 Task: Reply to email with the signature Evan Adams with the subject Request for project feedback from softage.1@softage.net with the message I would like to schedule a call to discuss the progress of the project. Undo the message and rewrite the message as I apologize for any confusion and would like to clarify the situation. Send the email
Action: Mouse moved to (607, 777)
Screenshot: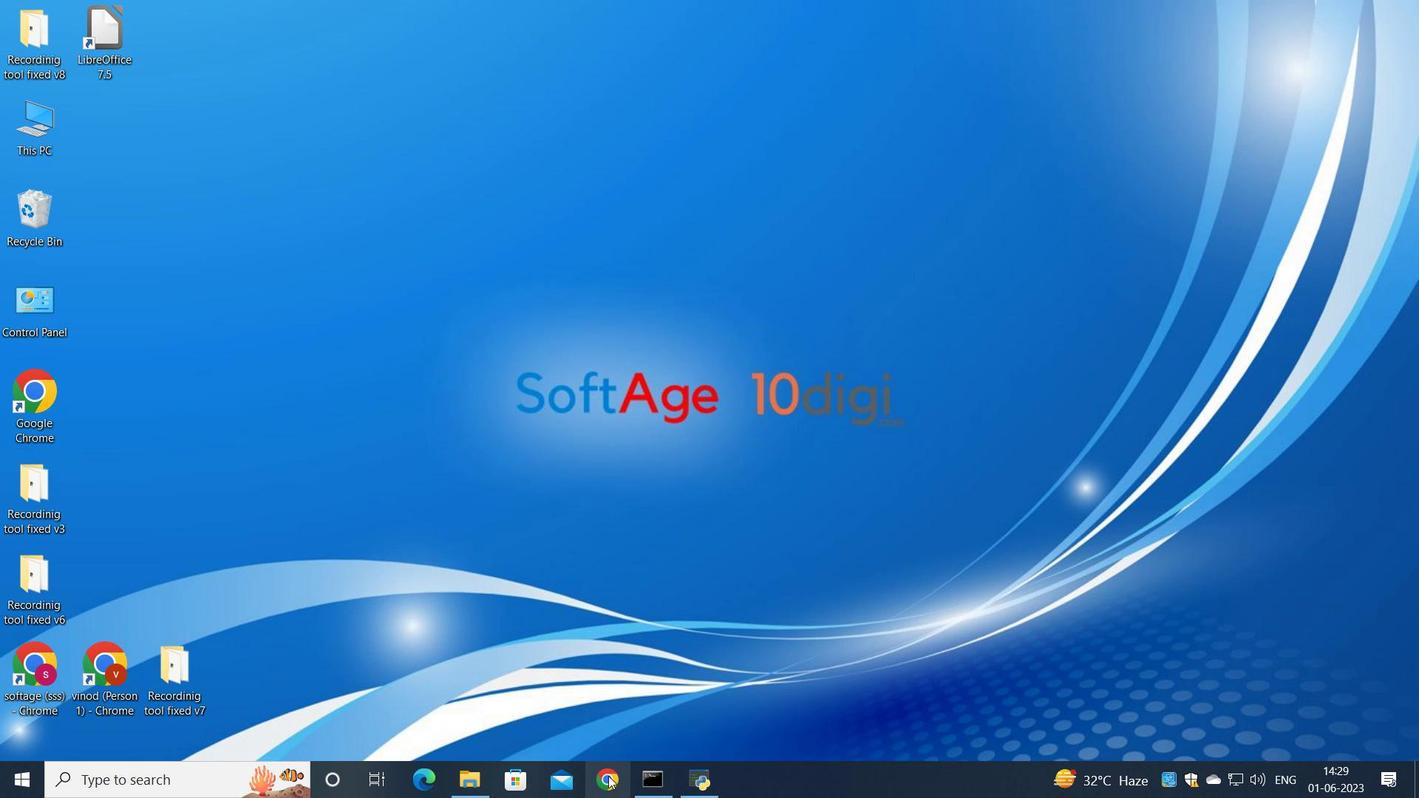 
Action: Mouse pressed left at (607, 777)
Screenshot: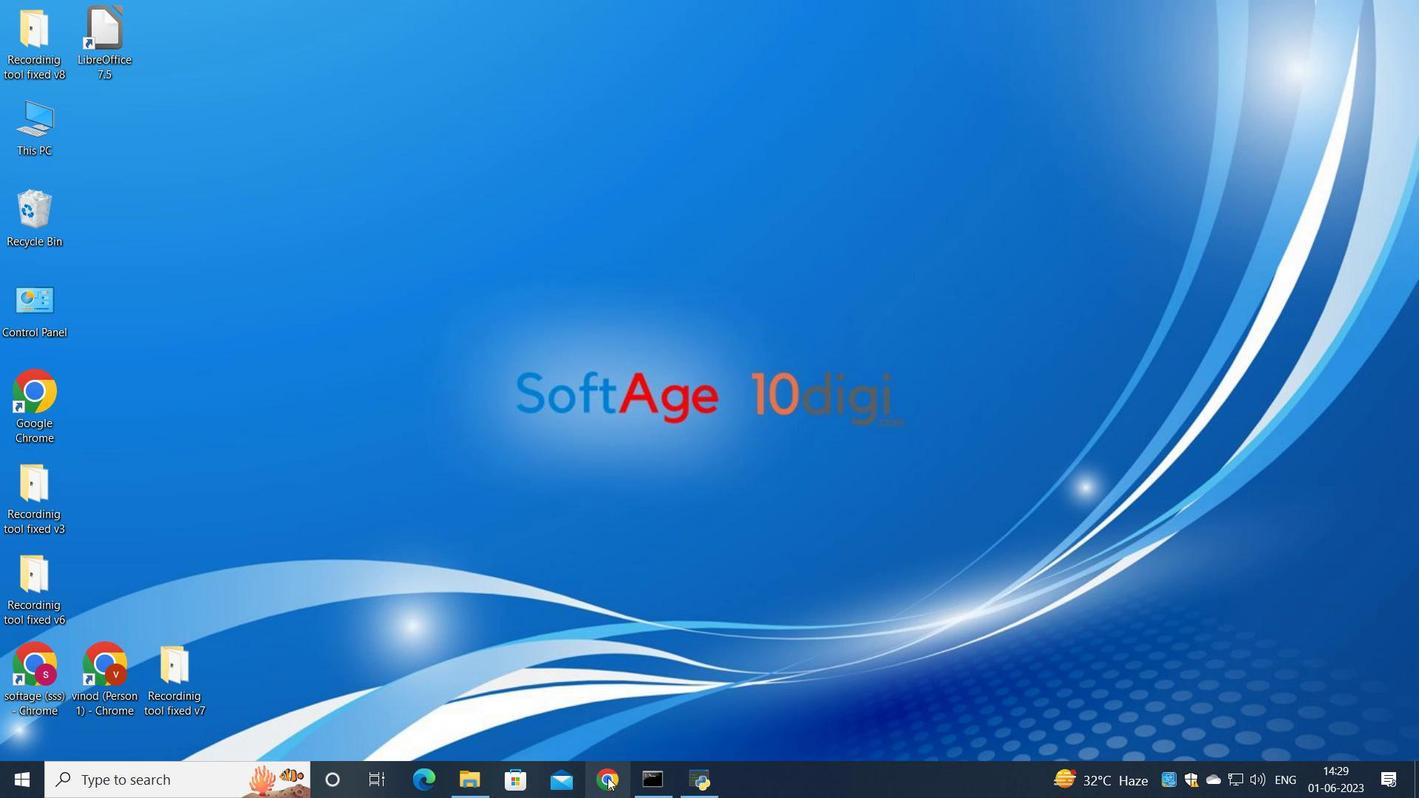 
Action: Mouse moved to (595, 509)
Screenshot: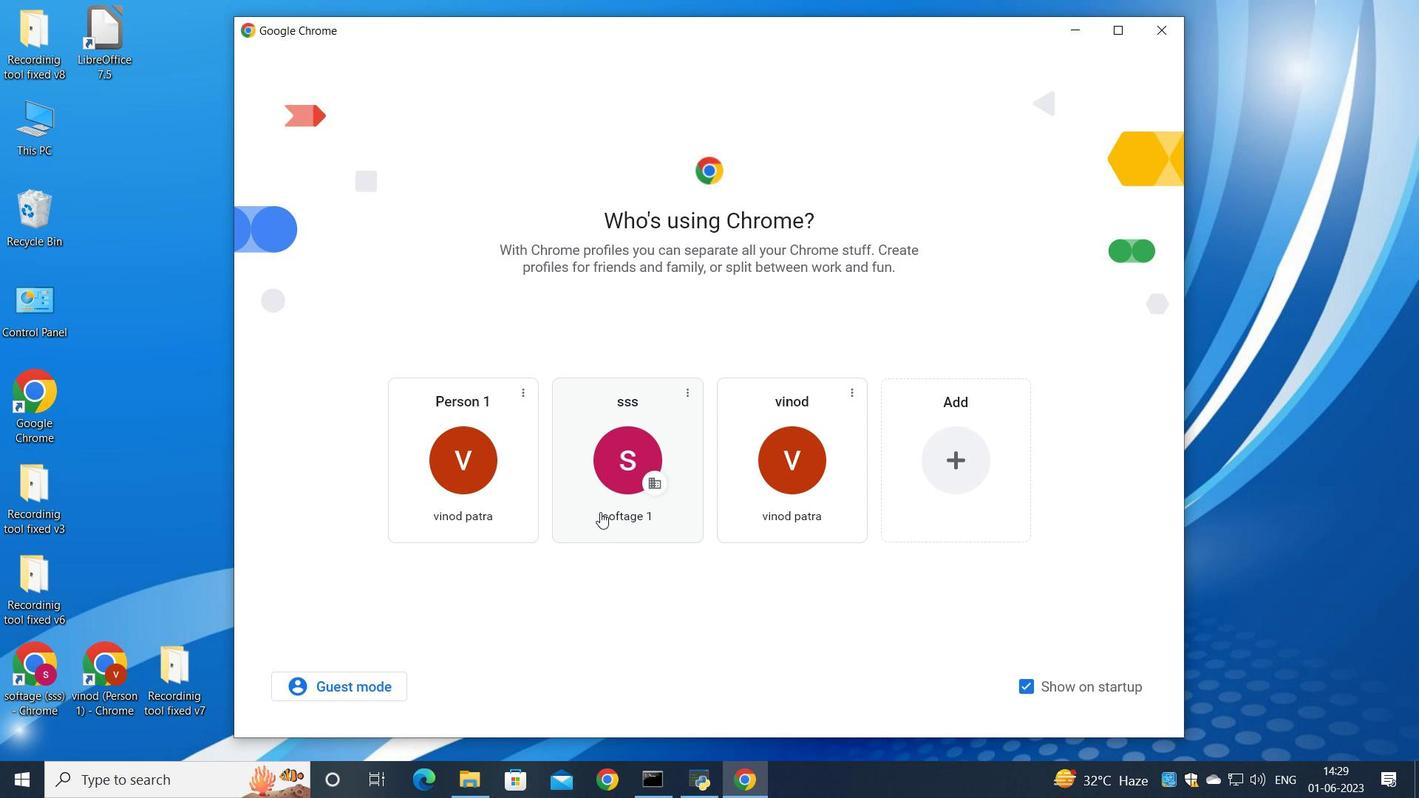 
Action: Mouse pressed left at (595, 509)
Screenshot: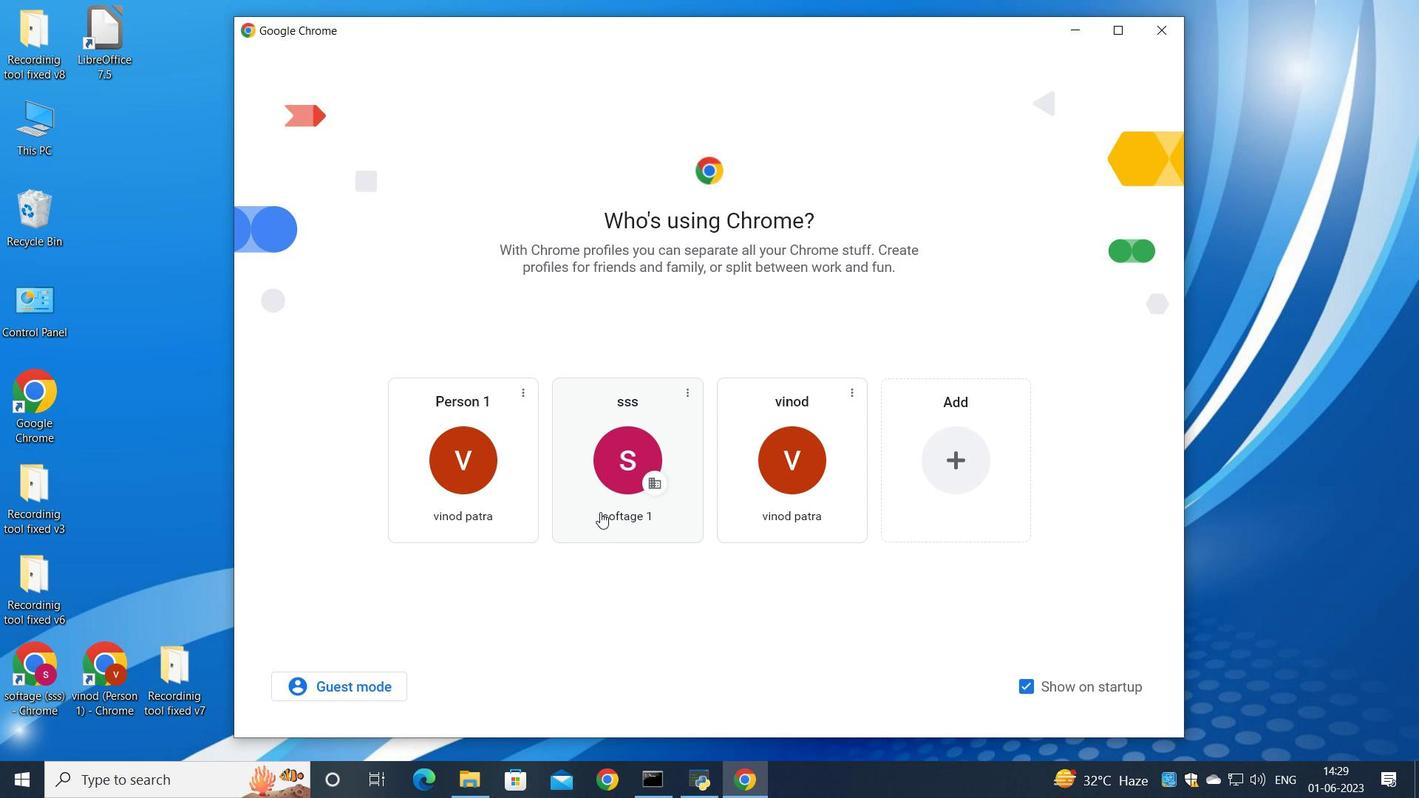
Action: Mouse moved to (1254, 118)
Screenshot: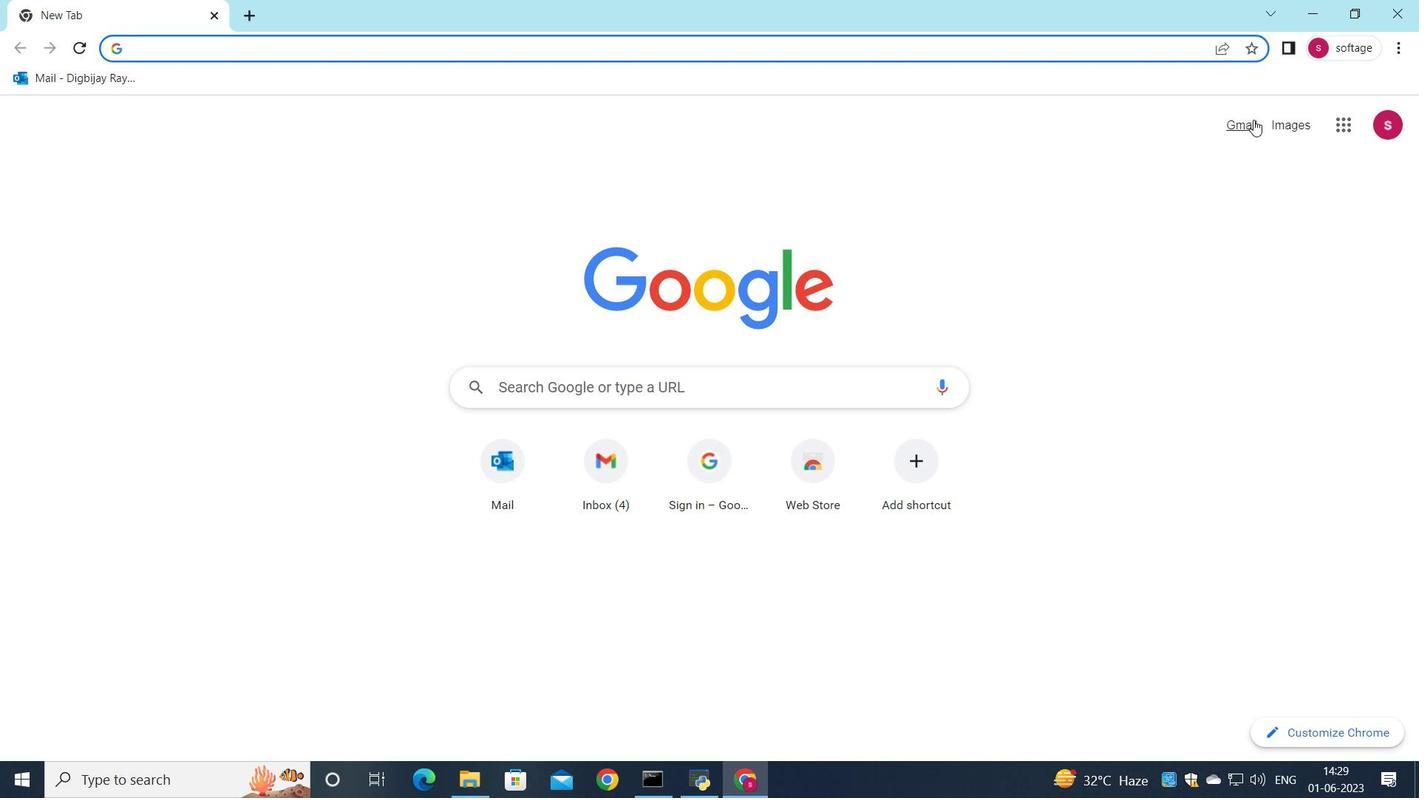 
Action: Mouse pressed left at (1254, 118)
Screenshot: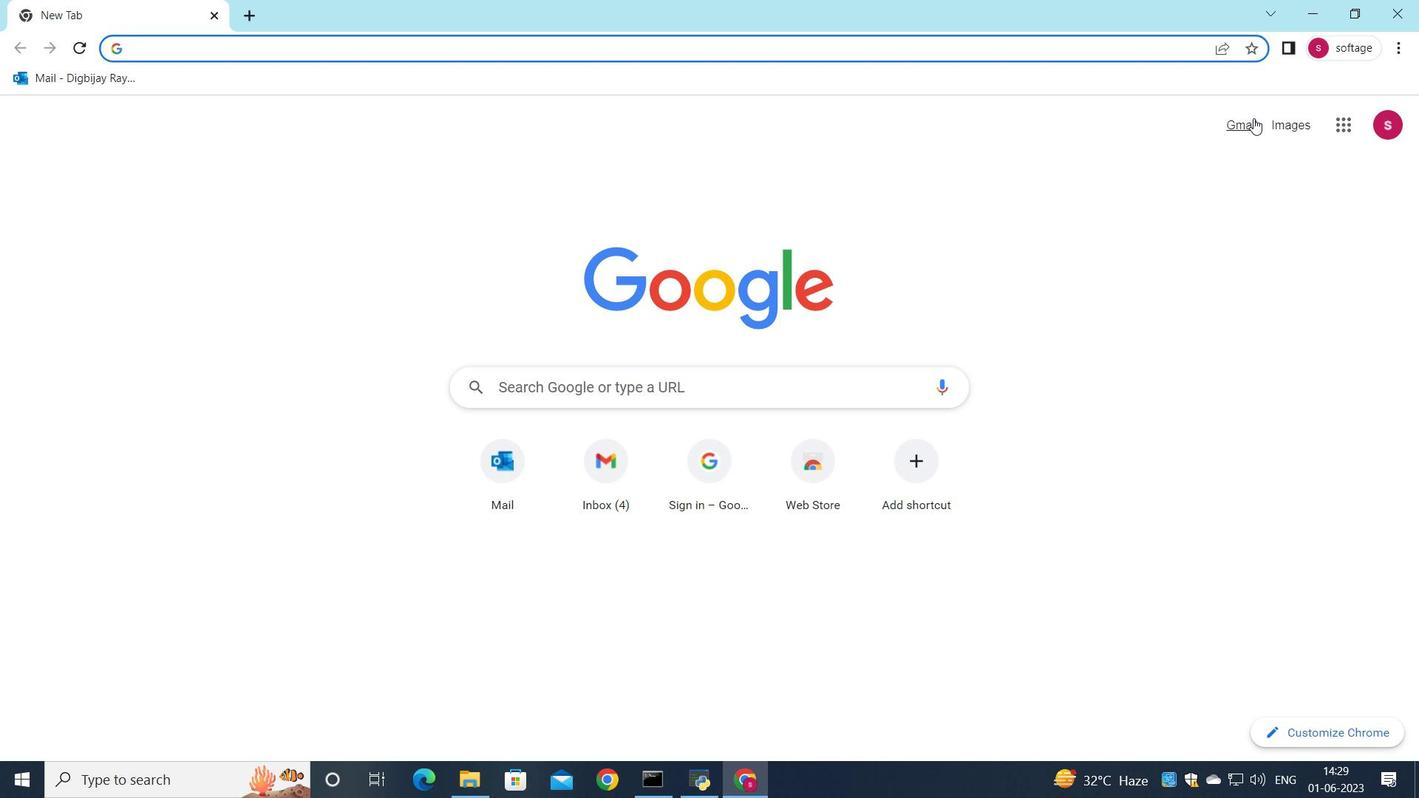 
Action: Mouse moved to (1224, 124)
Screenshot: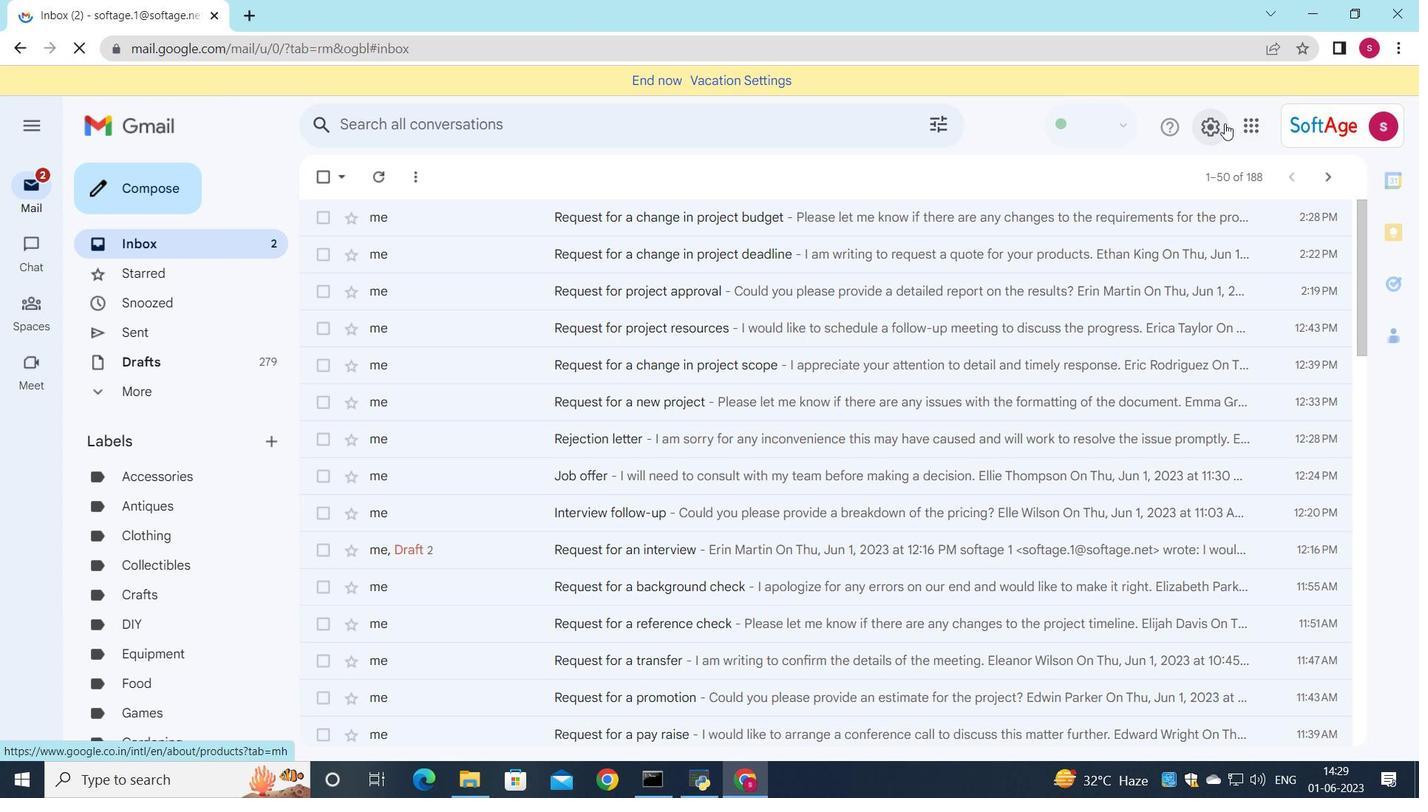
Action: Mouse pressed left at (1224, 124)
Screenshot: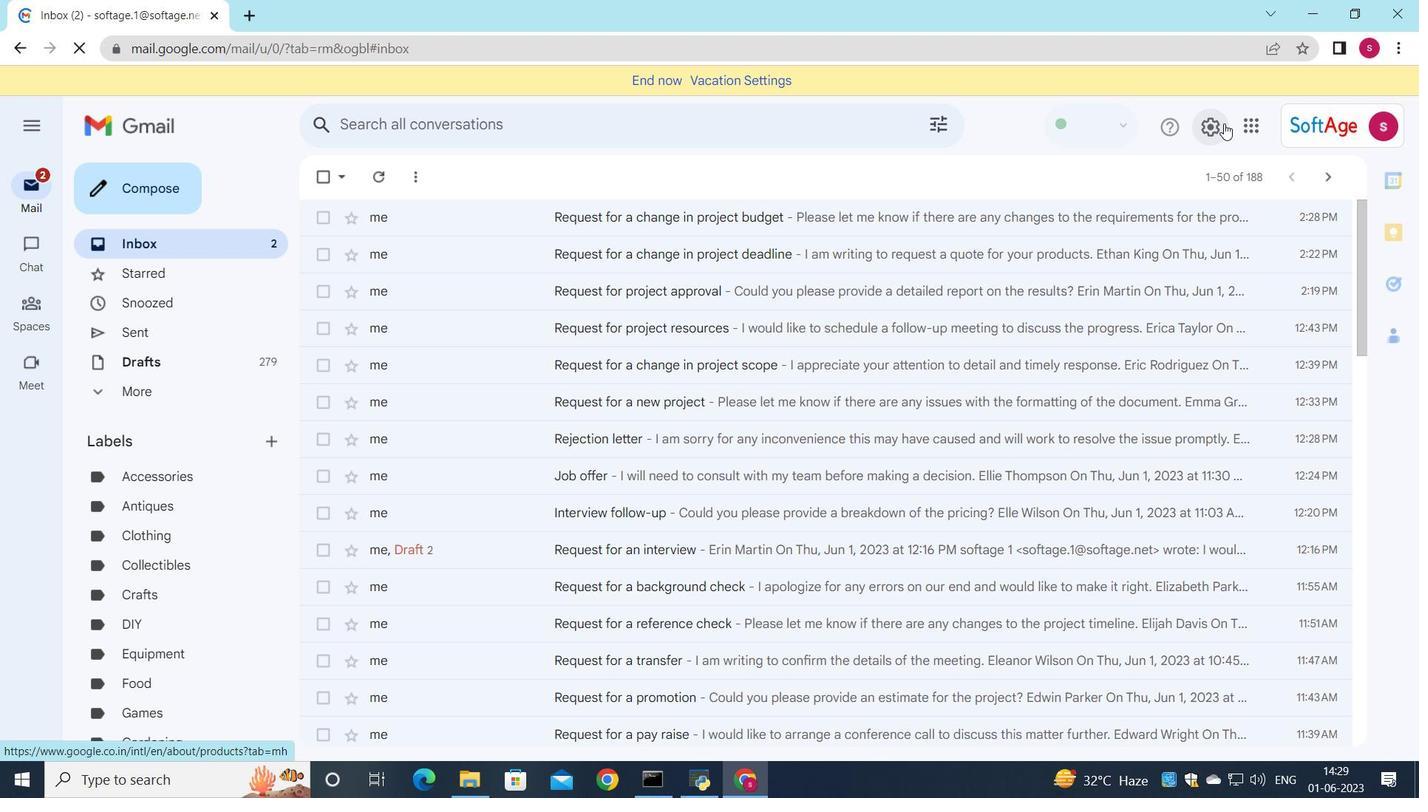 
Action: Mouse moved to (1205, 221)
Screenshot: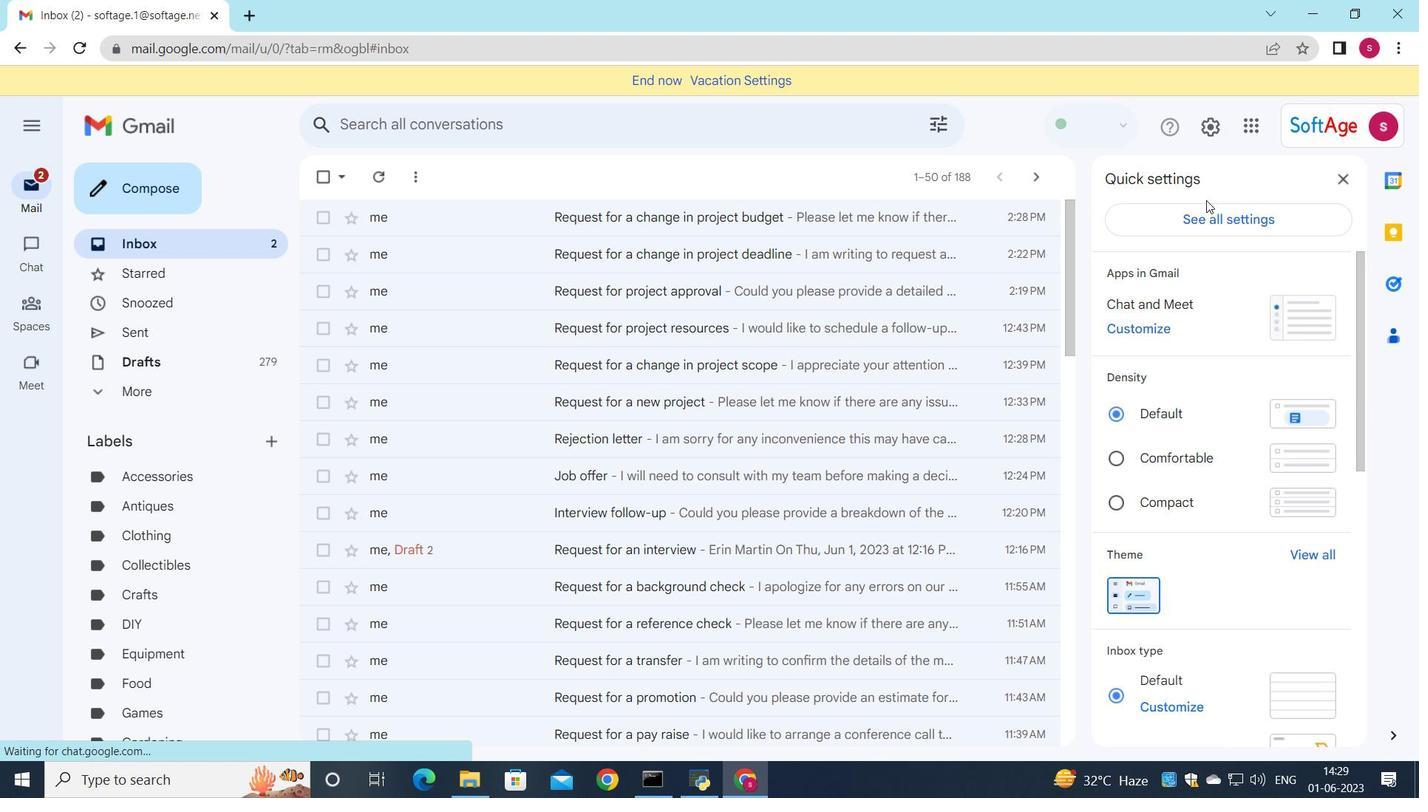 
Action: Mouse pressed left at (1205, 221)
Screenshot: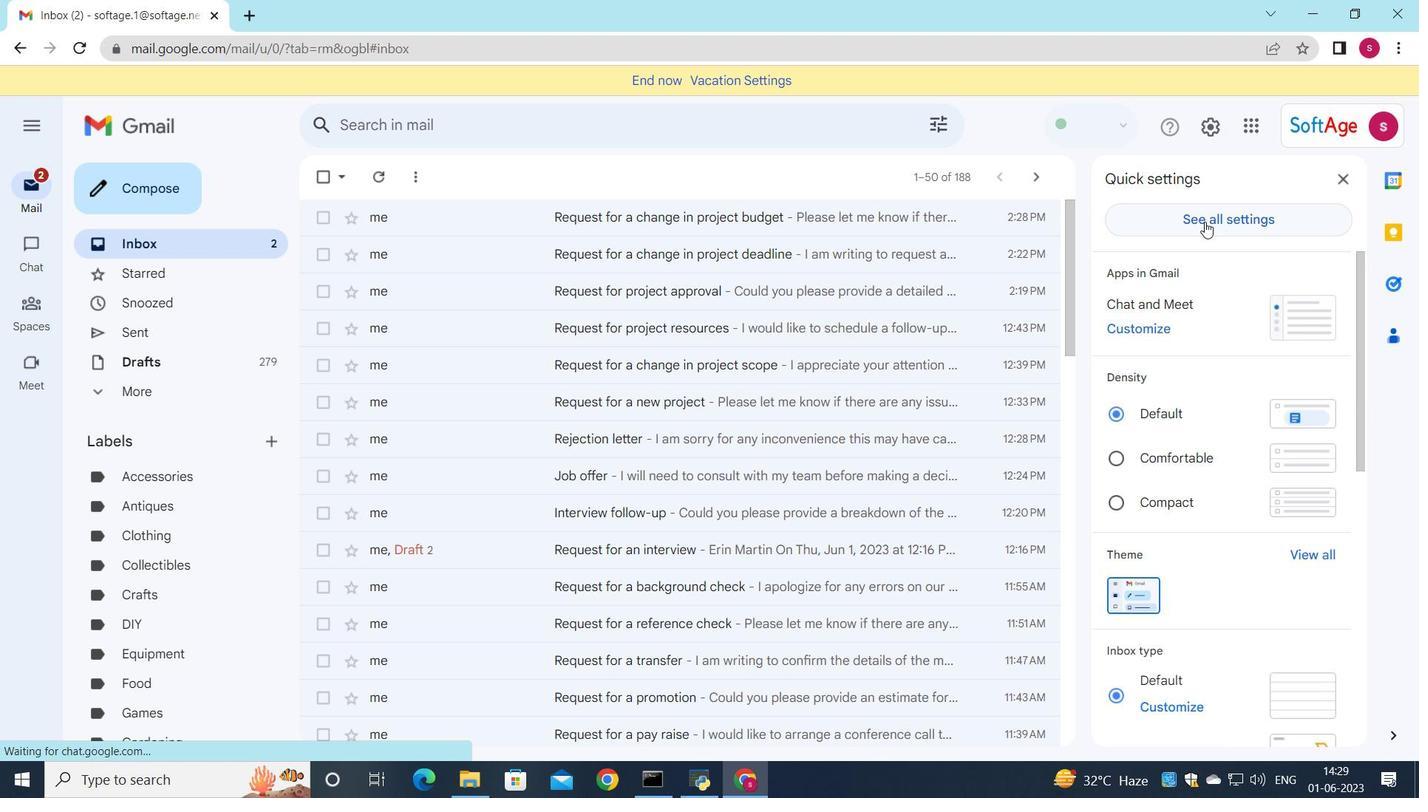 
Action: Mouse moved to (764, 364)
Screenshot: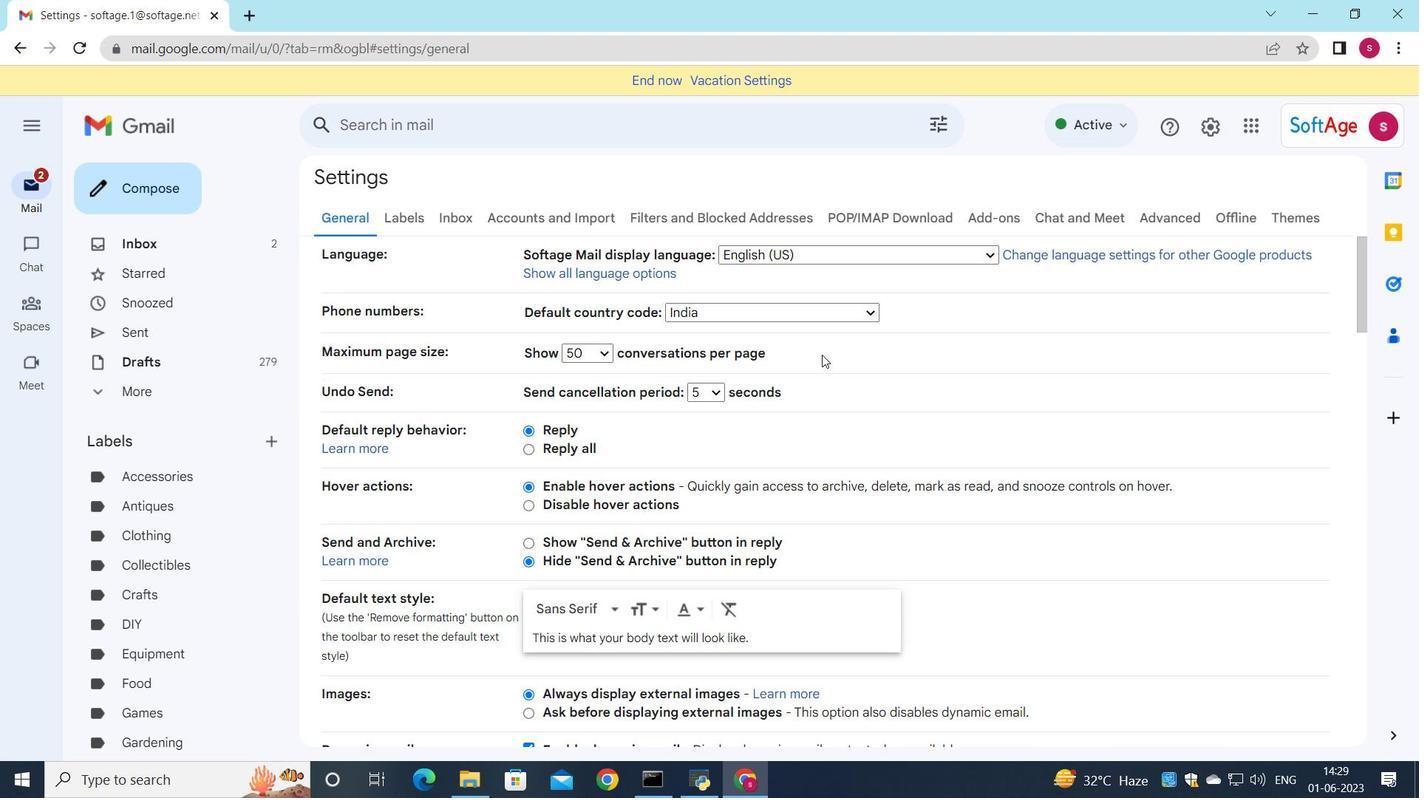 
Action: Mouse scrolled (764, 363) with delta (0, 0)
Screenshot: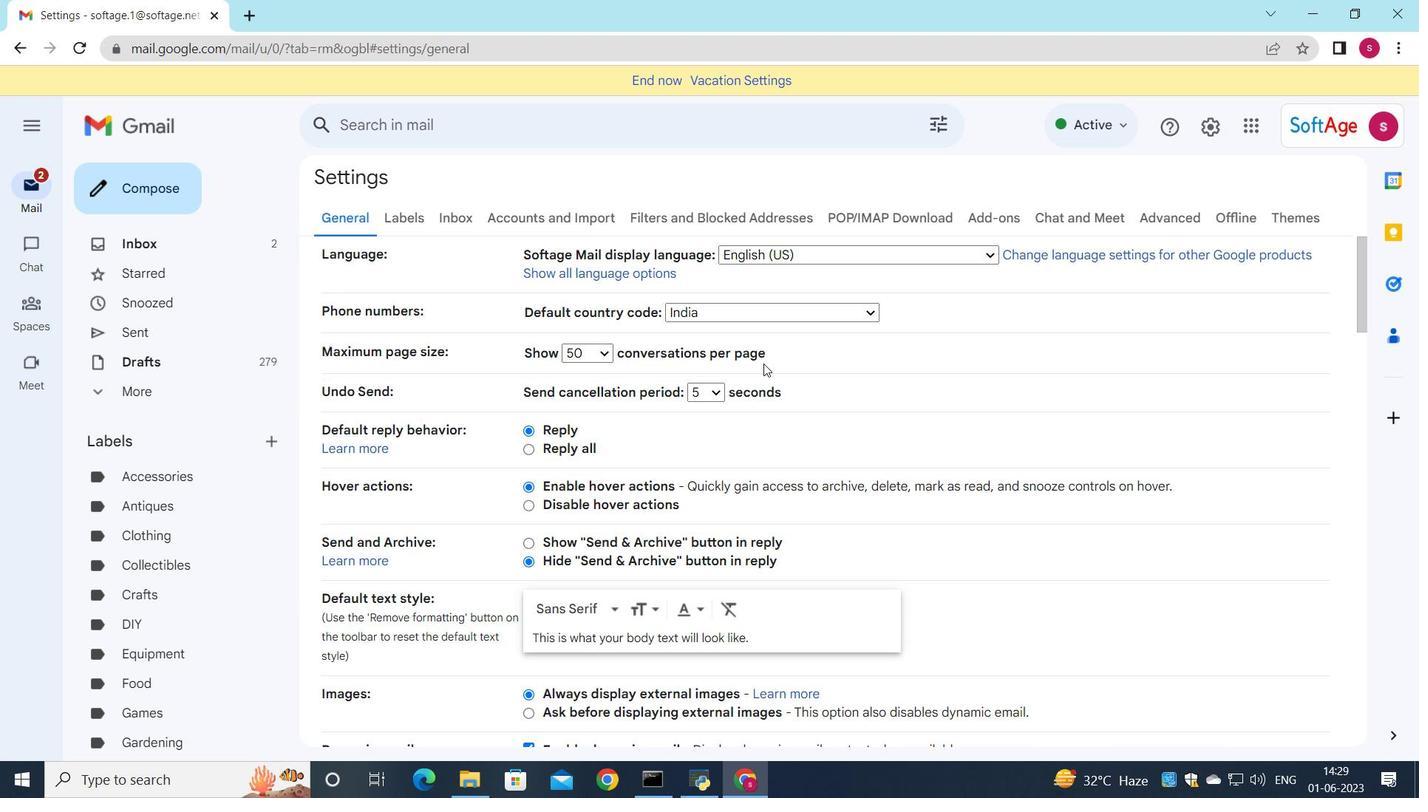 
Action: Mouse scrolled (764, 363) with delta (0, 0)
Screenshot: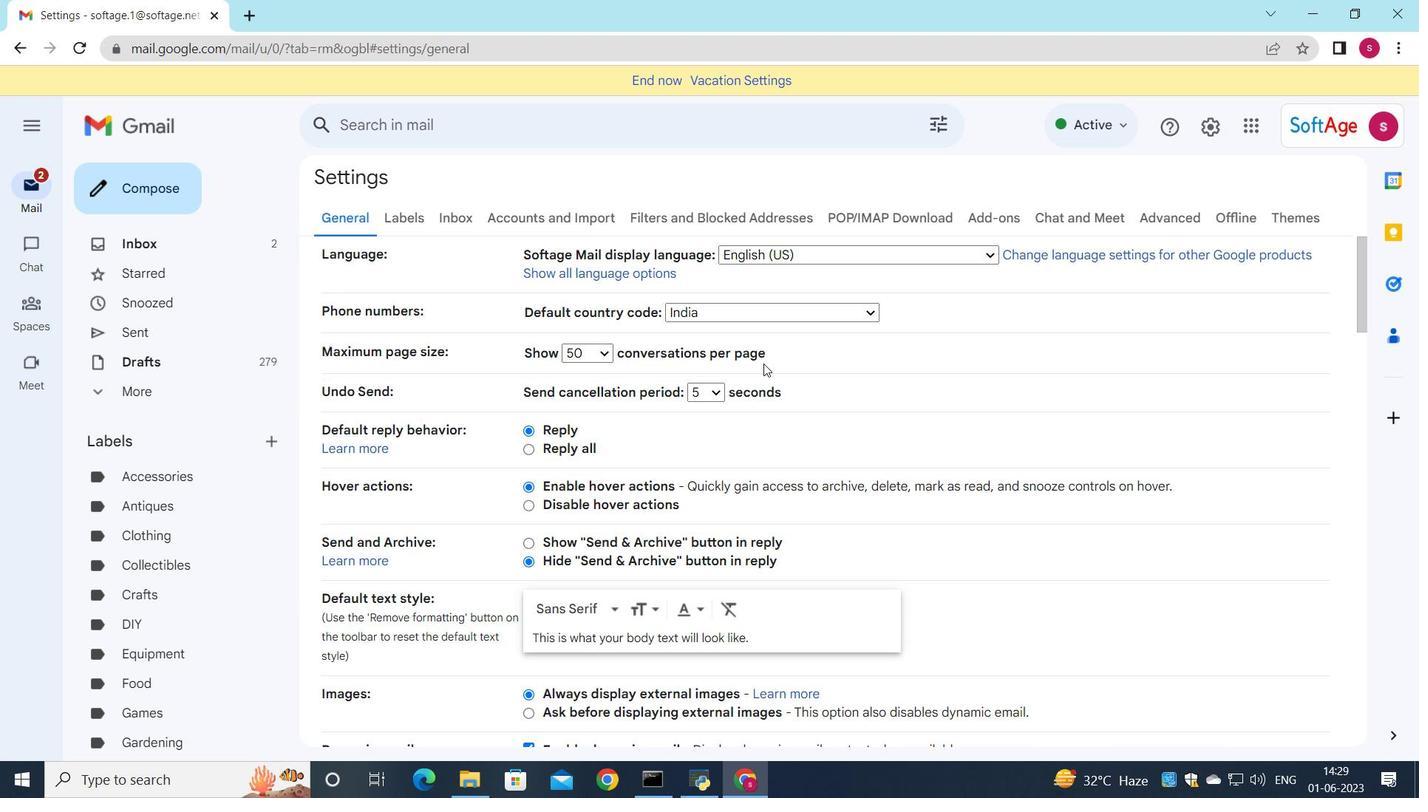 
Action: Mouse scrolled (764, 363) with delta (0, 0)
Screenshot: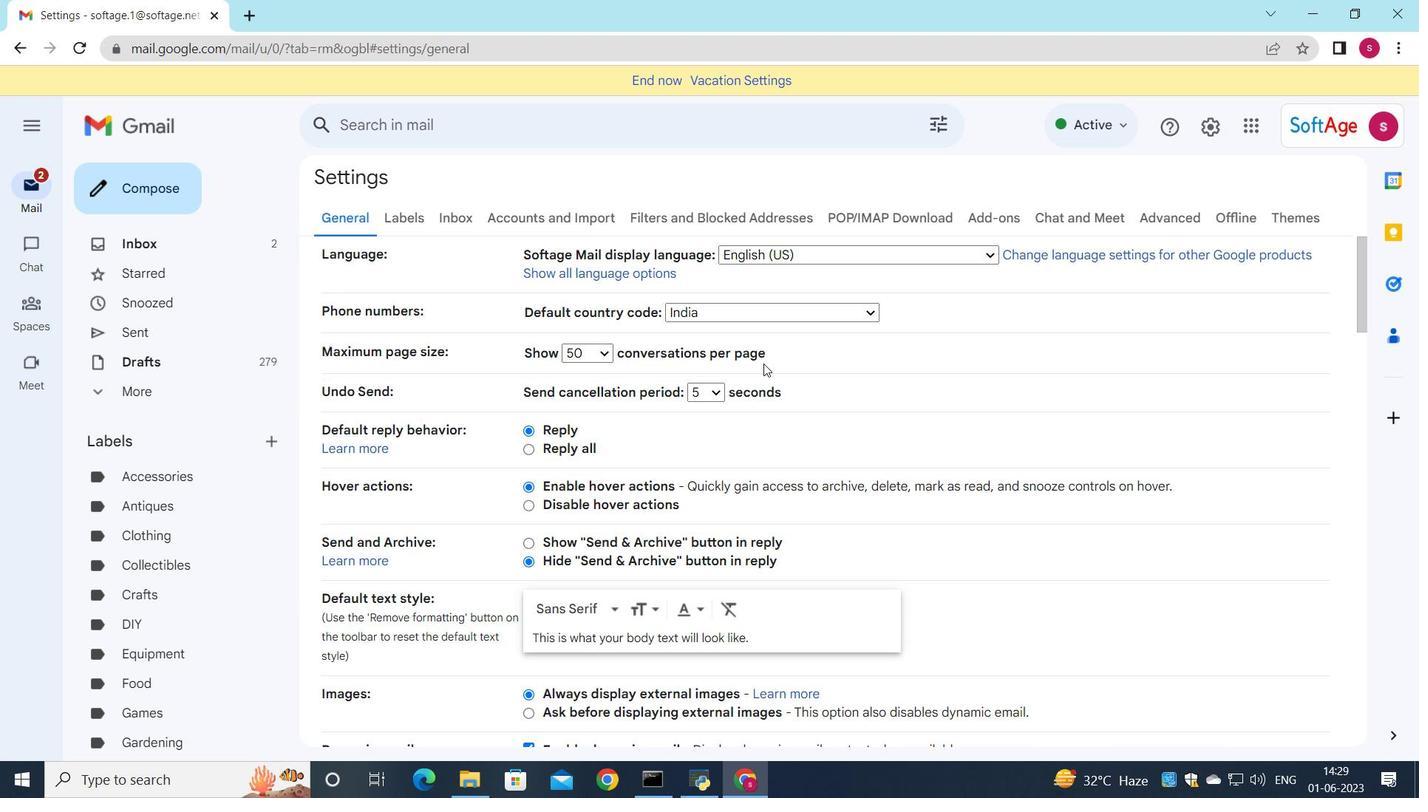 
Action: Mouse scrolled (764, 363) with delta (0, 0)
Screenshot: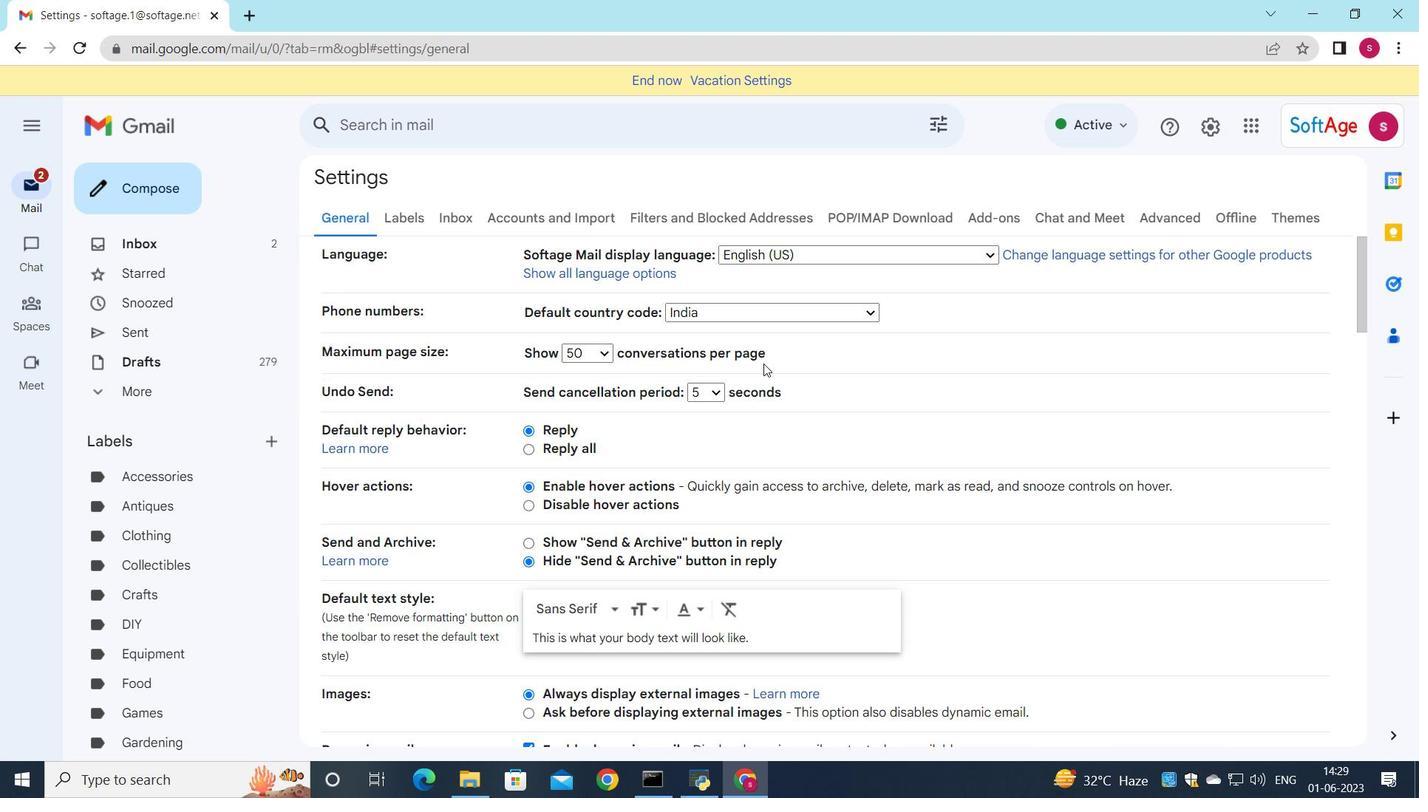 
Action: Mouse scrolled (764, 363) with delta (0, 0)
Screenshot: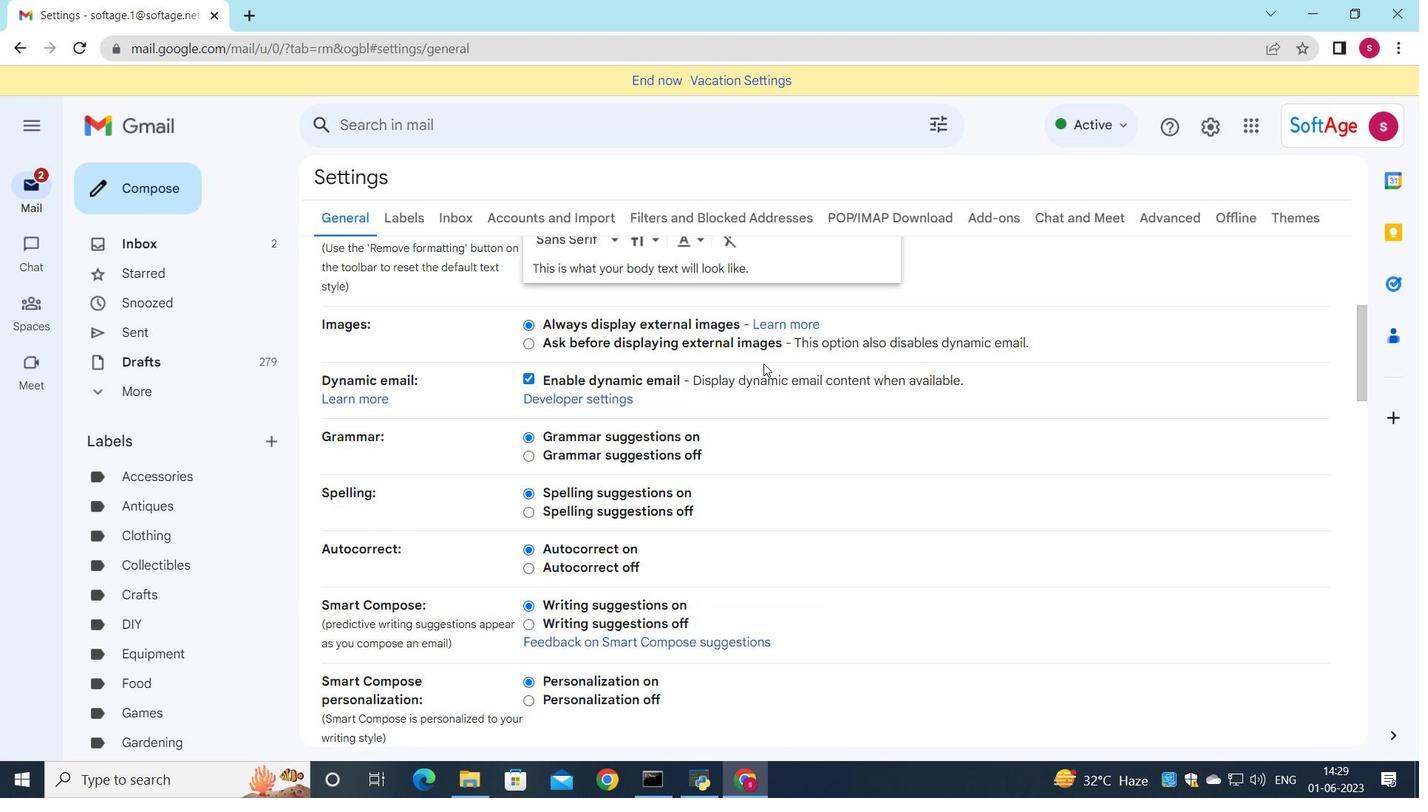 
Action: Mouse scrolled (764, 363) with delta (0, 0)
Screenshot: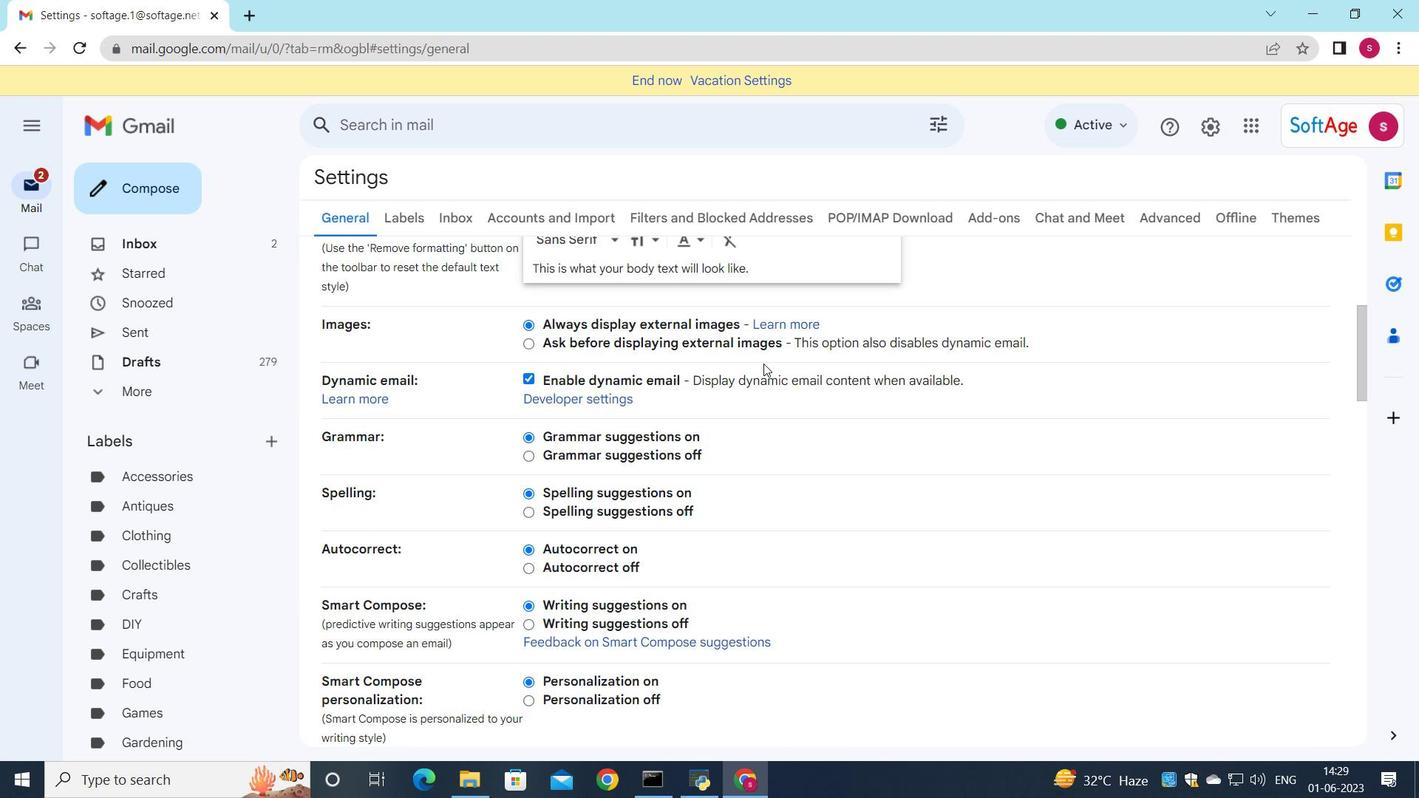 
Action: Mouse scrolled (764, 363) with delta (0, 0)
Screenshot: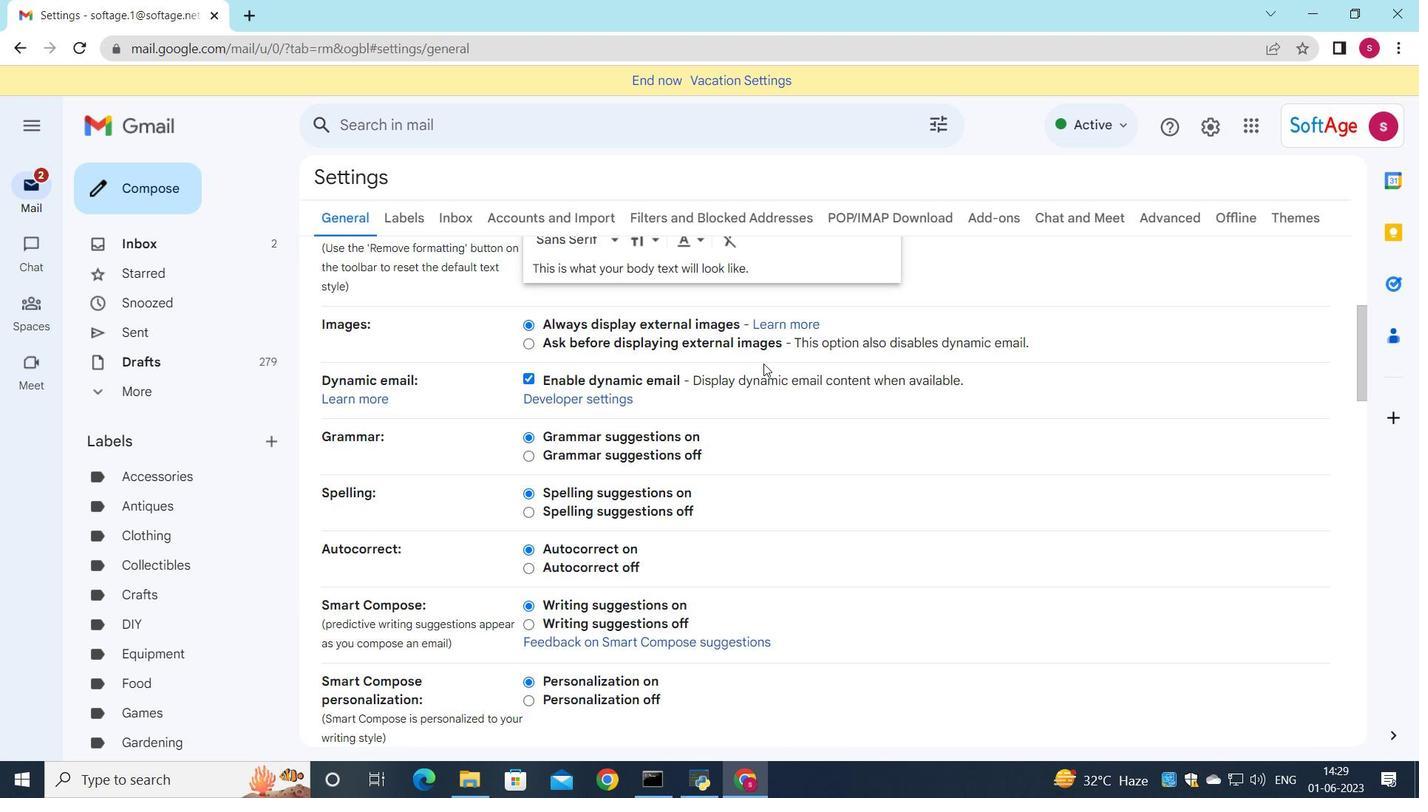 
Action: Mouse moved to (753, 437)
Screenshot: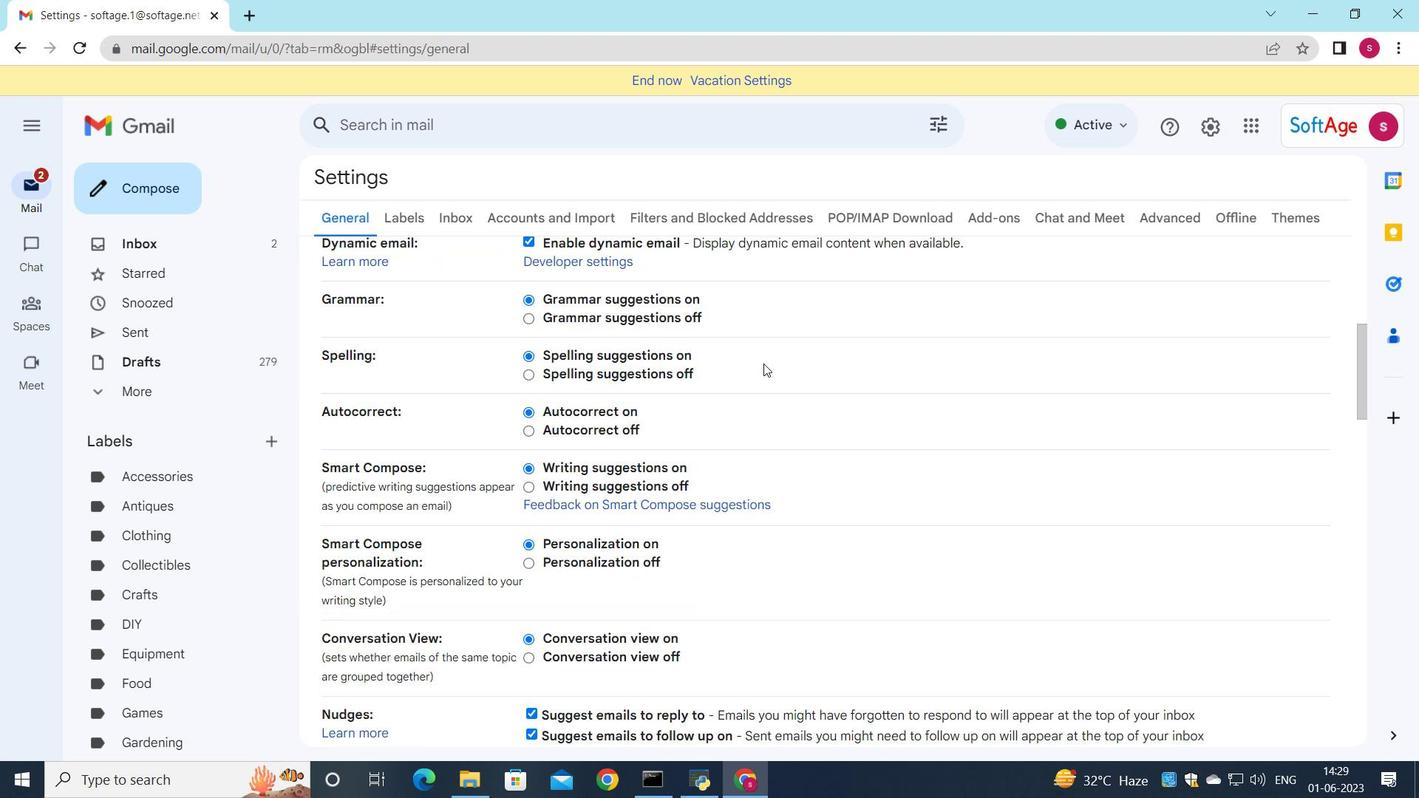
Action: Mouse scrolled (753, 436) with delta (0, 0)
Screenshot: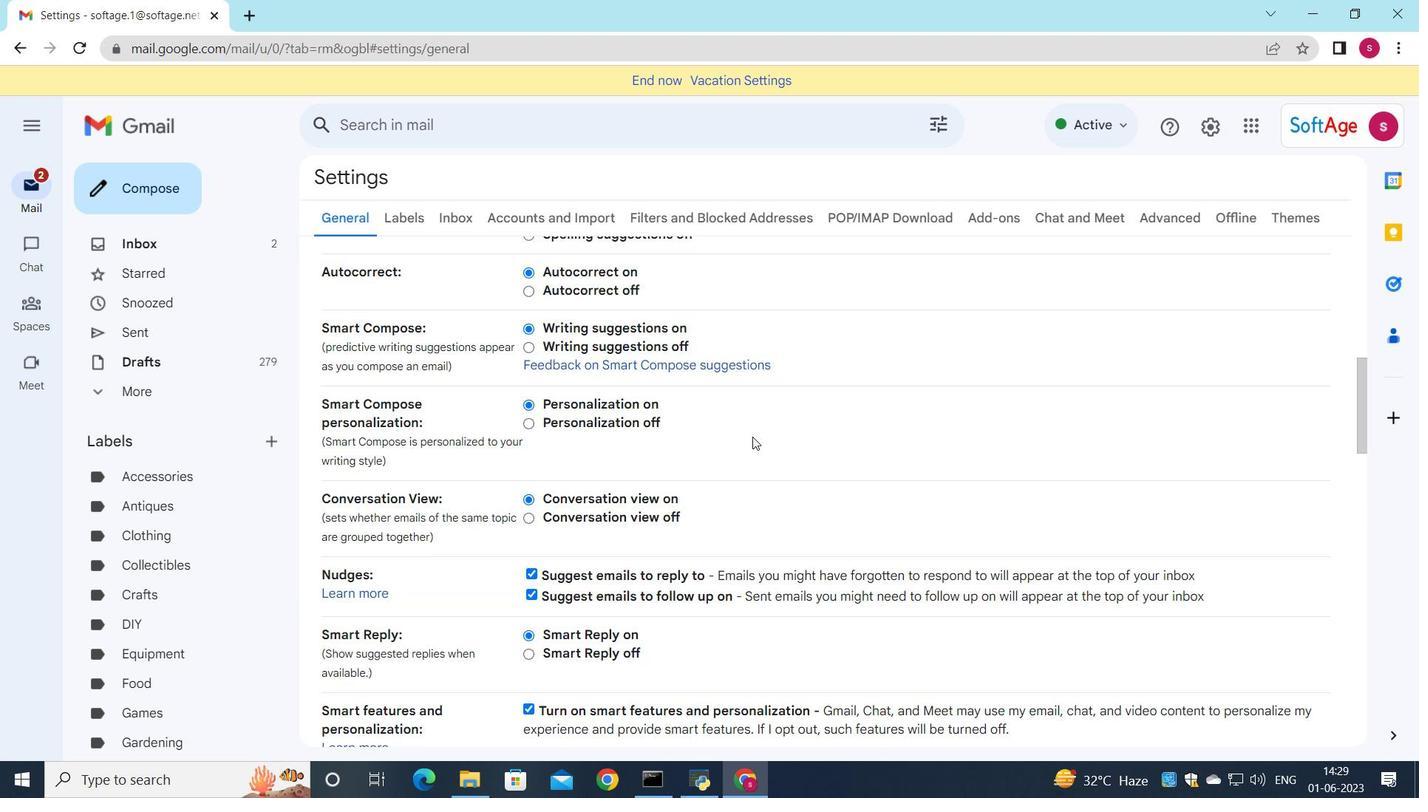 
Action: Mouse scrolled (753, 436) with delta (0, 0)
Screenshot: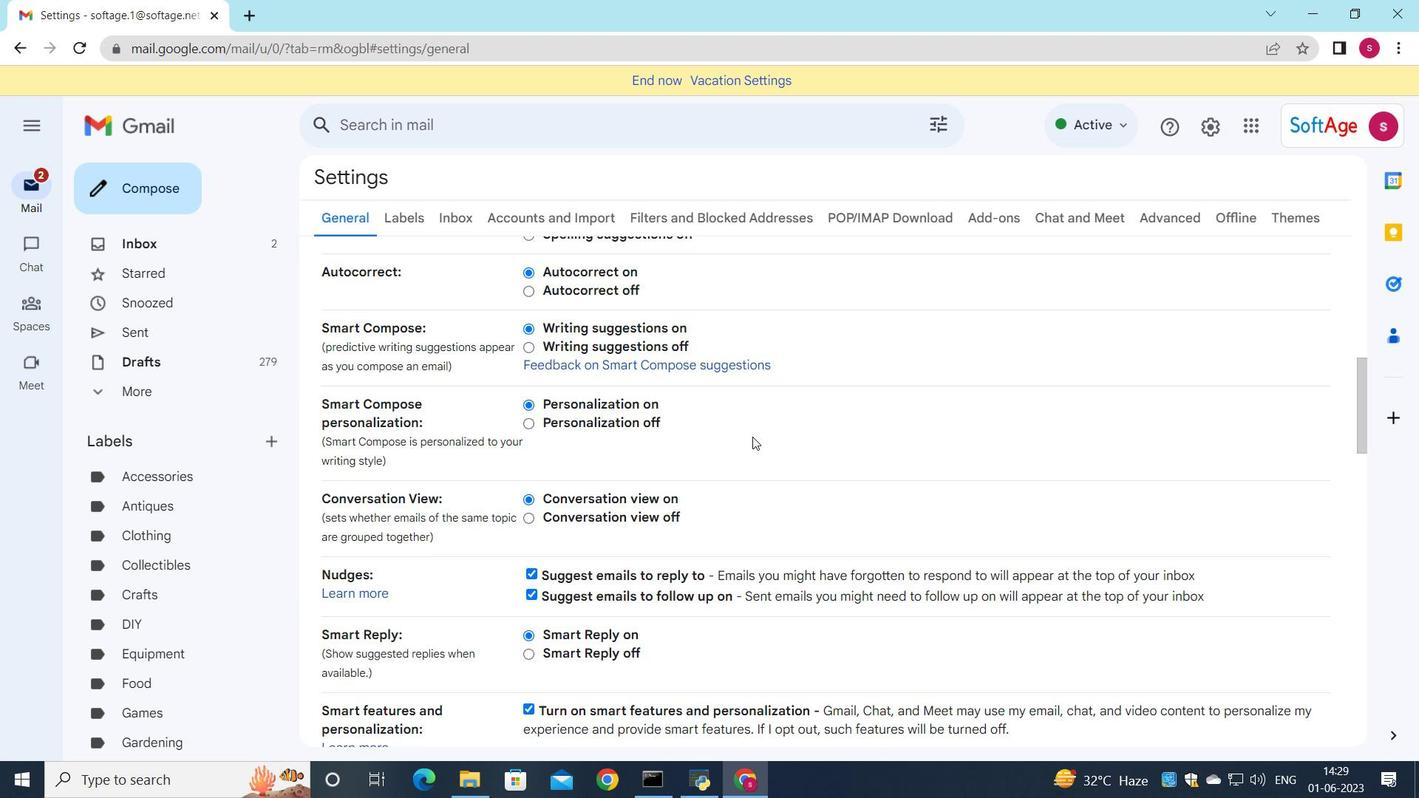 
Action: Mouse moved to (752, 437)
Screenshot: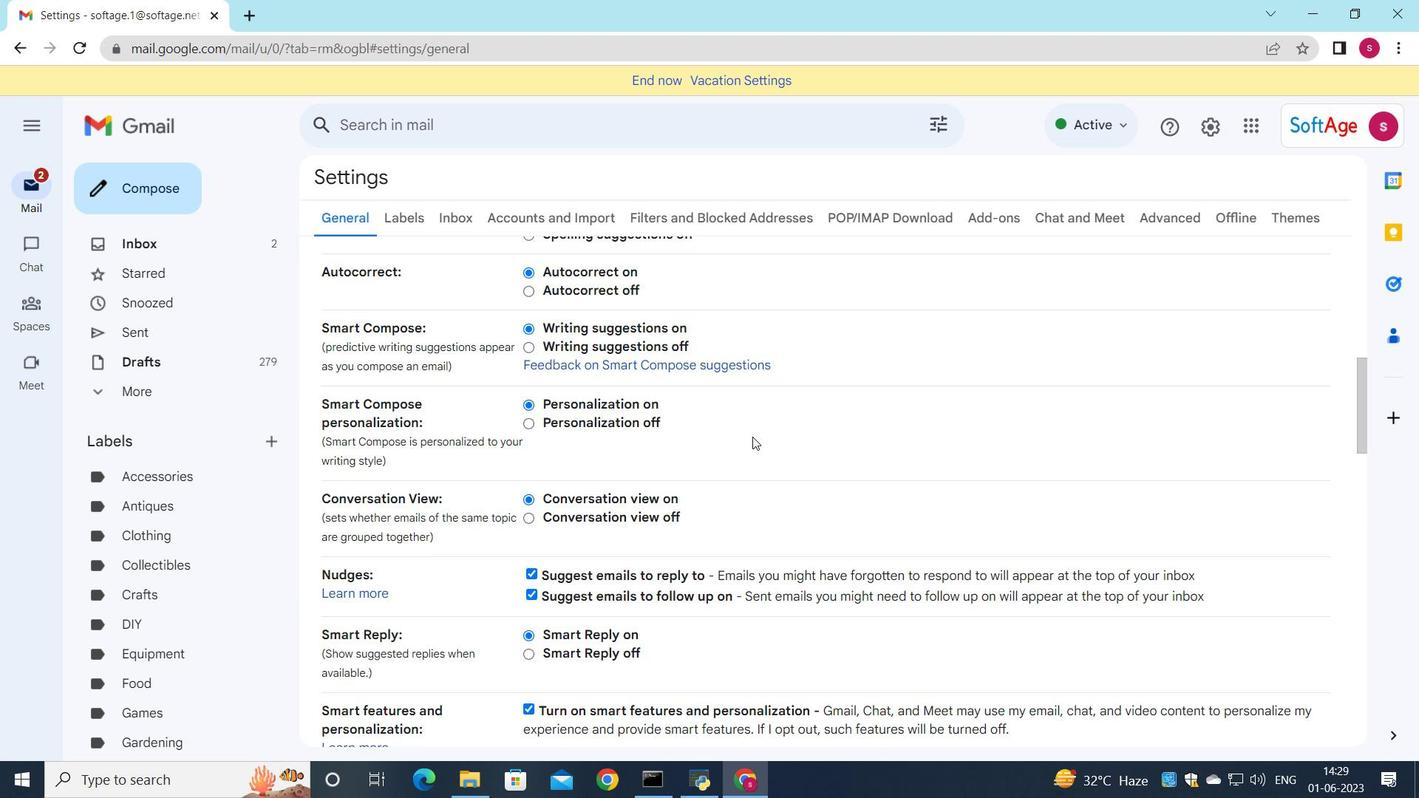 
Action: Mouse scrolled (752, 436) with delta (0, 0)
Screenshot: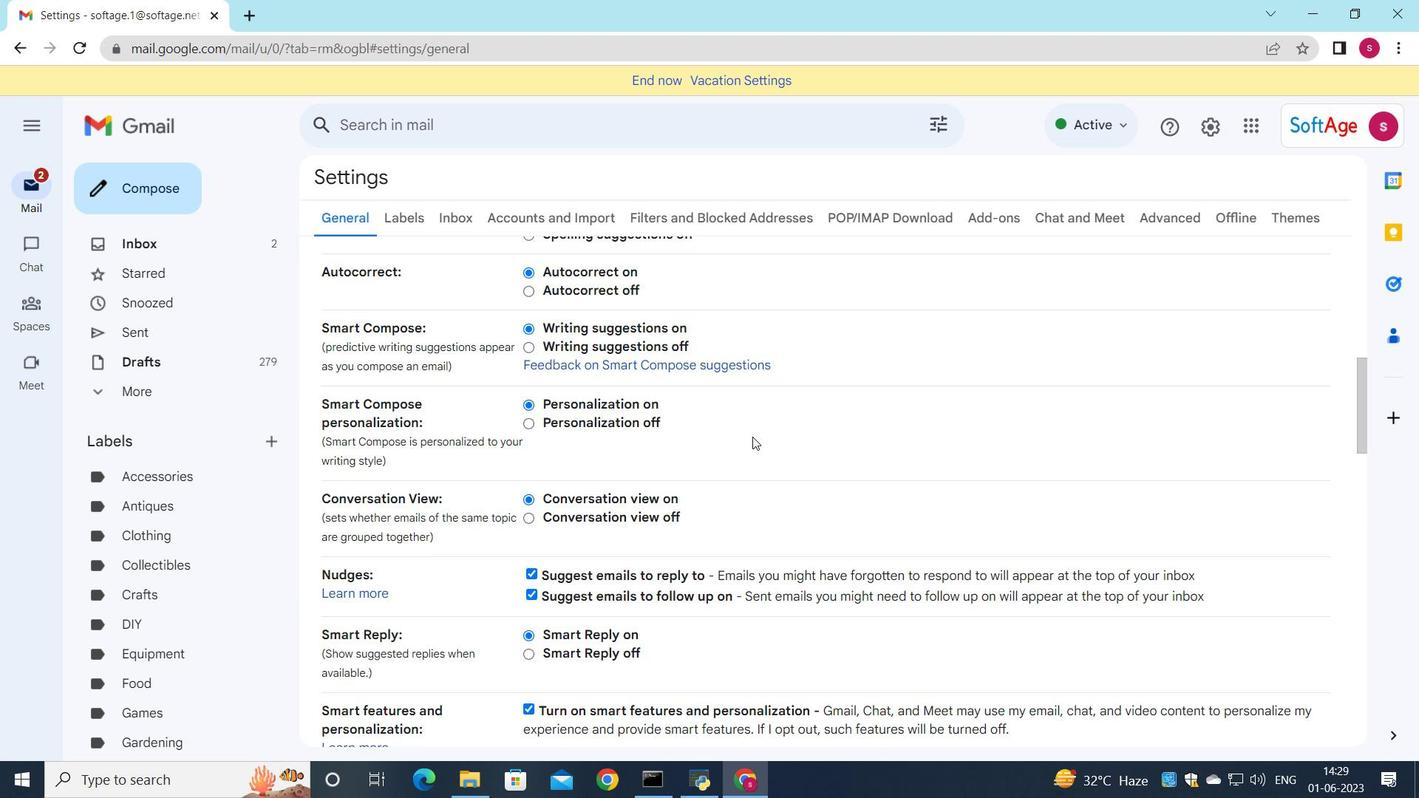 
Action: Mouse moved to (750, 438)
Screenshot: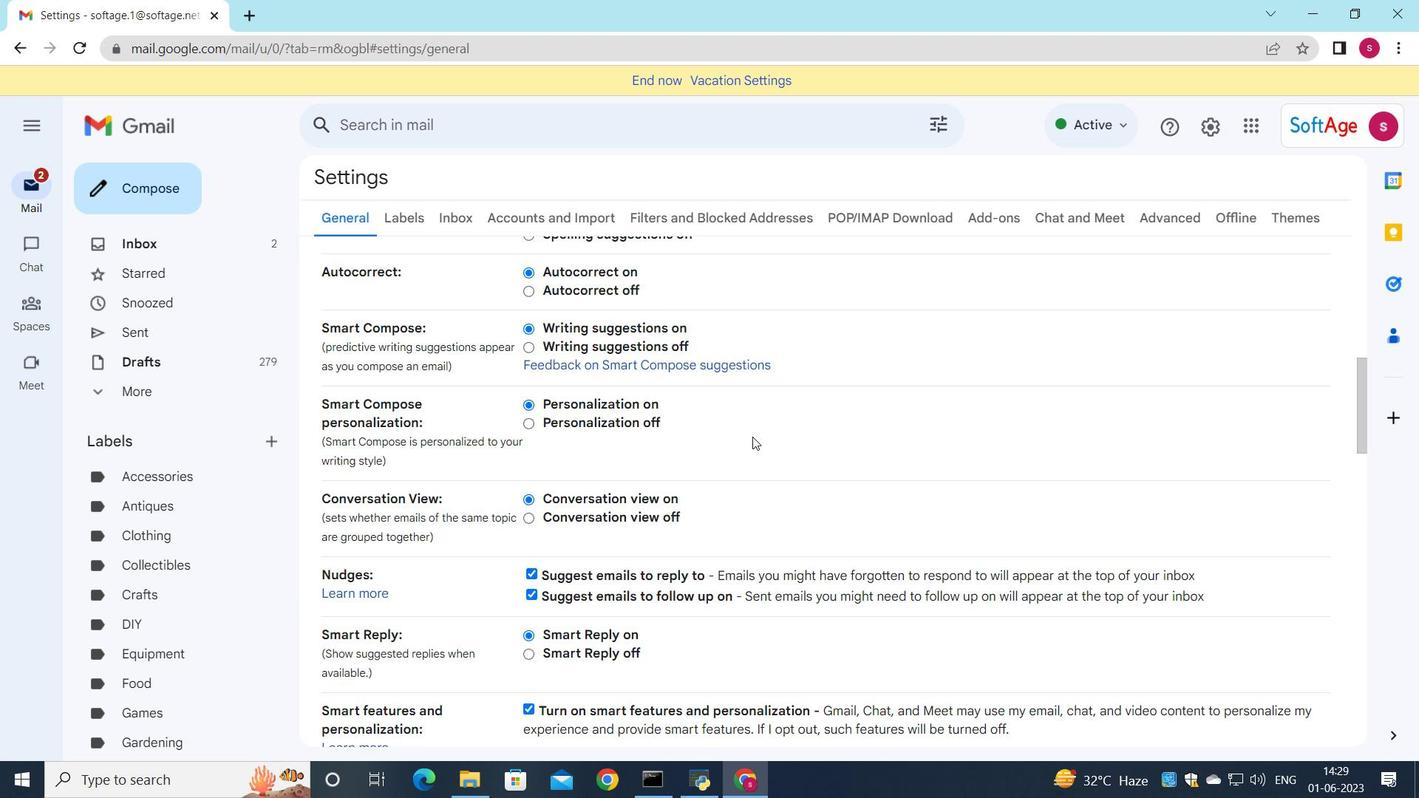 
Action: Mouse scrolled (750, 437) with delta (0, 0)
Screenshot: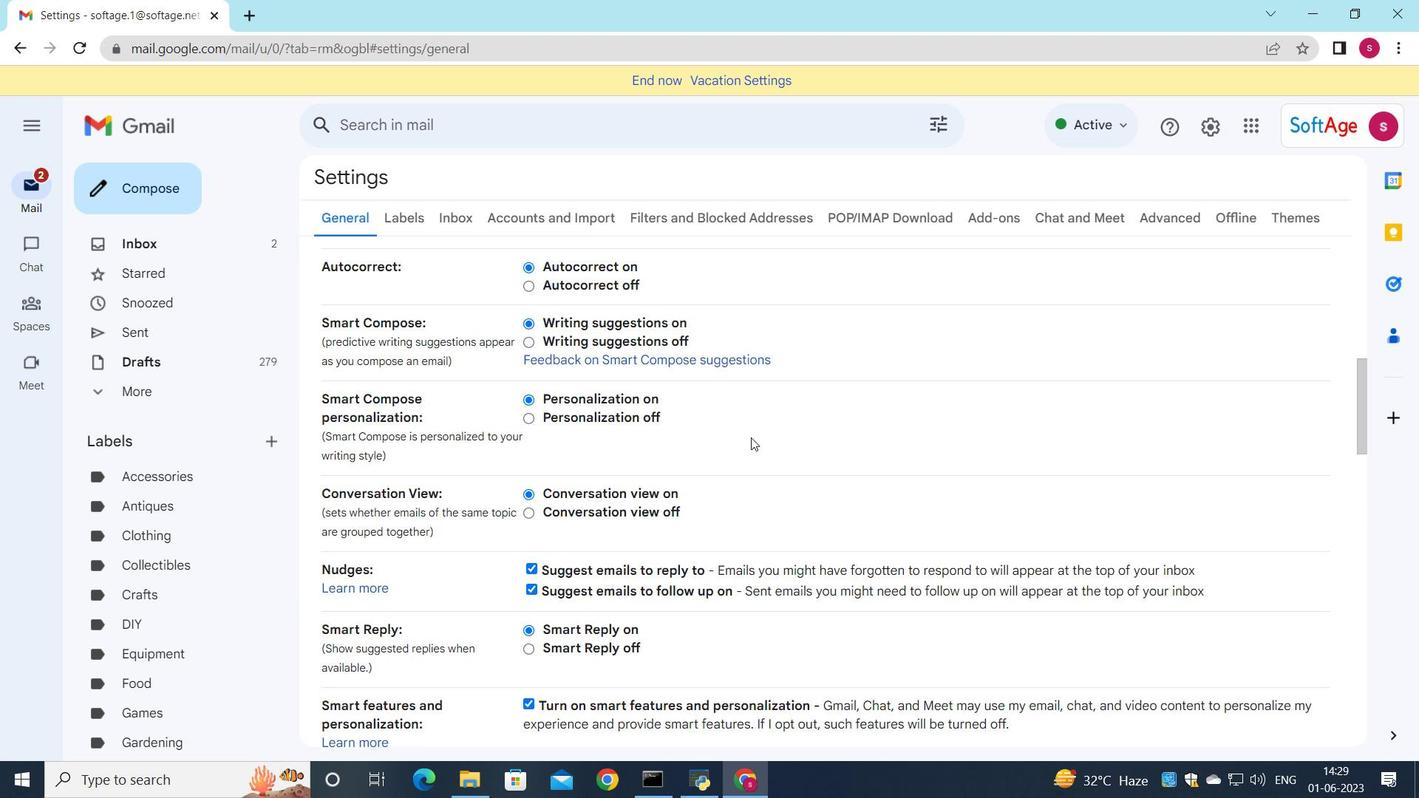 
Action: Mouse moved to (749, 442)
Screenshot: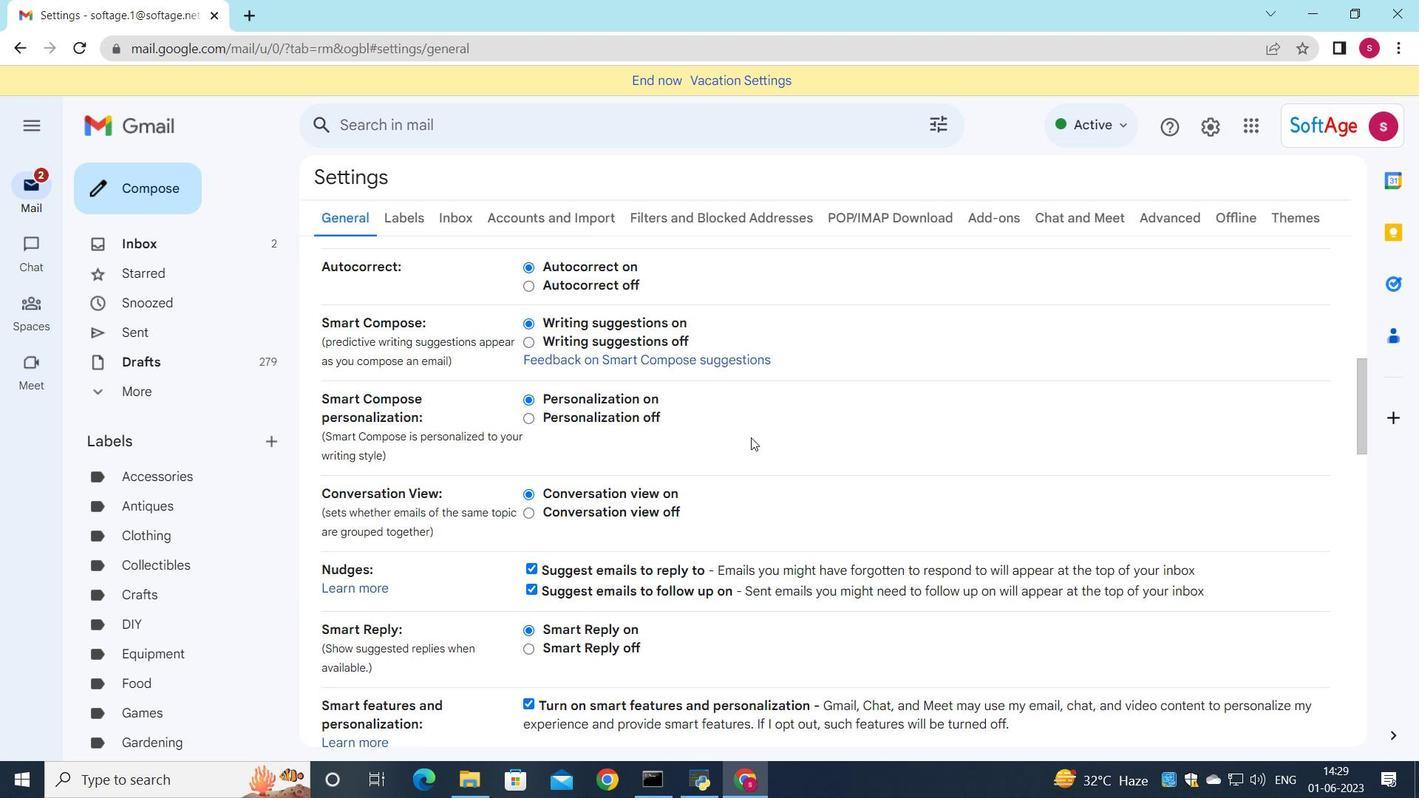 
Action: Mouse scrolled (749, 441) with delta (0, 0)
Screenshot: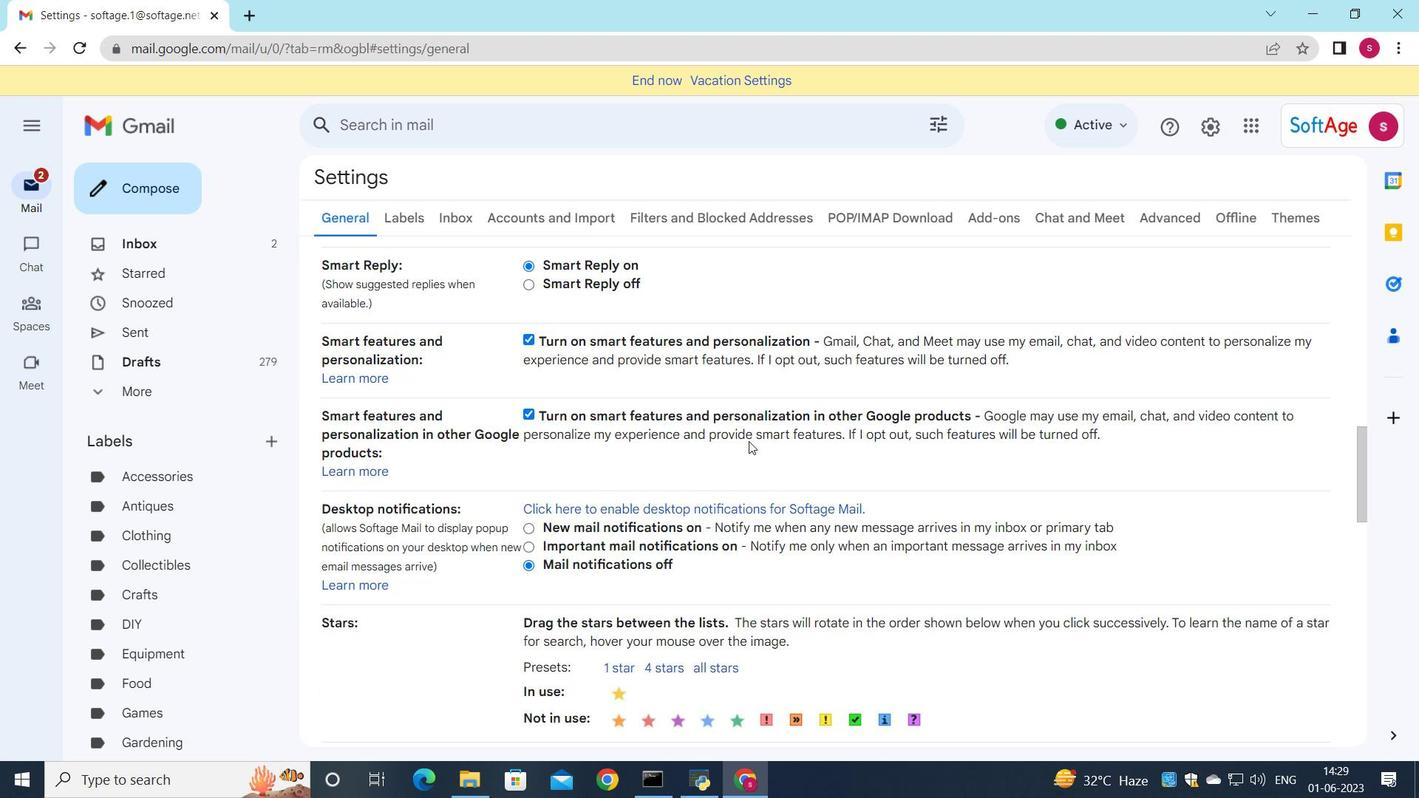 
Action: Mouse scrolled (749, 441) with delta (0, 0)
Screenshot: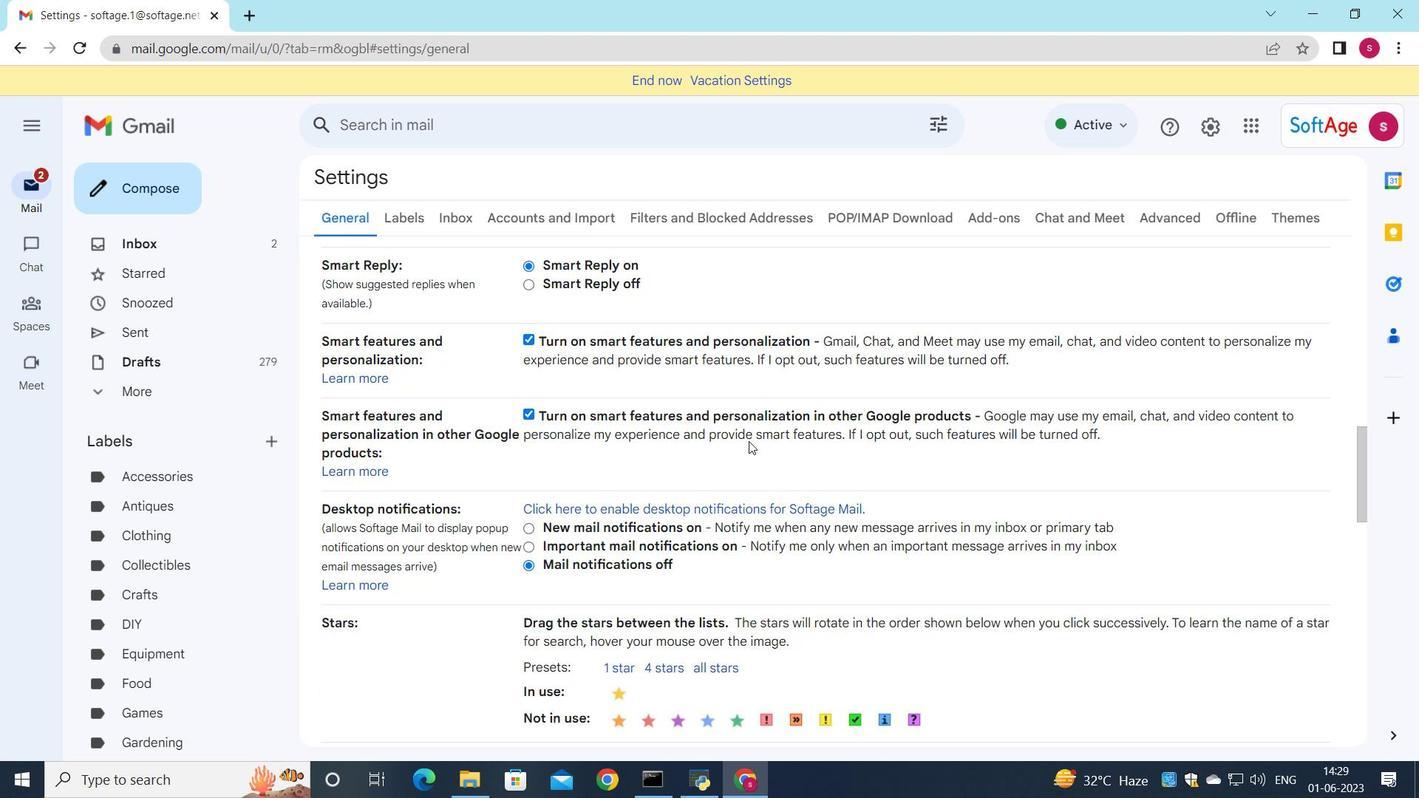 
Action: Mouse scrolled (749, 441) with delta (0, 0)
Screenshot: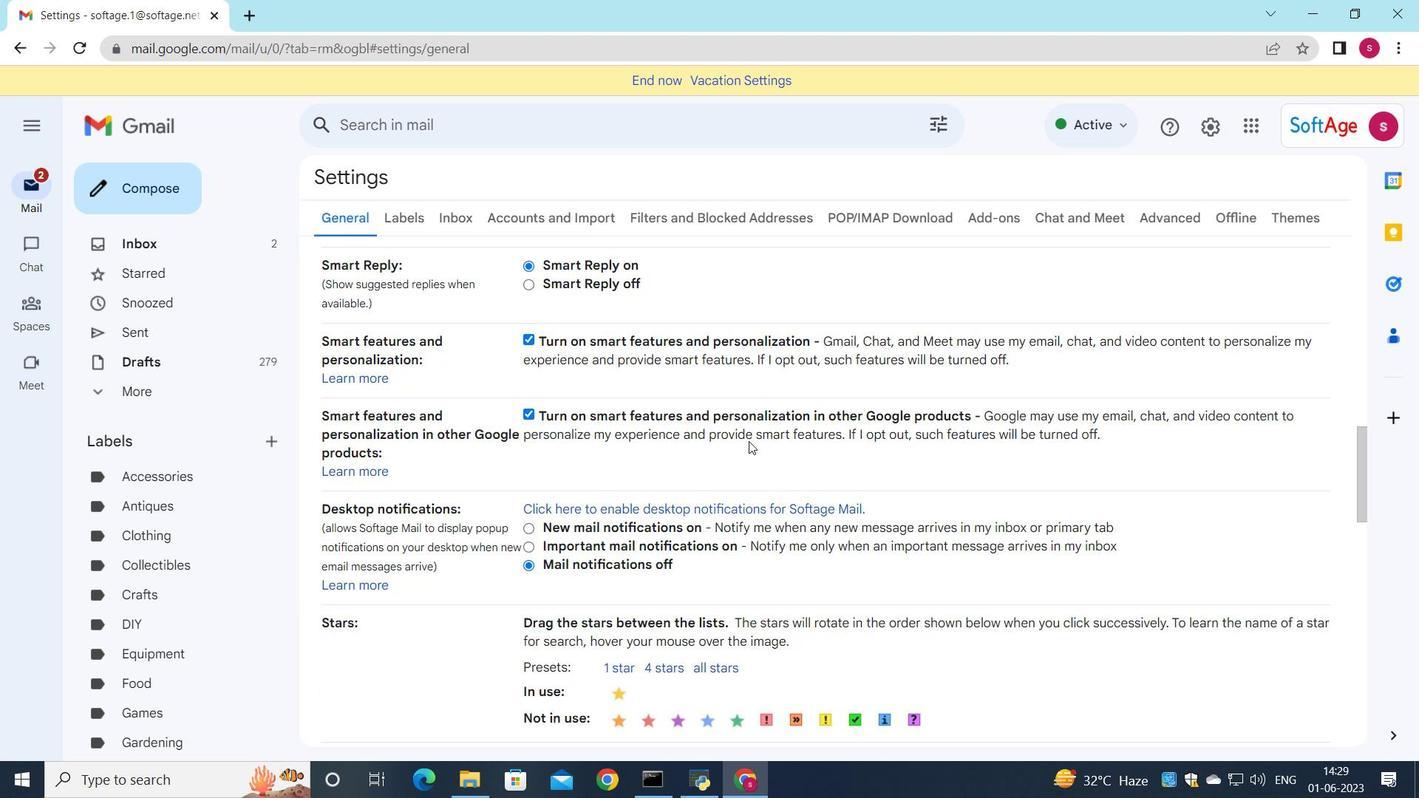 
Action: Mouse moved to (730, 467)
Screenshot: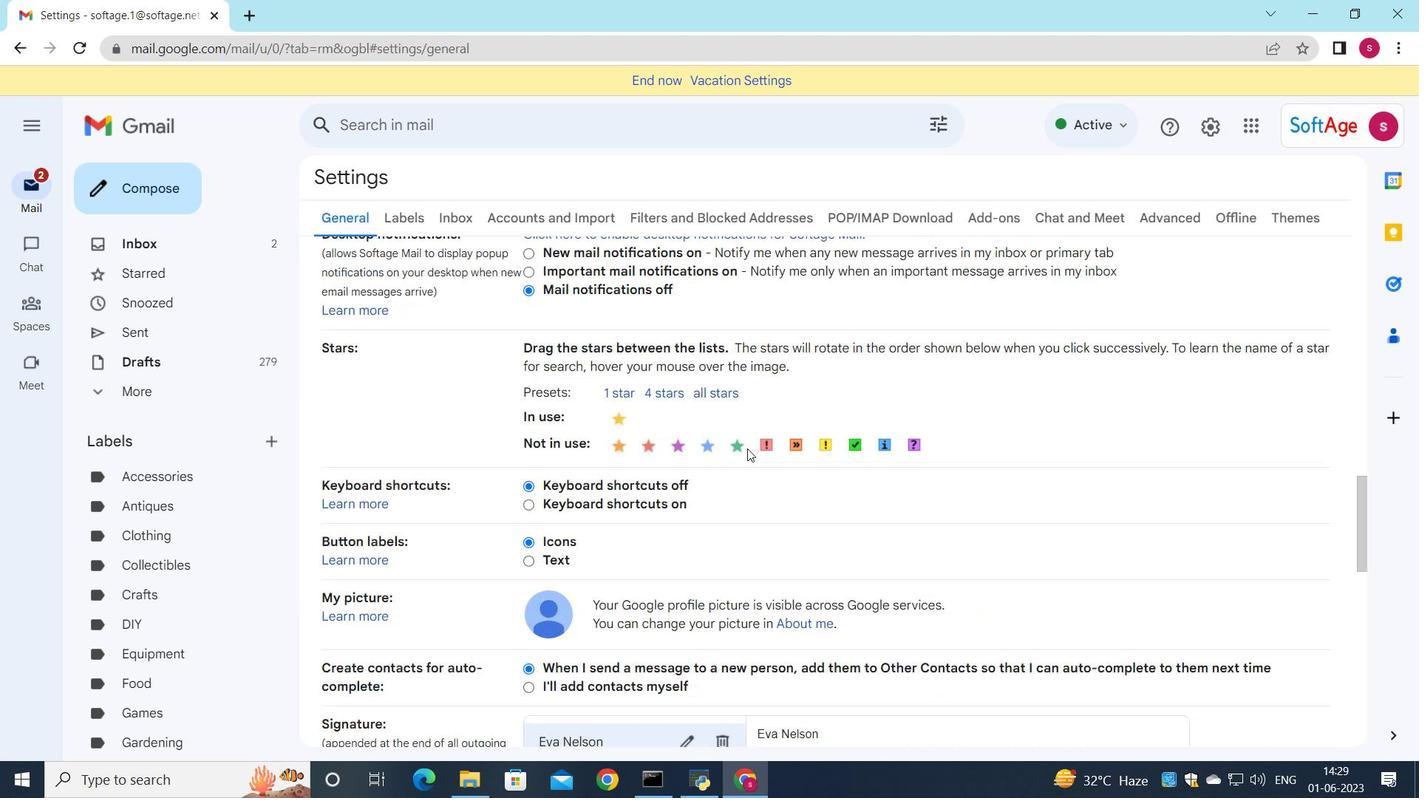 
Action: Mouse scrolled (730, 466) with delta (0, 0)
Screenshot: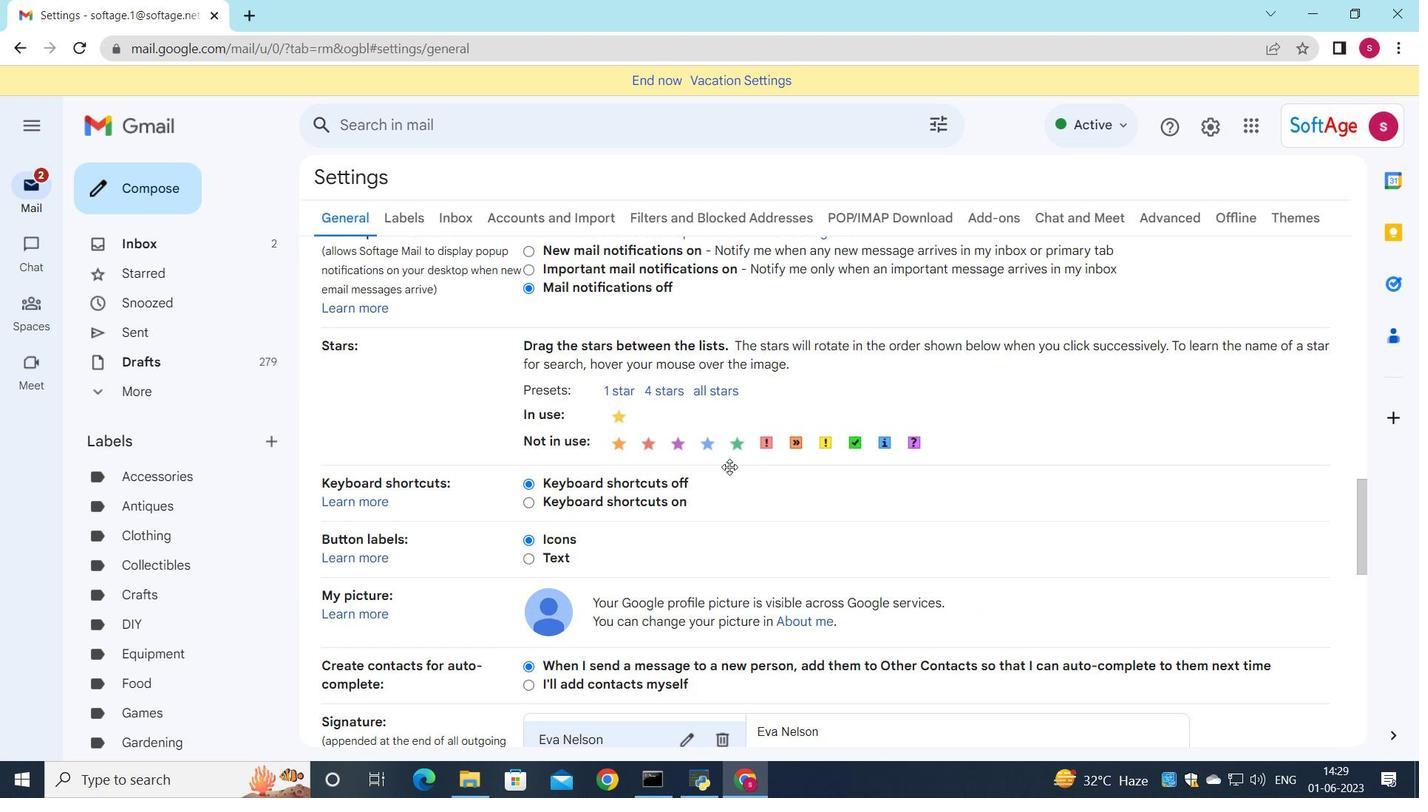 
Action: Mouse scrolled (730, 466) with delta (0, 0)
Screenshot: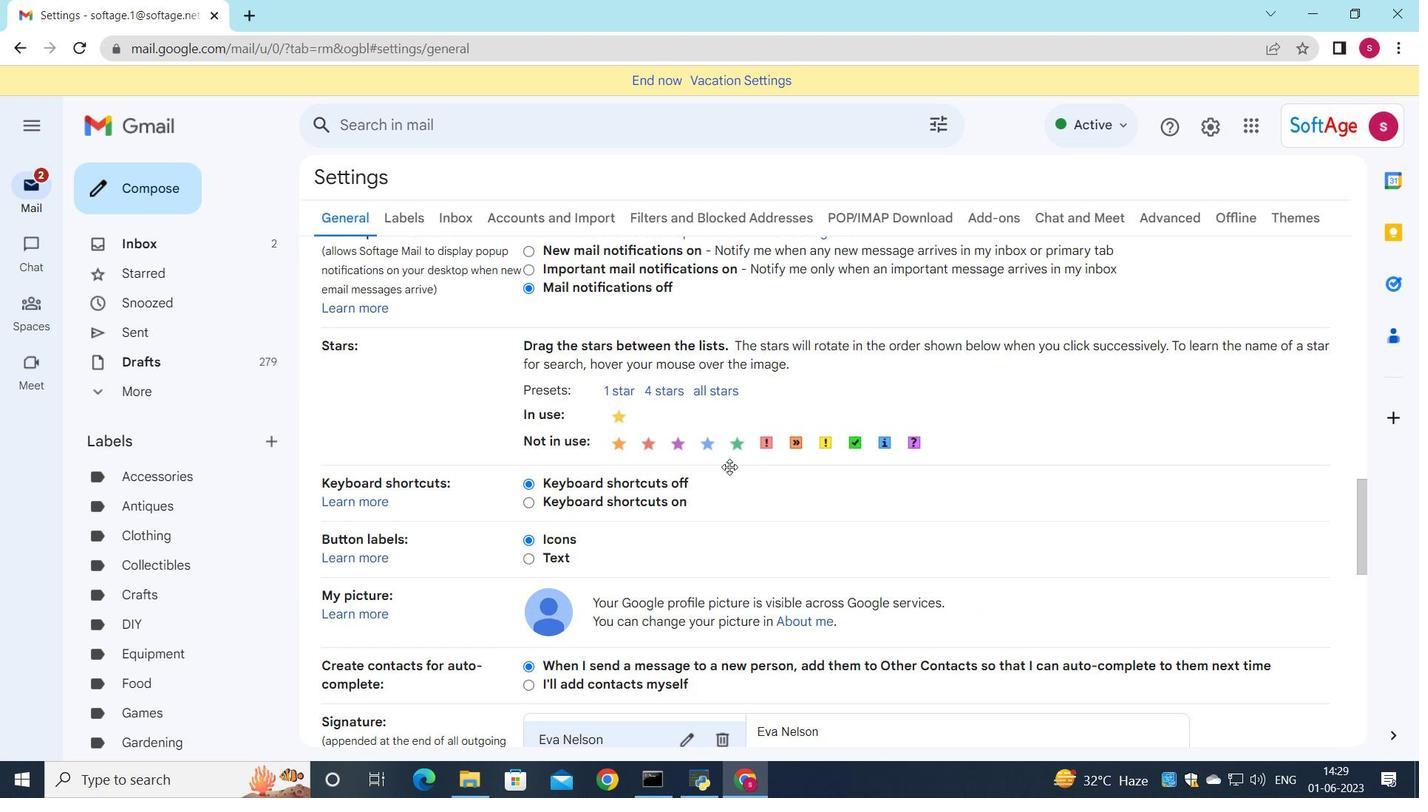 
Action: Mouse scrolled (730, 466) with delta (0, 0)
Screenshot: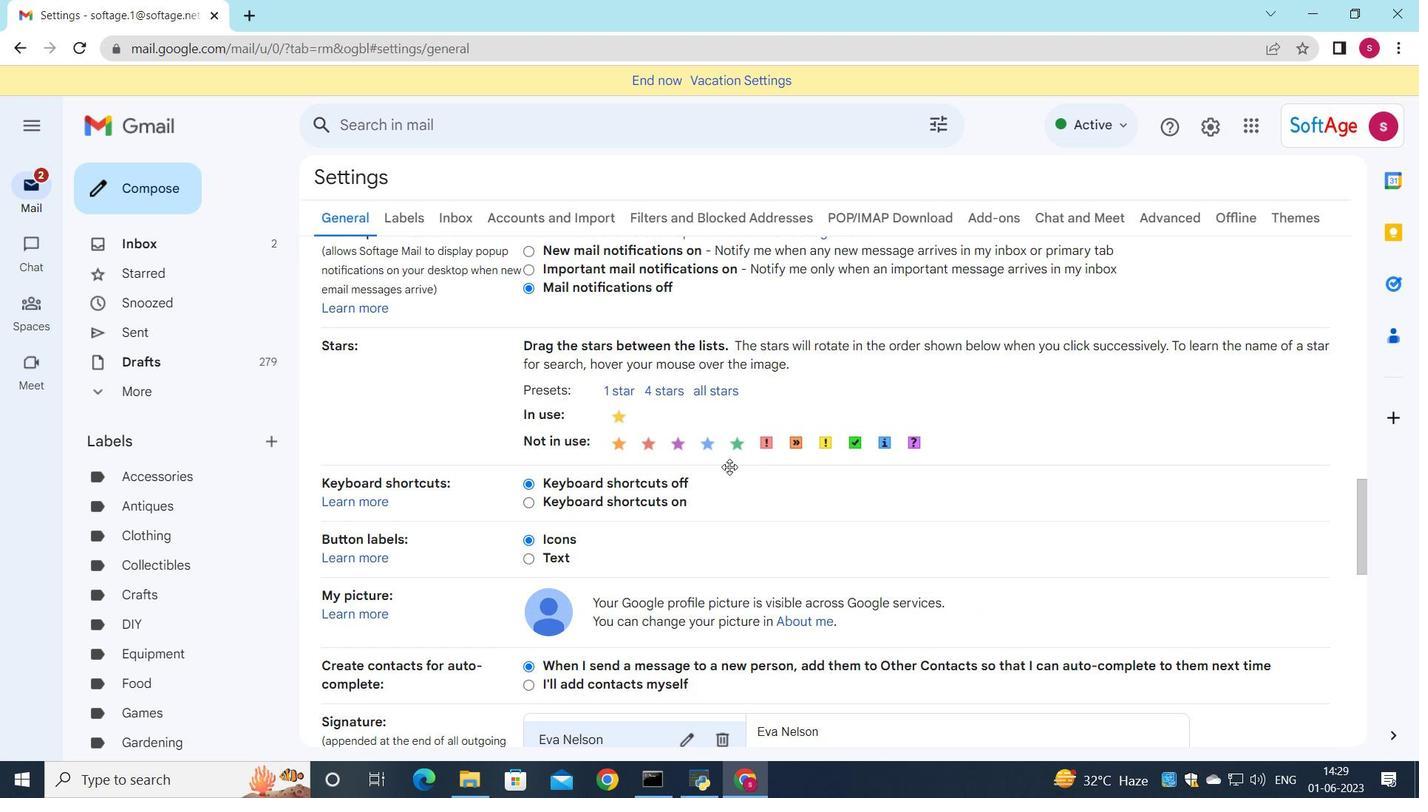 
Action: Mouse moved to (724, 459)
Screenshot: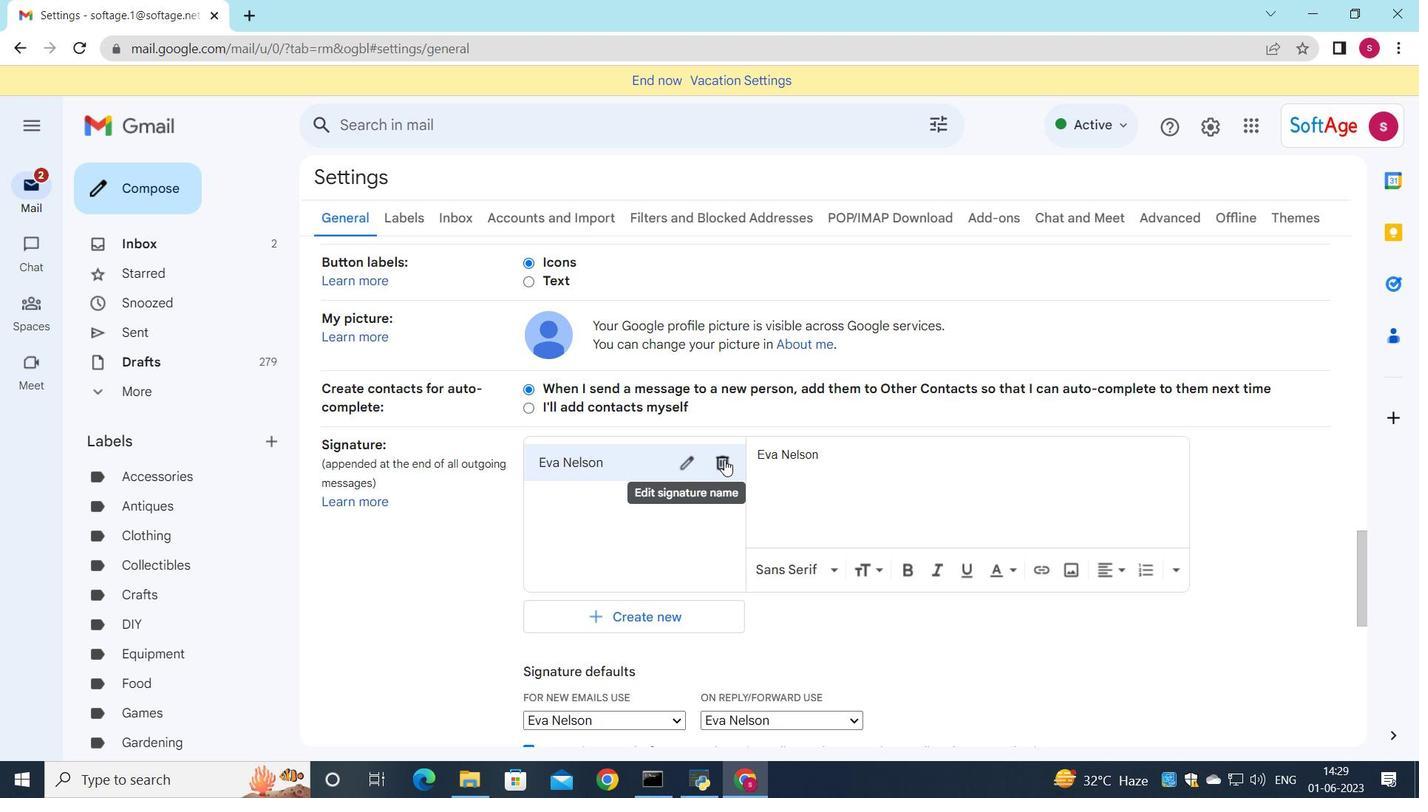 
Action: Mouse pressed left at (724, 459)
Screenshot: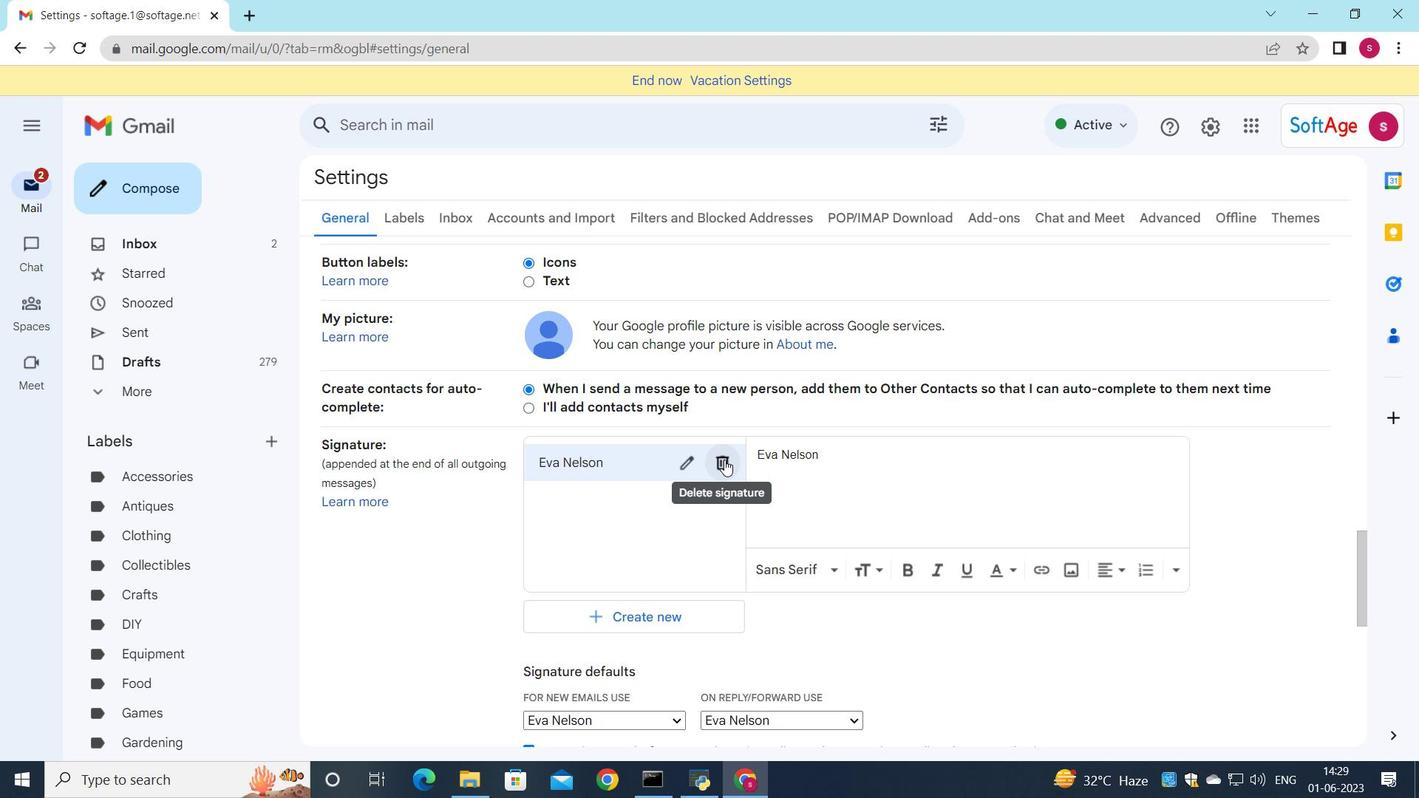 
Action: Mouse moved to (864, 442)
Screenshot: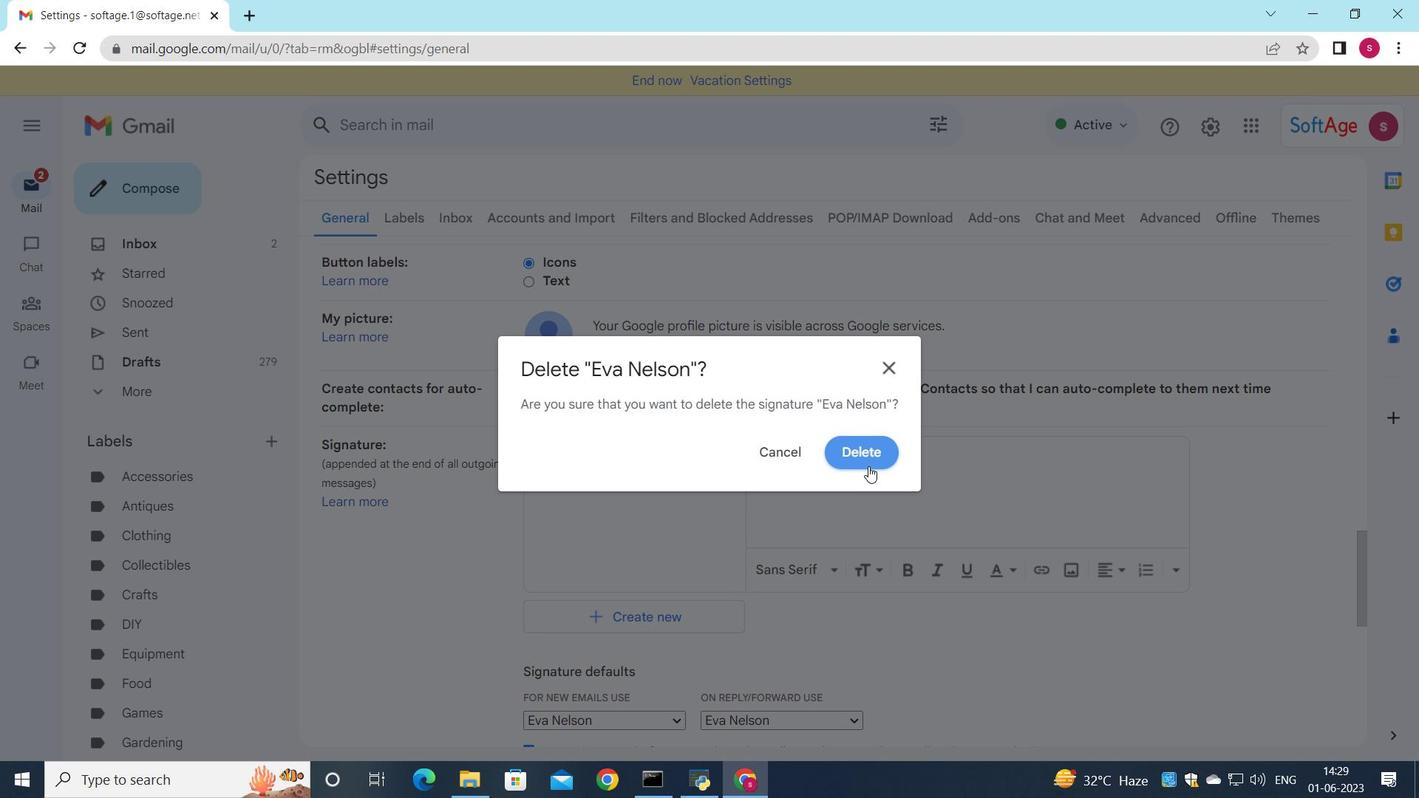 
Action: Mouse pressed left at (864, 442)
Screenshot: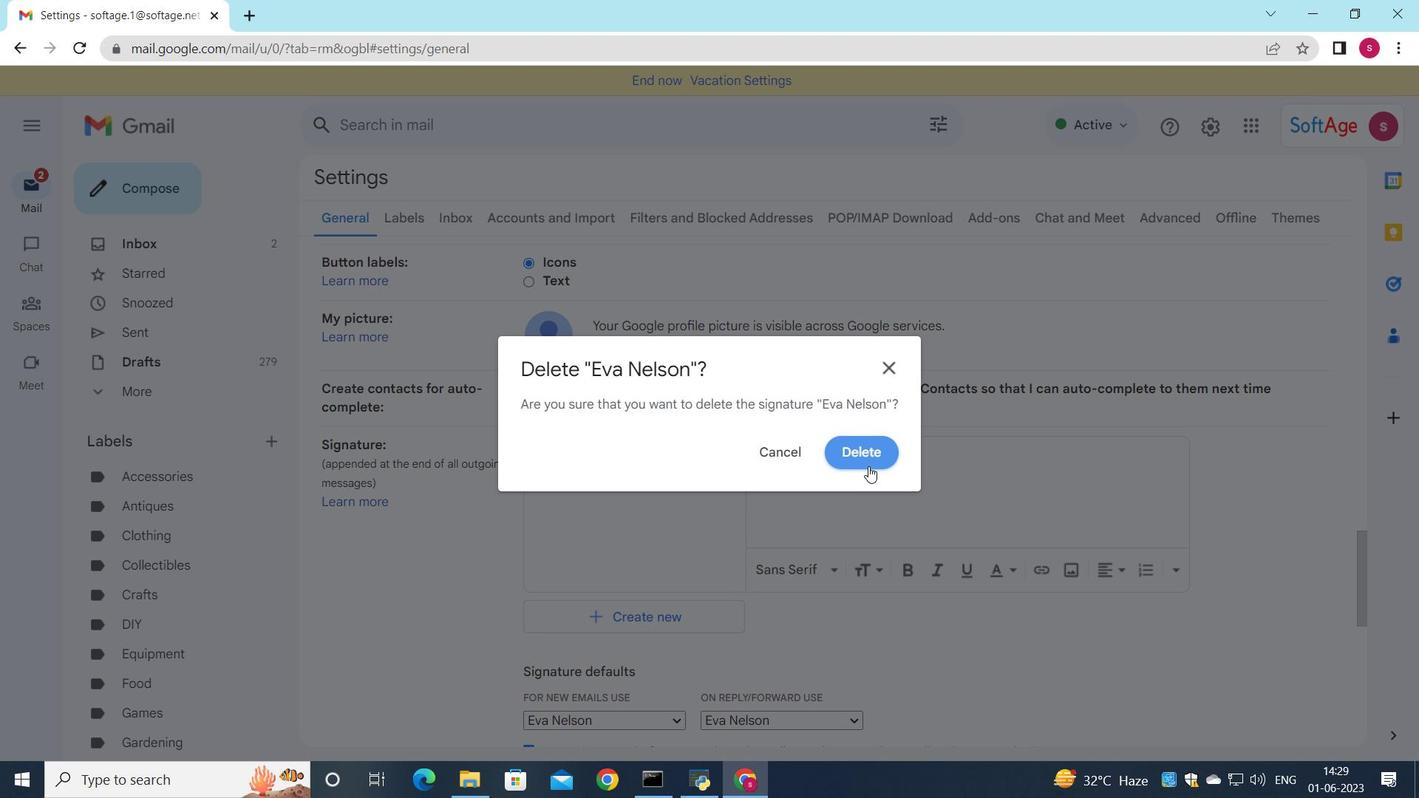 
Action: Mouse moved to (623, 493)
Screenshot: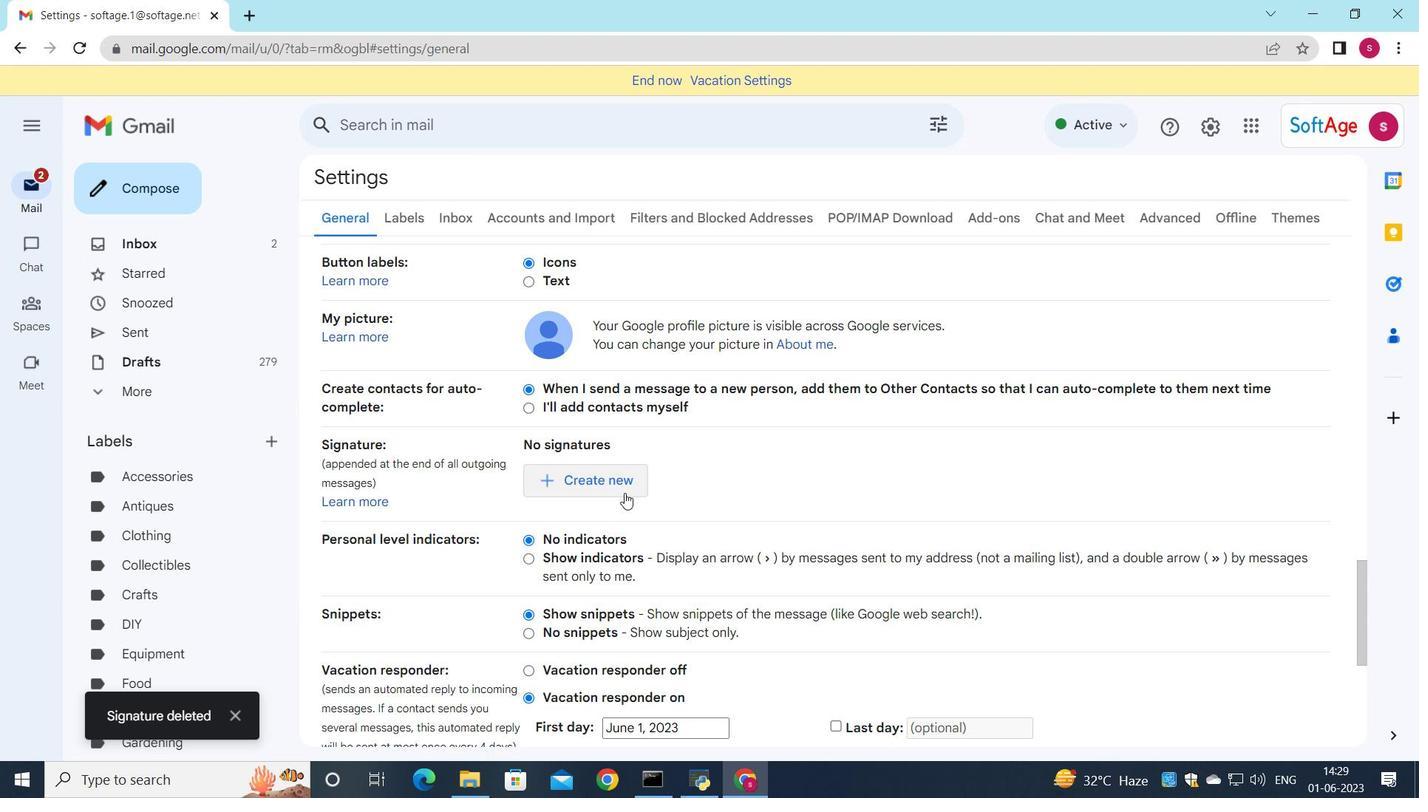 
Action: Mouse pressed left at (623, 493)
Screenshot: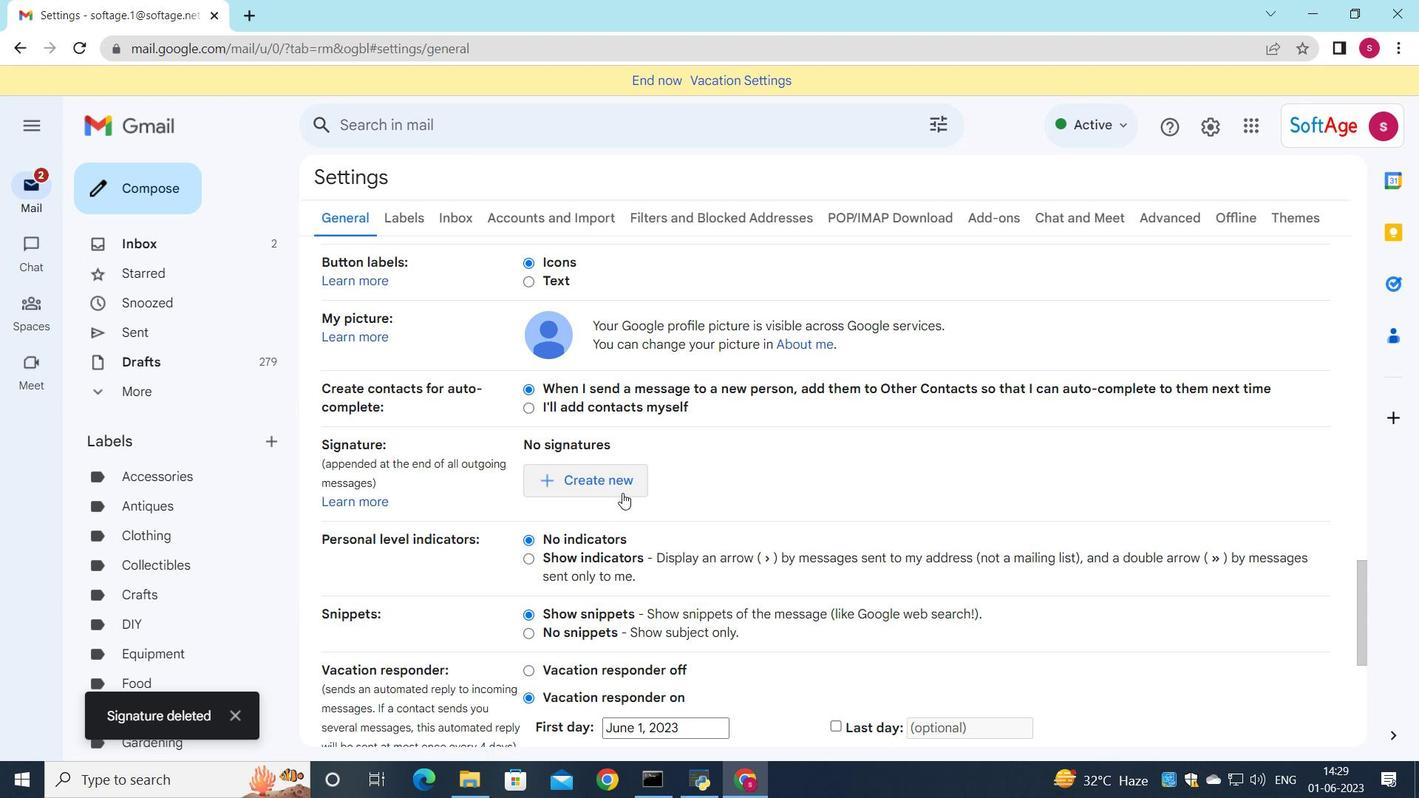 
Action: Mouse moved to (1195, 431)
Screenshot: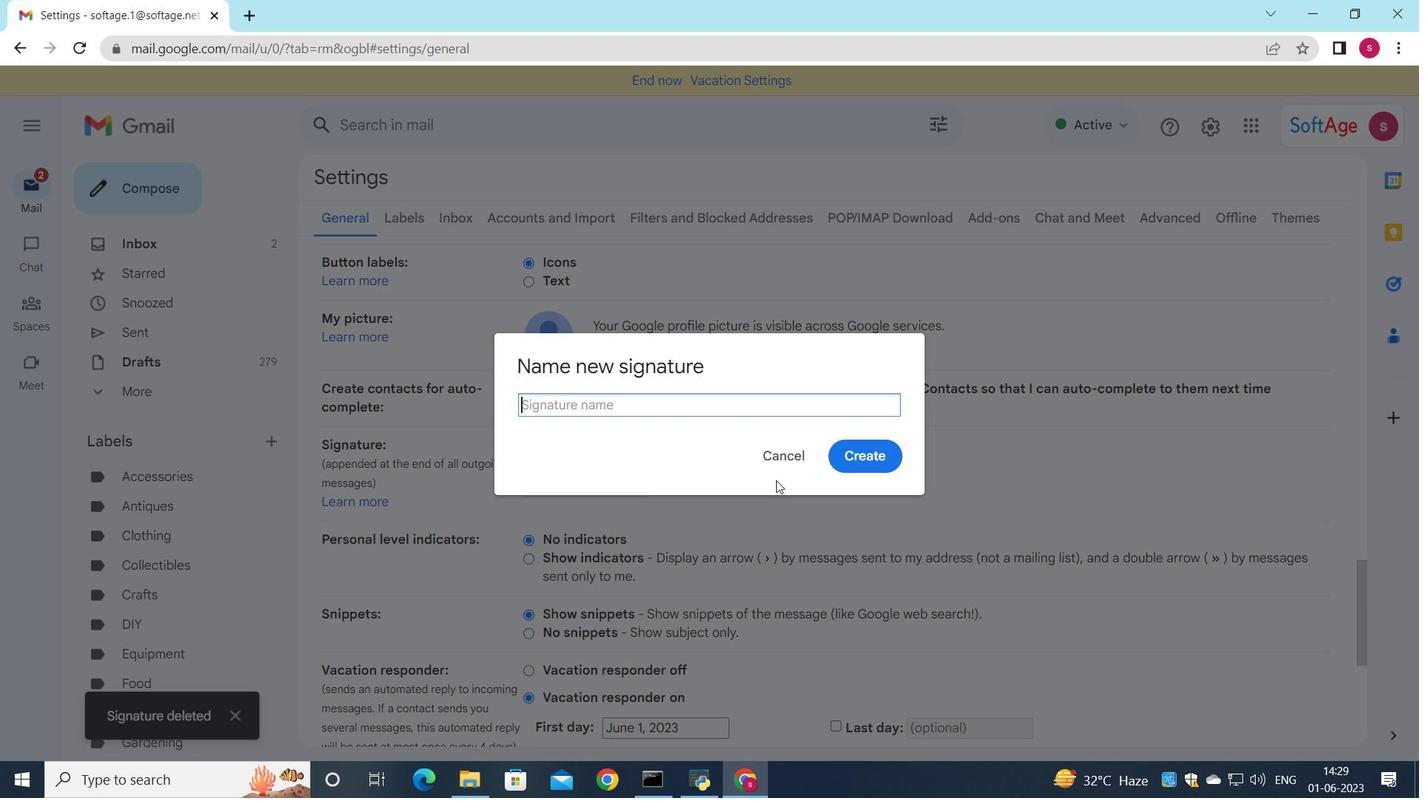 
Action: Key pressed <Key.shift>Evan<Key.space><Key.shift><Key.shift><Key.shift><Key.shift><Key.shift><Key.shift><Key.shift><Key.shift>Adams
Screenshot: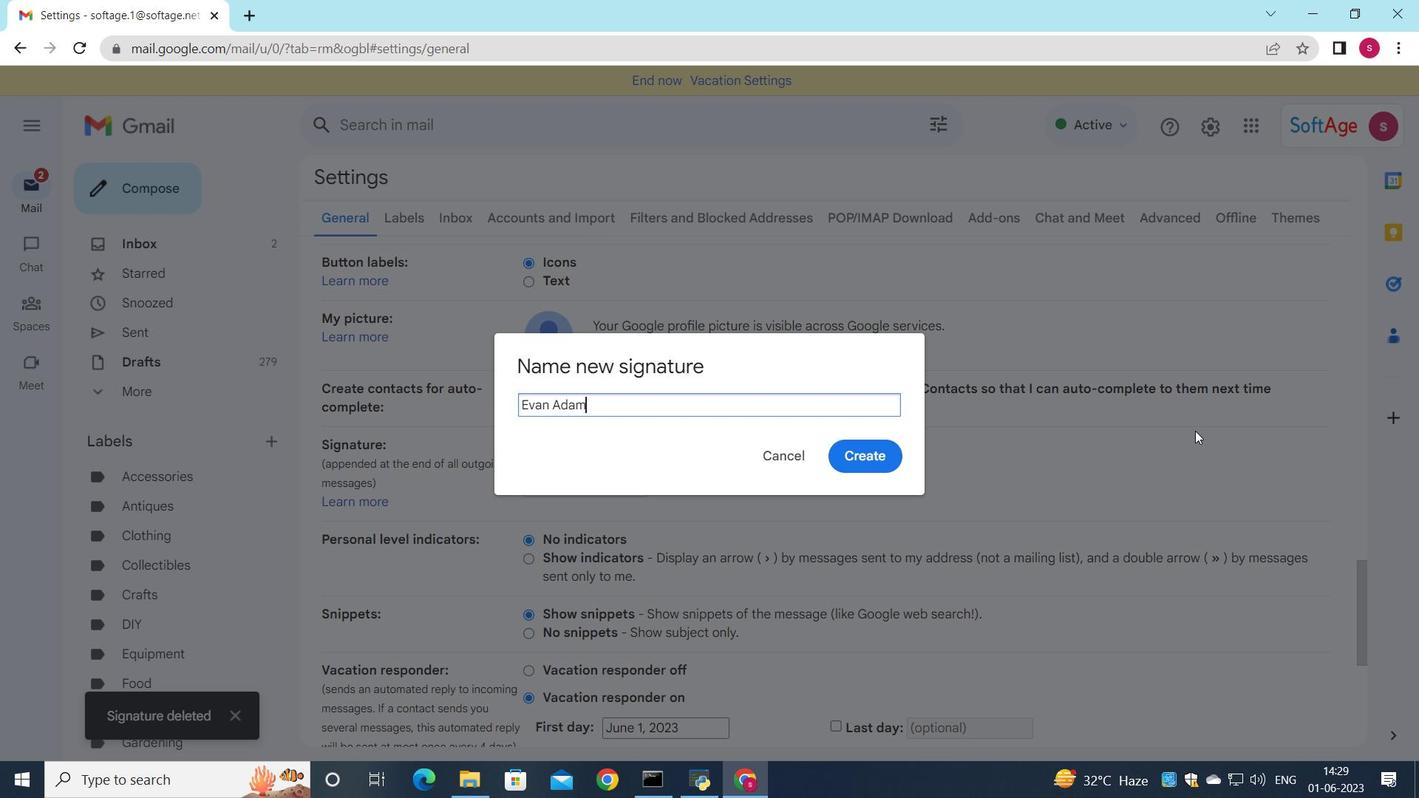 
Action: Mouse moved to (860, 456)
Screenshot: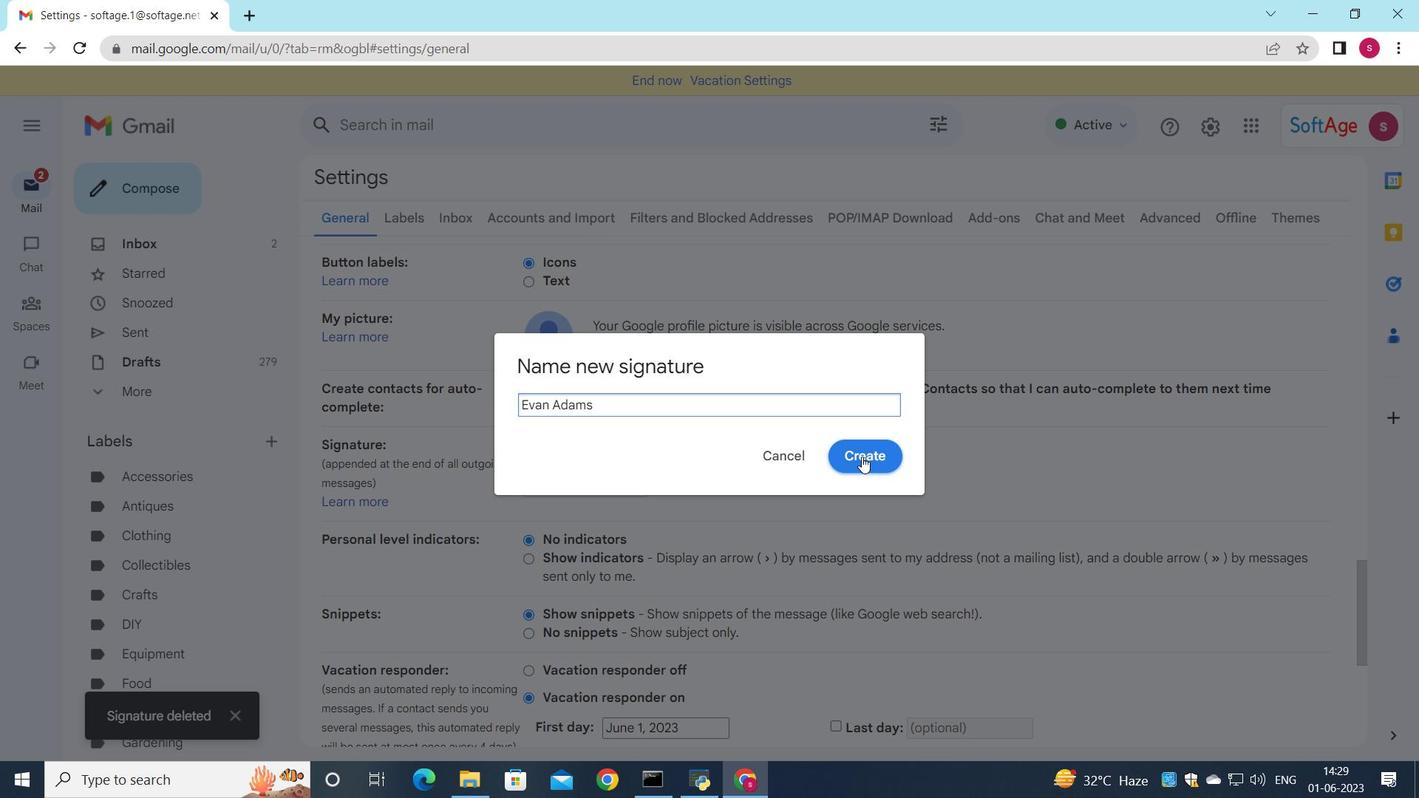 
Action: Mouse pressed left at (860, 456)
Screenshot: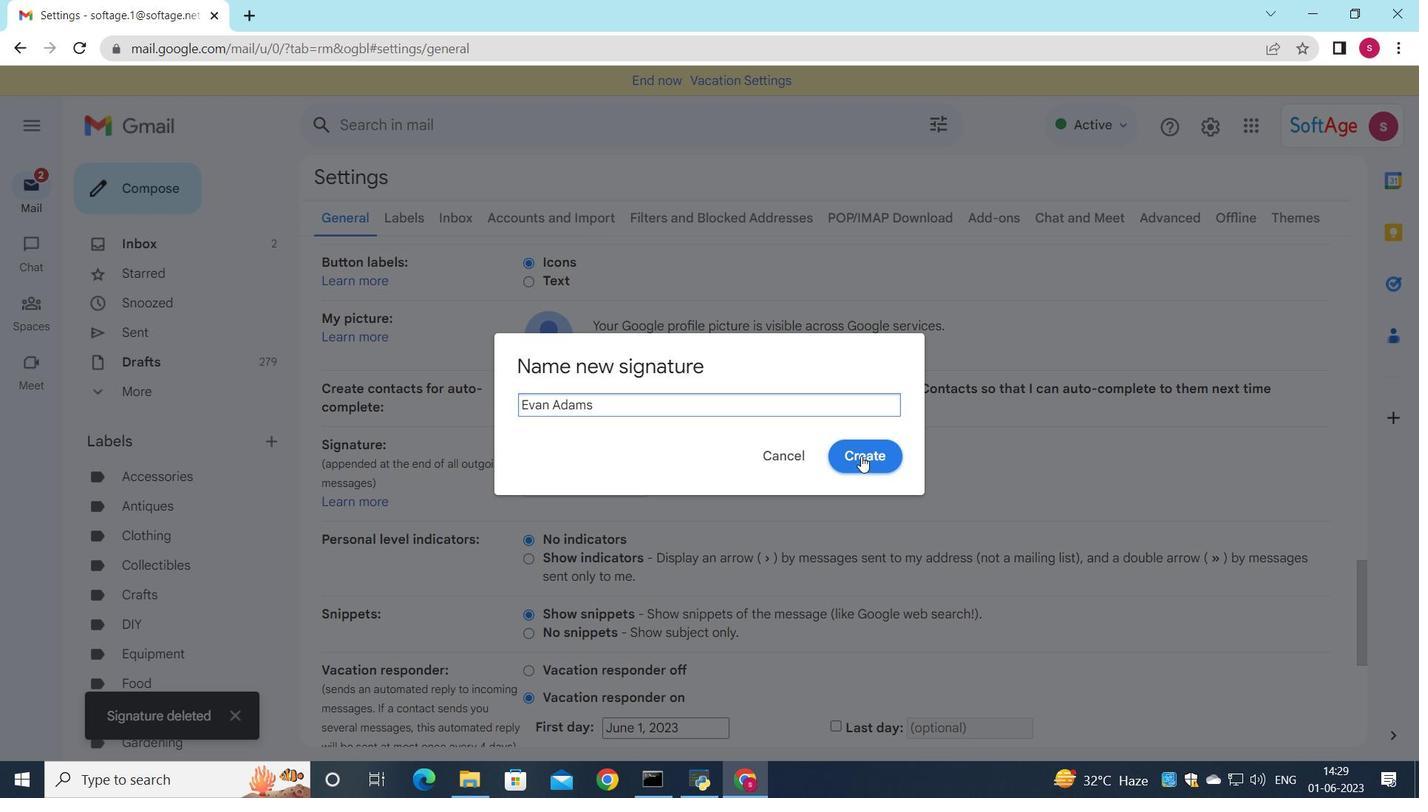 
Action: Mouse moved to (833, 495)
Screenshot: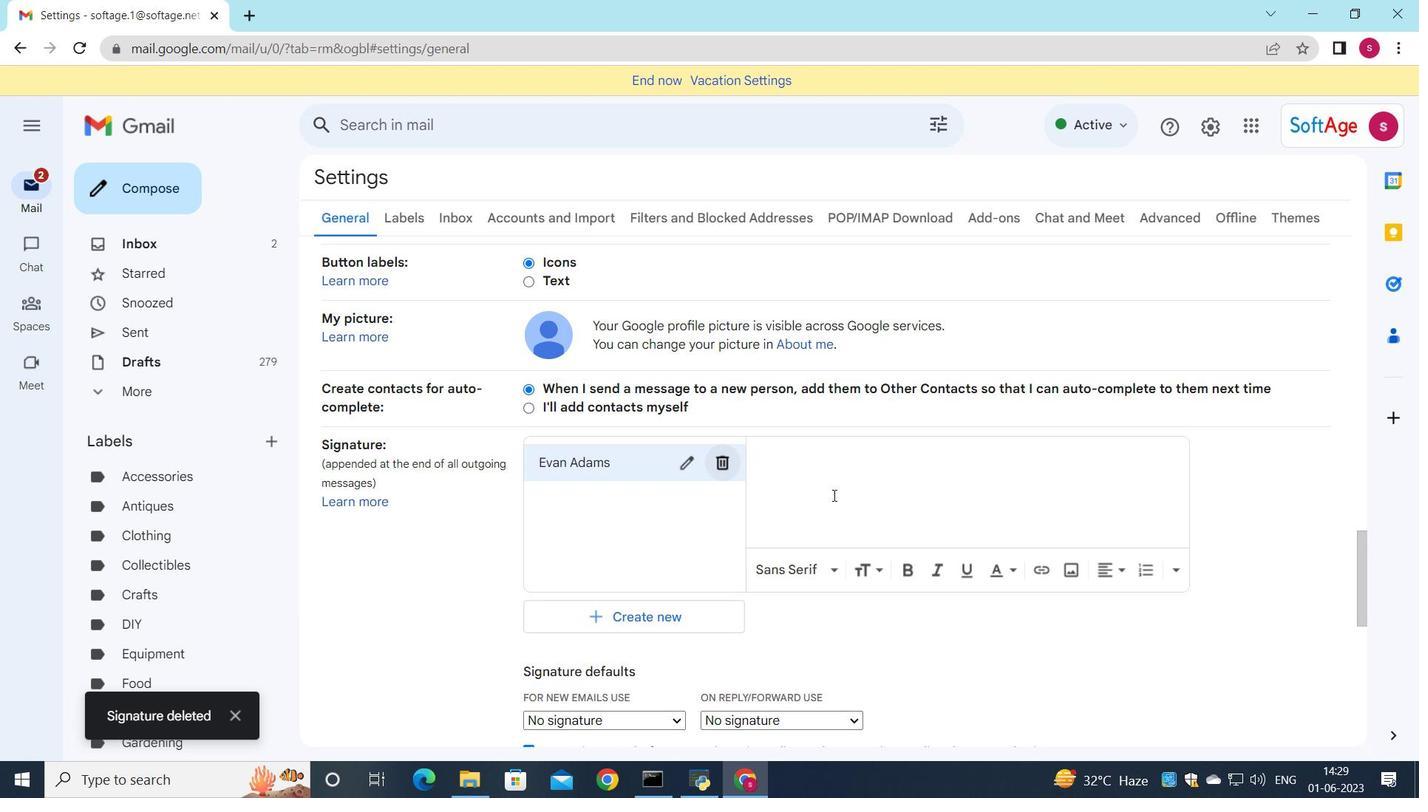 
Action: Mouse pressed left at (833, 495)
Screenshot: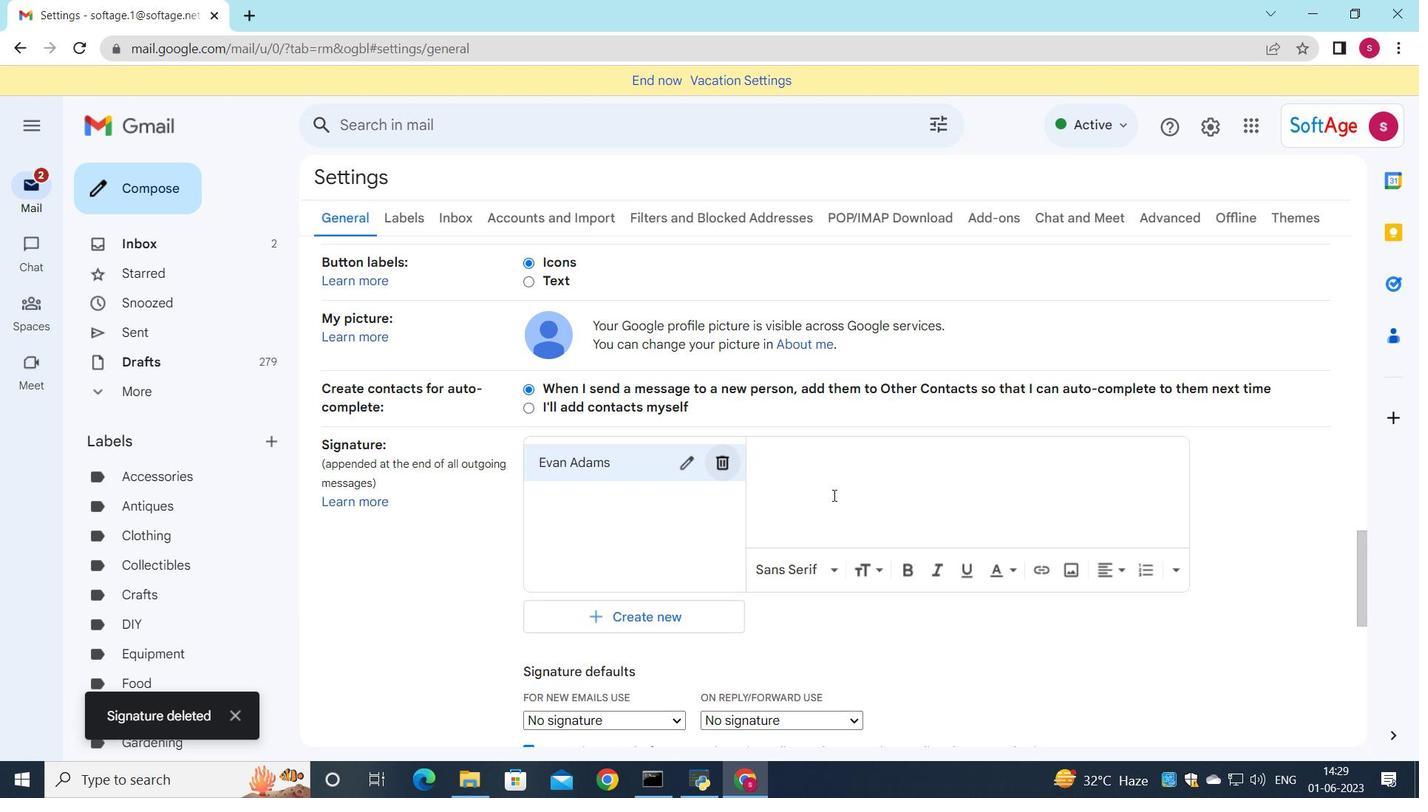 
Action: Mouse moved to (830, 496)
Screenshot: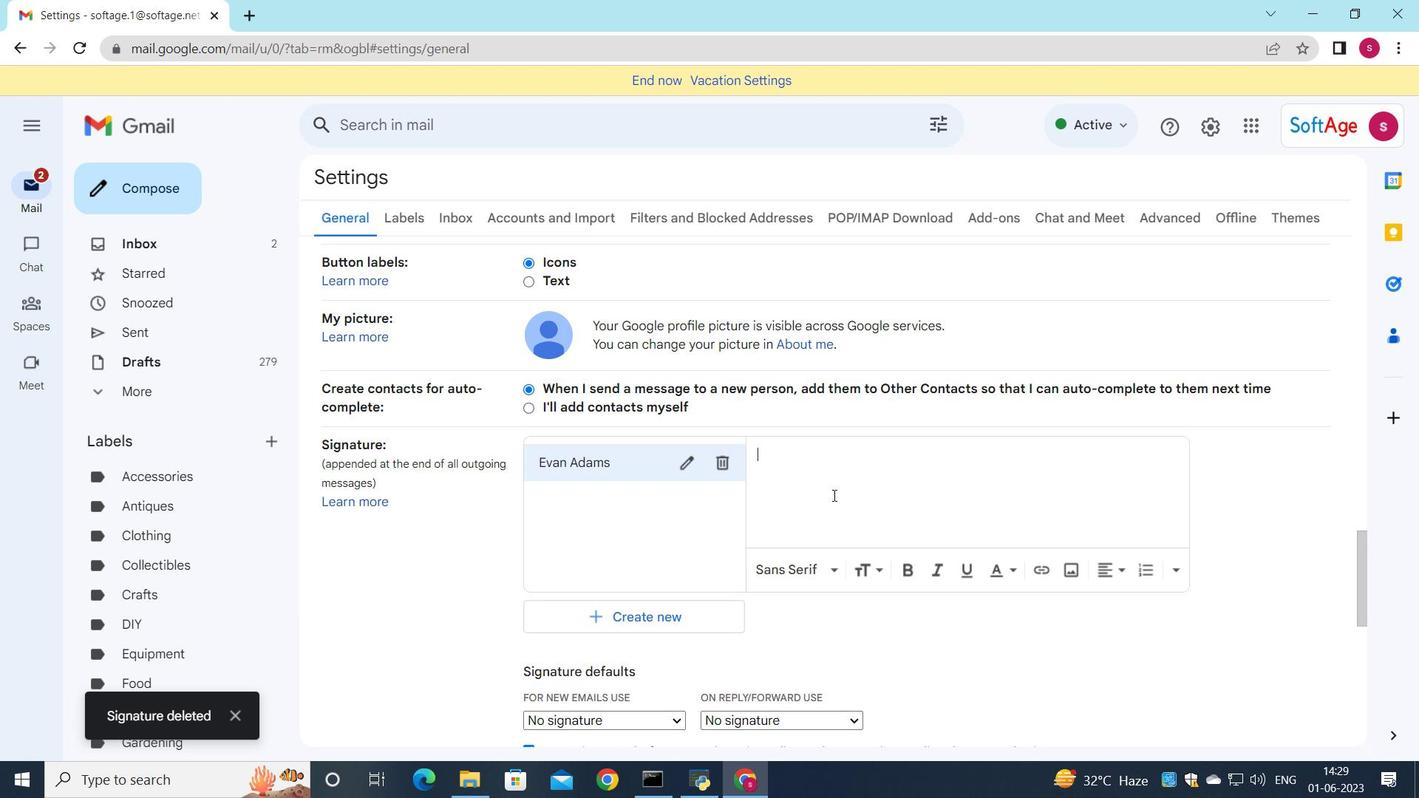 
Action: Key pressed <Key.shift><Key.shift><Key.shift>Evan<Key.shift><Key.space>Adams
Screenshot: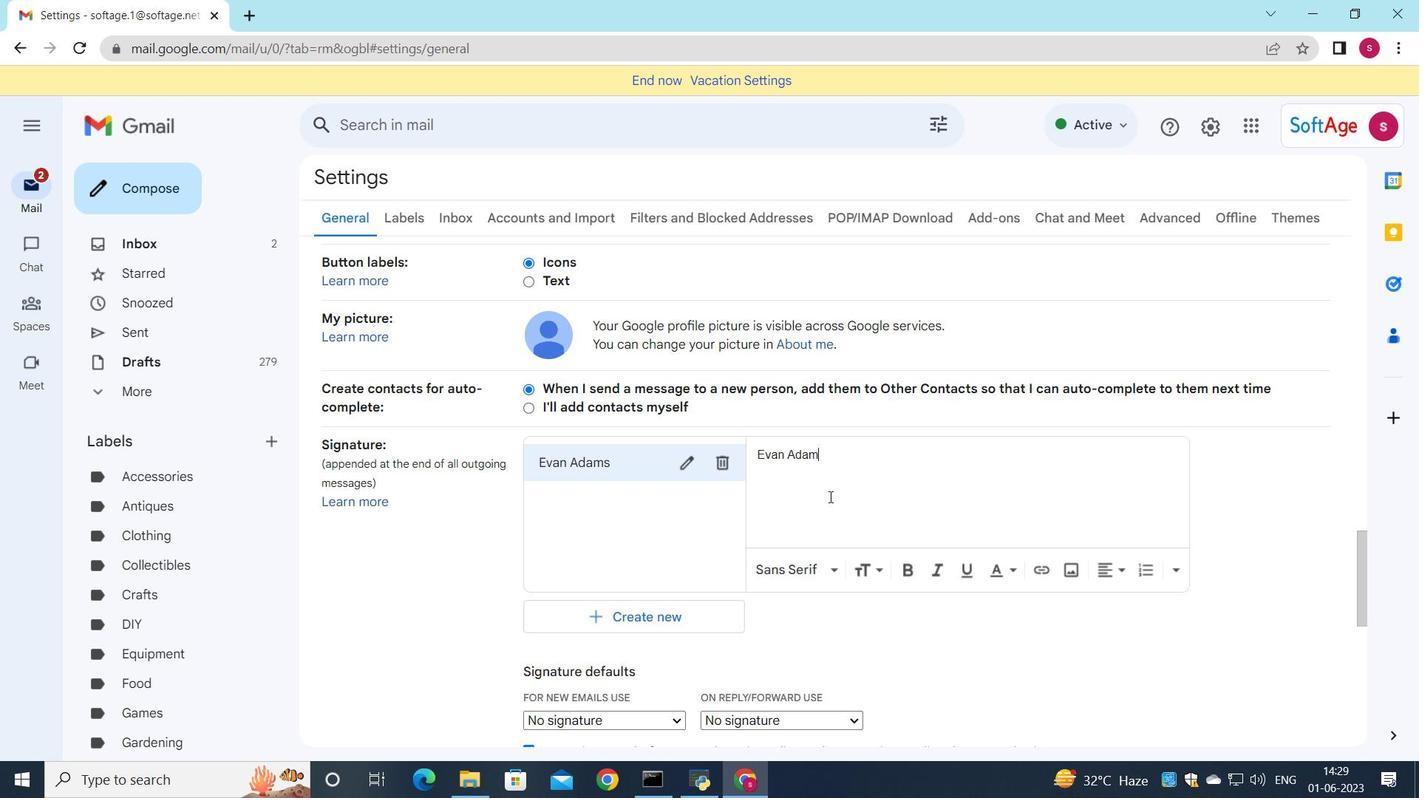 
Action: Mouse moved to (766, 515)
Screenshot: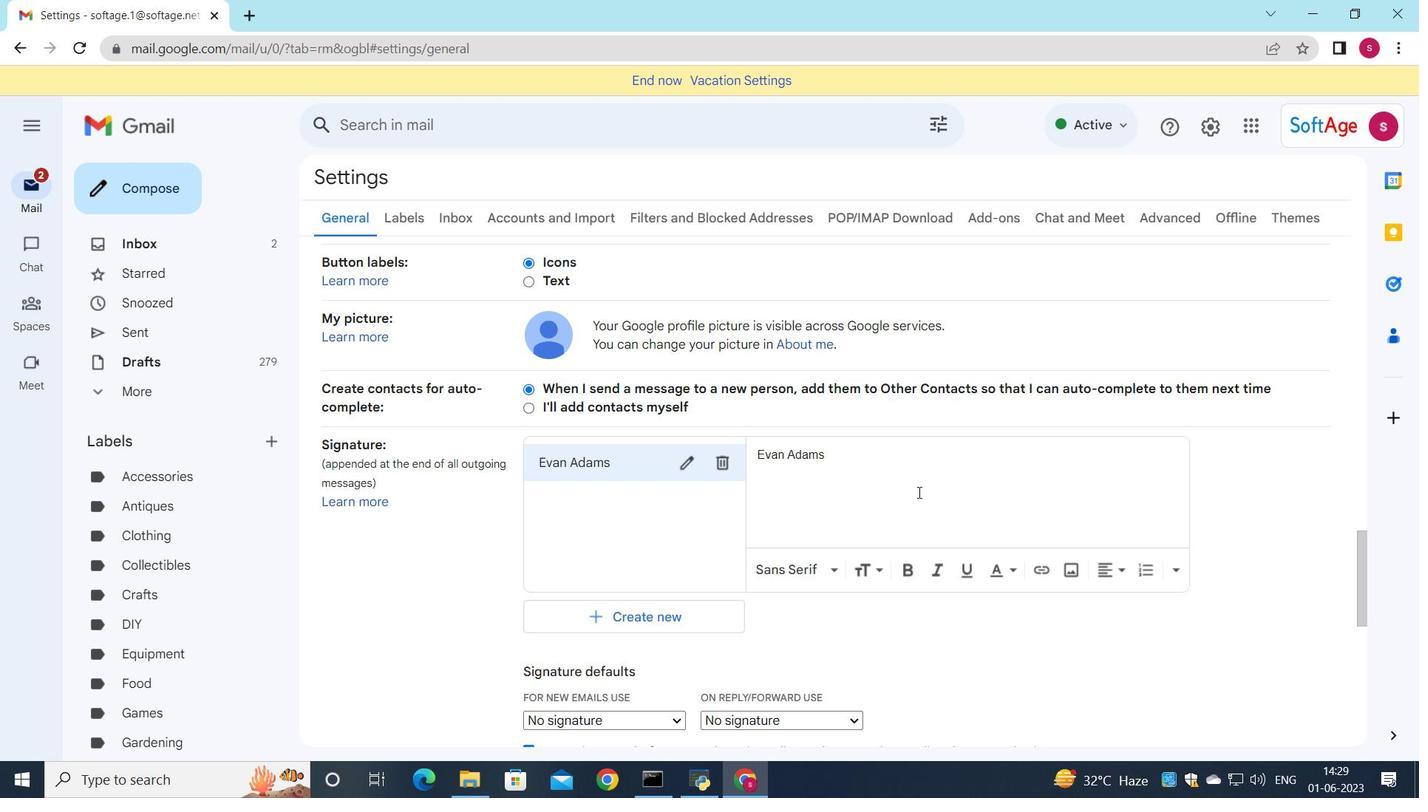 
Action: Mouse scrolled (766, 514) with delta (0, 0)
Screenshot: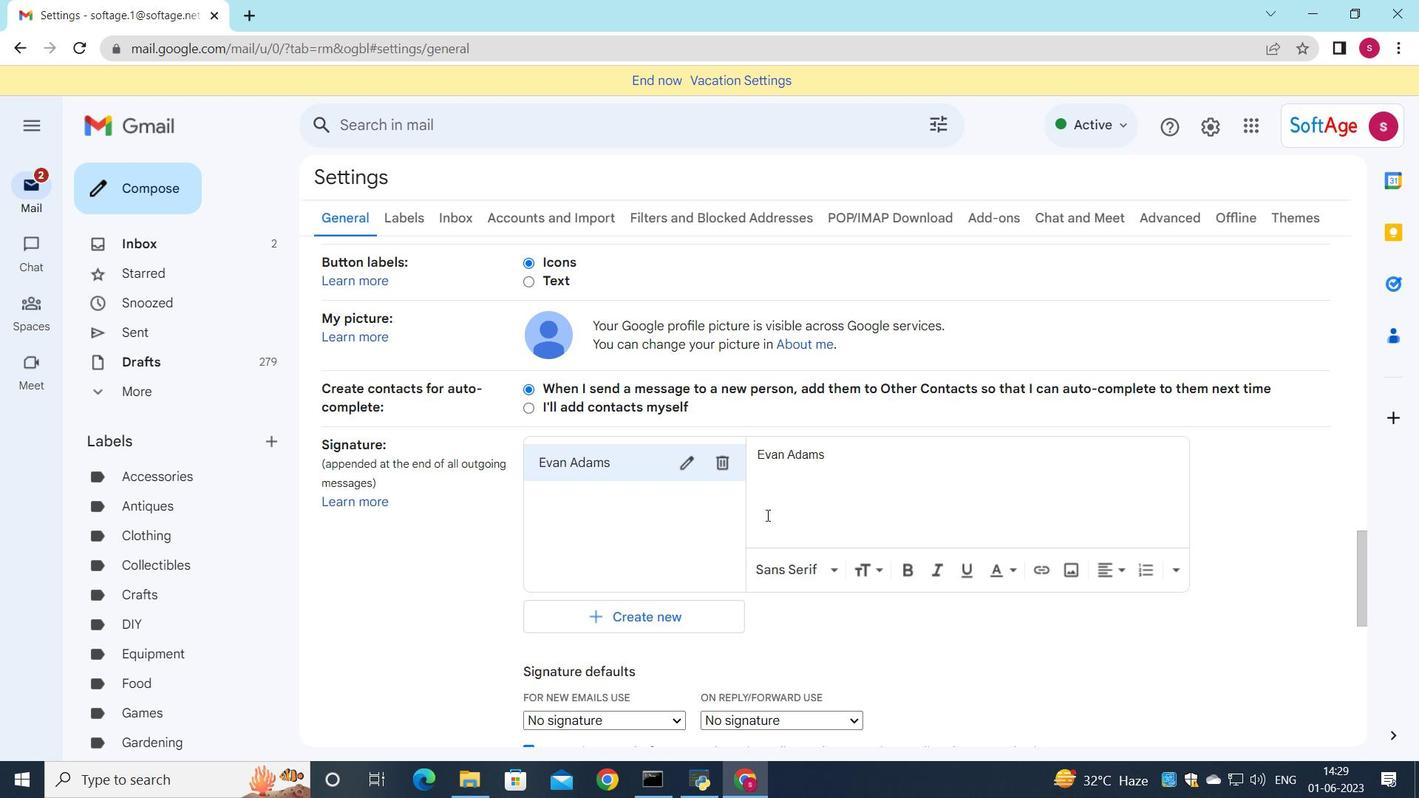 
Action: Mouse moved to (763, 522)
Screenshot: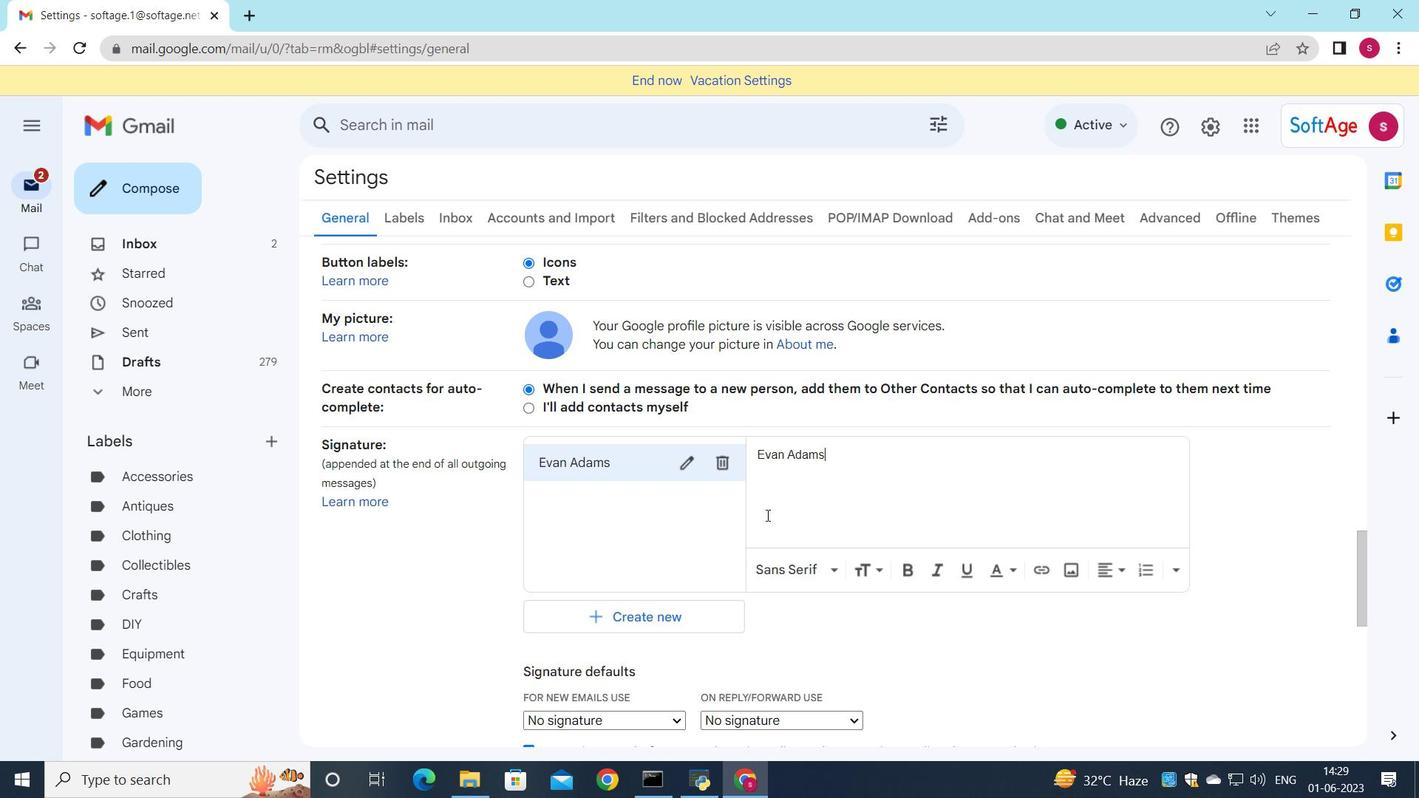 
Action: Mouse scrolled (763, 519) with delta (0, 0)
Screenshot: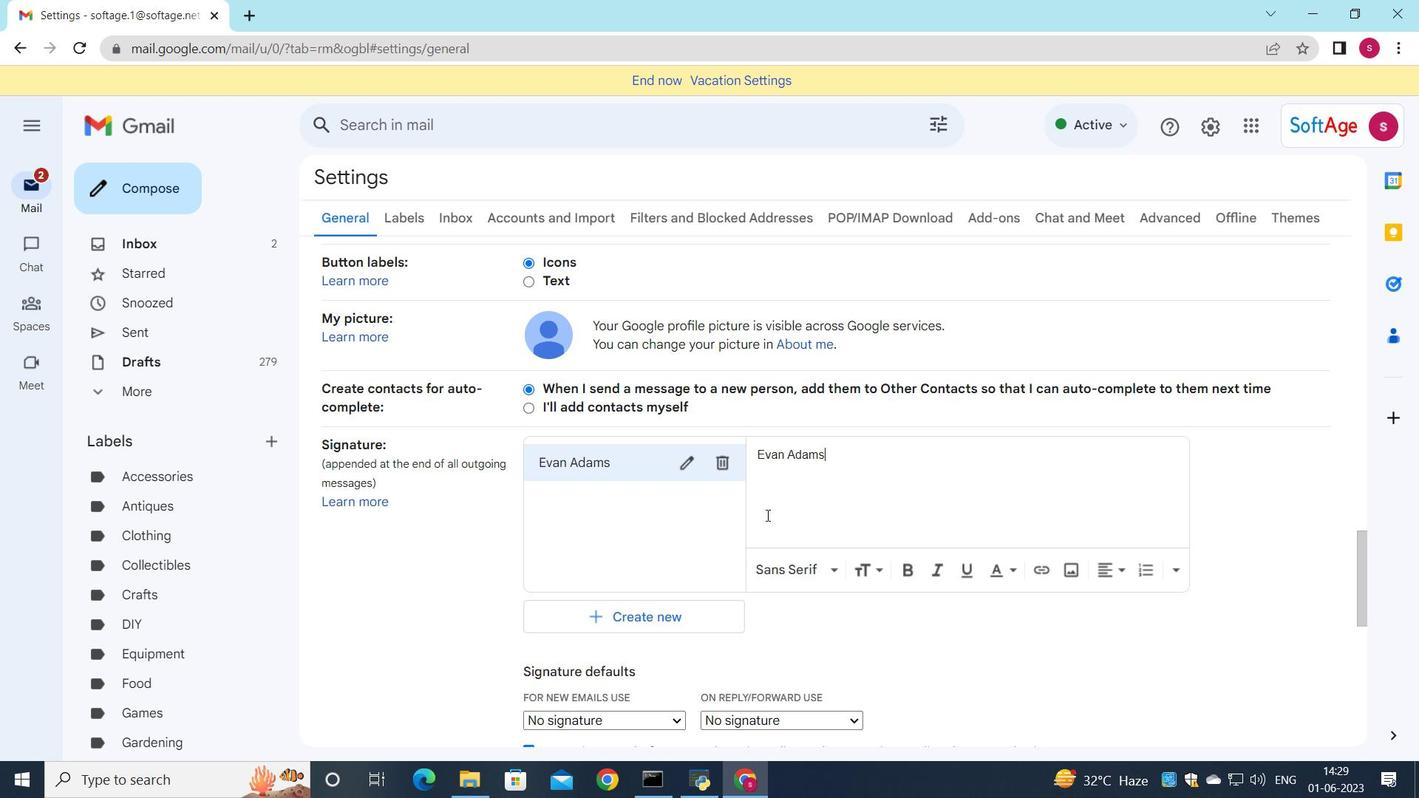 
Action: Mouse moved to (664, 540)
Screenshot: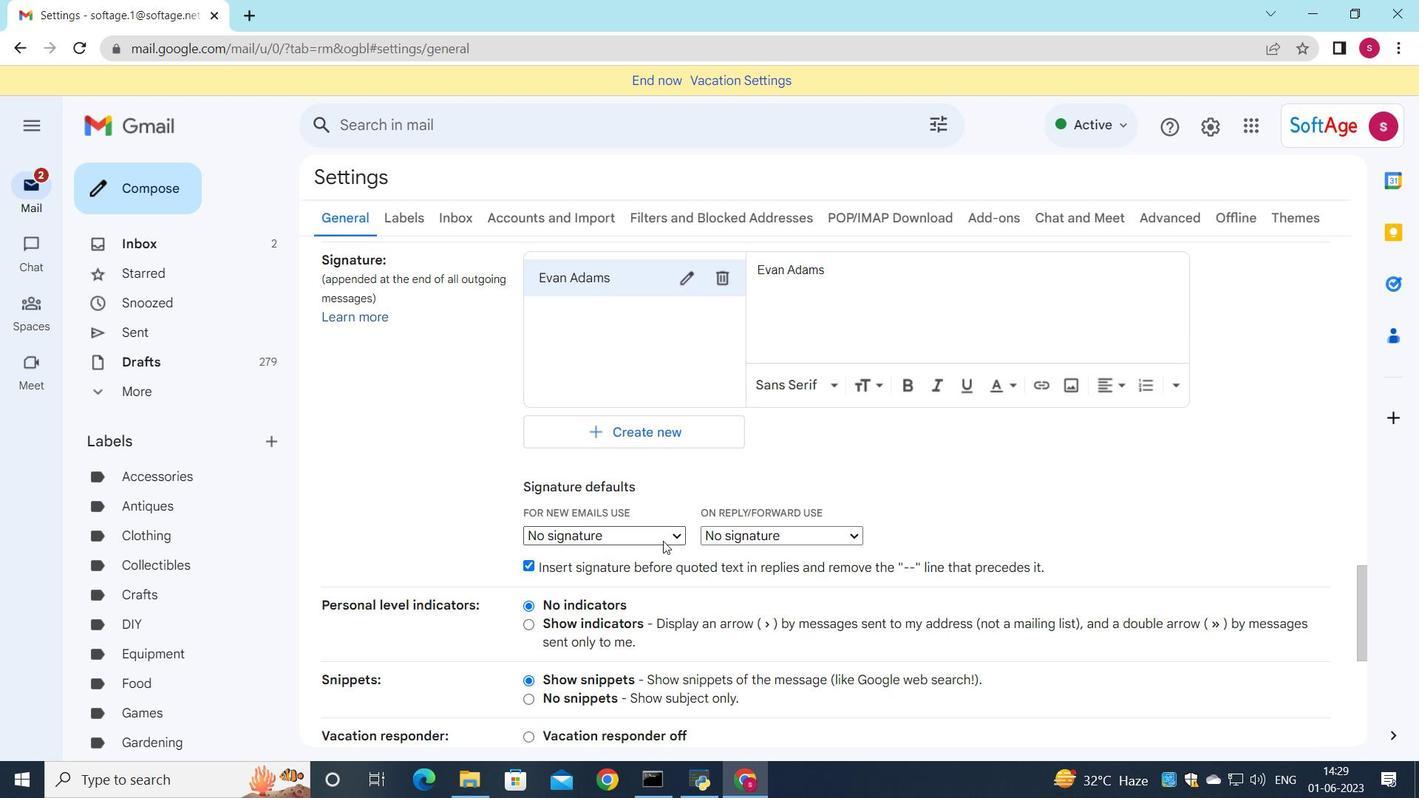 
Action: Mouse pressed left at (664, 540)
Screenshot: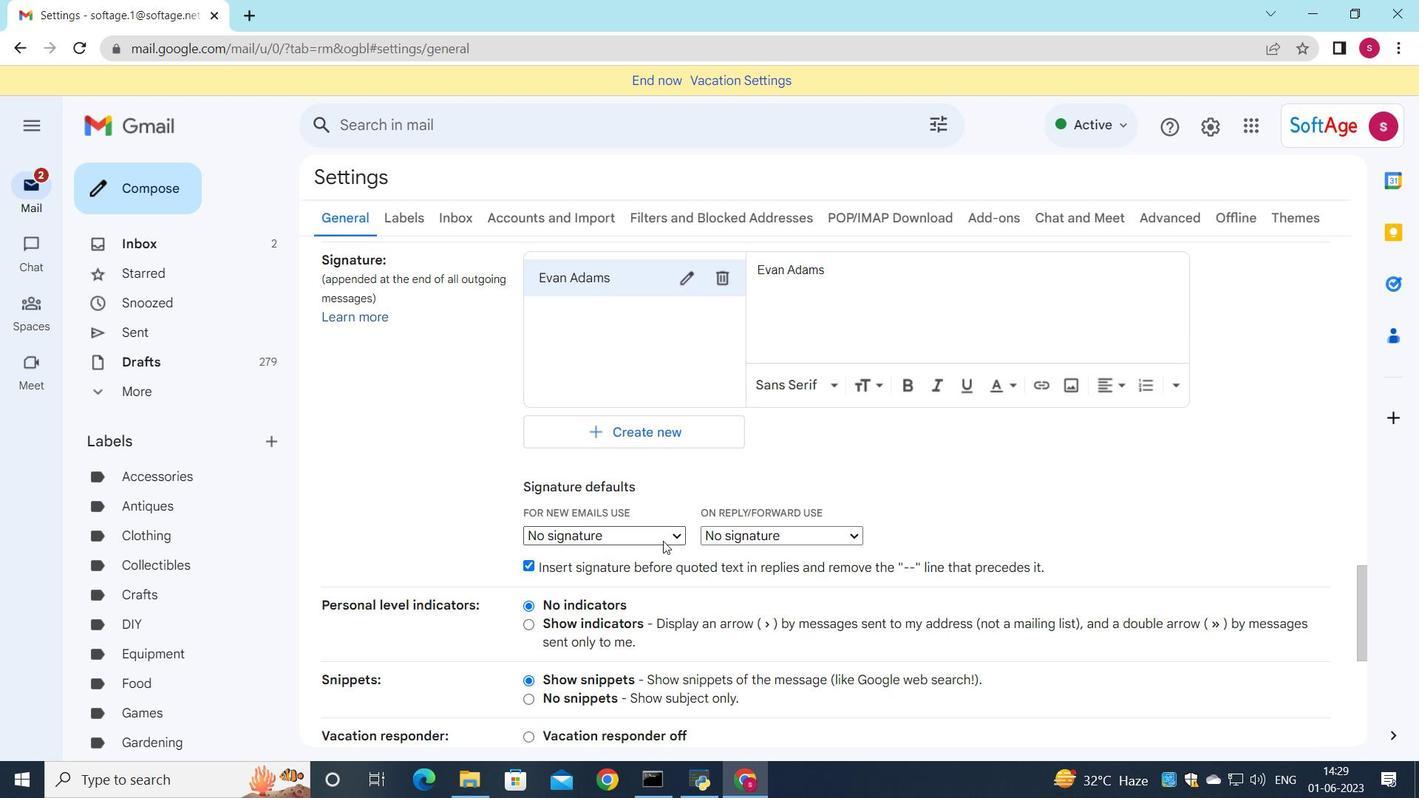 
Action: Mouse moved to (659, 563)
Screenshot: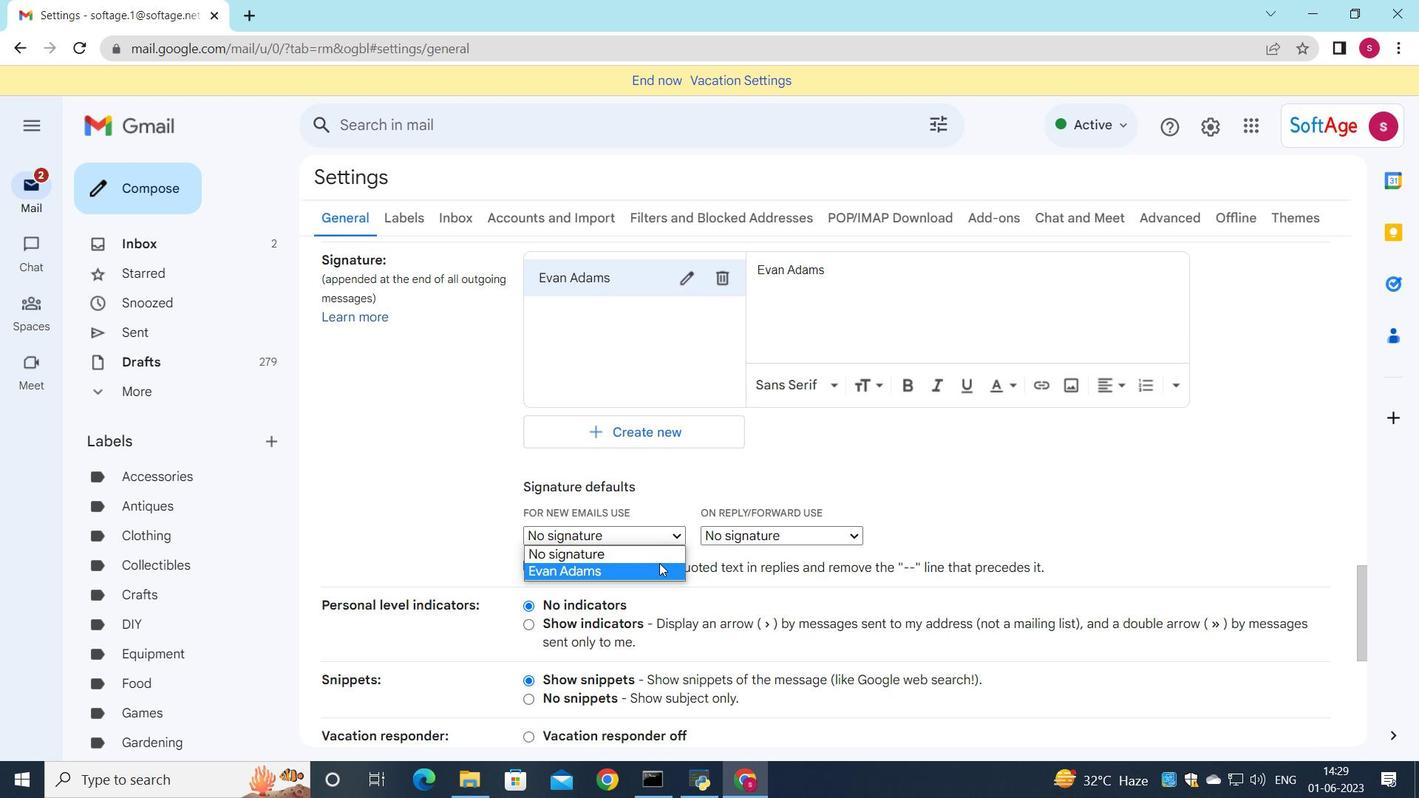 
Action: Mouse pressed left at (659, 563)
Screenshot: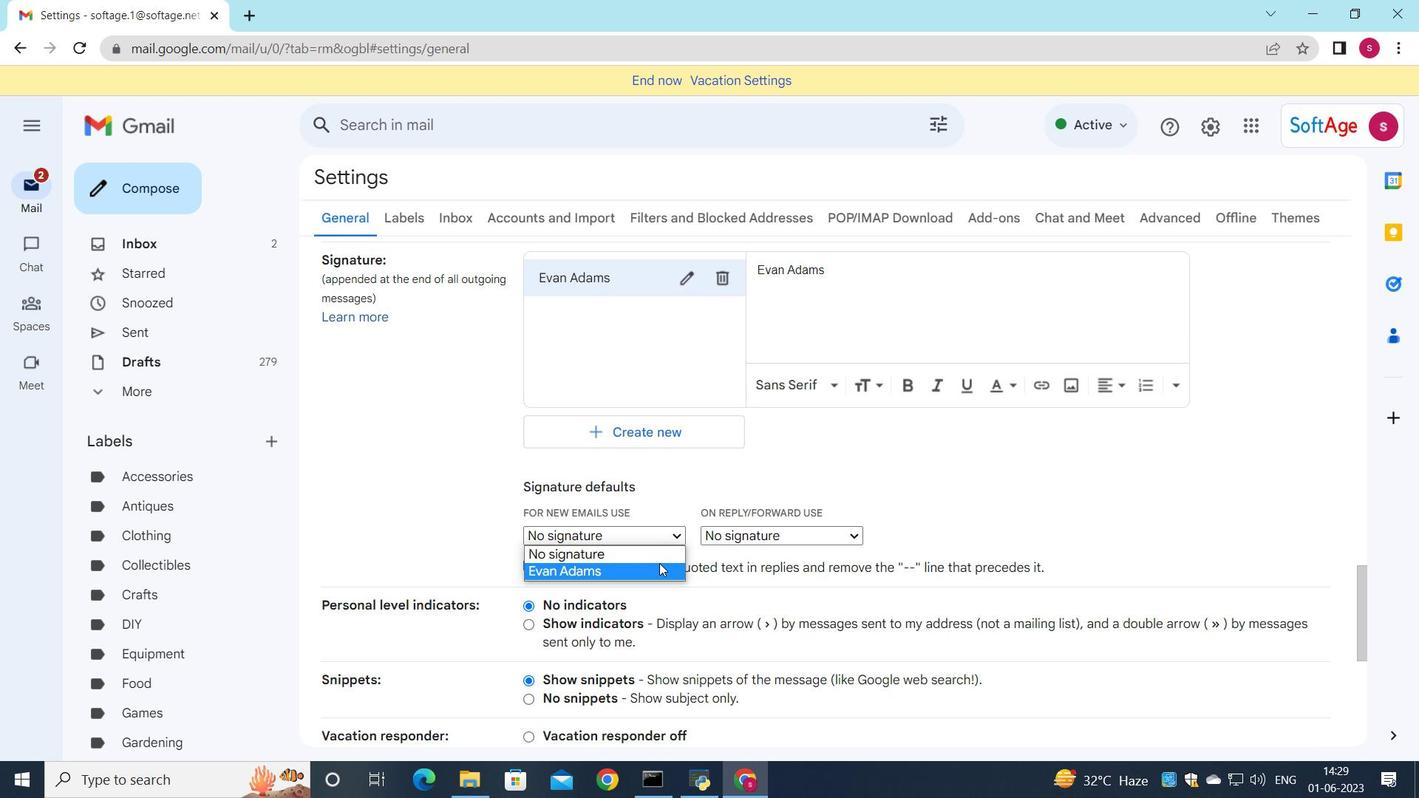 
Action: Mouse moved to (748, 524)
Screenshot: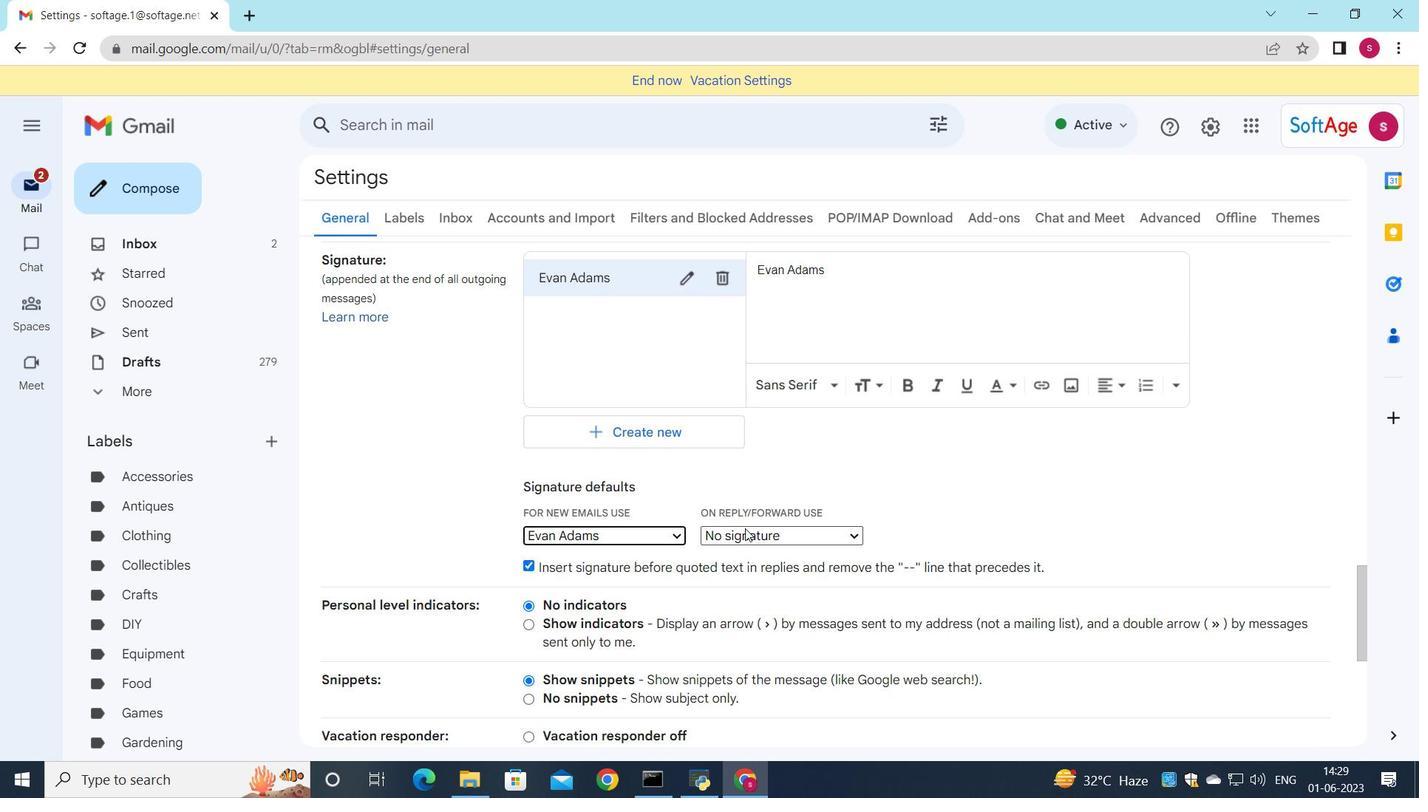 
Action: Mouse pressed left at (748, 524)
Screenshot: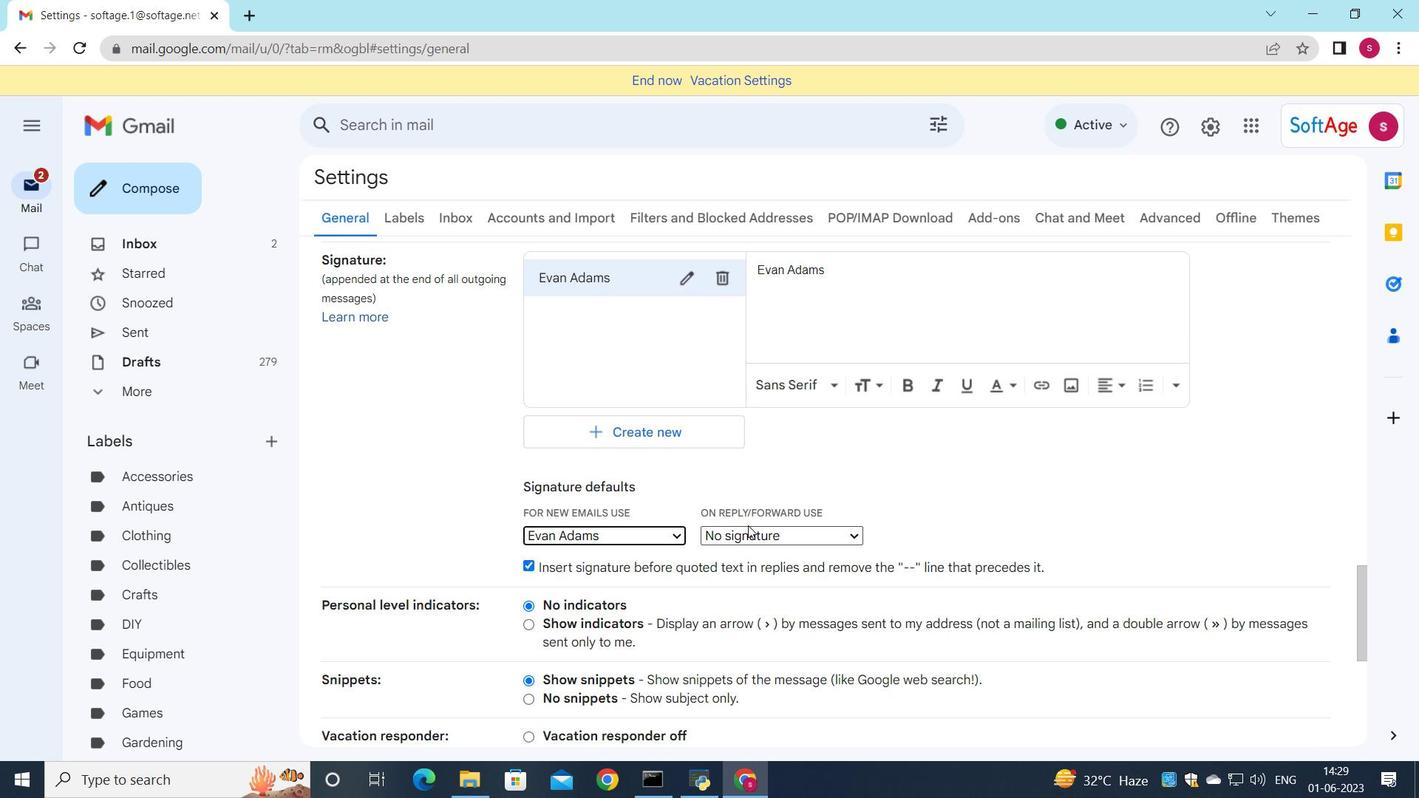 
Action: Mouse moved to (754, 535)
Screenshot: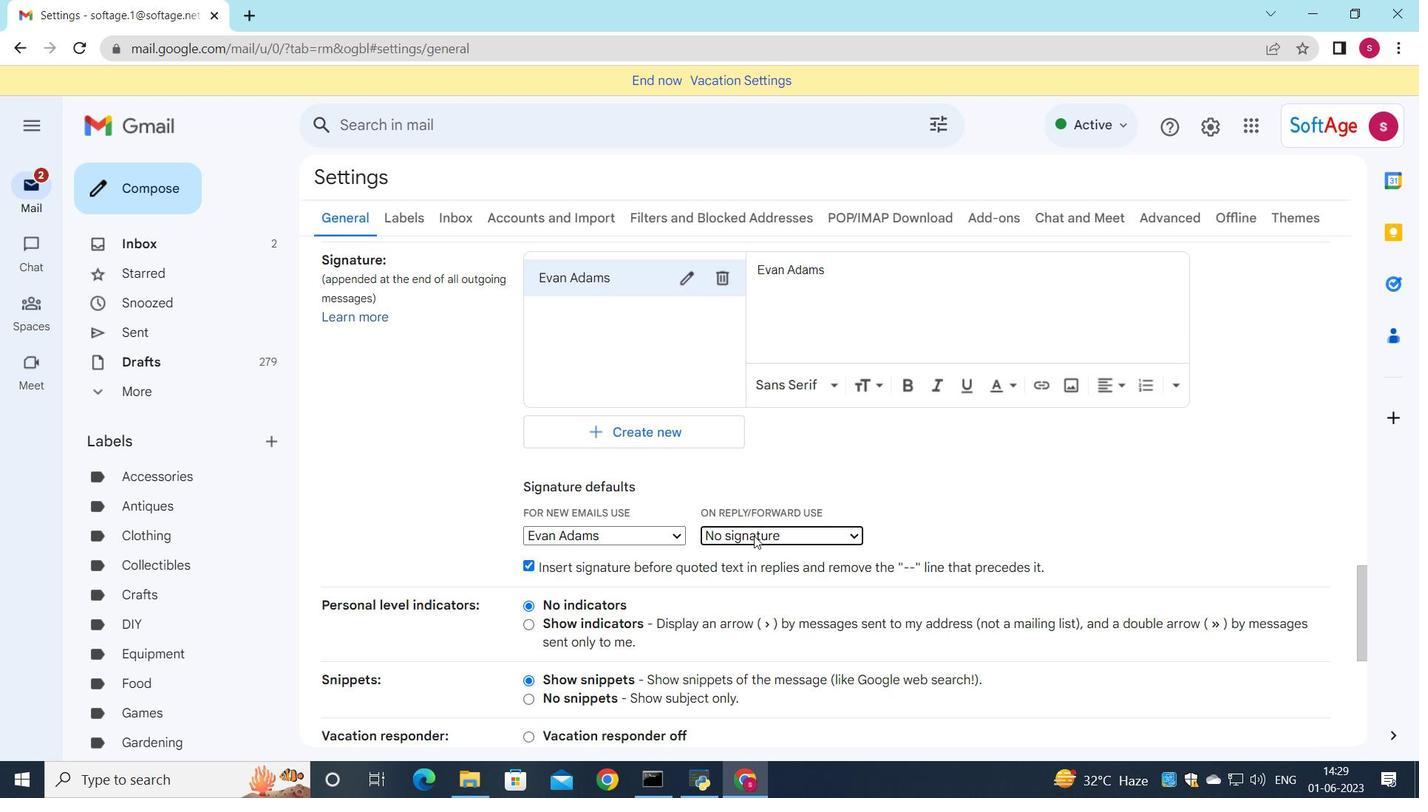 
Action: Mouse pressed left at (754, 535)
Screenshot: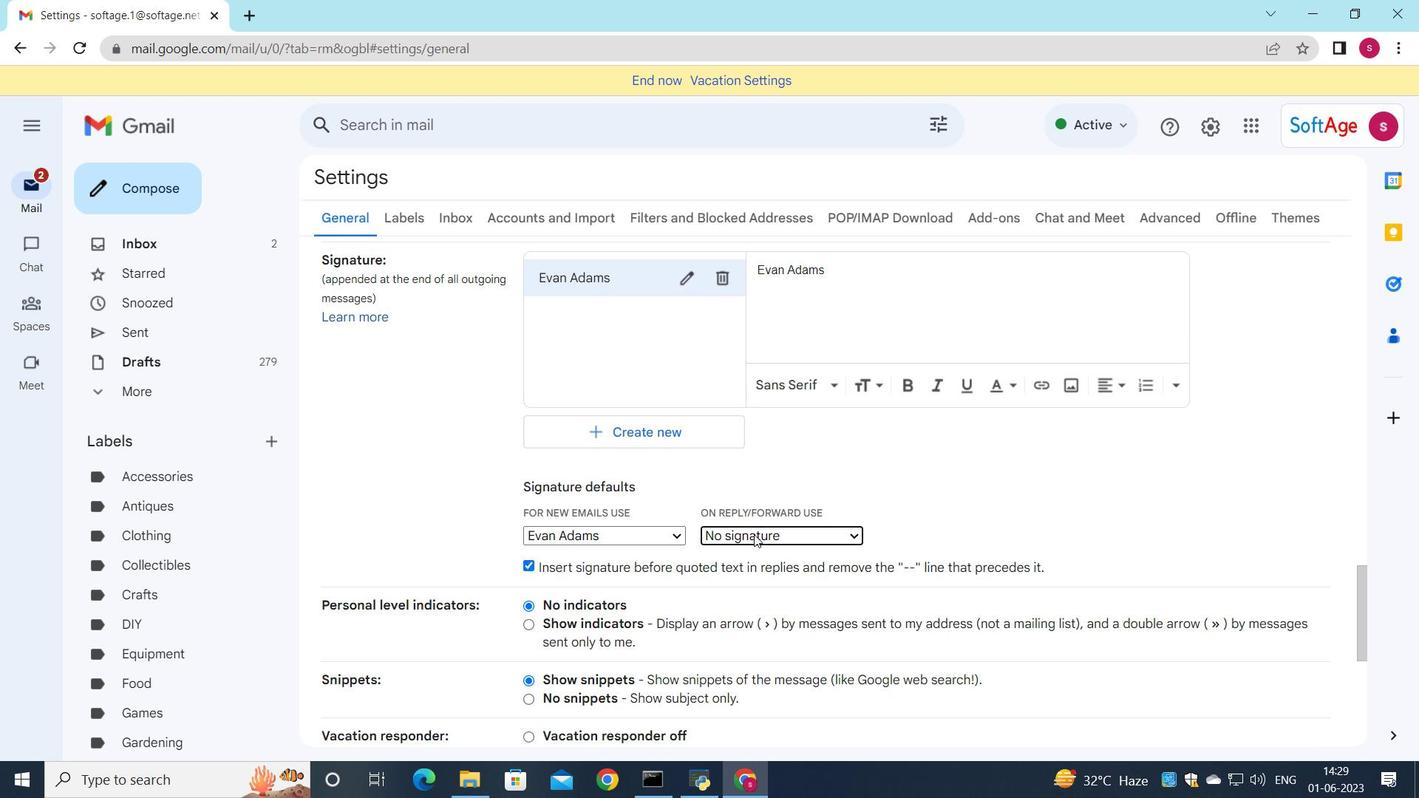 
Action: Mouse moved to (751, 566)
Screenshot: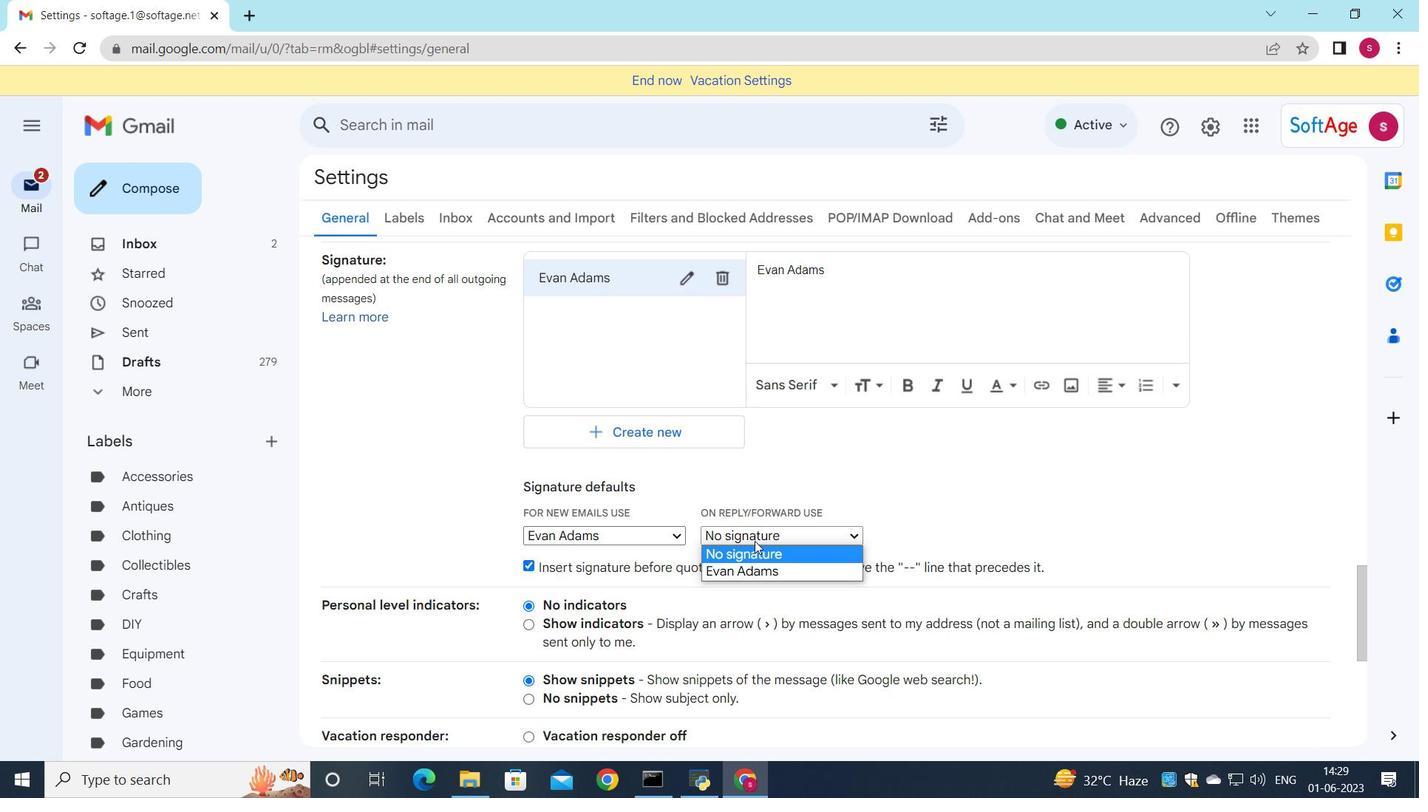 
Action: Mouse pressed left at (751, 566)
Screenshot: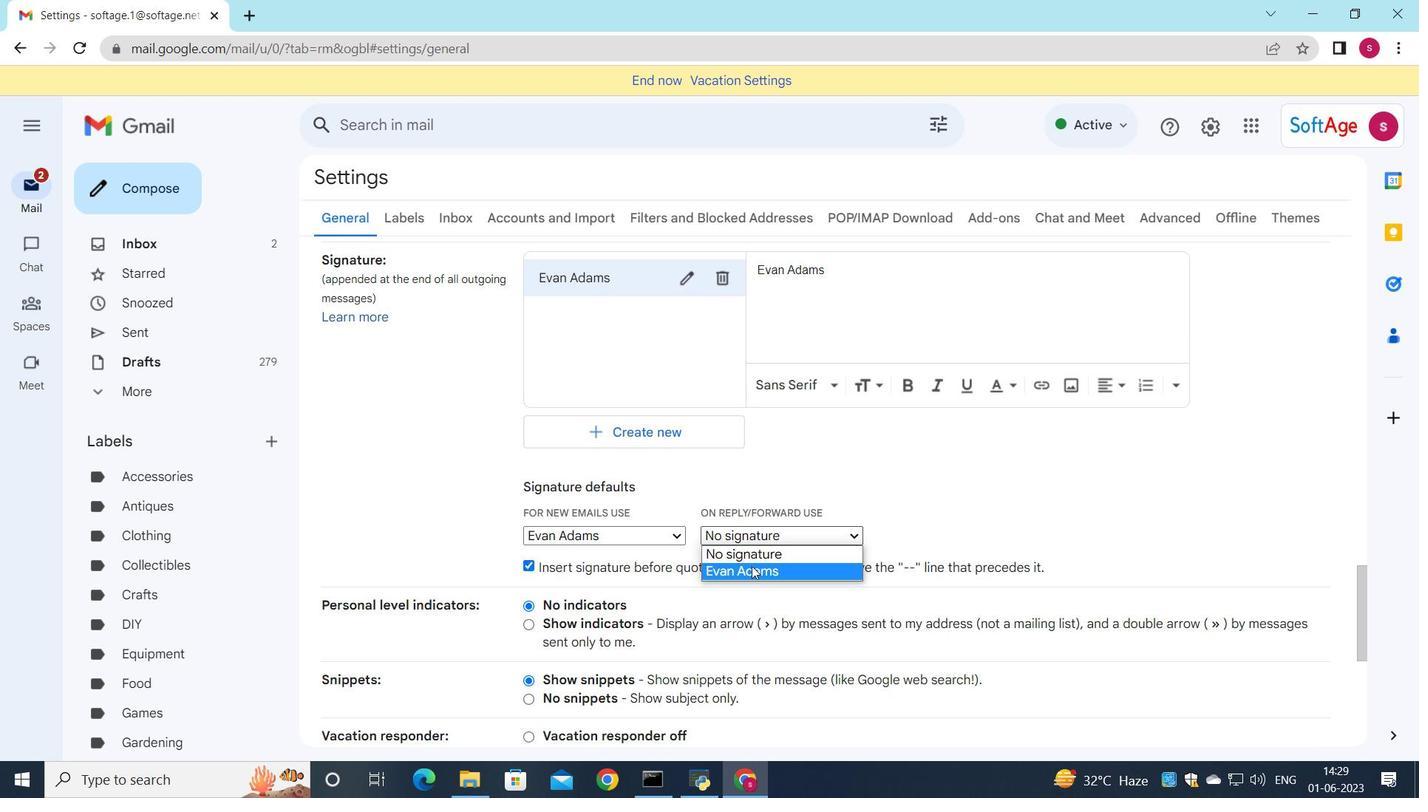 
Action: Mouse scrolled (751, 565) with delta (0, 0)
Screenshot: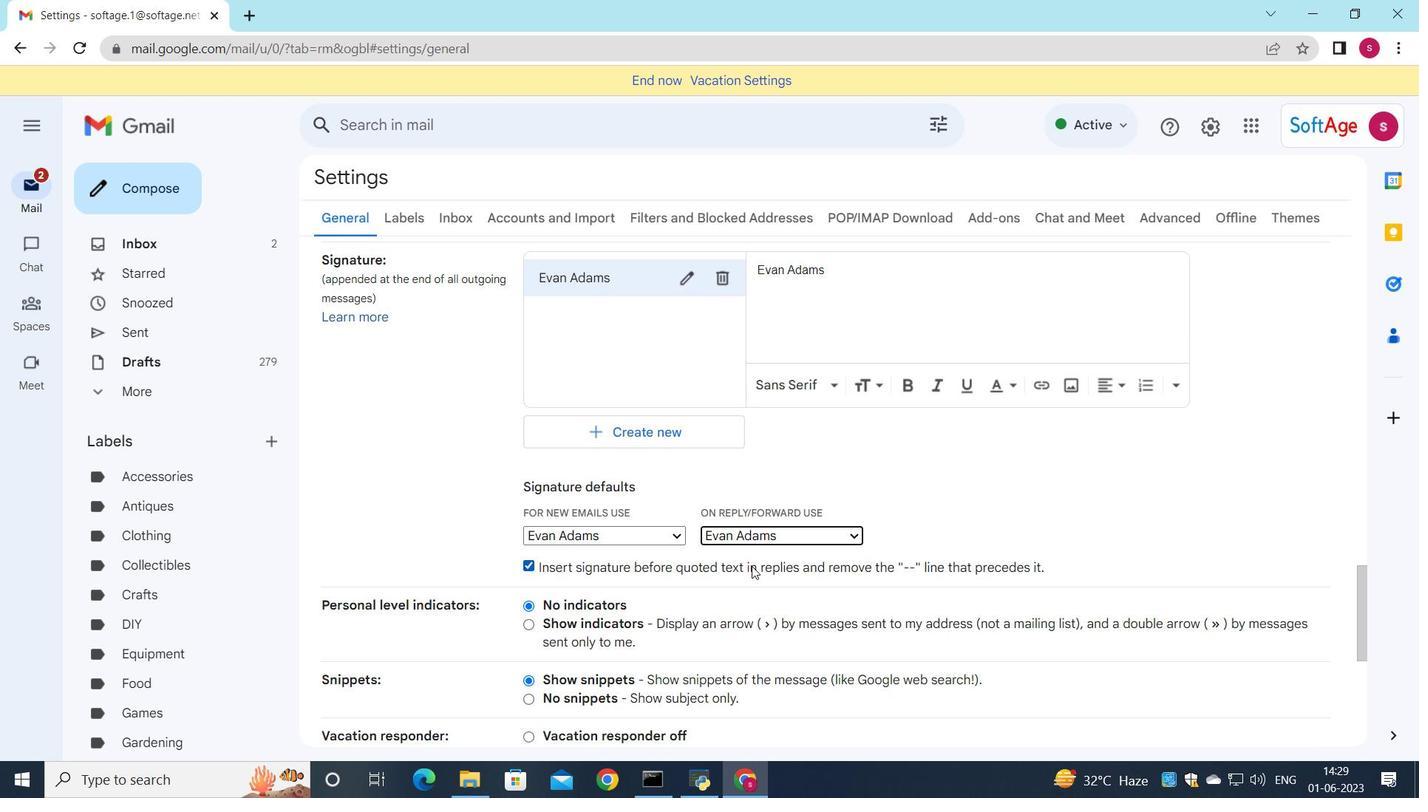 
Action: Mouse scrolled (751, 565) with delta (0, 0)
Screenshot: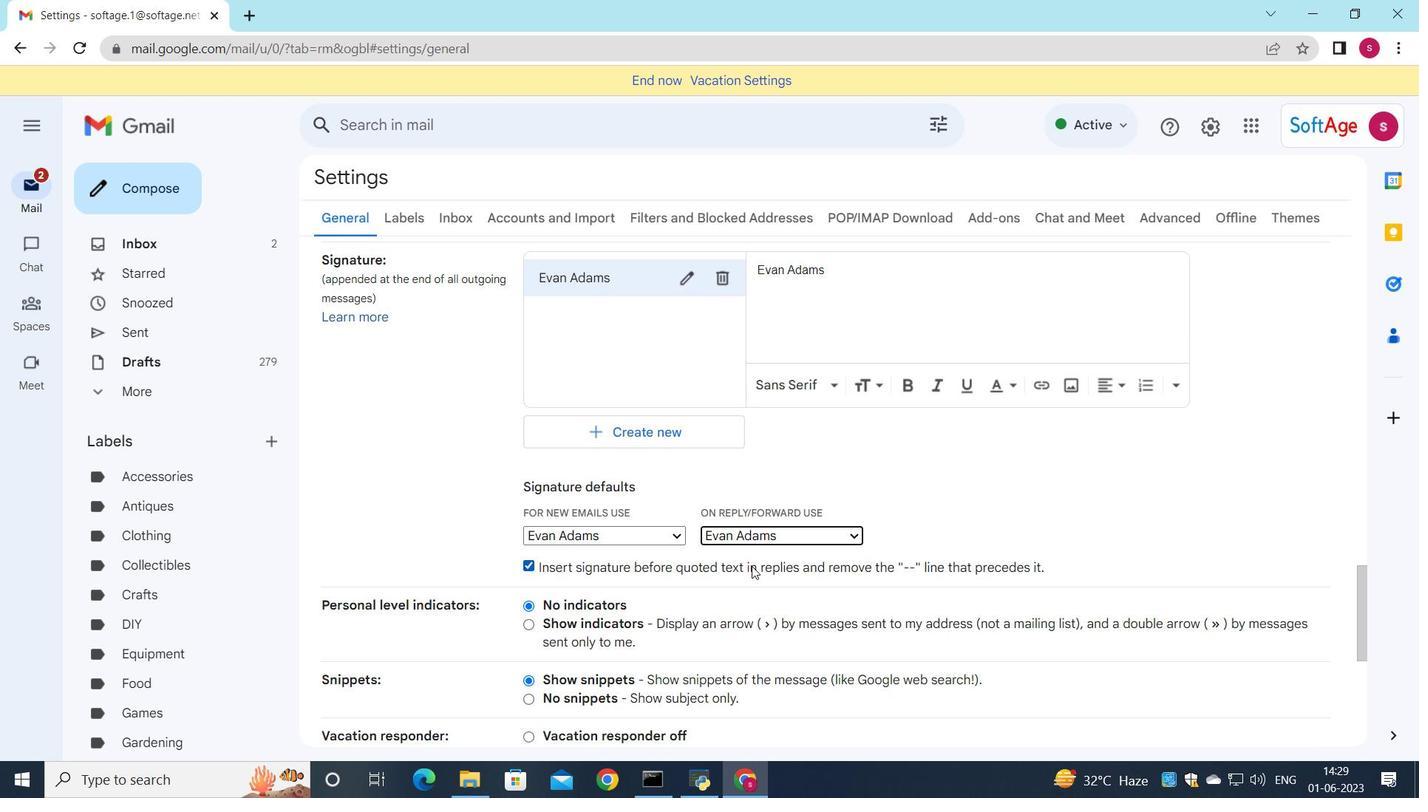
Action: Mouse scrolled (751, 565) with delta (0, 0)
Screenshot: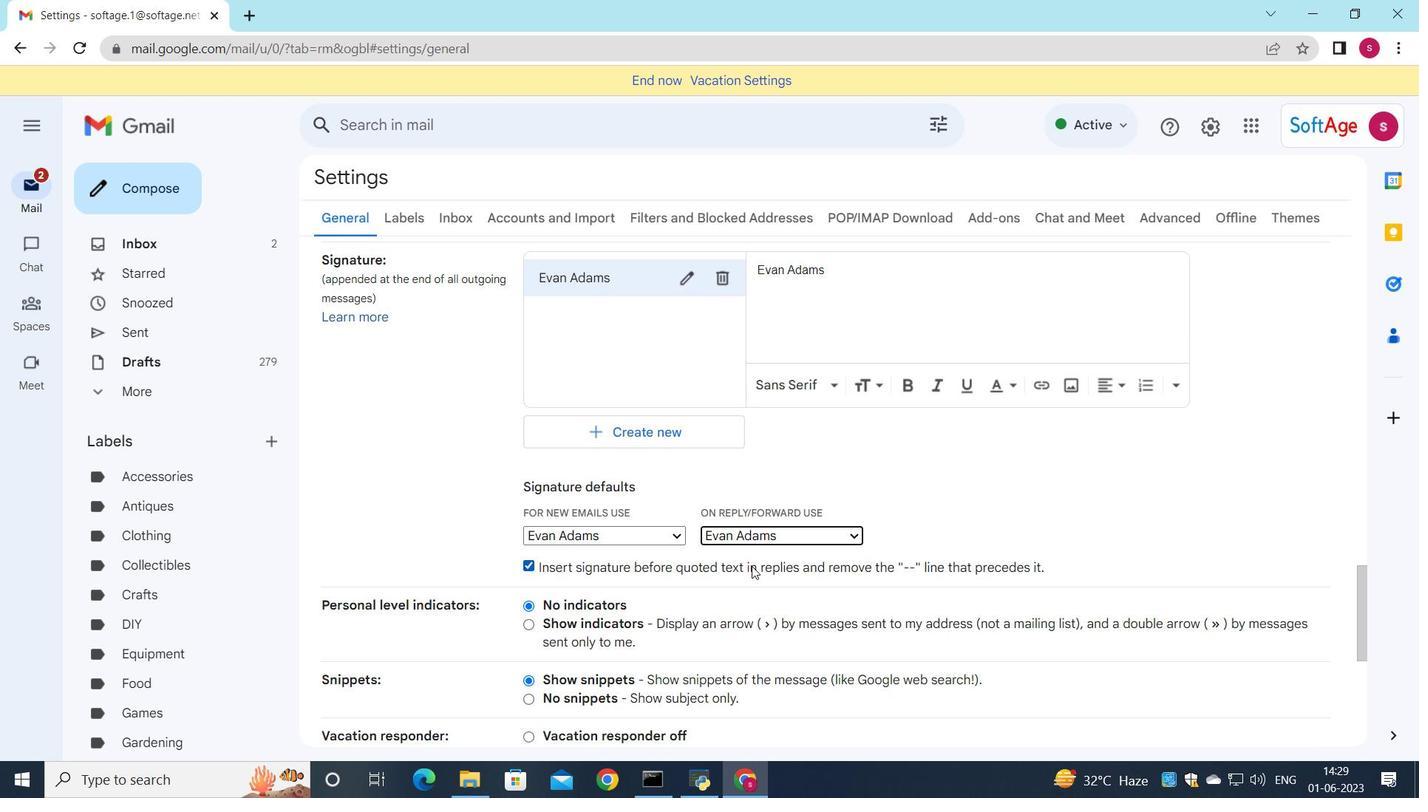 
Action: Mouse scrolled (751, 565) with delta (0, 0)
Screenshot: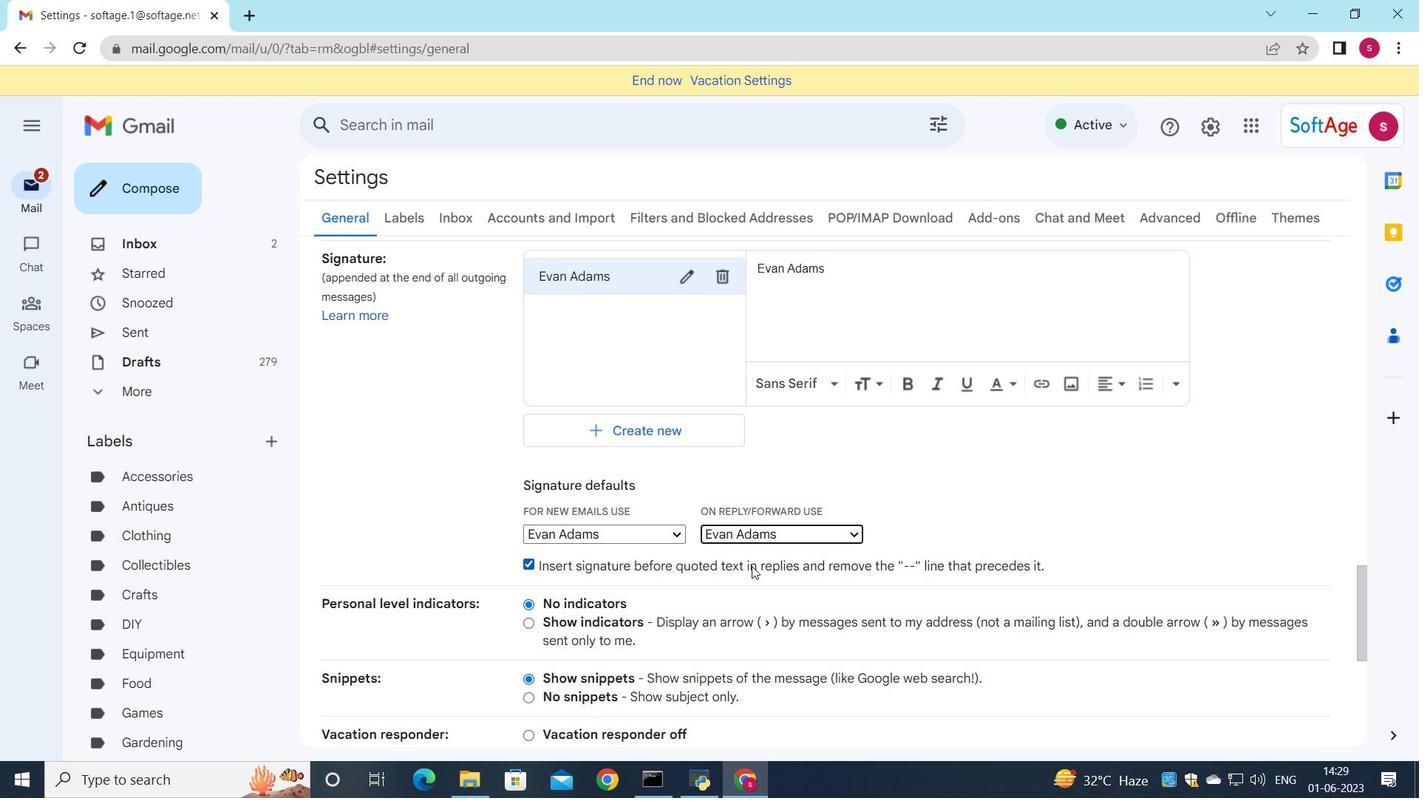 
Action: Mouse moved to (759, 723)
Screenshot: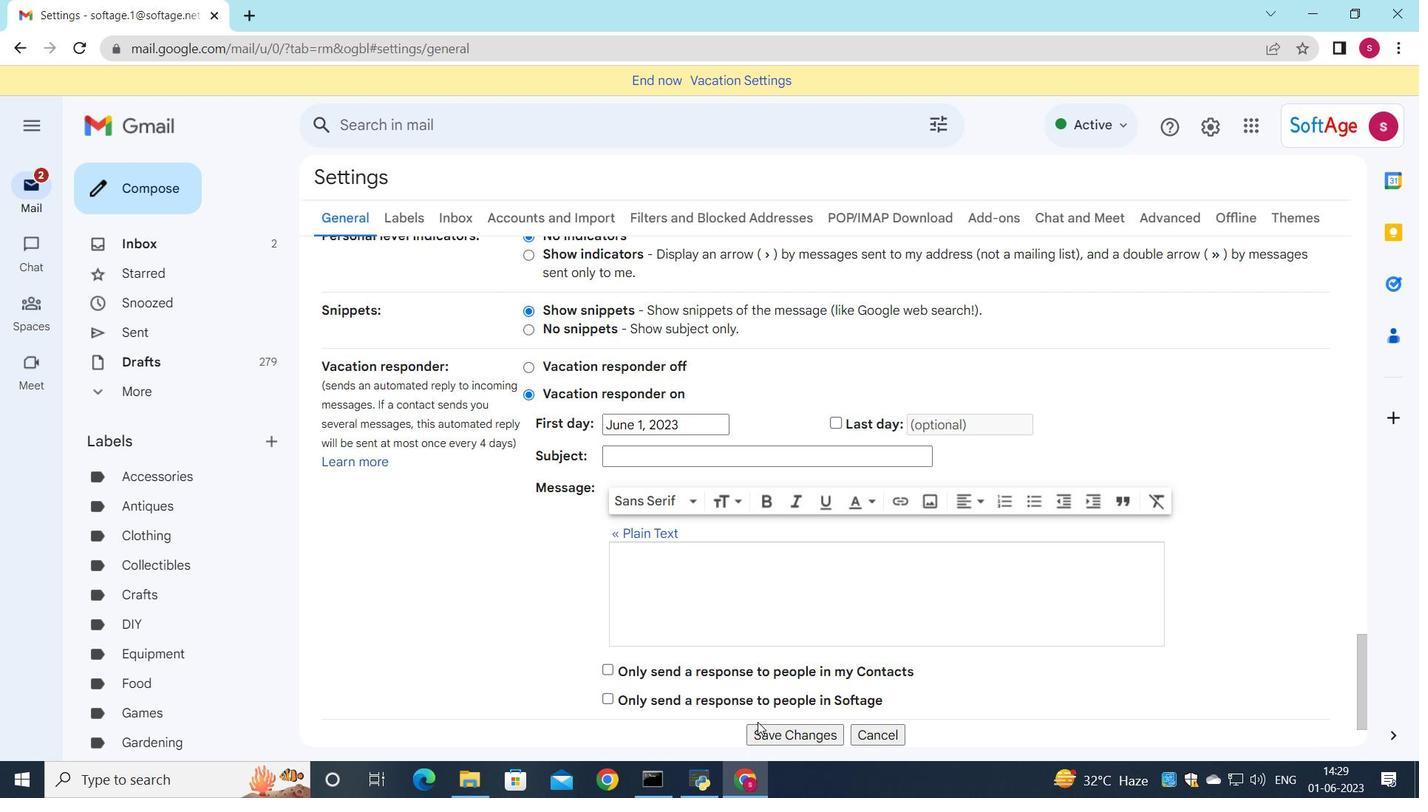 
Action: Mouse pressed left at (759, 723)
Screenshot: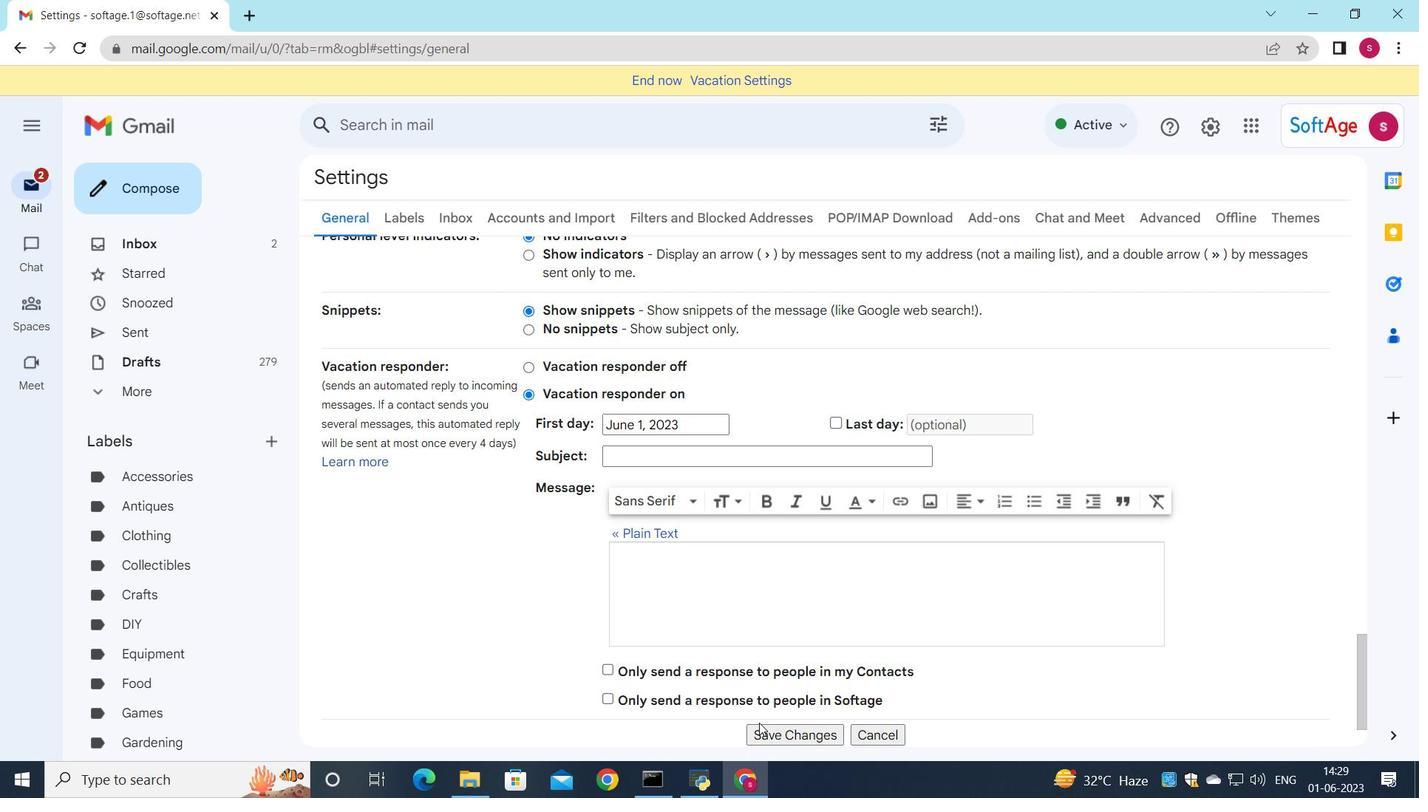 
Action: Mouse moved to (759, 731)
Screenshot: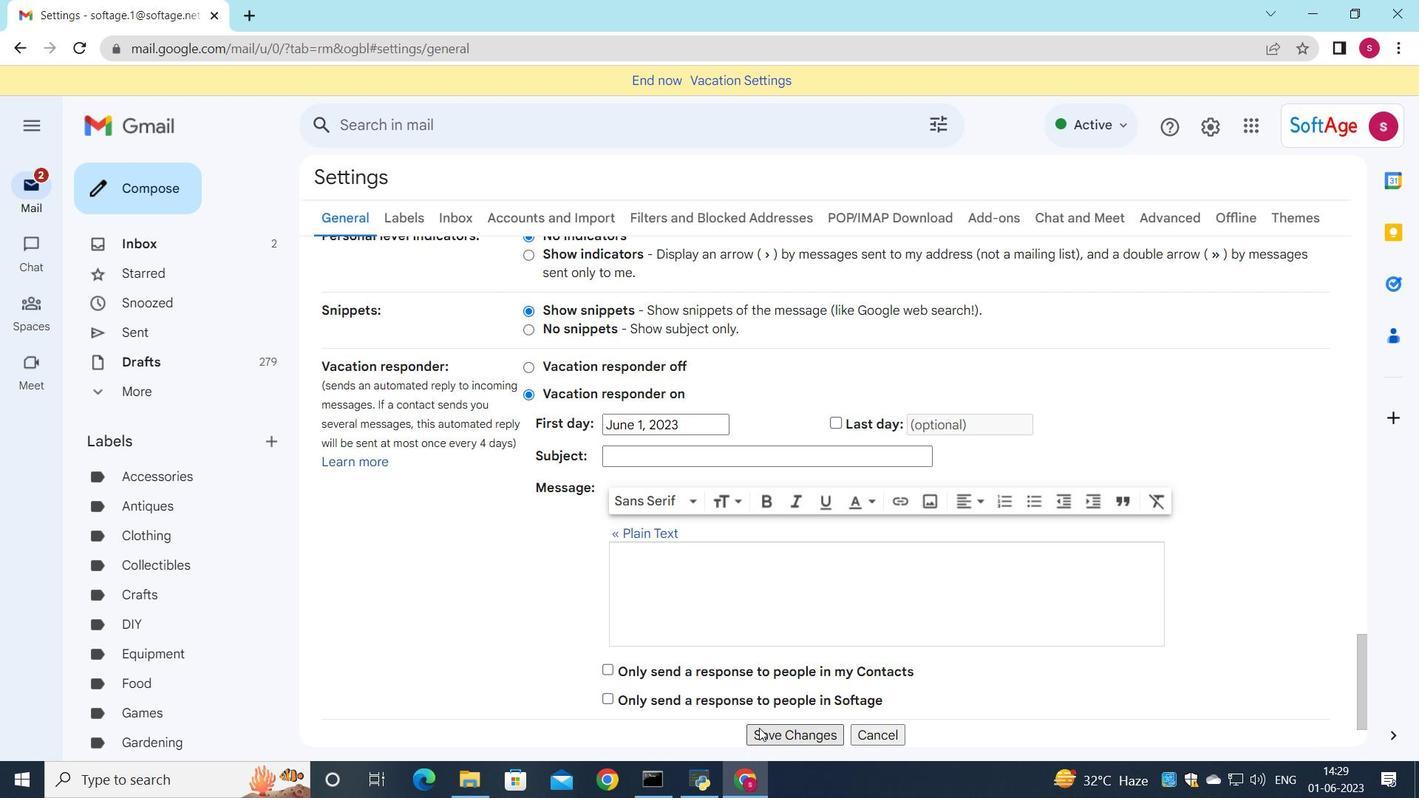 
Action: Mouse pressed left at (759, 731)
Screenshot: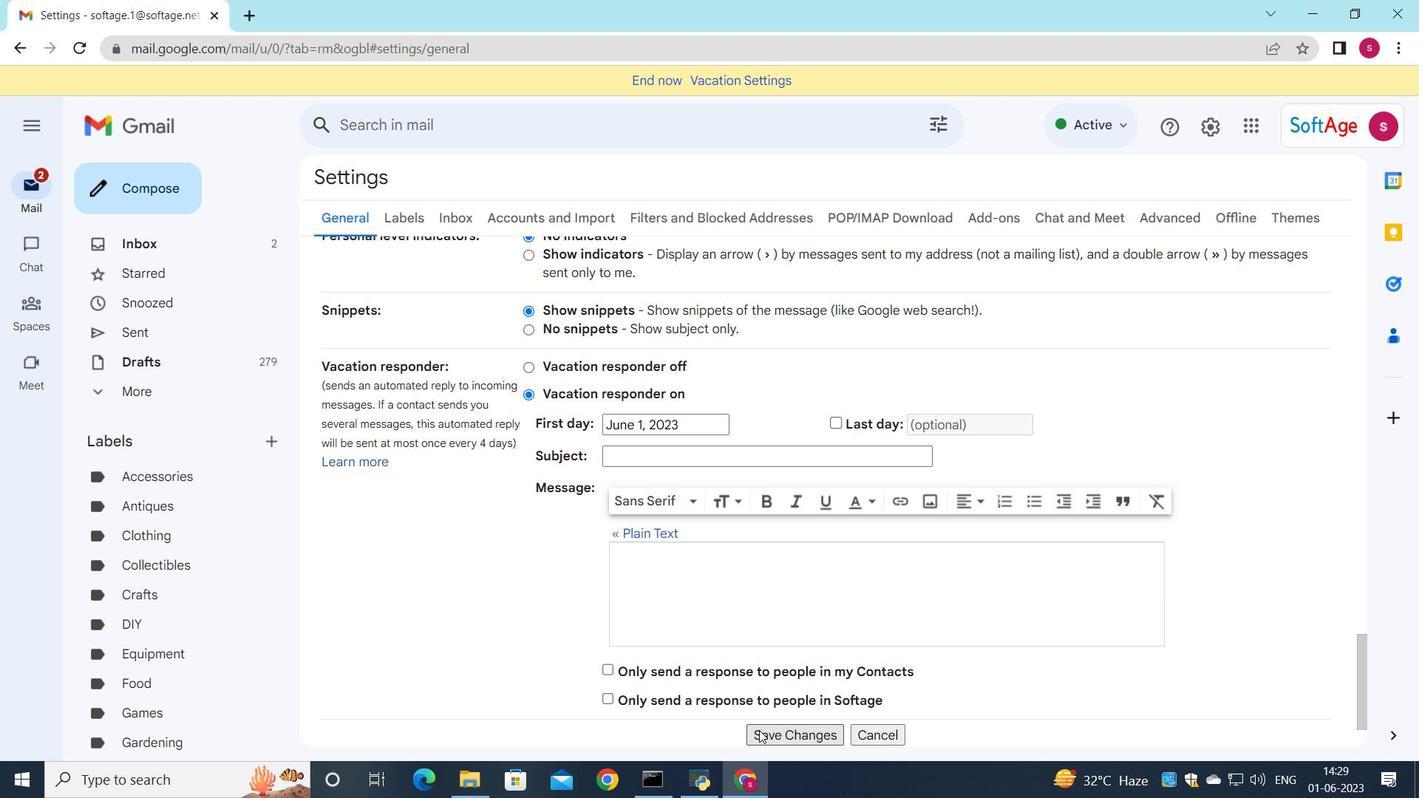 
Action: Mouse moved to (552, 375)
Screenshot: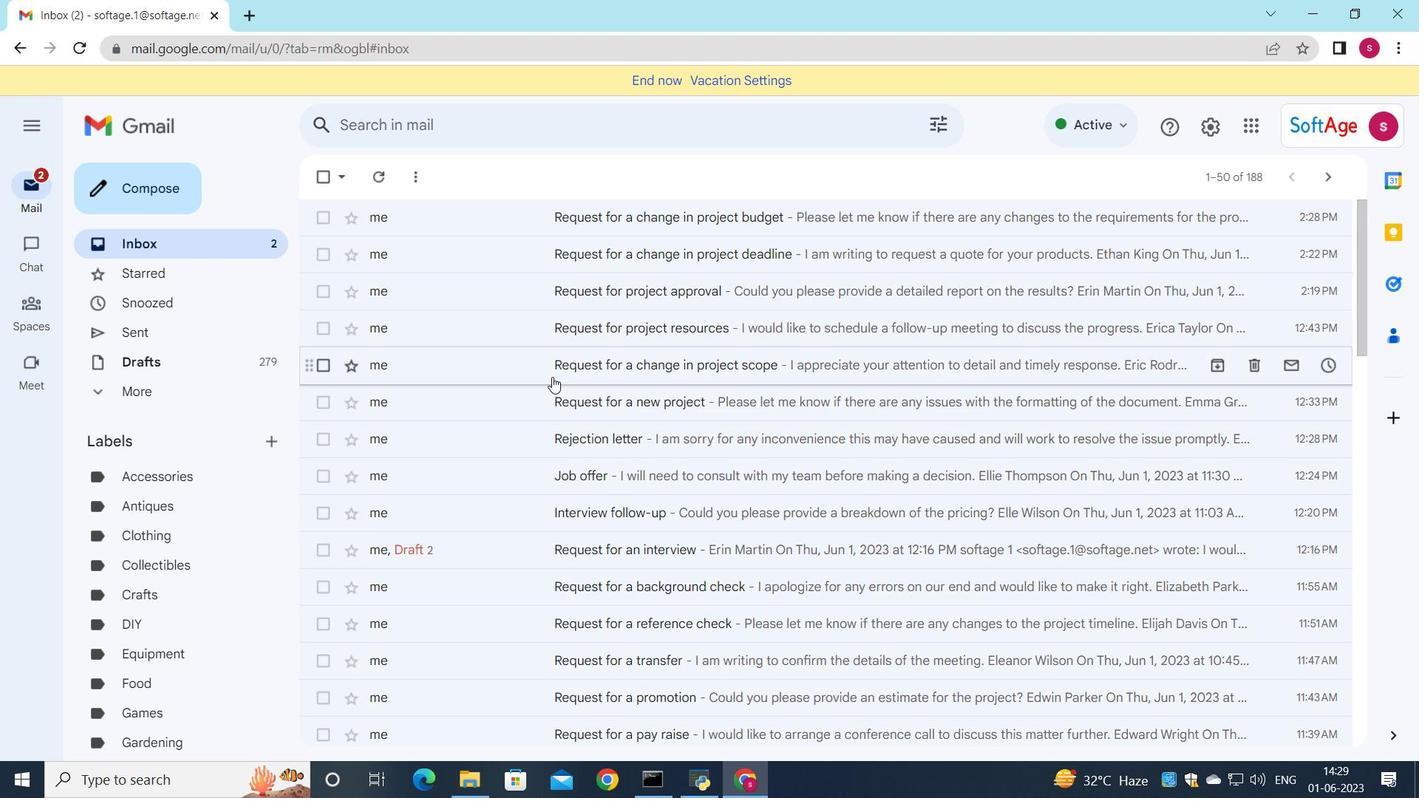 
Action: Mouse pressed left at (552, 375)
Screenshot: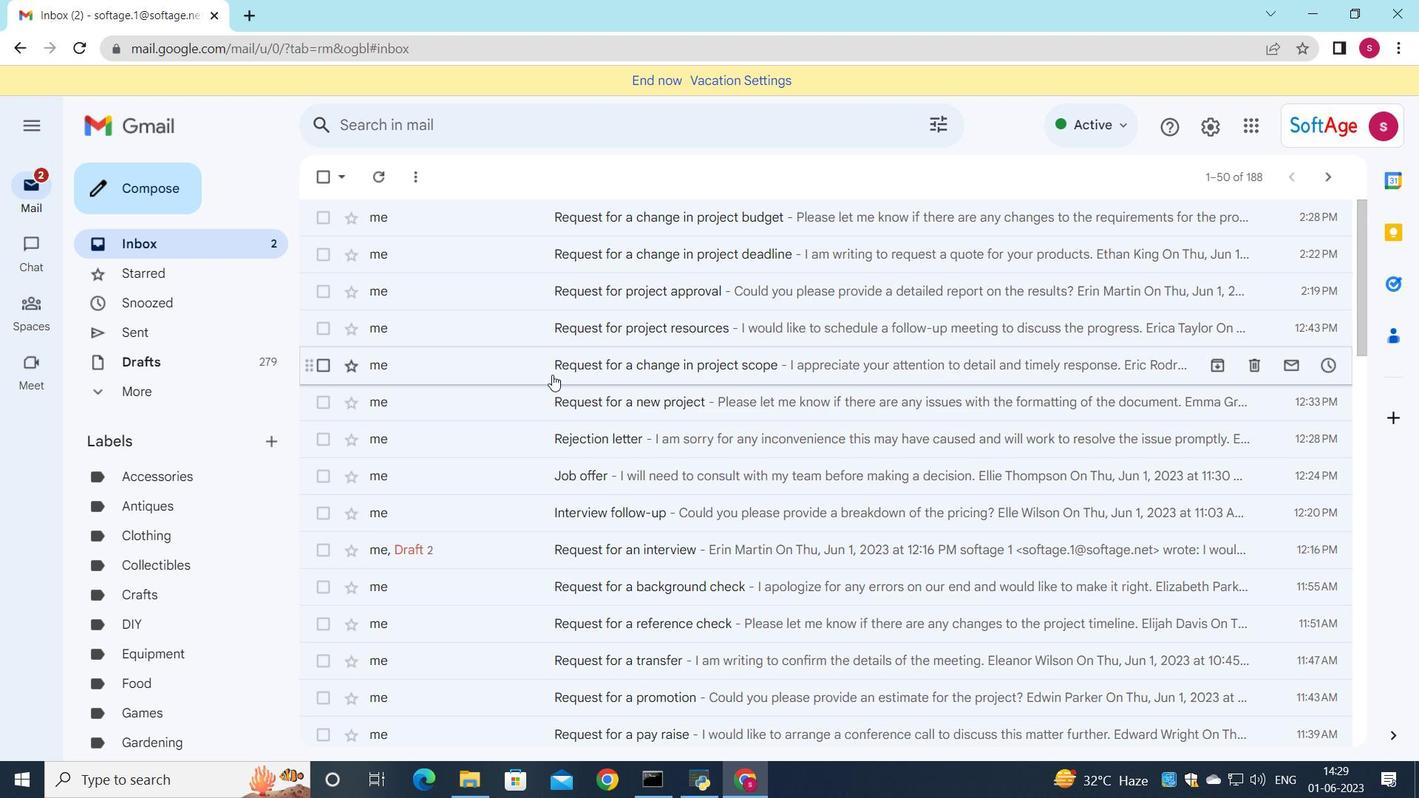
Action: Mouse moved to (488, 522)
Screenshot: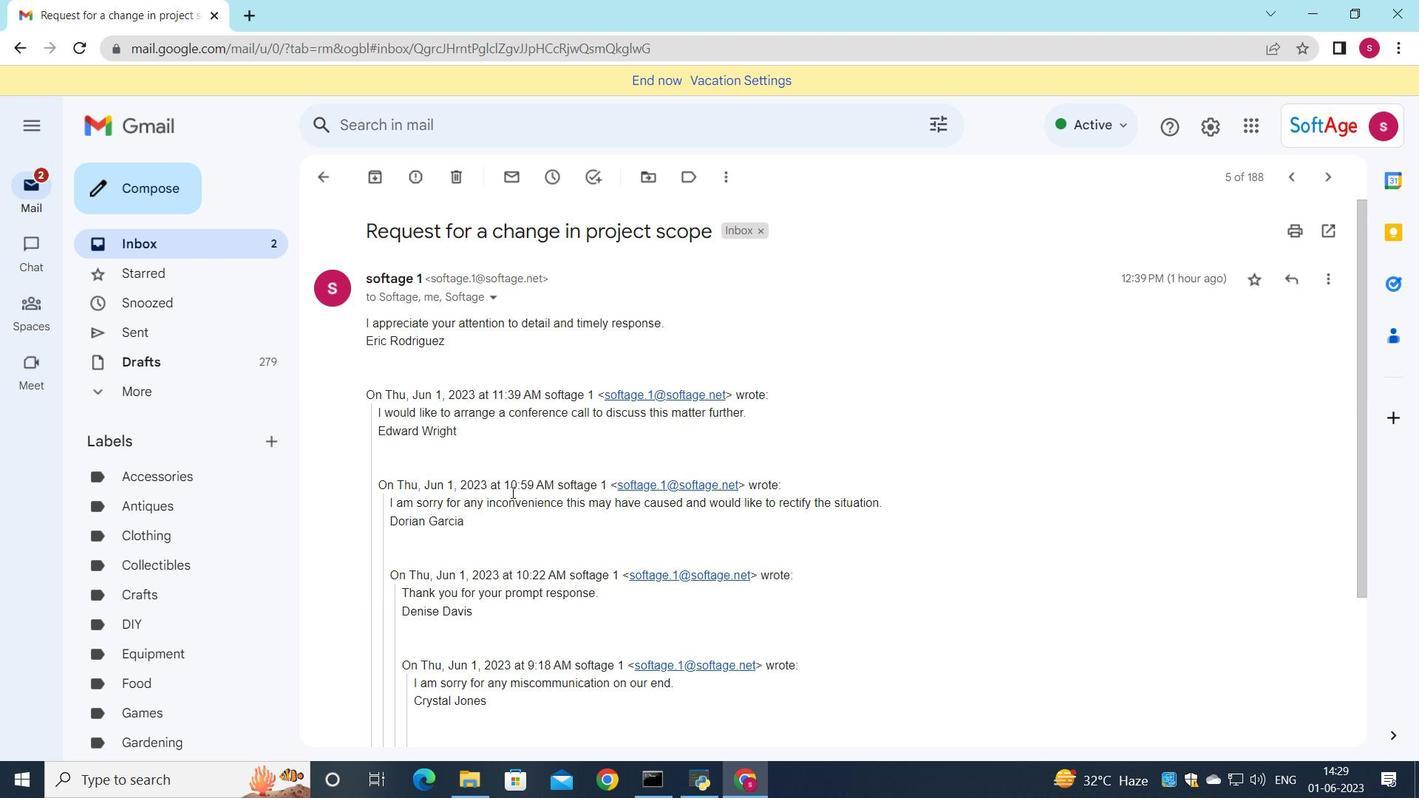 
Action: Mouse scrolled (488, 522) with delta (0, 0)
Screenshot: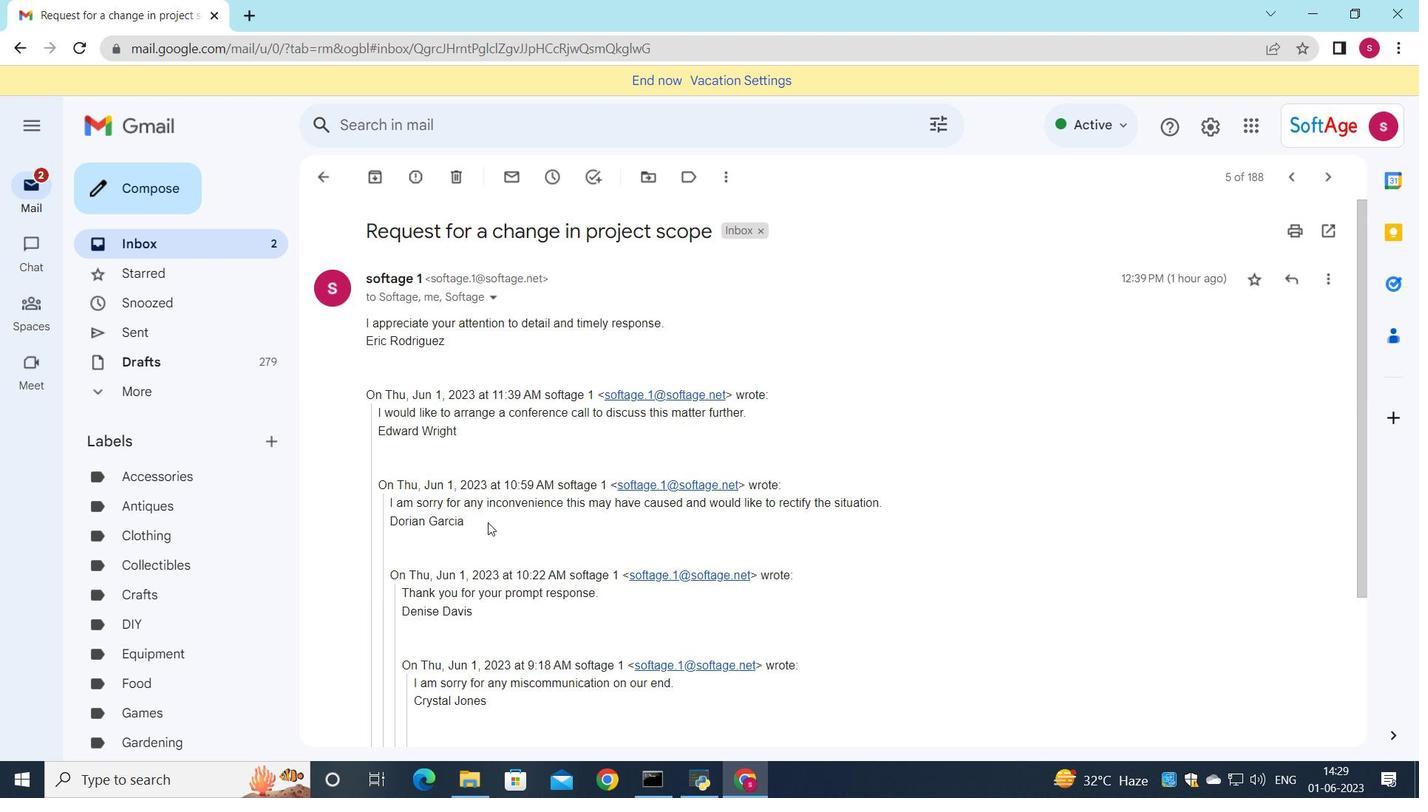 
Action: Mouse scrolled (488, 522) with delta (0, 0)
Screenshot: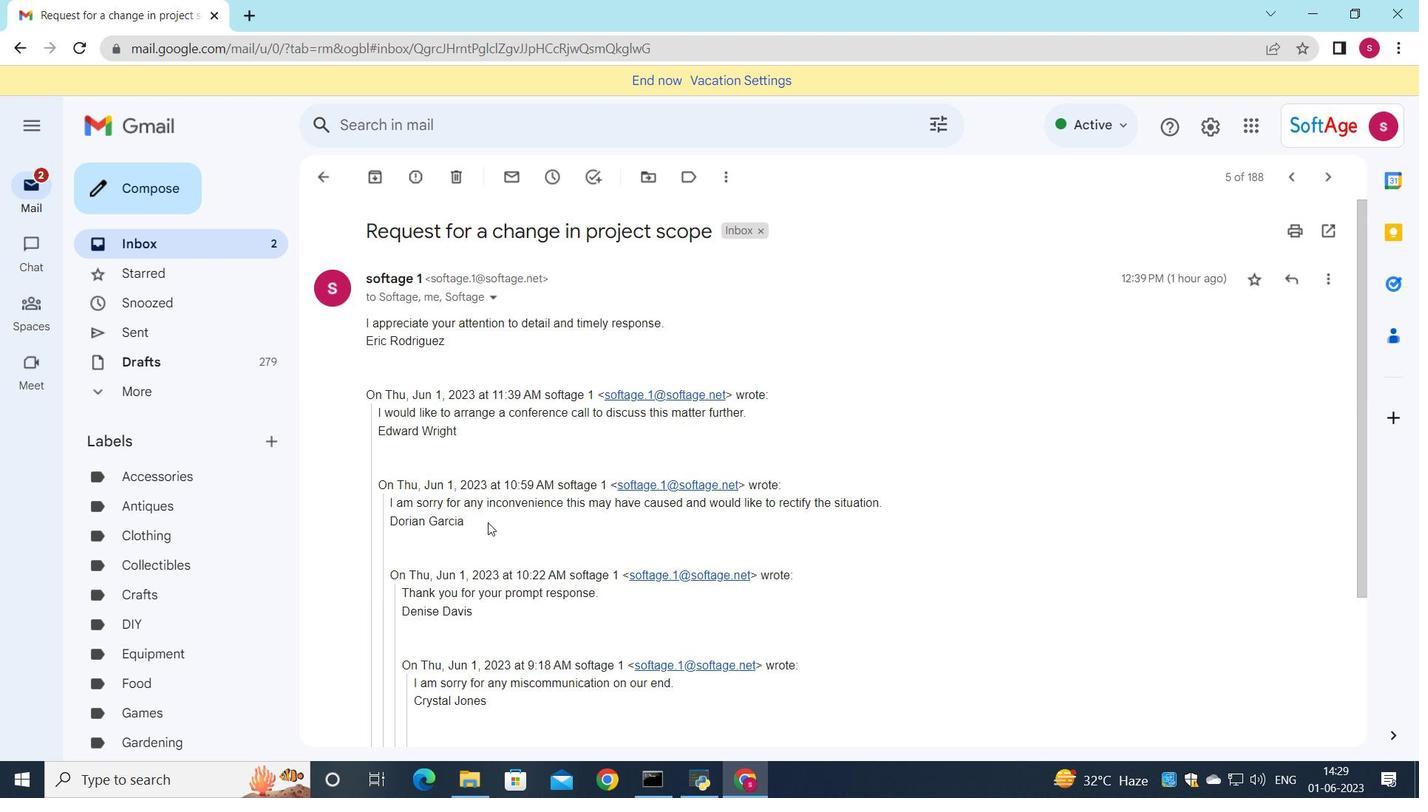 
Action: Mouse scrolled (488, 522) with delta (0, 0)
Screenshot: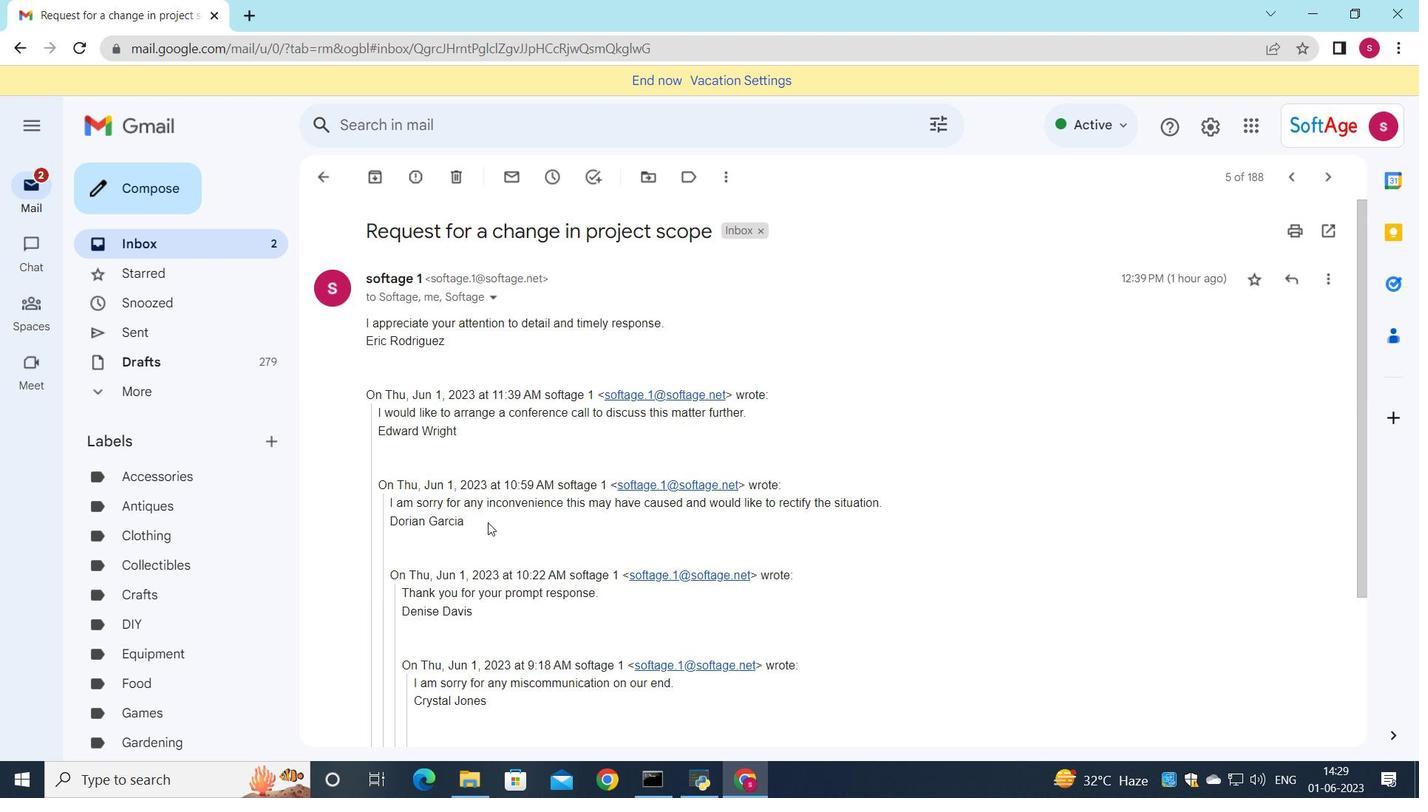 
Action: Mouse scrolled (488, 522) with delta (0, 0)
Screenshot: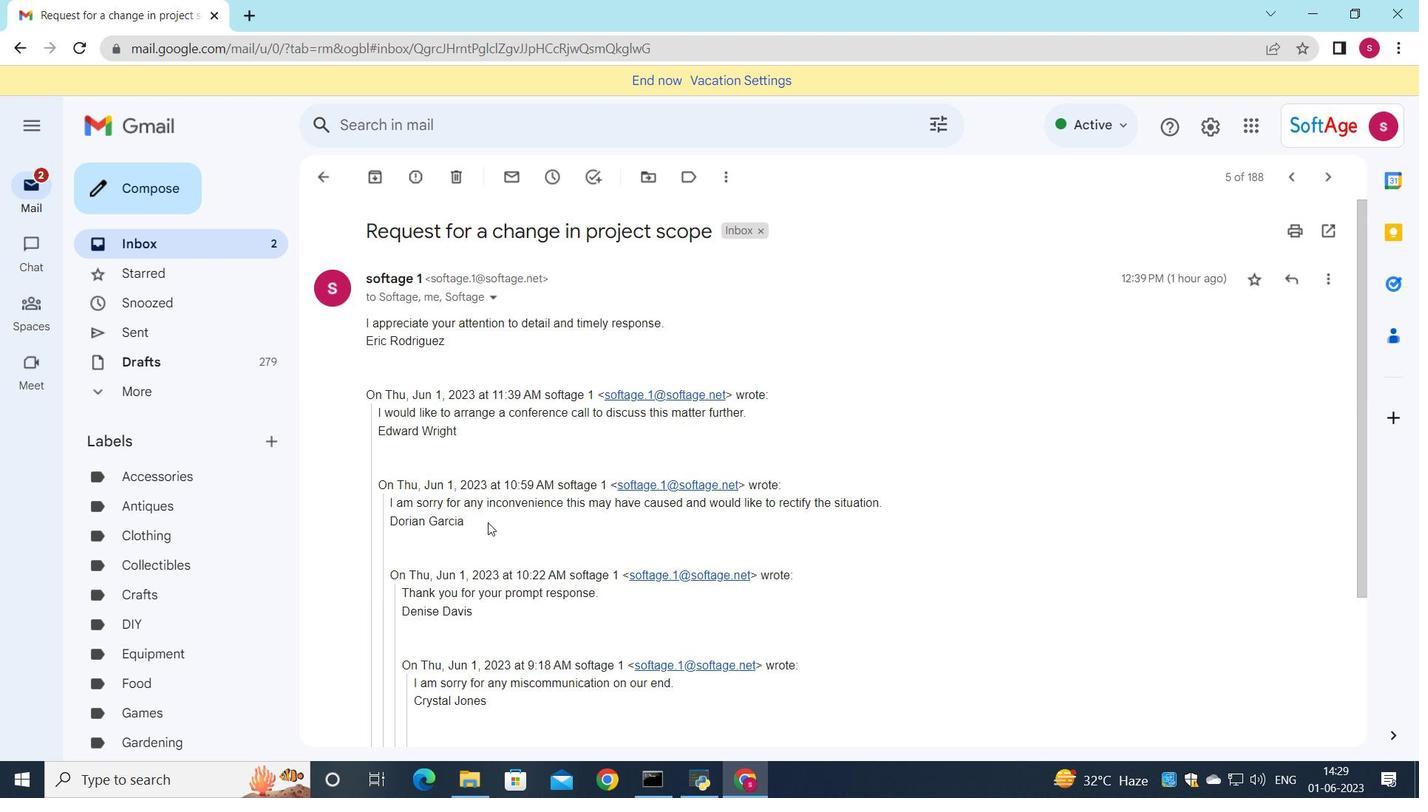 
Action: Mouse moved to (408, 656)
Screenshot: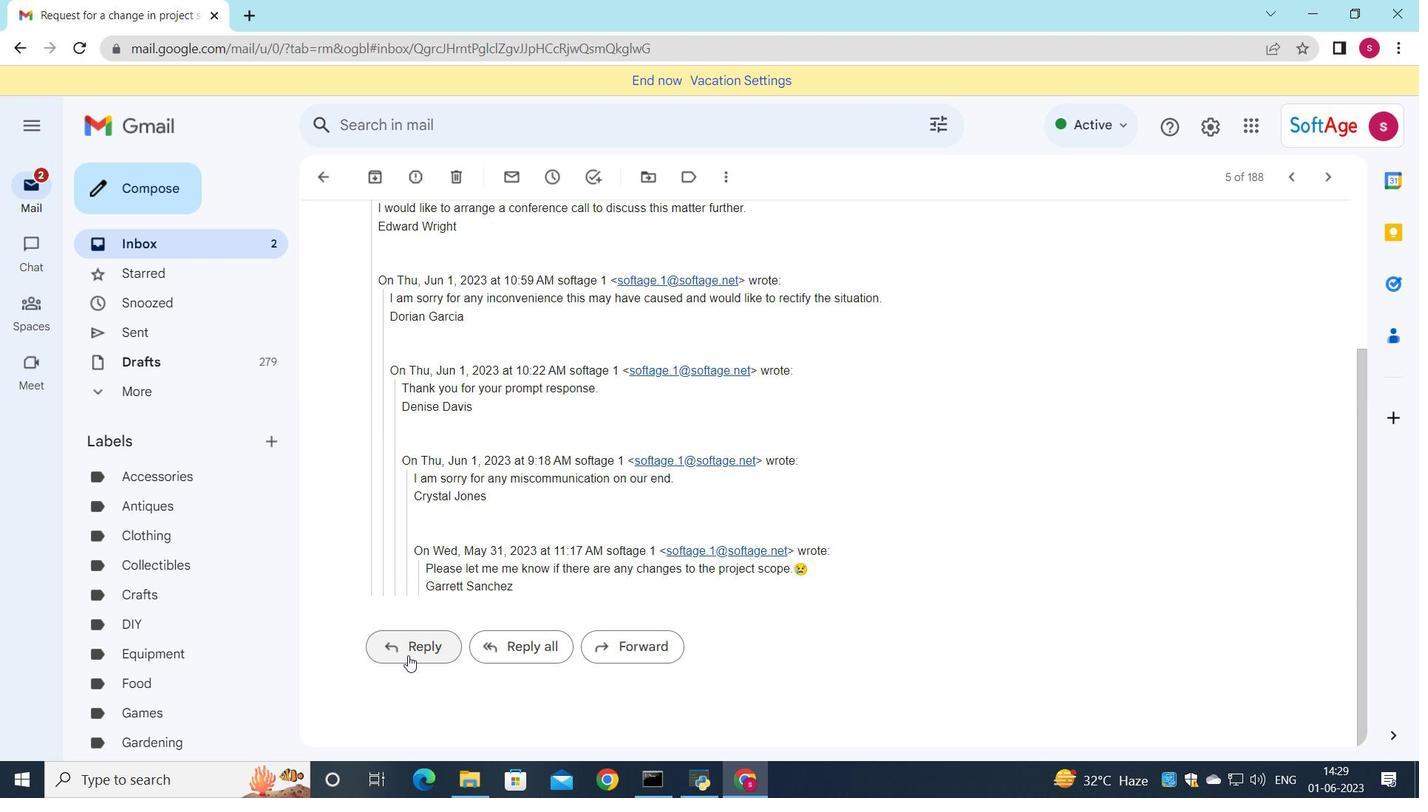 
Action: Mouse pressed left at (408, 656)
Screenshot: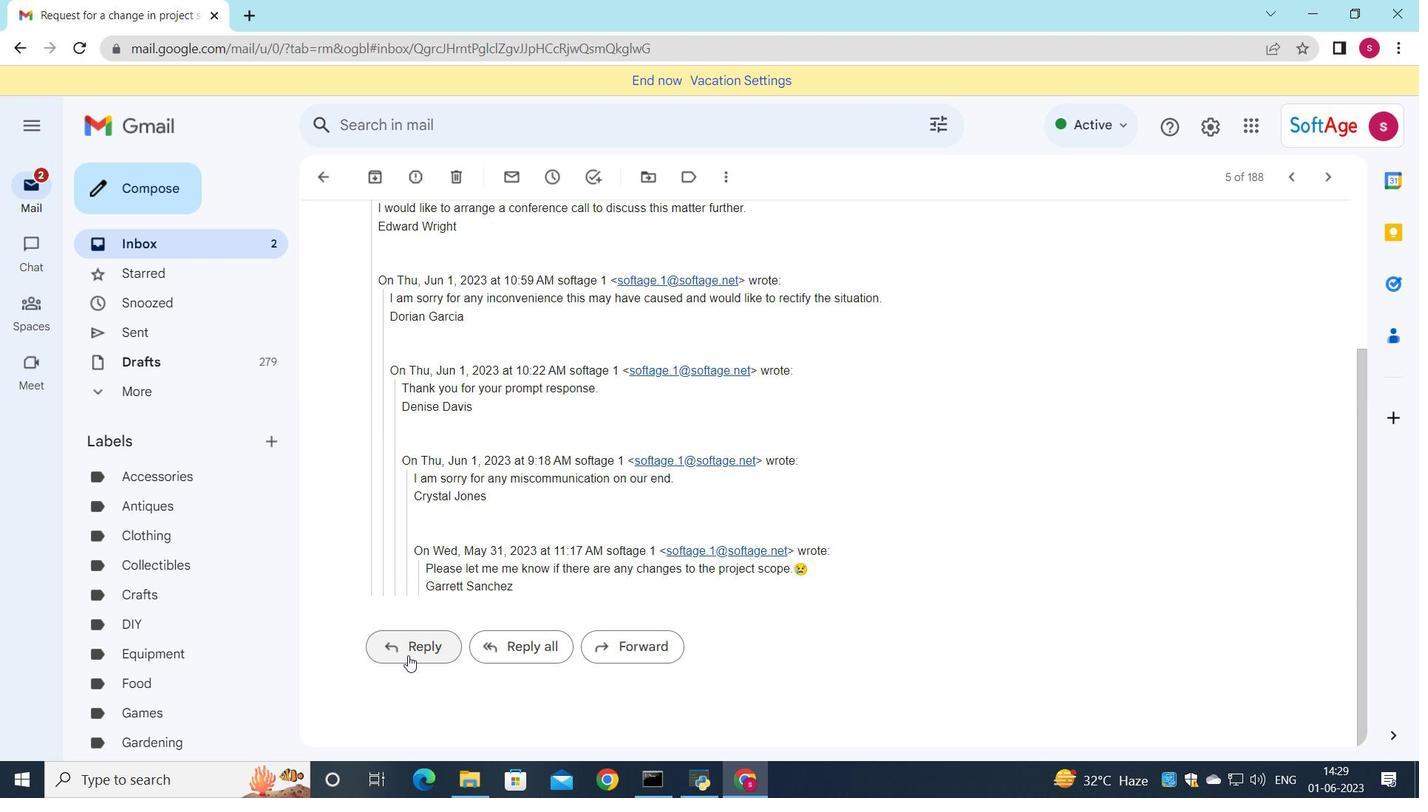 
Action: Mouse moved to (404, 499)
Screenshot: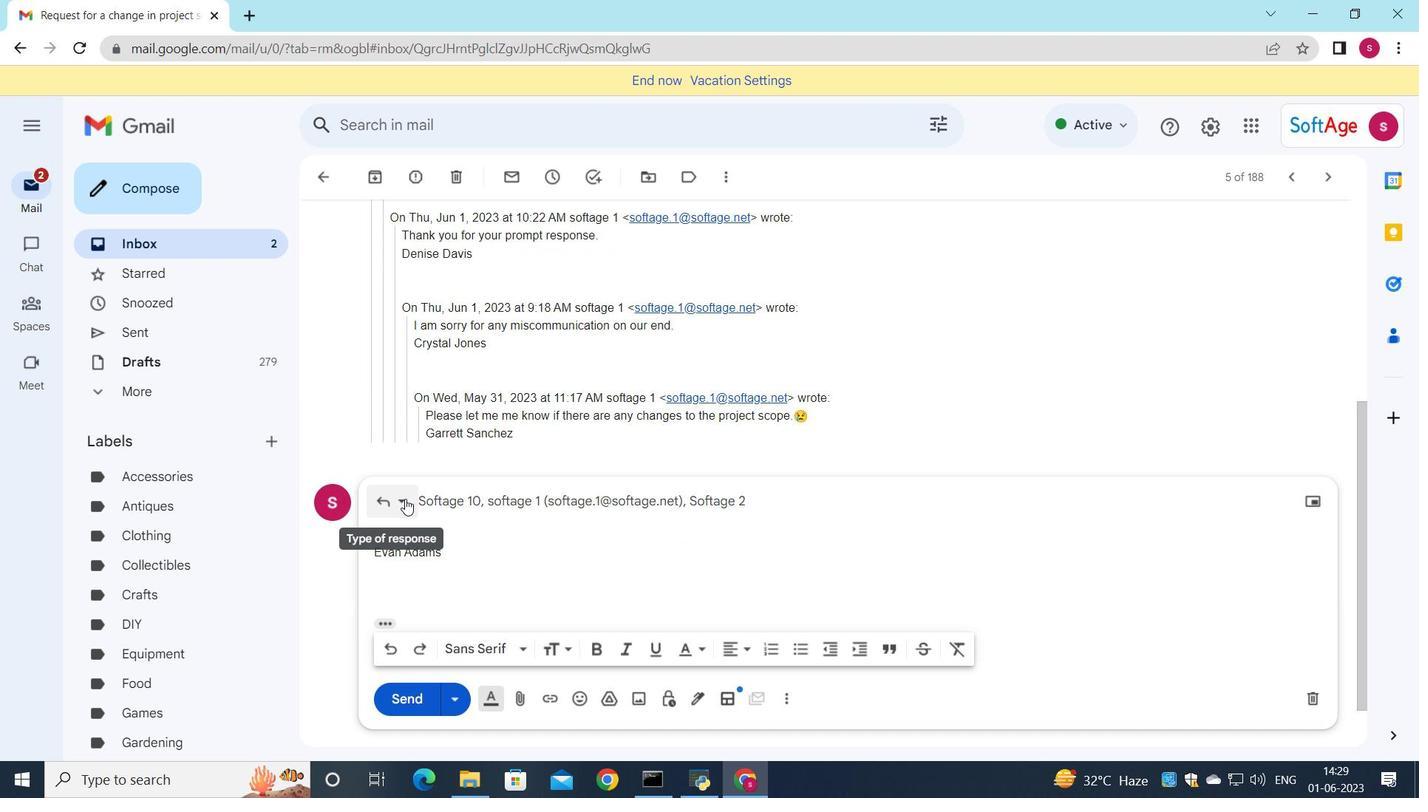 
Action: Mouse pressed left at (404, 499)
Screenshot: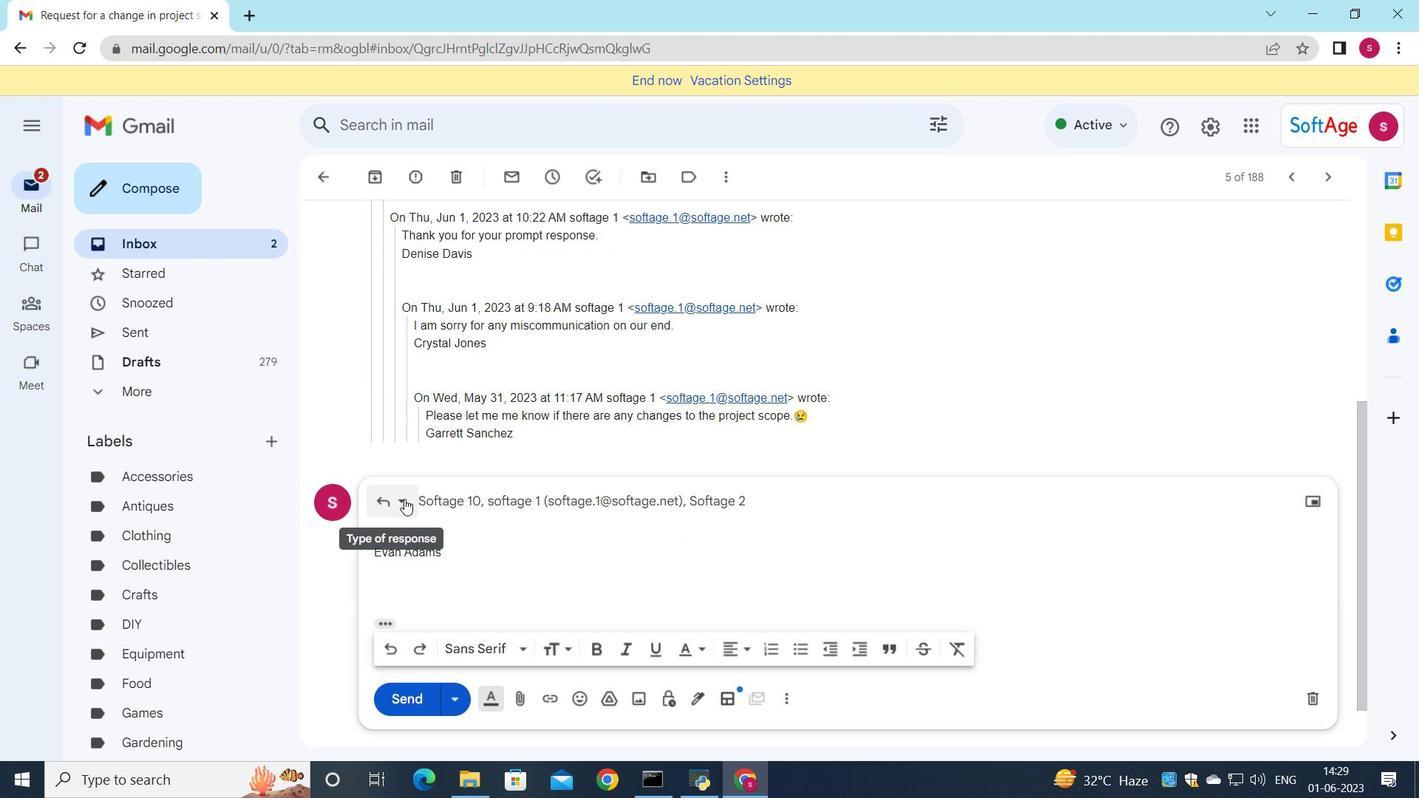 
Action: Mouse moved to (443, 627)
Screenshot: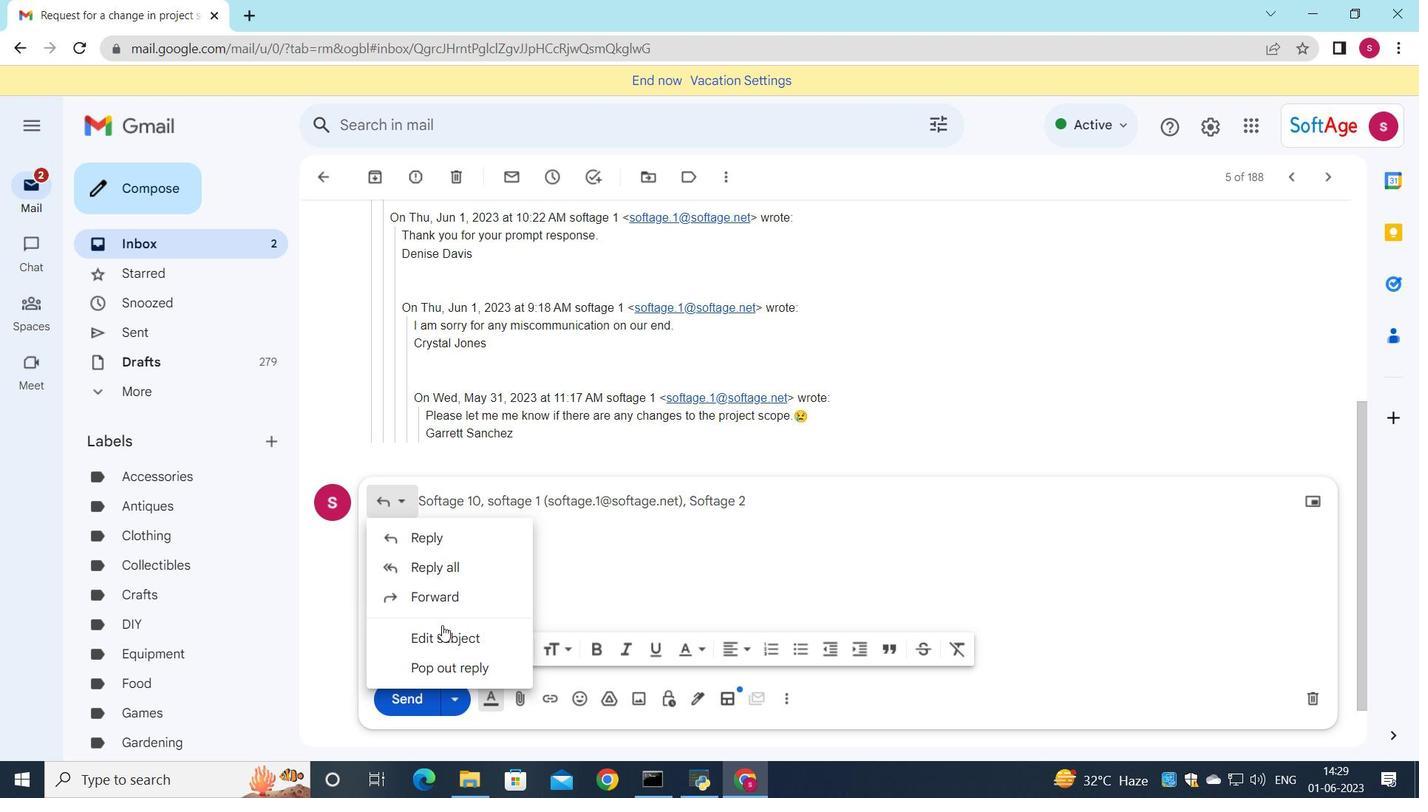 
Action: Mouse pressed left at (443, 627)
Screenshot: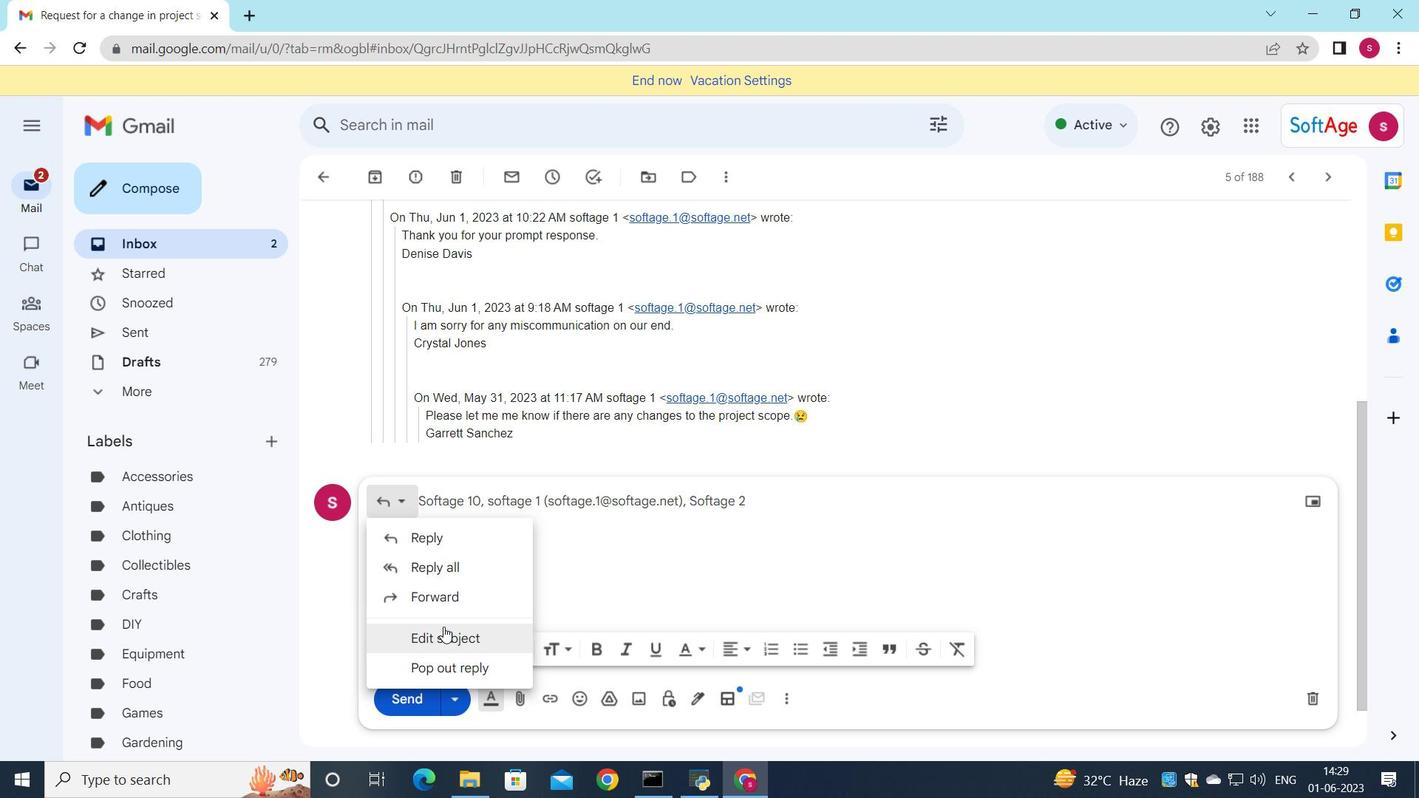 
Action: Mouse moved to (757, 557)
Screenshot: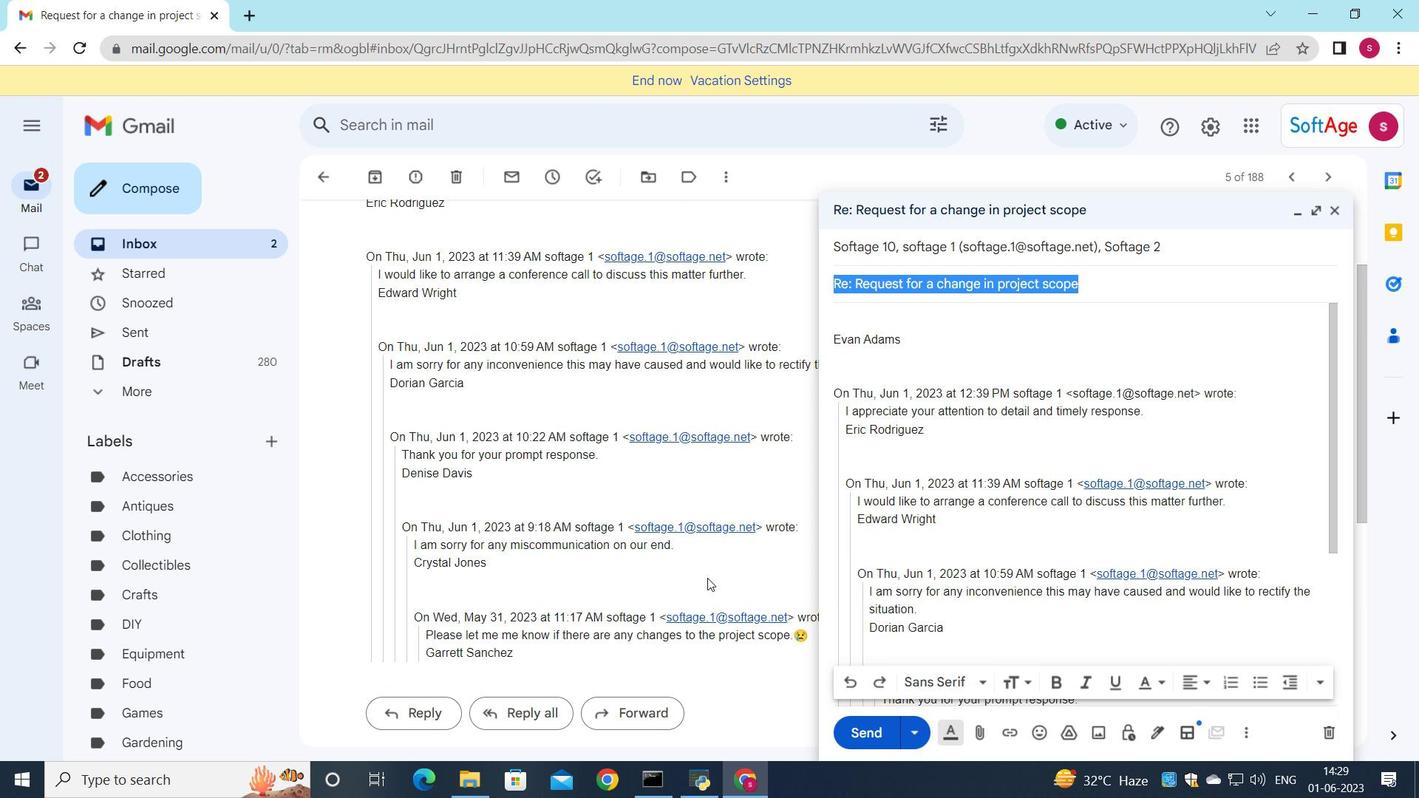 
Action: Key pressed <Key.shift>Request<Key.space>for<Key.space>project<Key.space>feedback
Screenshot: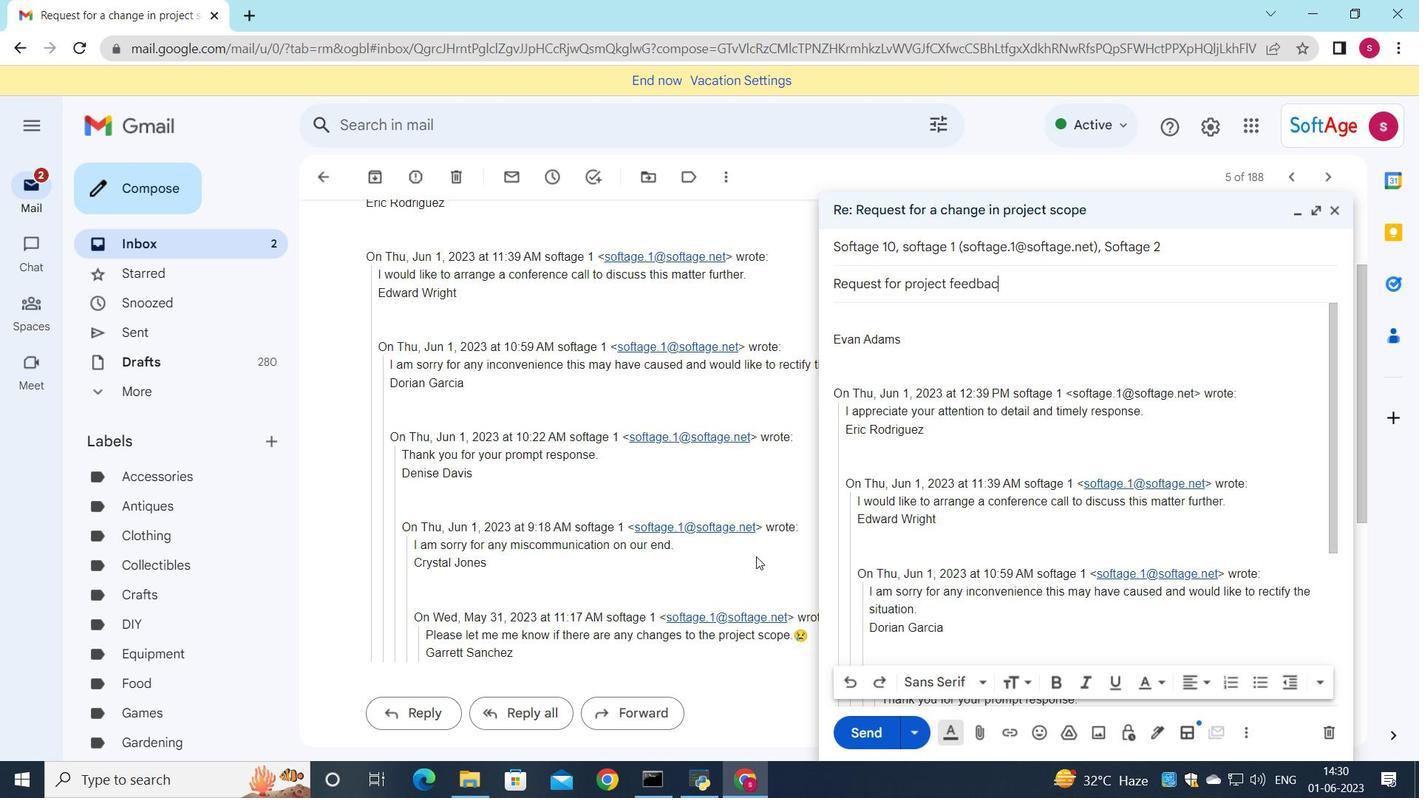 
Action: Mouse moved to (840, 317)
Screenshot: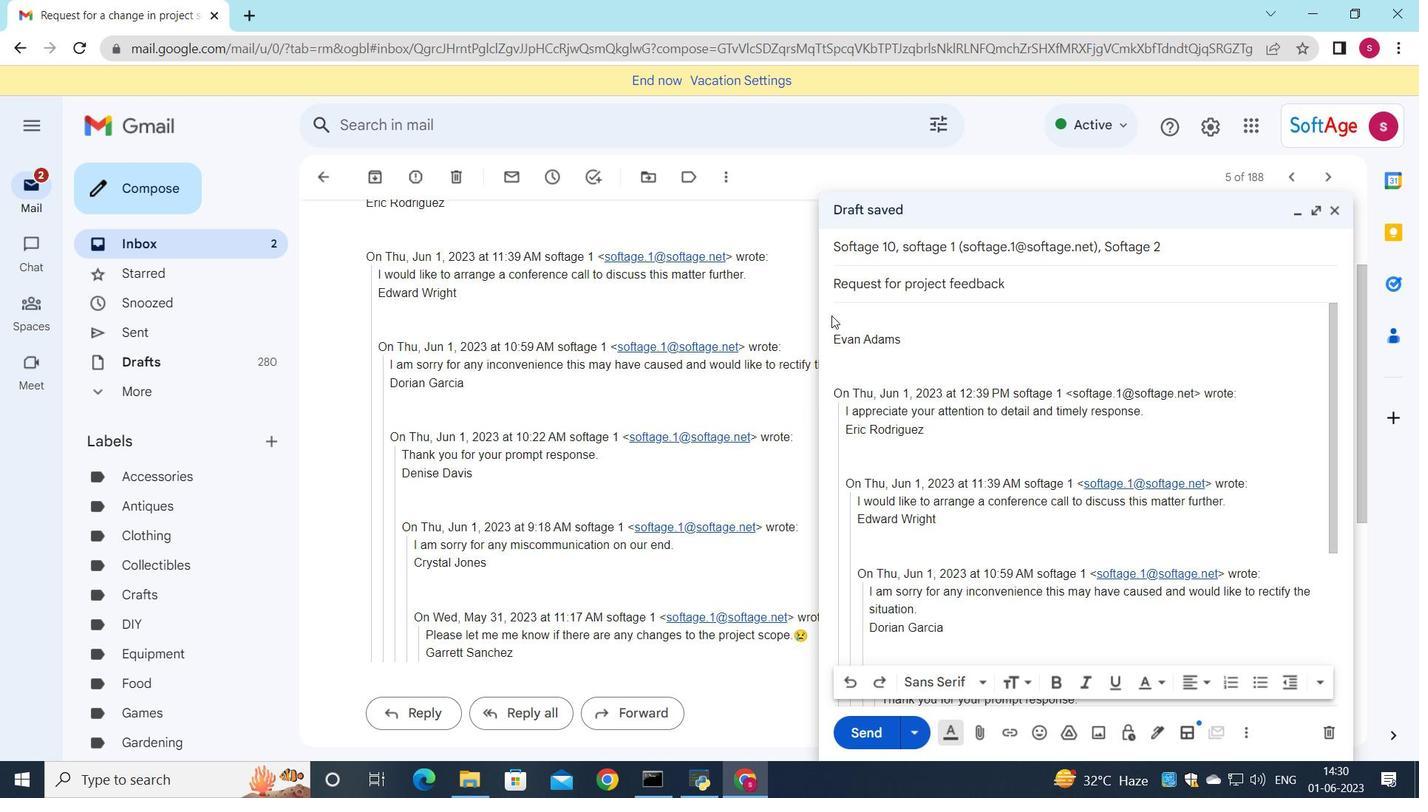 
Action: Mouse pressed left at (840, 317)
Screenshot: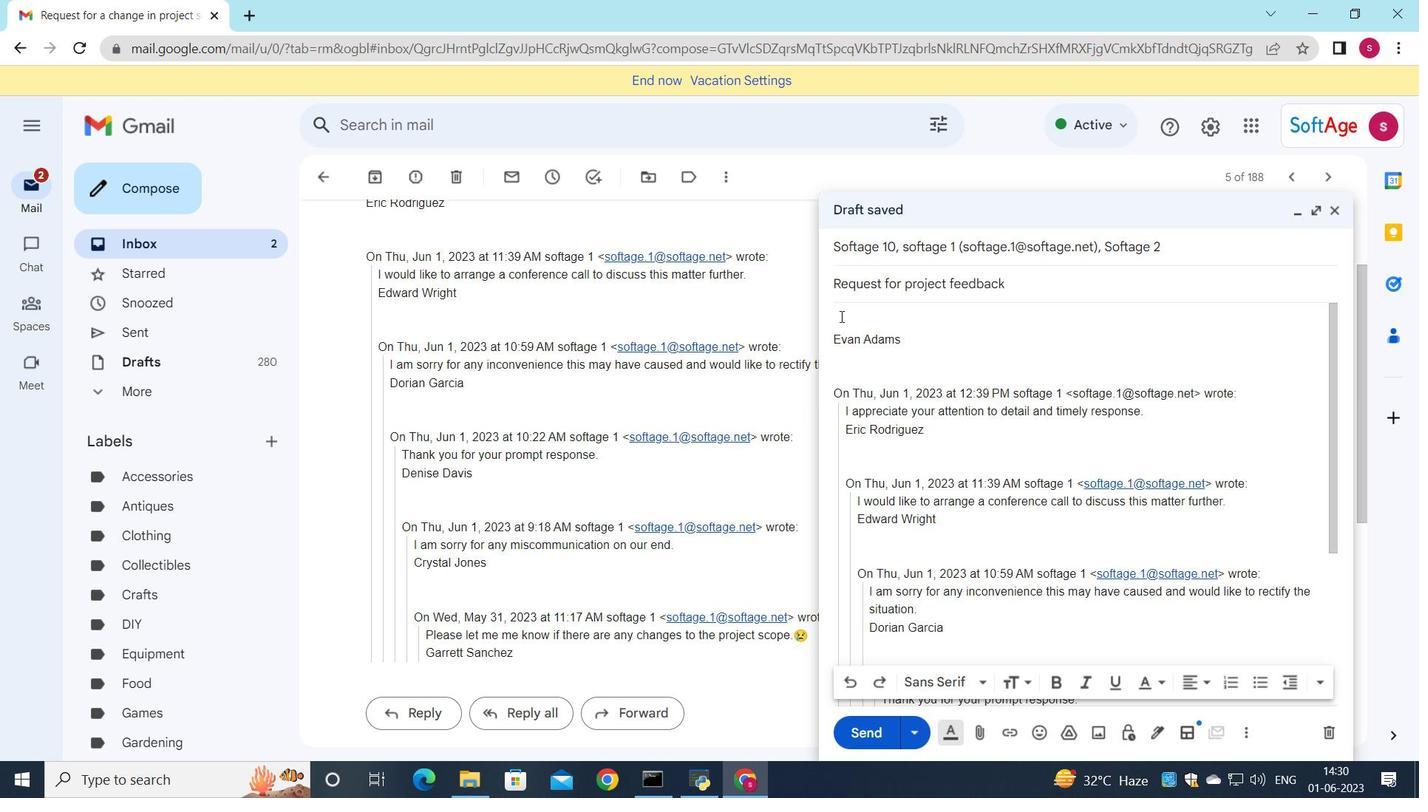 
Action: Key pressed <Key.shift>I<Key.space>would<Key.space>like<Key.space>to<Key.space>schedule<Key.space>a<Key.space>call<Key.space>to<Key.space>discuss<Key.space>the<Key.space>progress<Key.space>of<Key.space>the<Key.space>project.
Screenshot: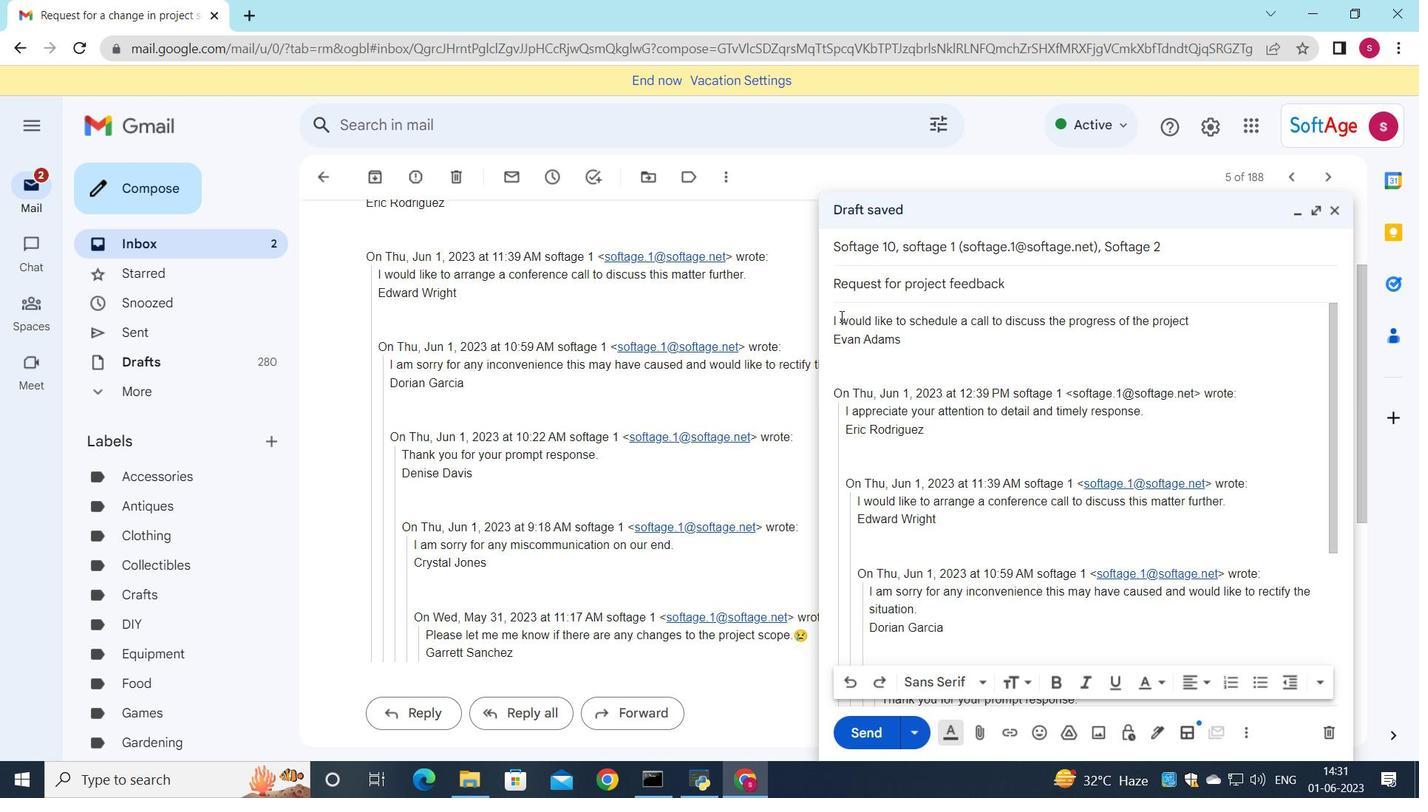 
Action: Mouse moved to (846, 686)
Screenshot: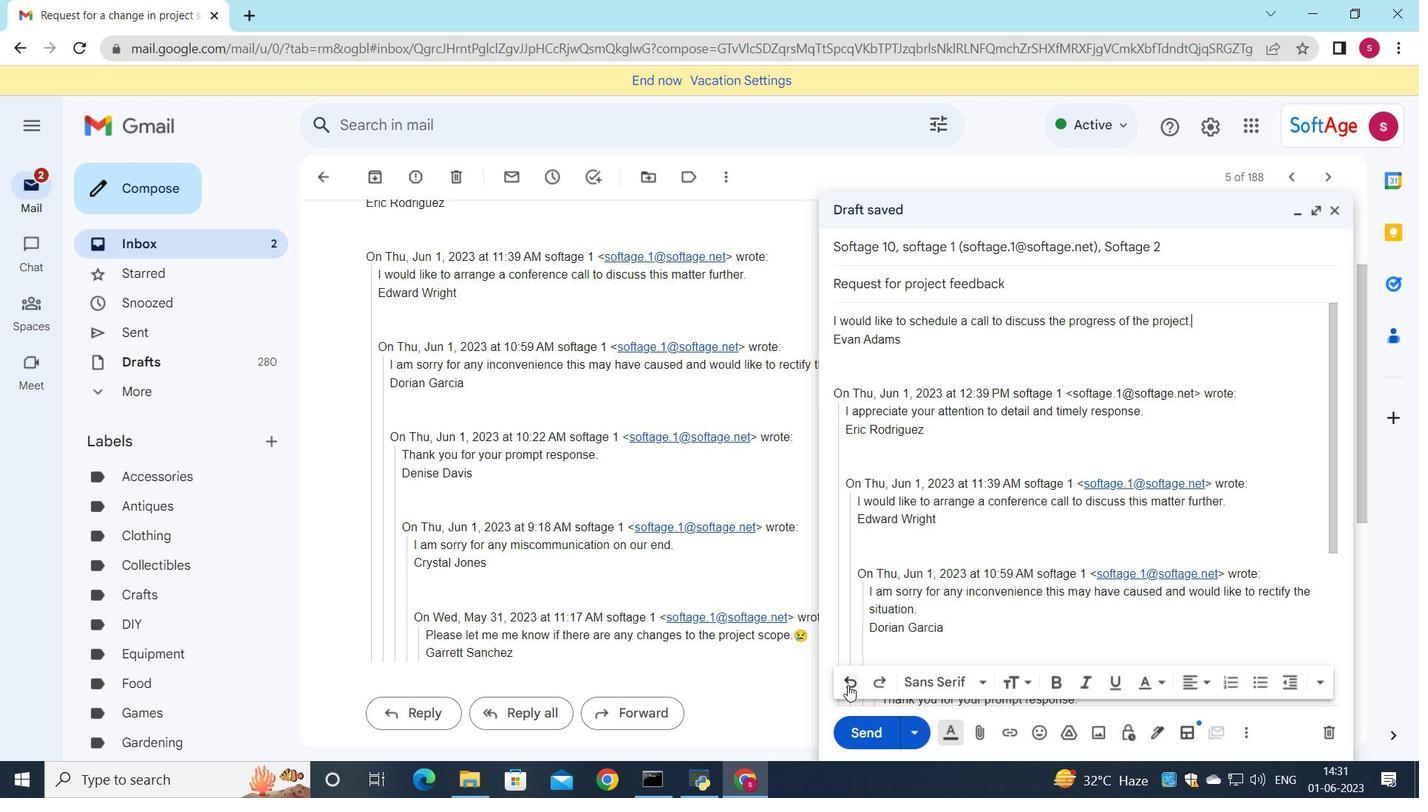 
Action: Mouse pressed left at (846, 686)
Screenshot: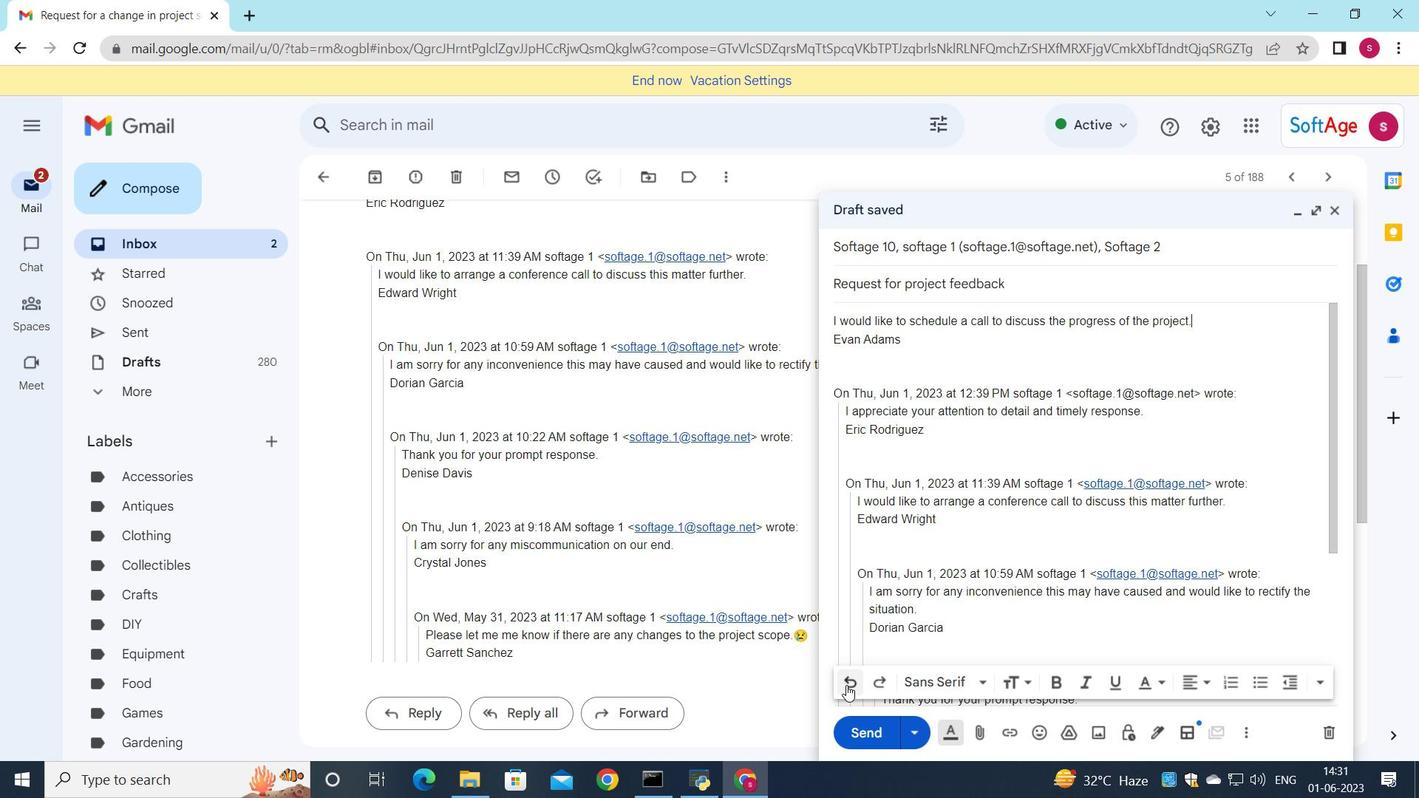 
Action: Mouse pressed left at (846, 686)
Screenshot: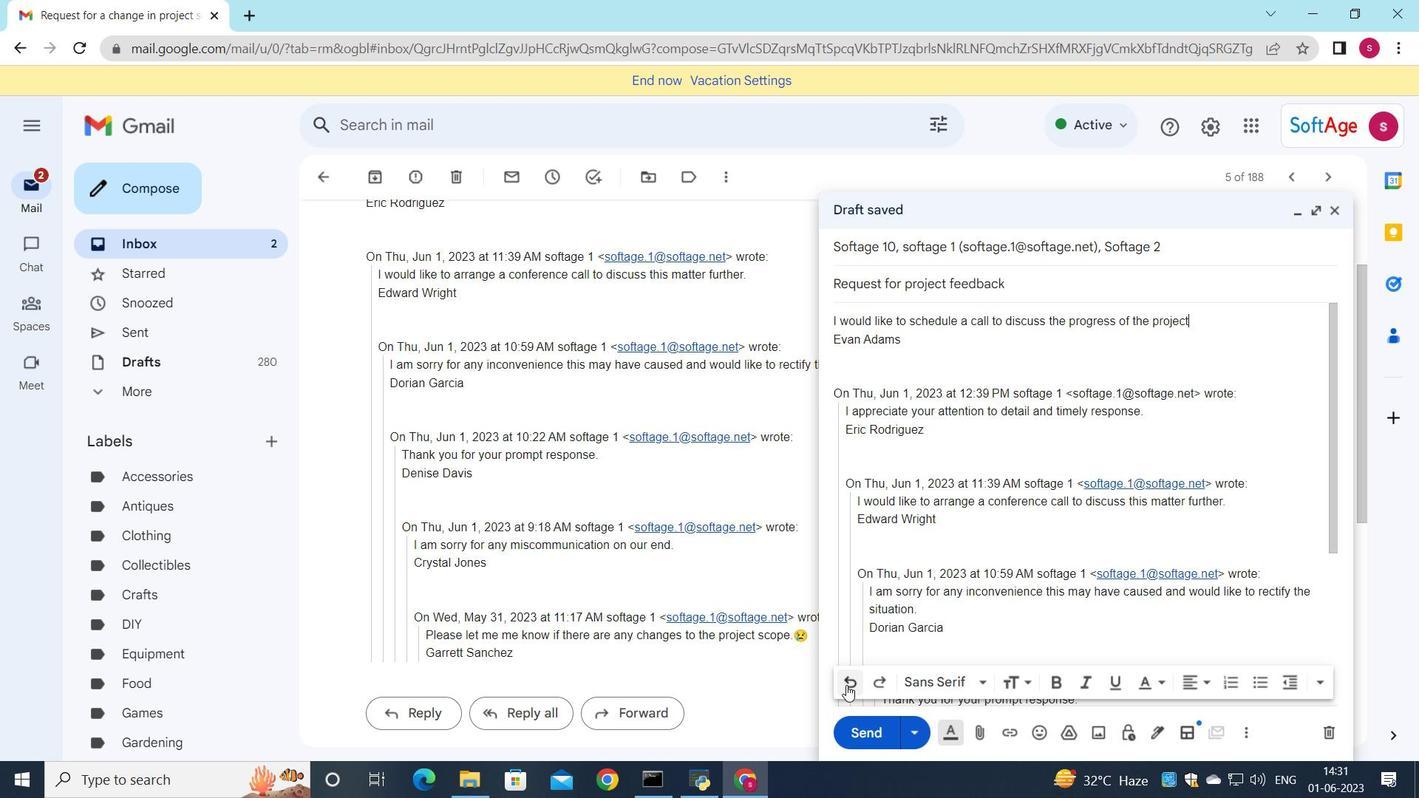 
Action: Mouse pressed left at (846, 686)
Screenshot: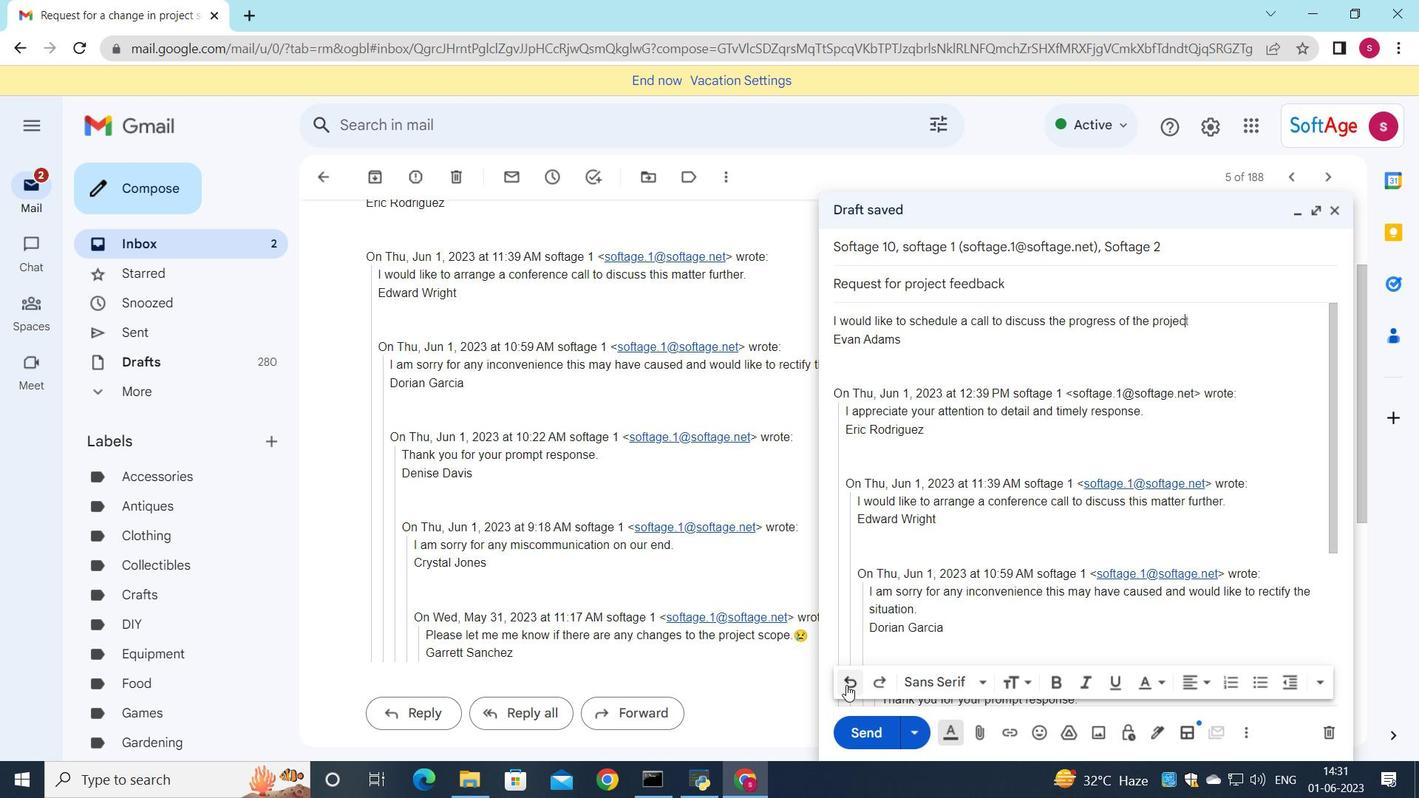 
Action: Mouse pressed left at (846, 686)
Screenshot: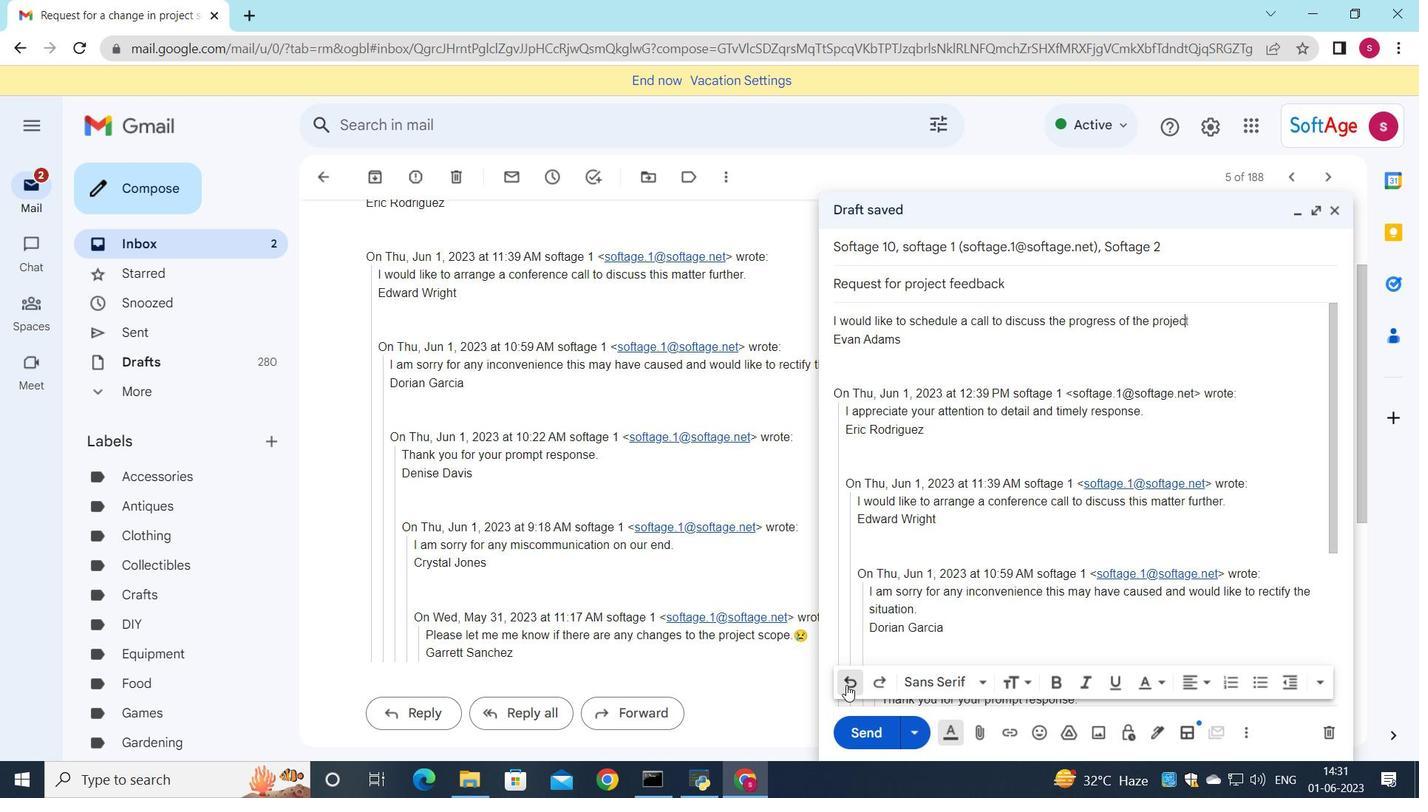 
Action: Mouse pressed left at (846, 686)
Screenshot: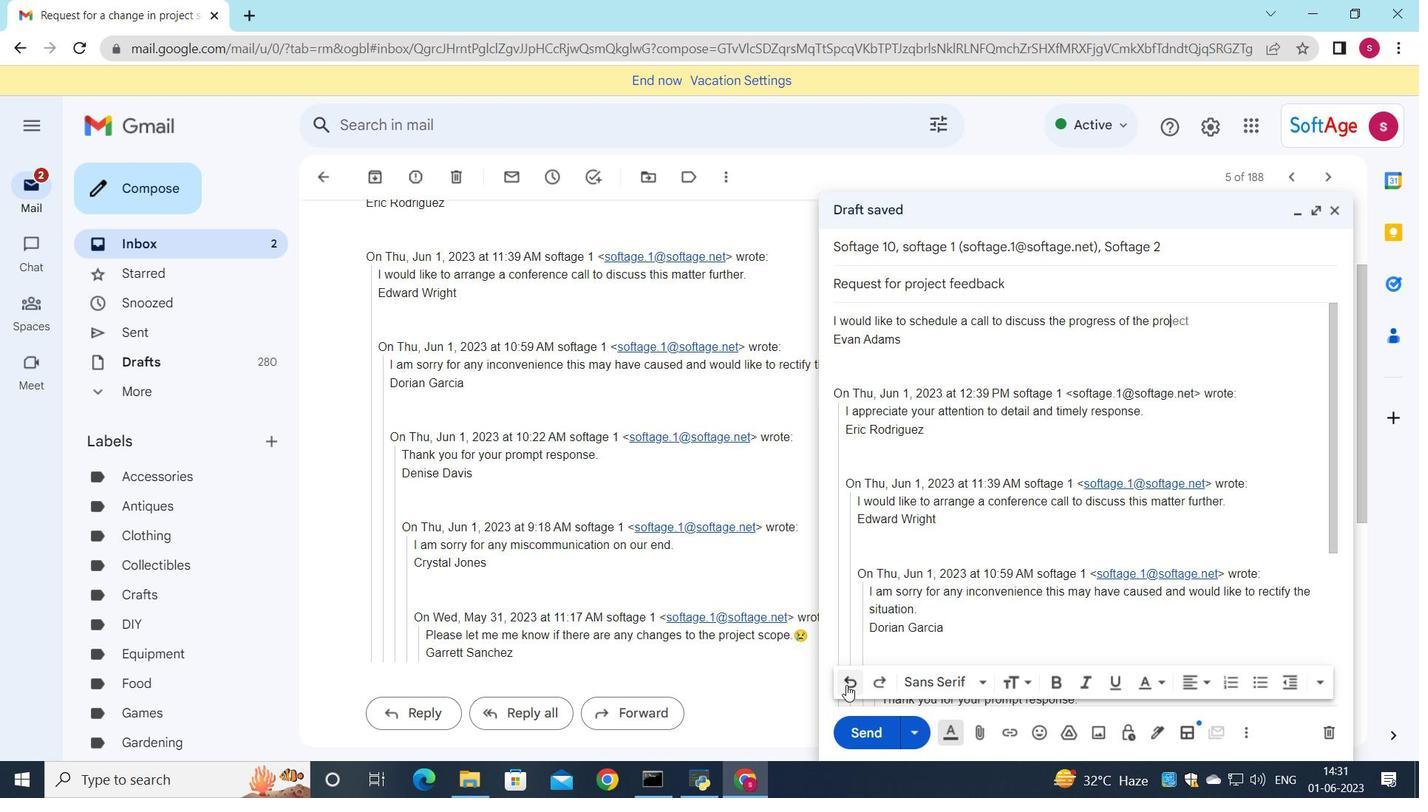 
Action: Mouse pressed left at (846, 686)
Screenshot: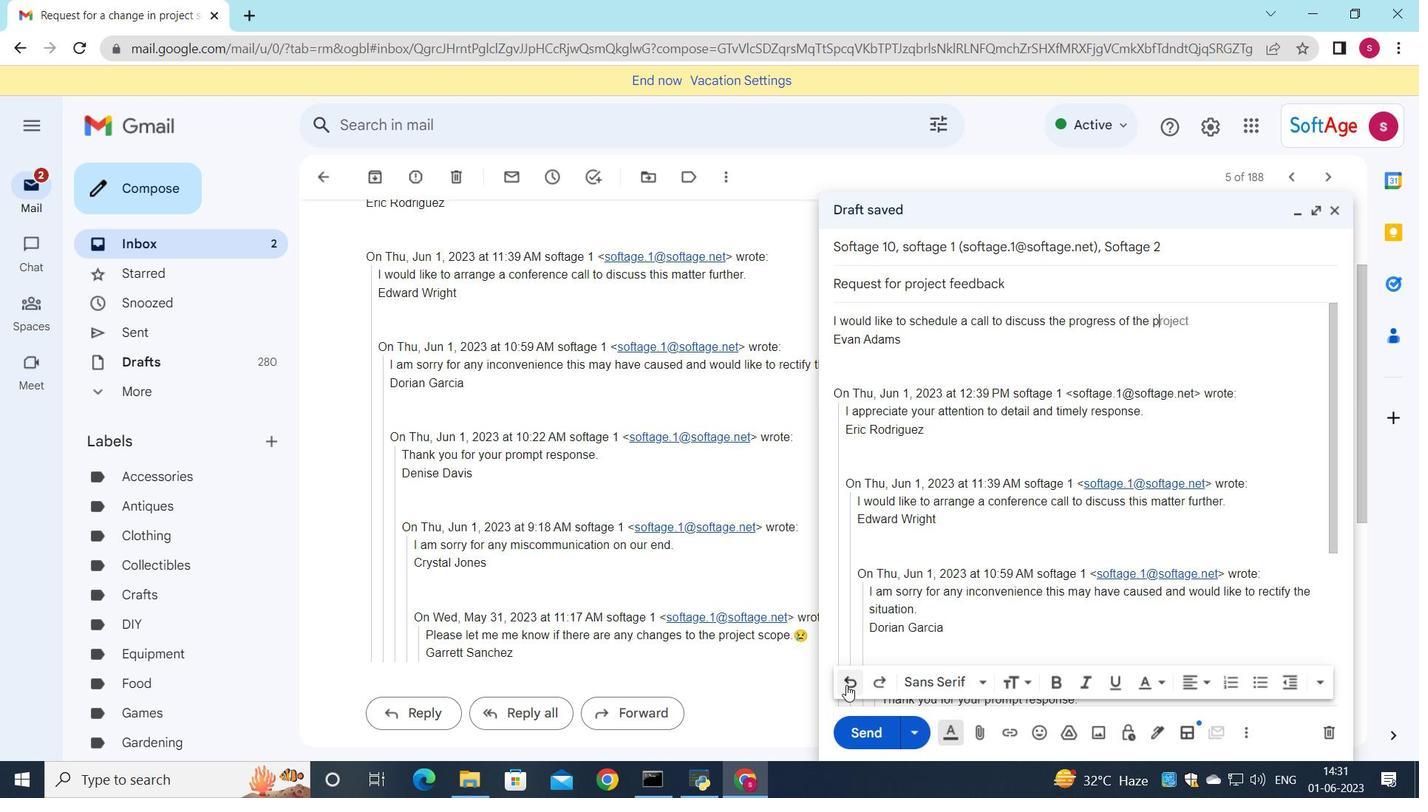 
Action: Mouse pressed left at (846, 686)
Screenshot: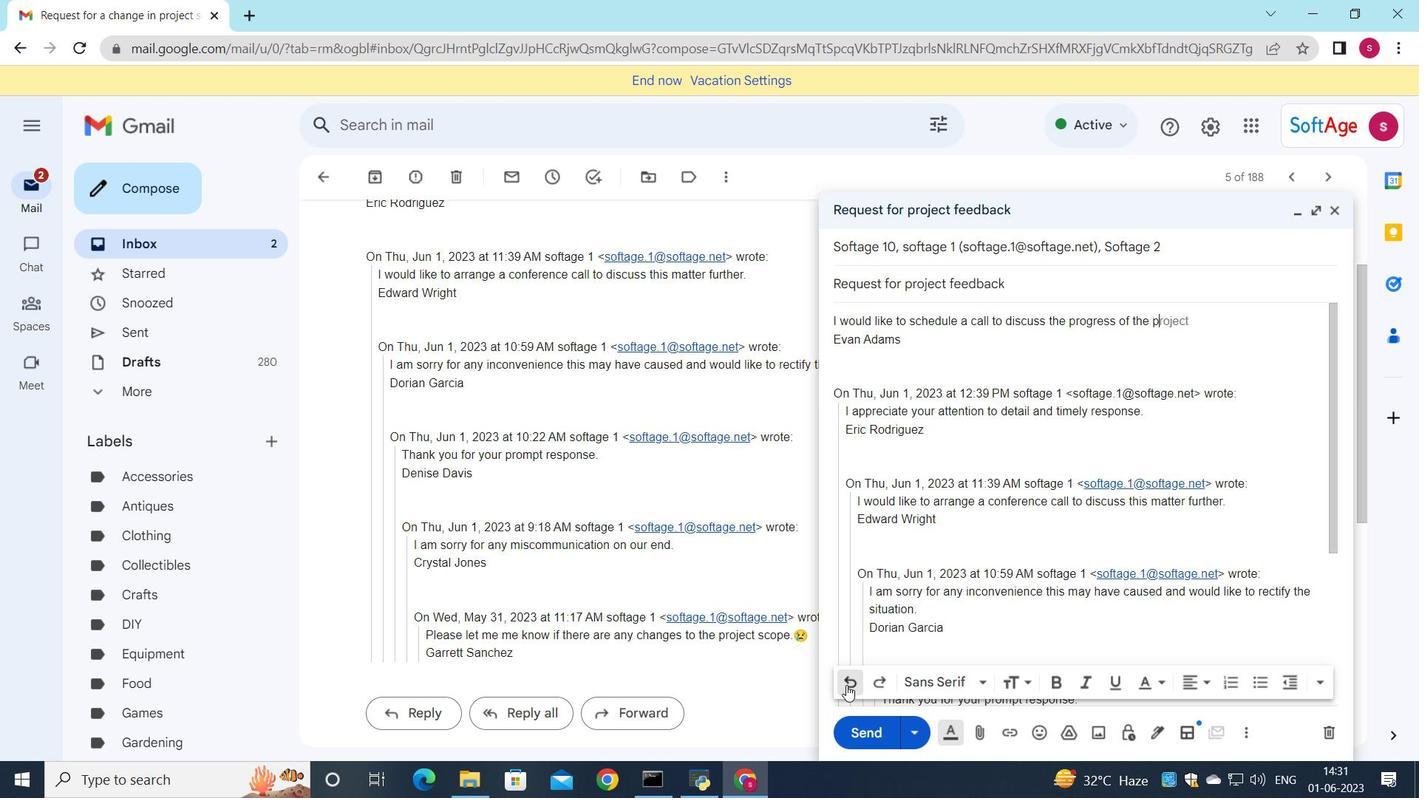 
Action: Mouse pressed left at (846, 686)
Screenshot: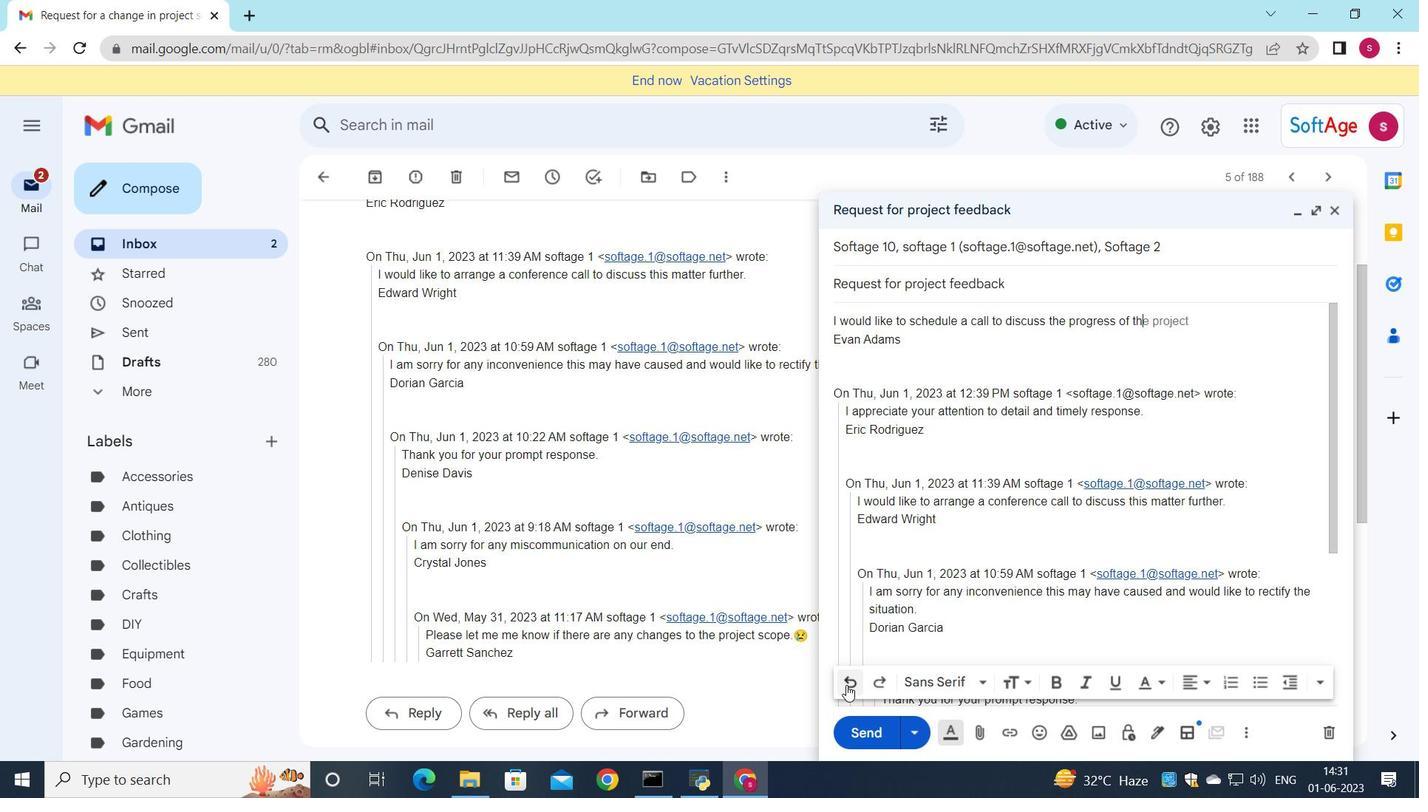 
Action: Mouse pressed left at (846, 686)
Screenshot: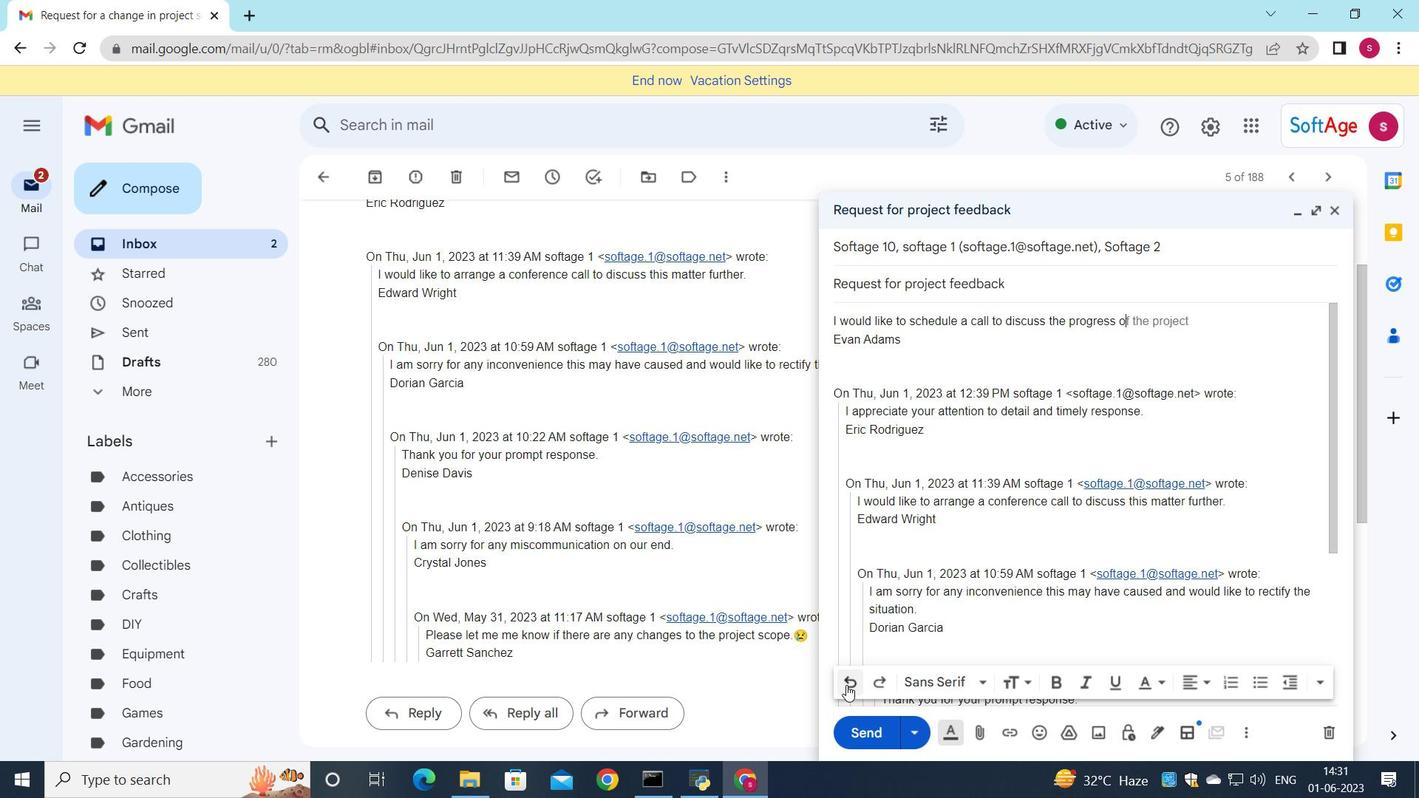
Action: Mouse pressed left at (846, 686)
Screenshot: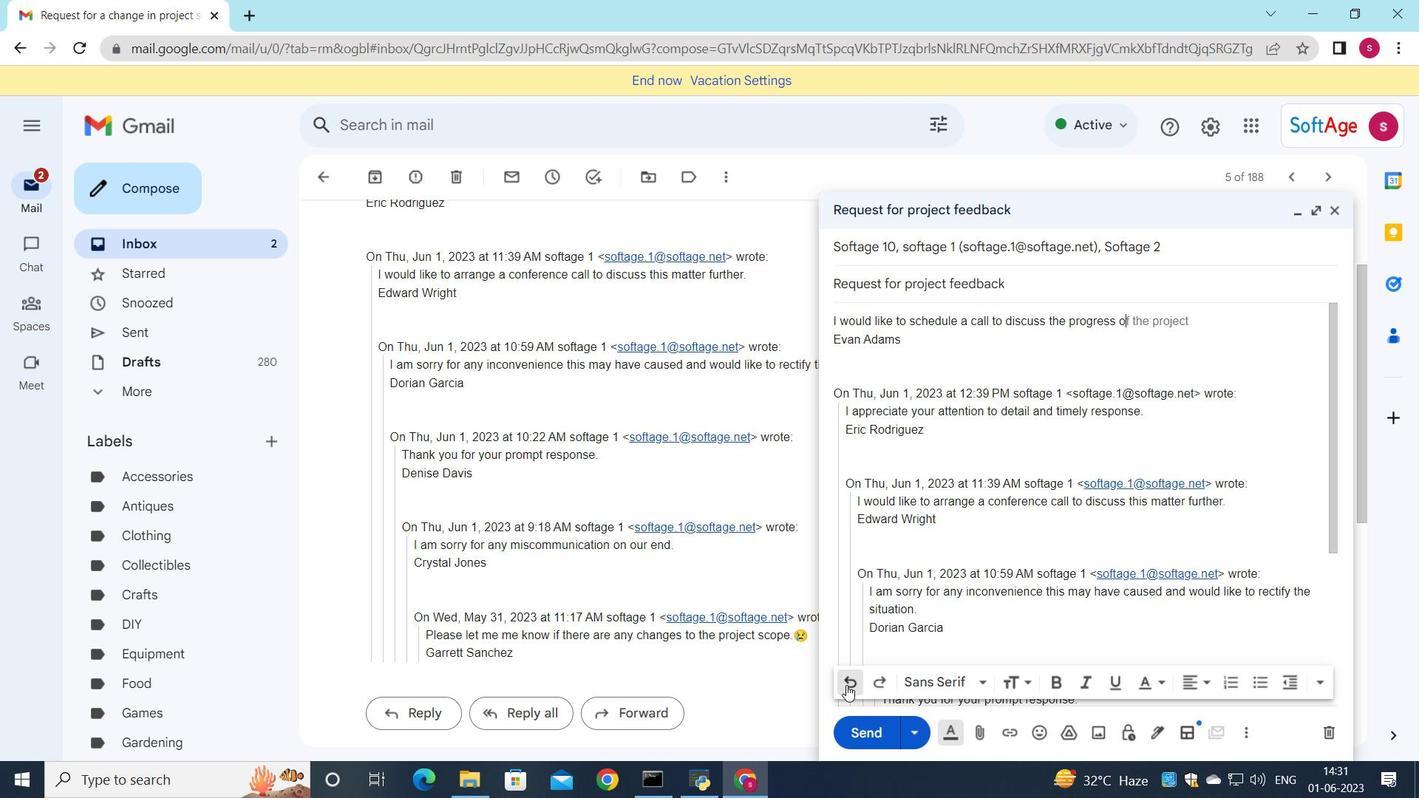 
Action: Mouse pressed left at (846, 686)
Screenshot: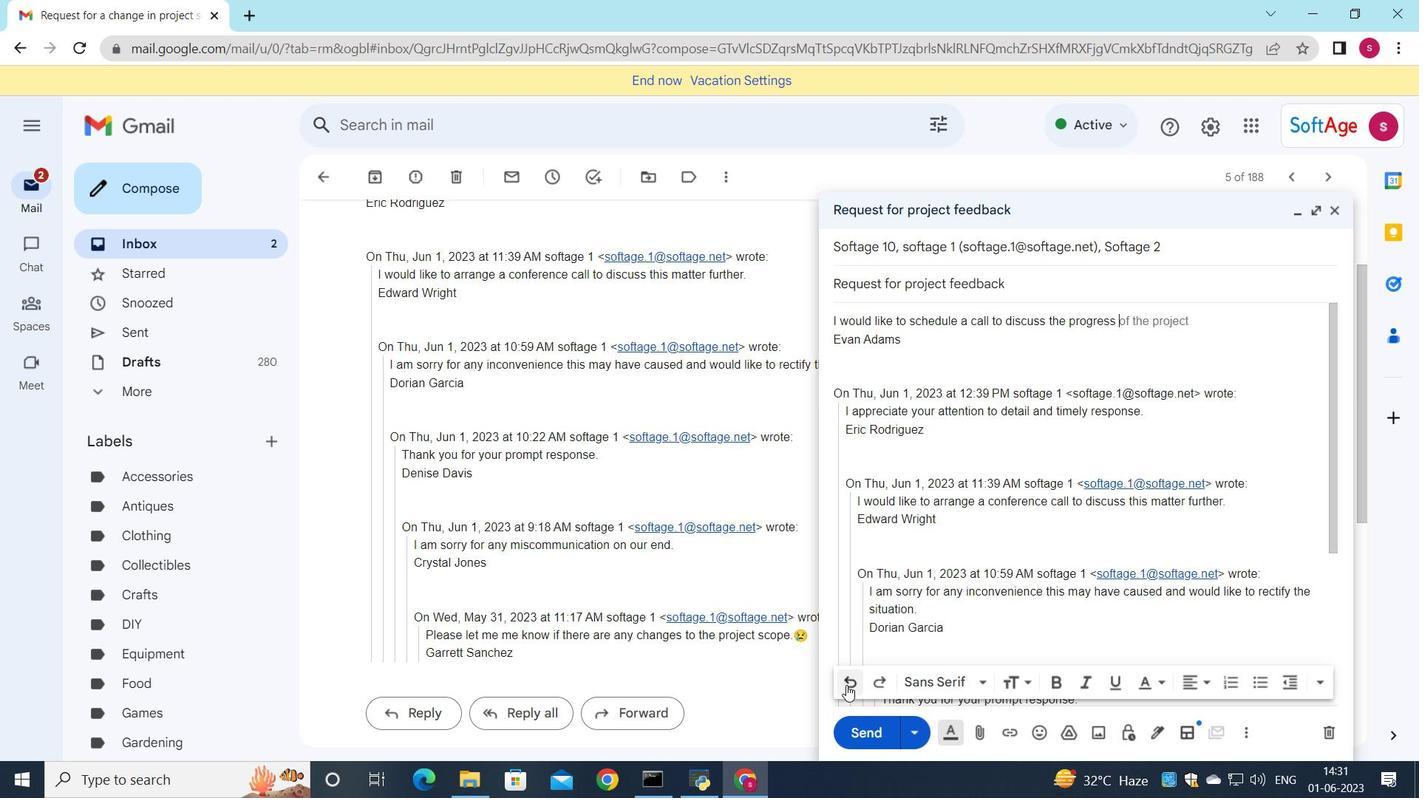 
Action: Mouse pressed left at (846, 686)
Screenshot: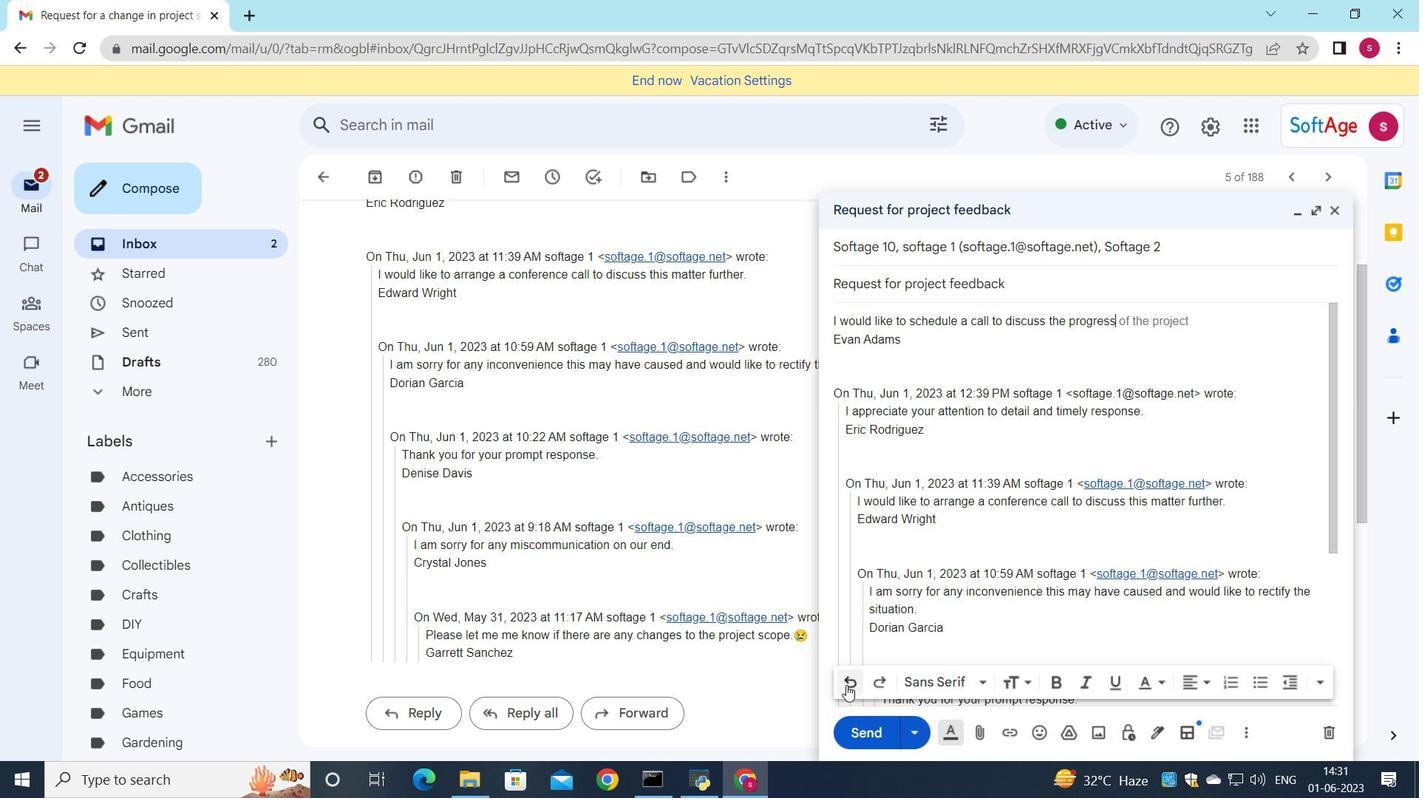 
Action: Mouse pressed left at (846, 686)
Screenshot: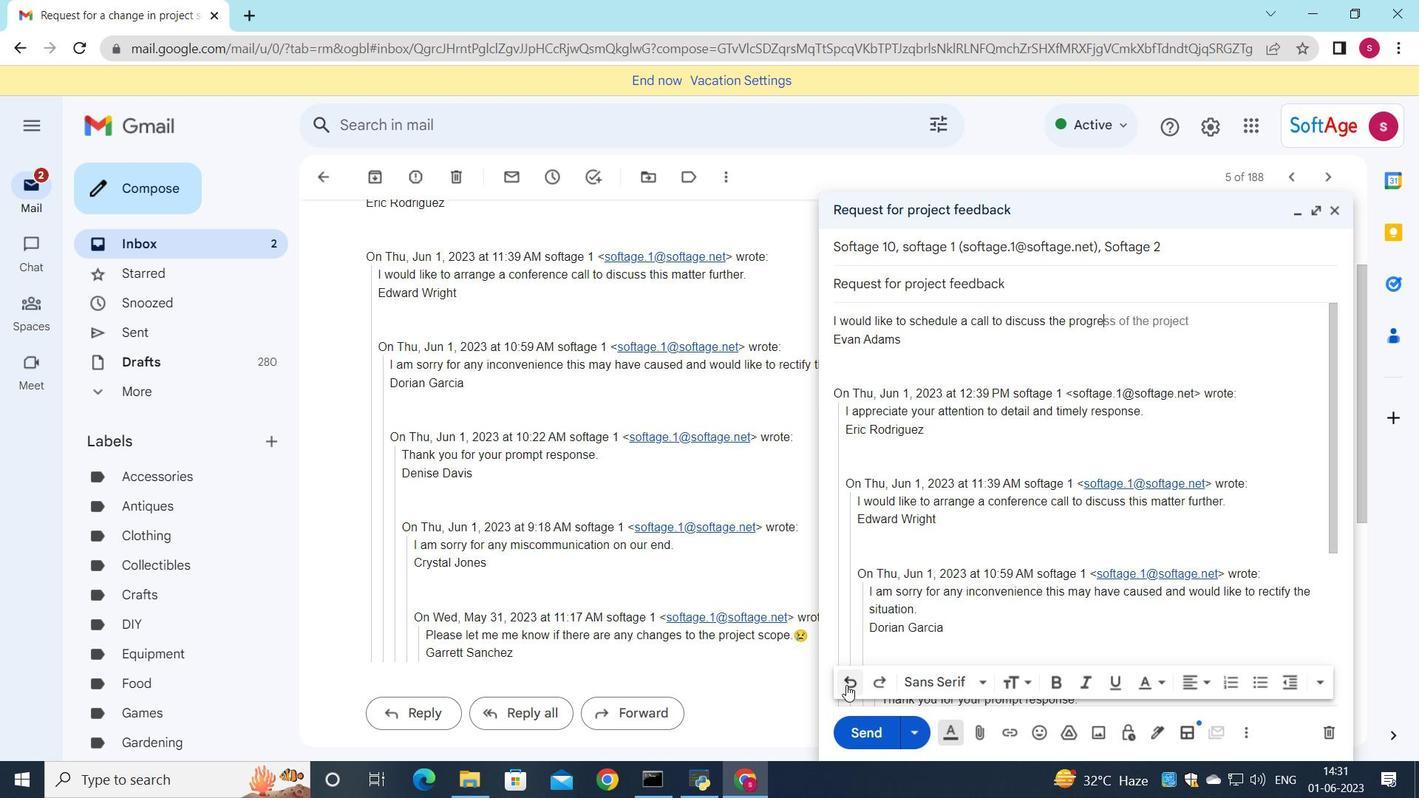 
Action: Mouse pressed left at (846, 686)
Screenshot: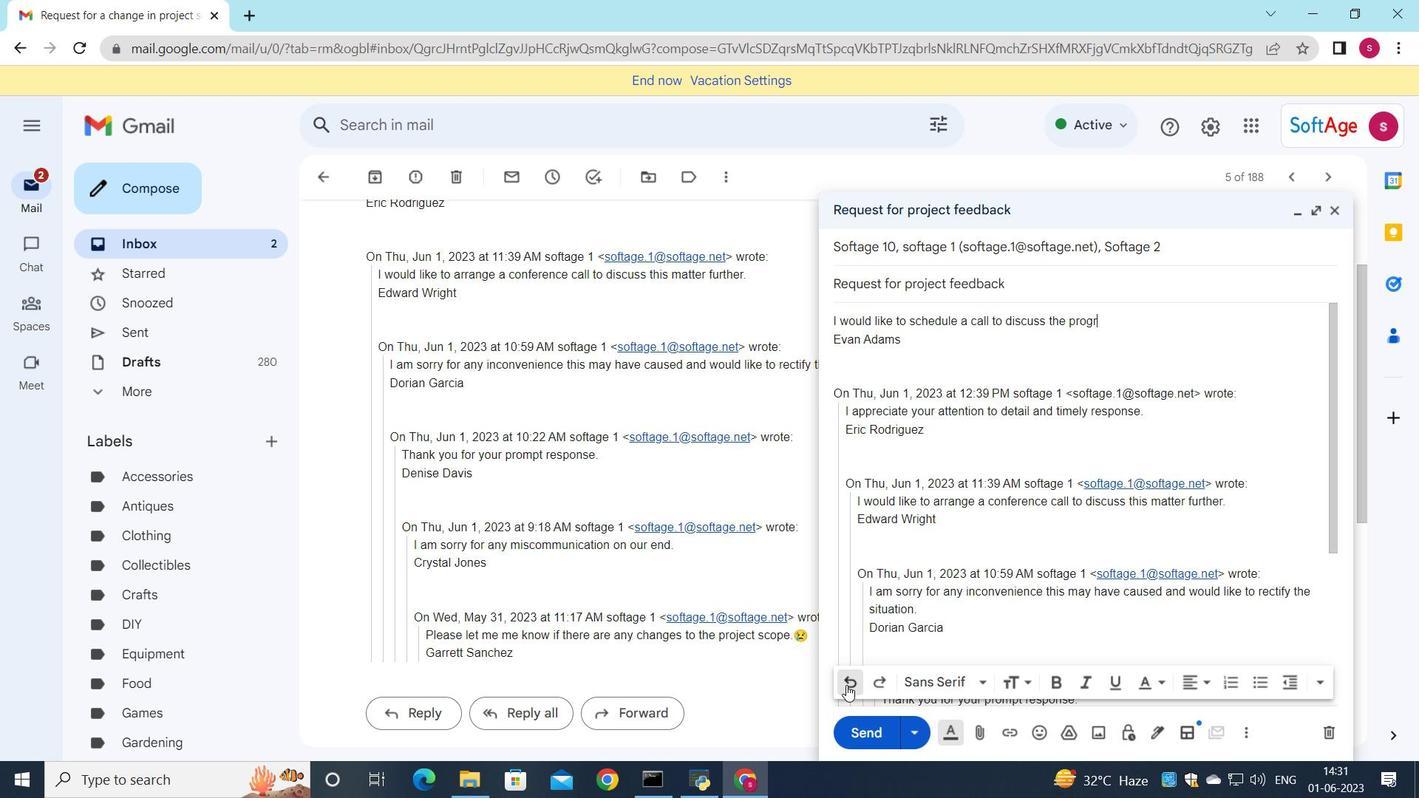 
Action: Mouse pressed left at (846, 686)
Screenshot: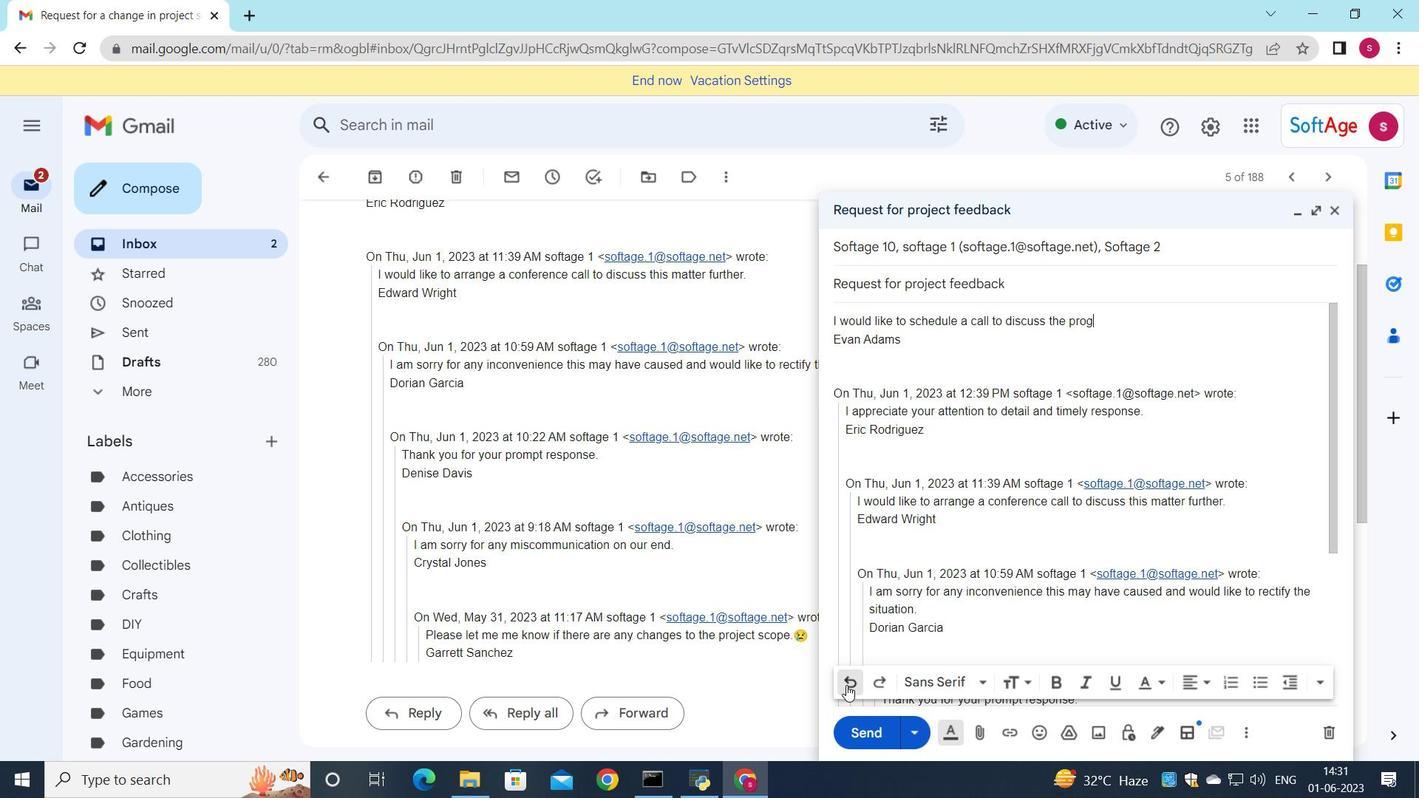 
Action: Mouse pressed left at (846, 686)
Screenshot: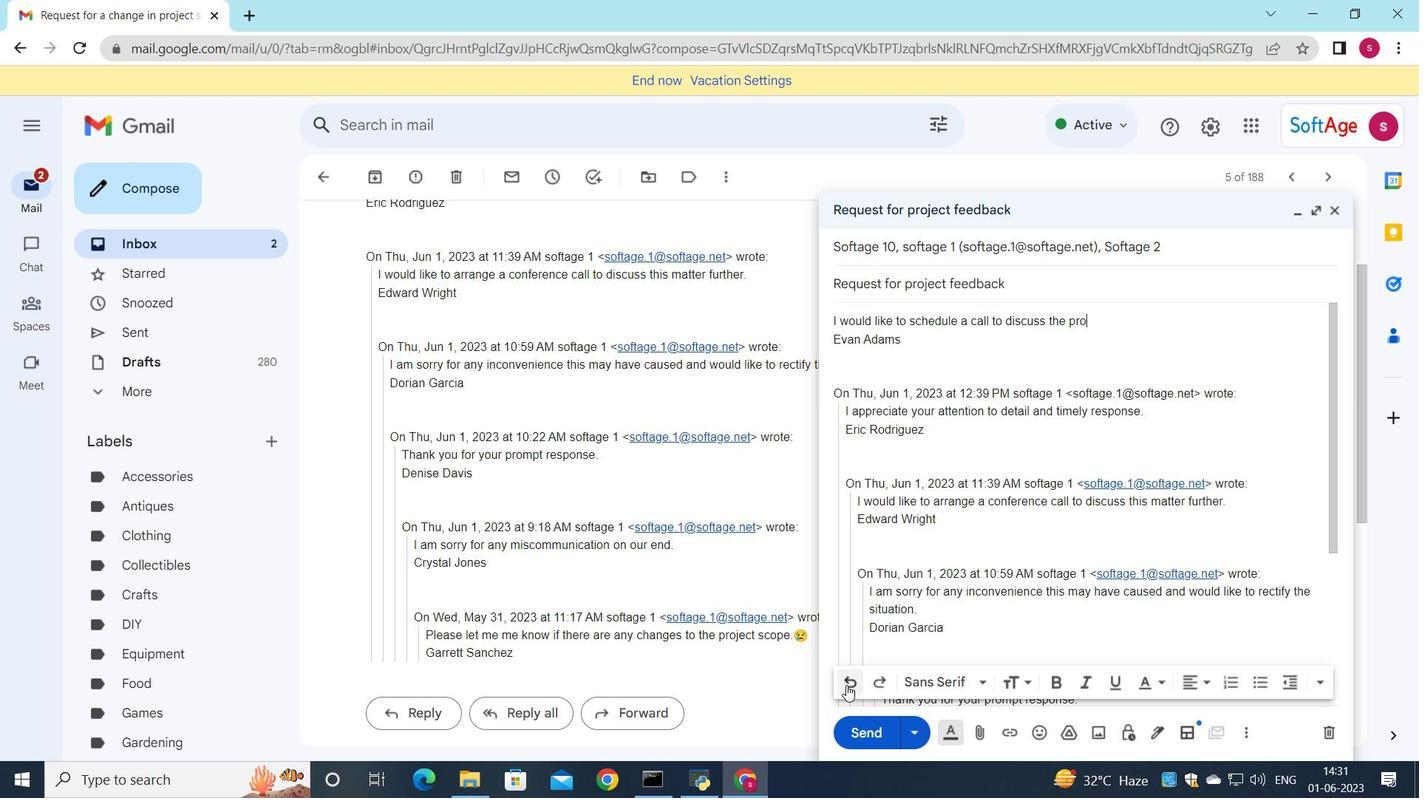 
Action: Mouse pressed left at (846, 686)
Screenshot: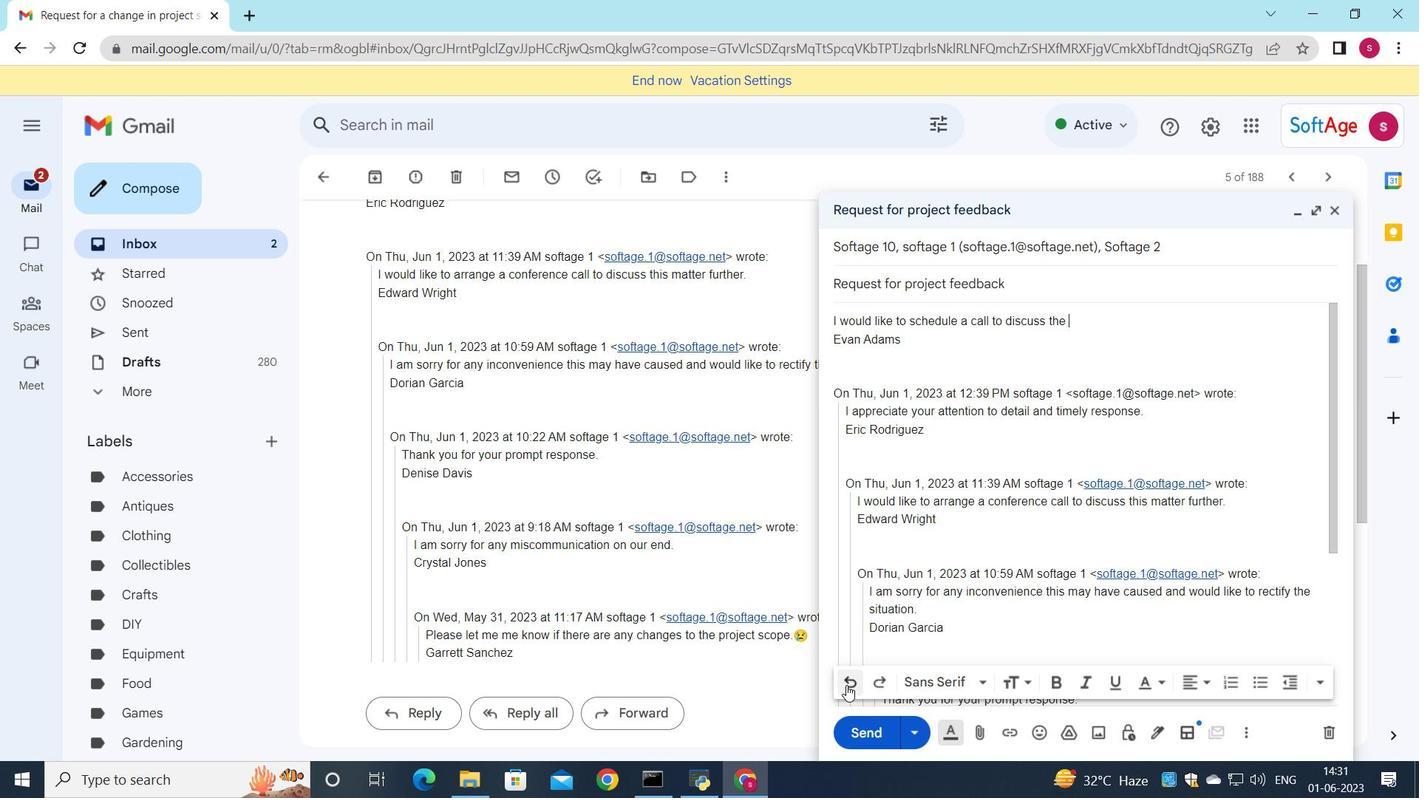 
Action: Mouse pressed left at (846, 686)
Screenshot: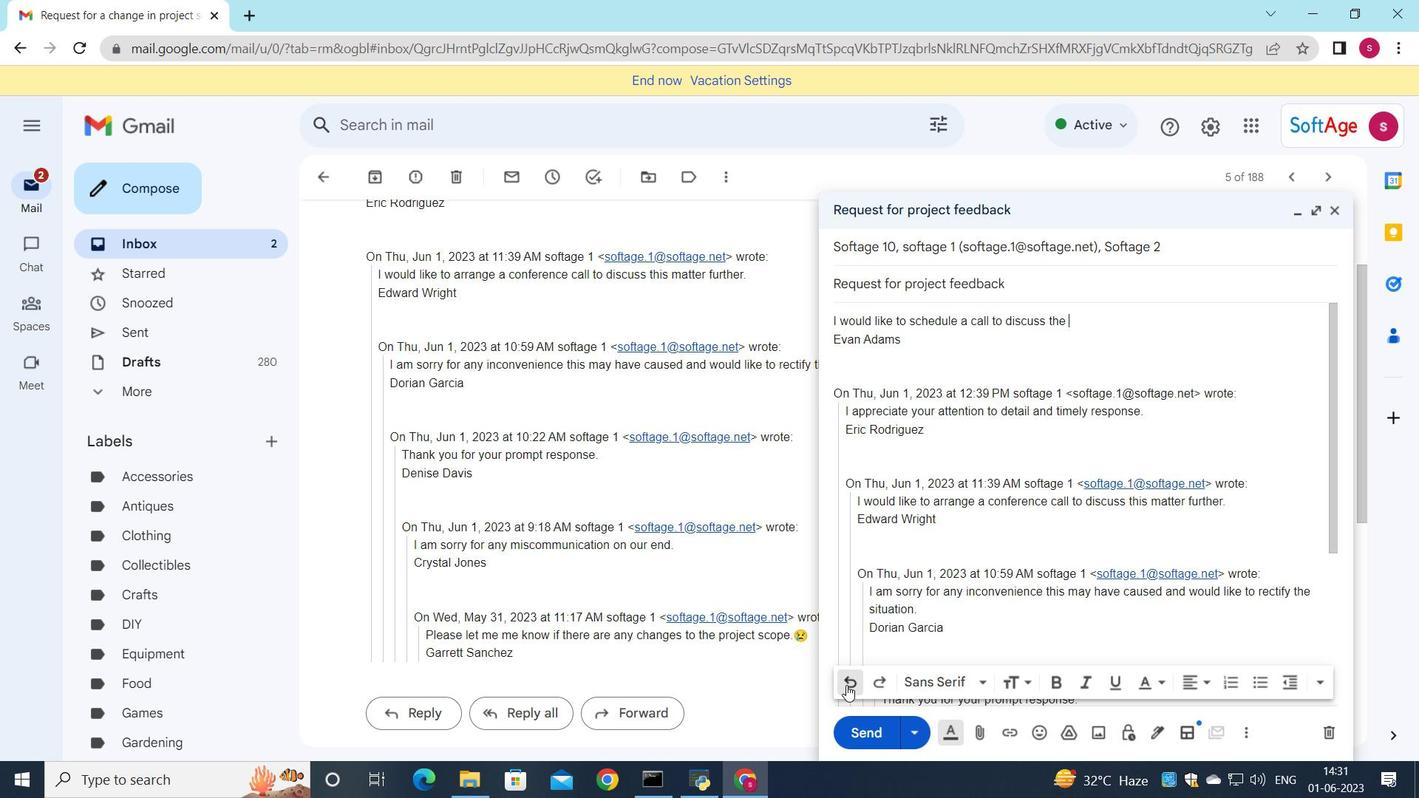 
Action: Mouse pressed left at (846, 686)
Screenshot: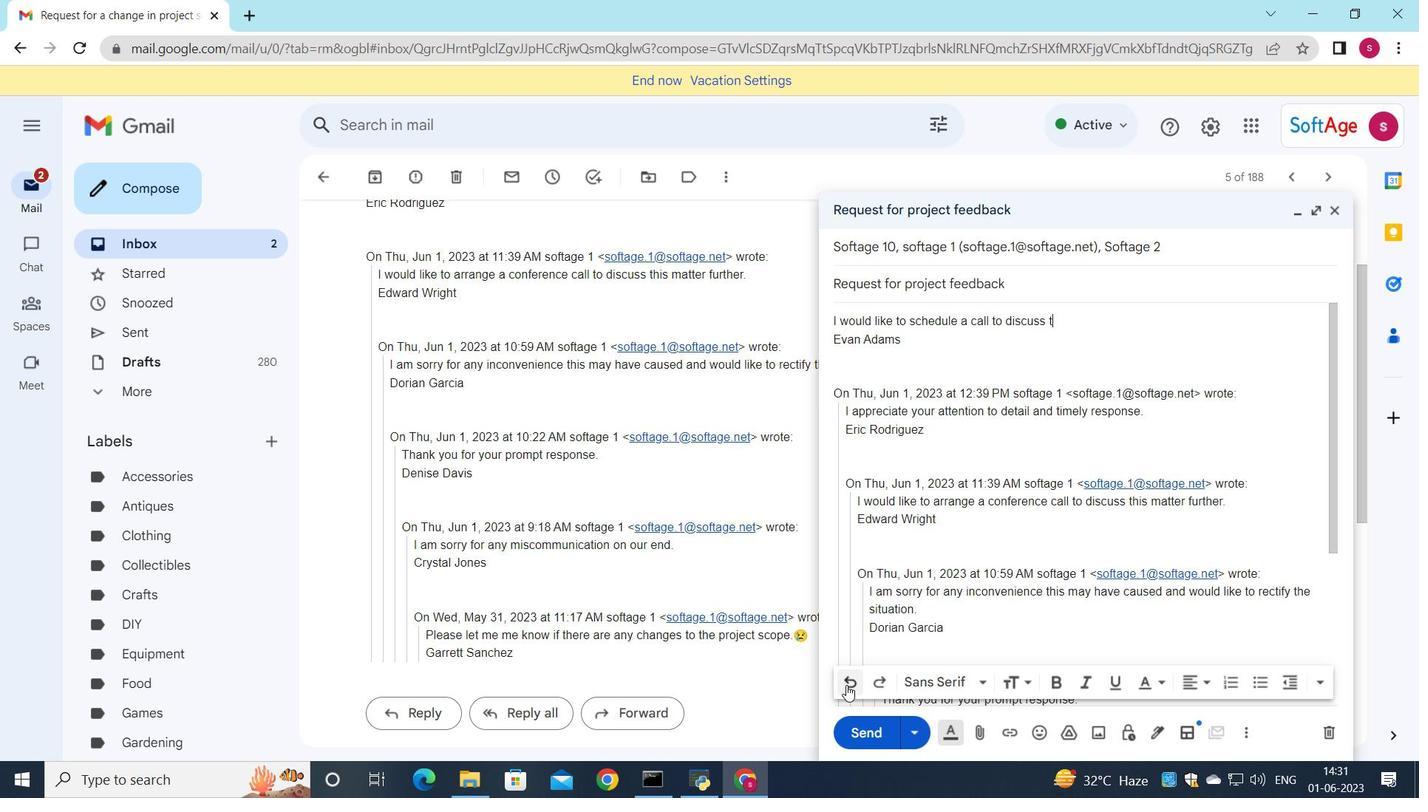 
Action: Mouse pressed left at (846, 686)
Screenshot: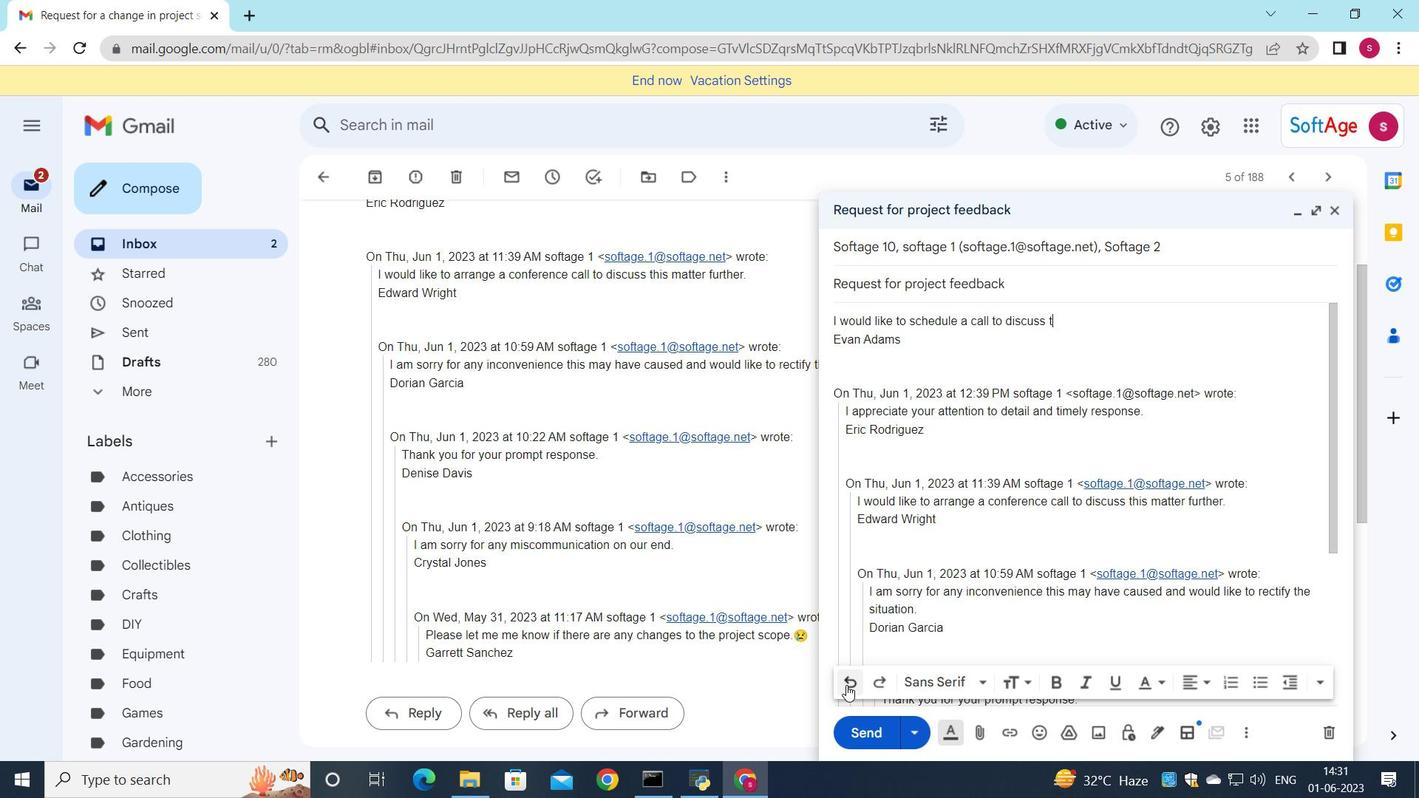 
Action: Mouse pressed left at (846, 686)
Screenshot: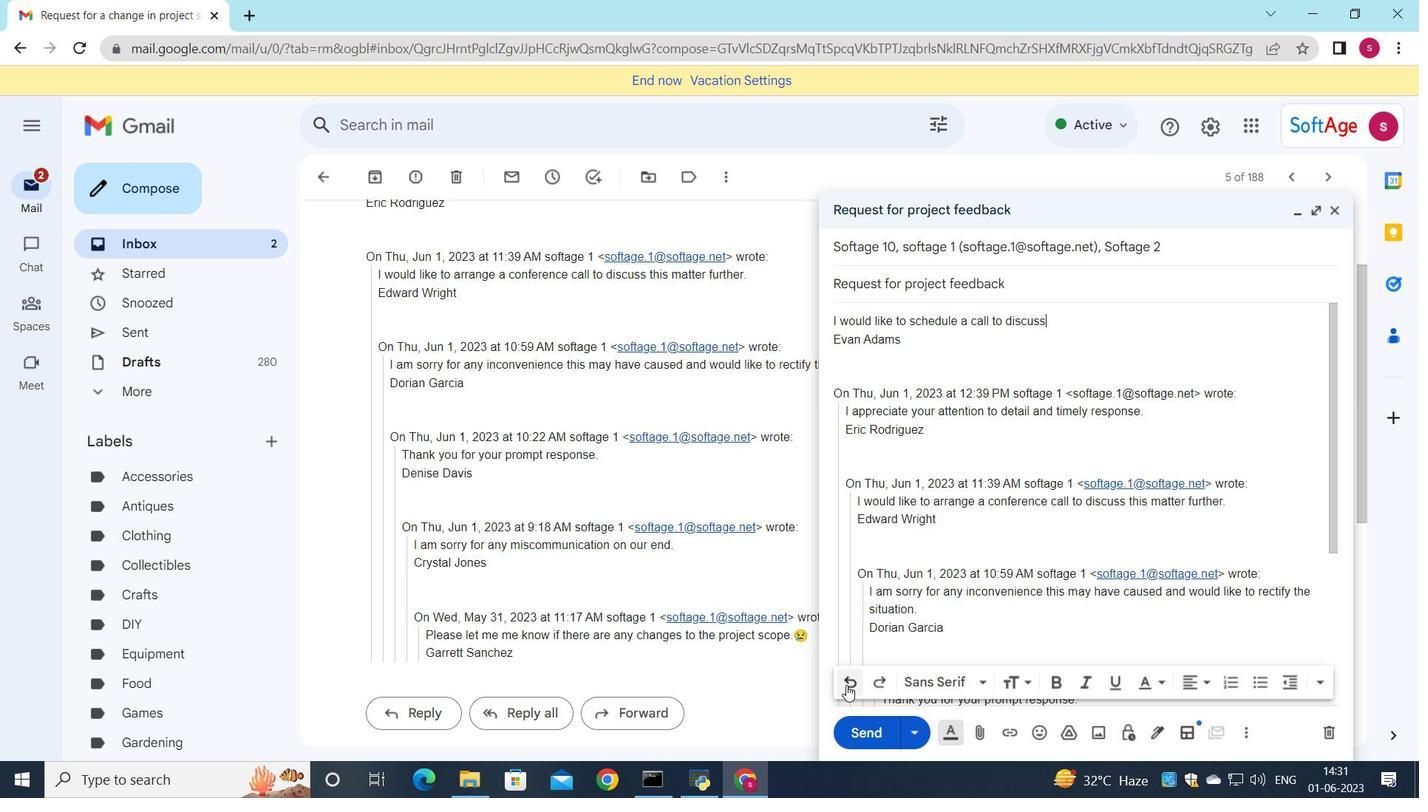 
Action: Mouse pressed left at (846, 686)
Screenshot: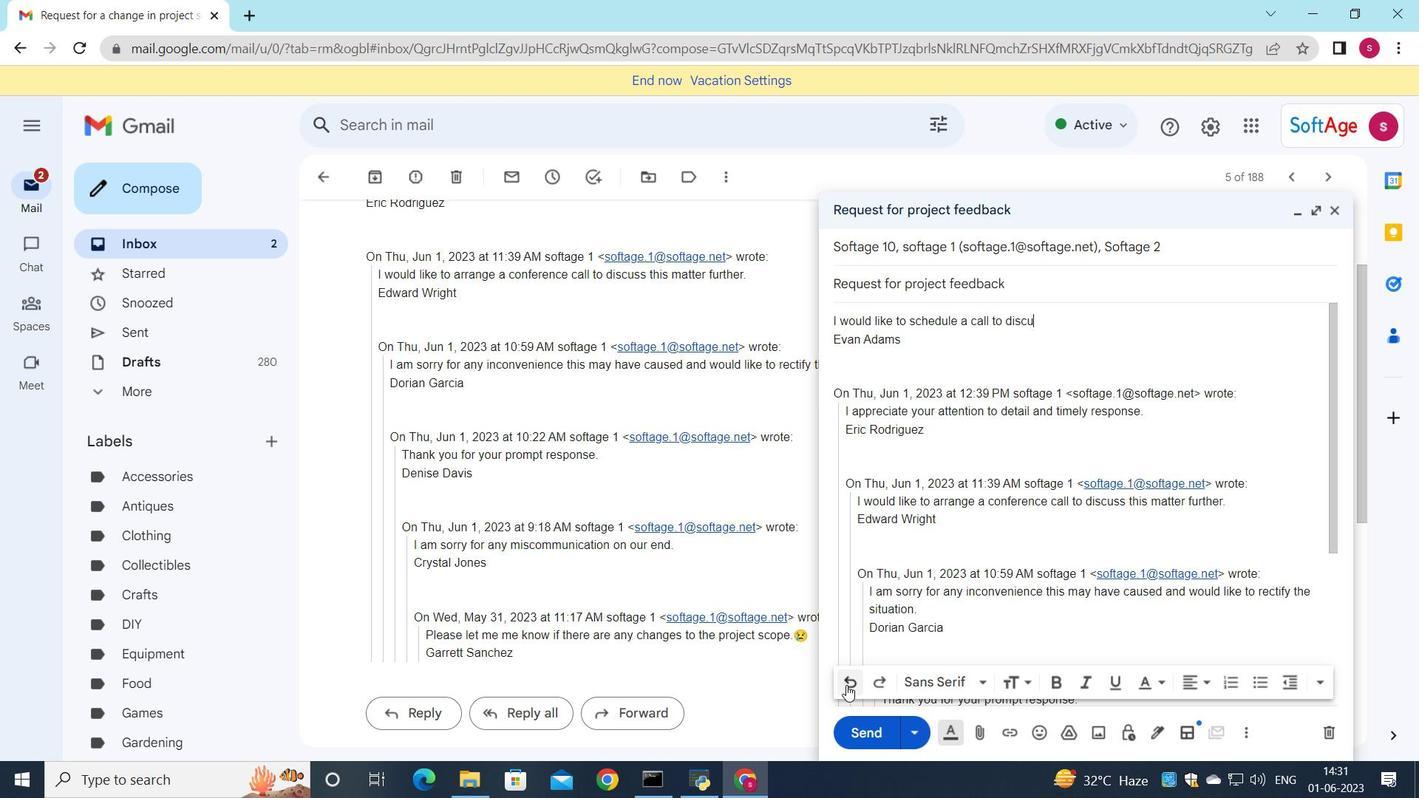 
Action: Mouse pressed left at (846, 686)
Screenshot: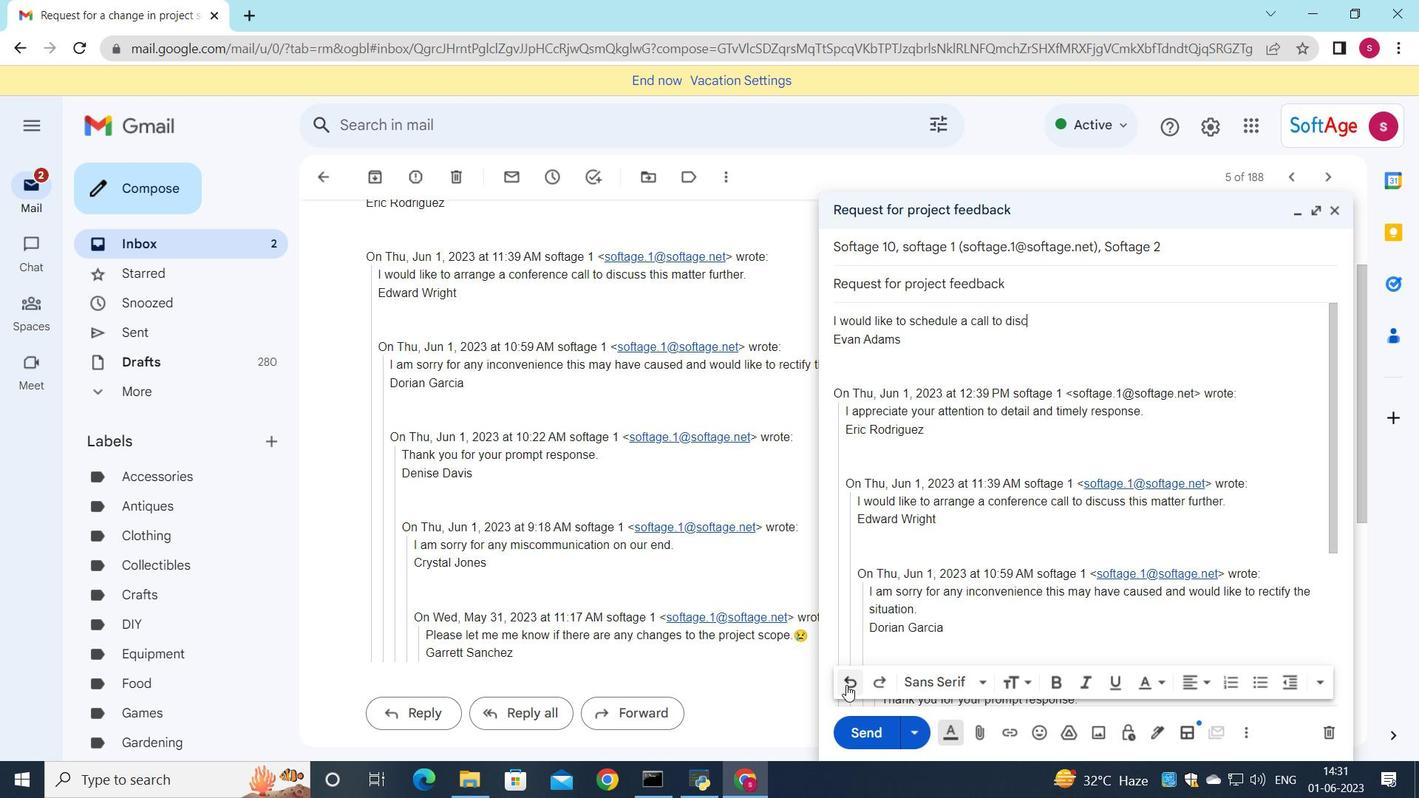 
Action: Mouse pressed left at (846, 686)
Screenshot: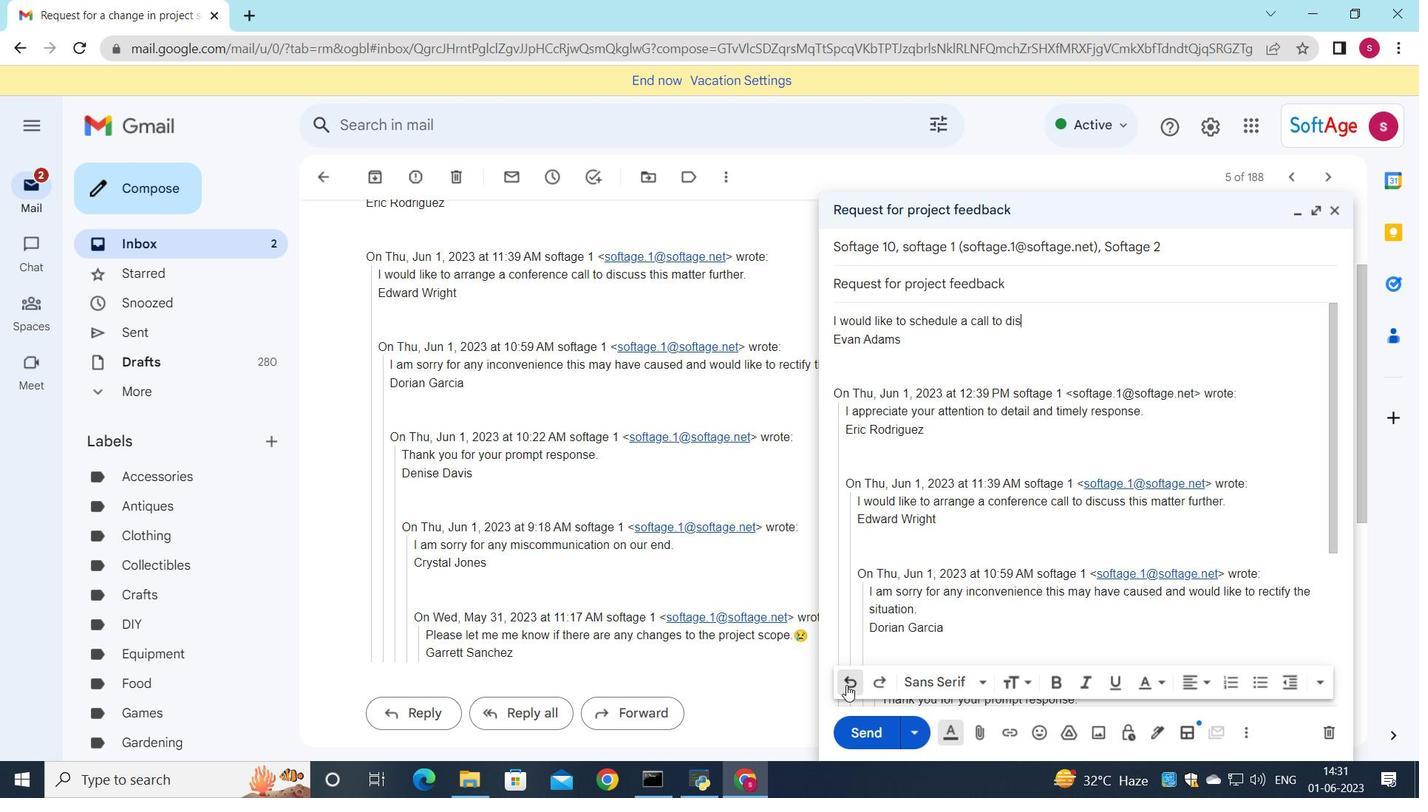 
Action: Mouse pressed left at (846, 686)
Screenshot: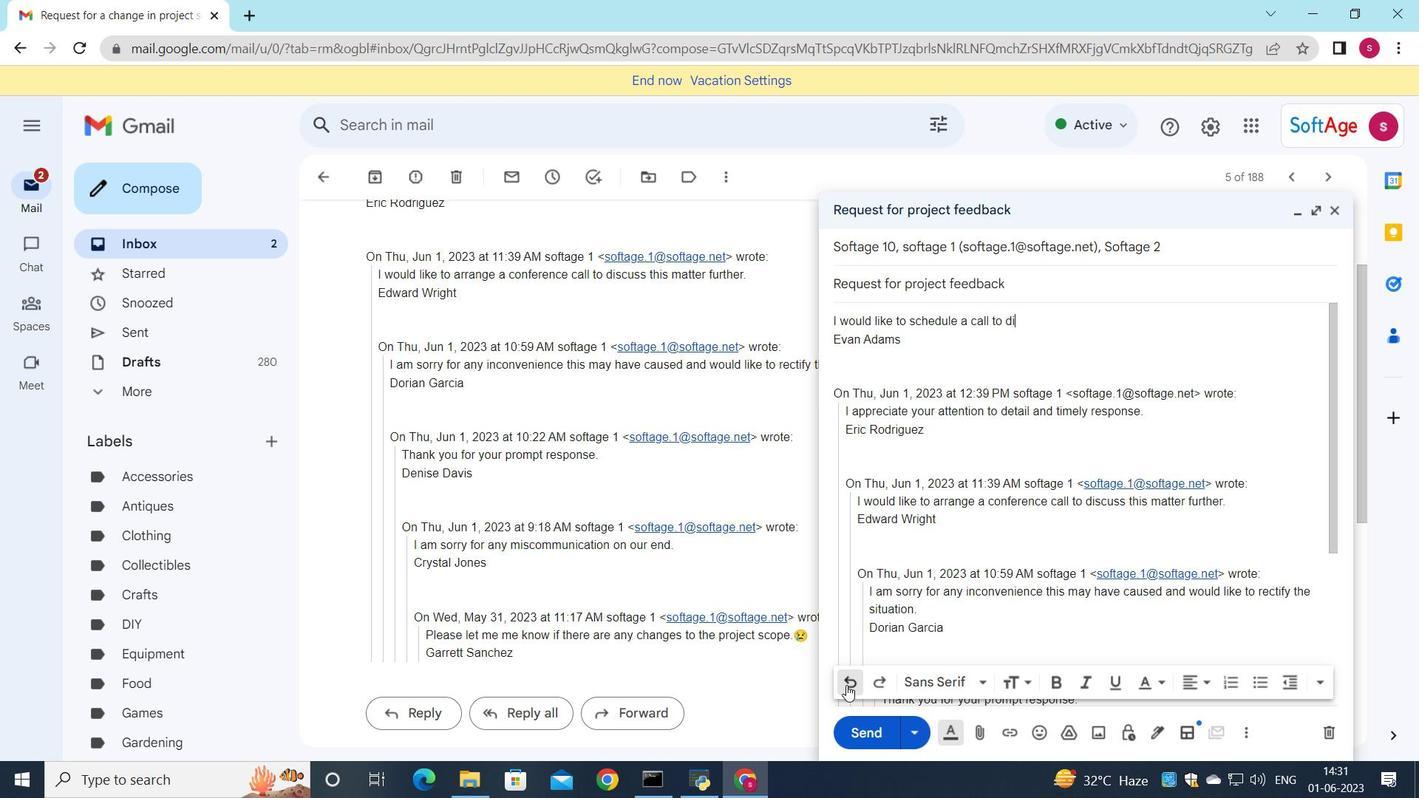 
Action: Mouse pressed left at (846, 686)
Screenshot: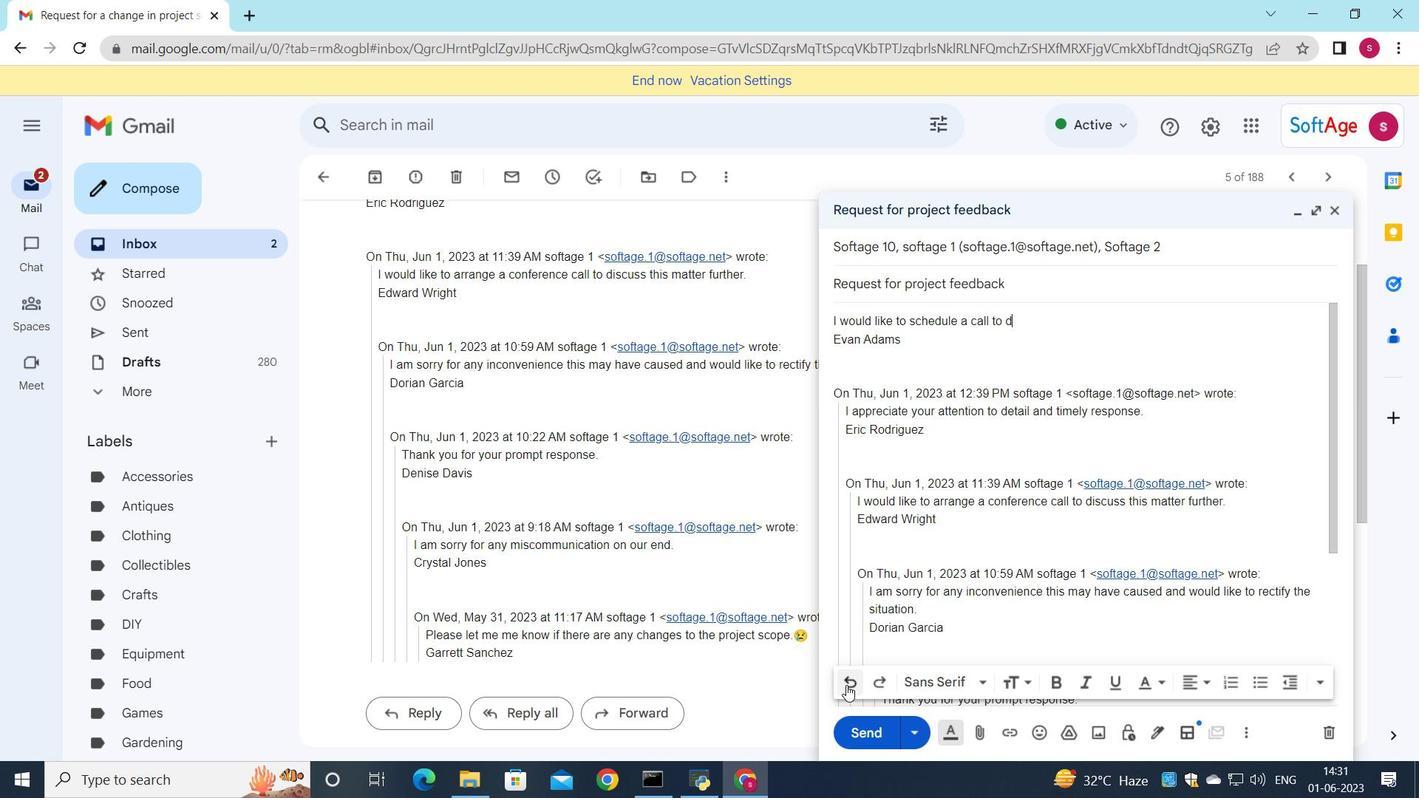 
Action: Mouse pressed left at (846, 686)
Screenshot: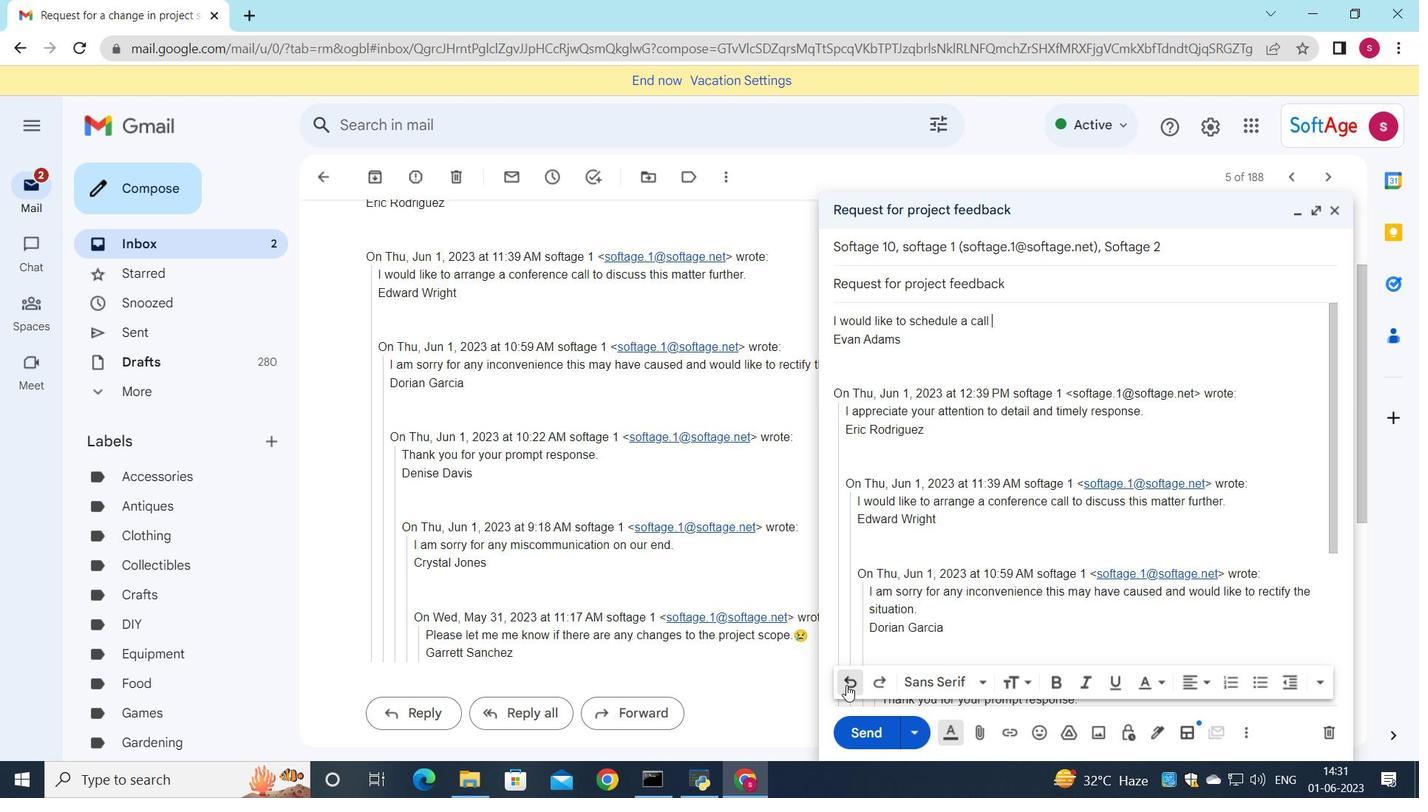 
Action: Mouse pressed left at (846, 686)
Screenshot: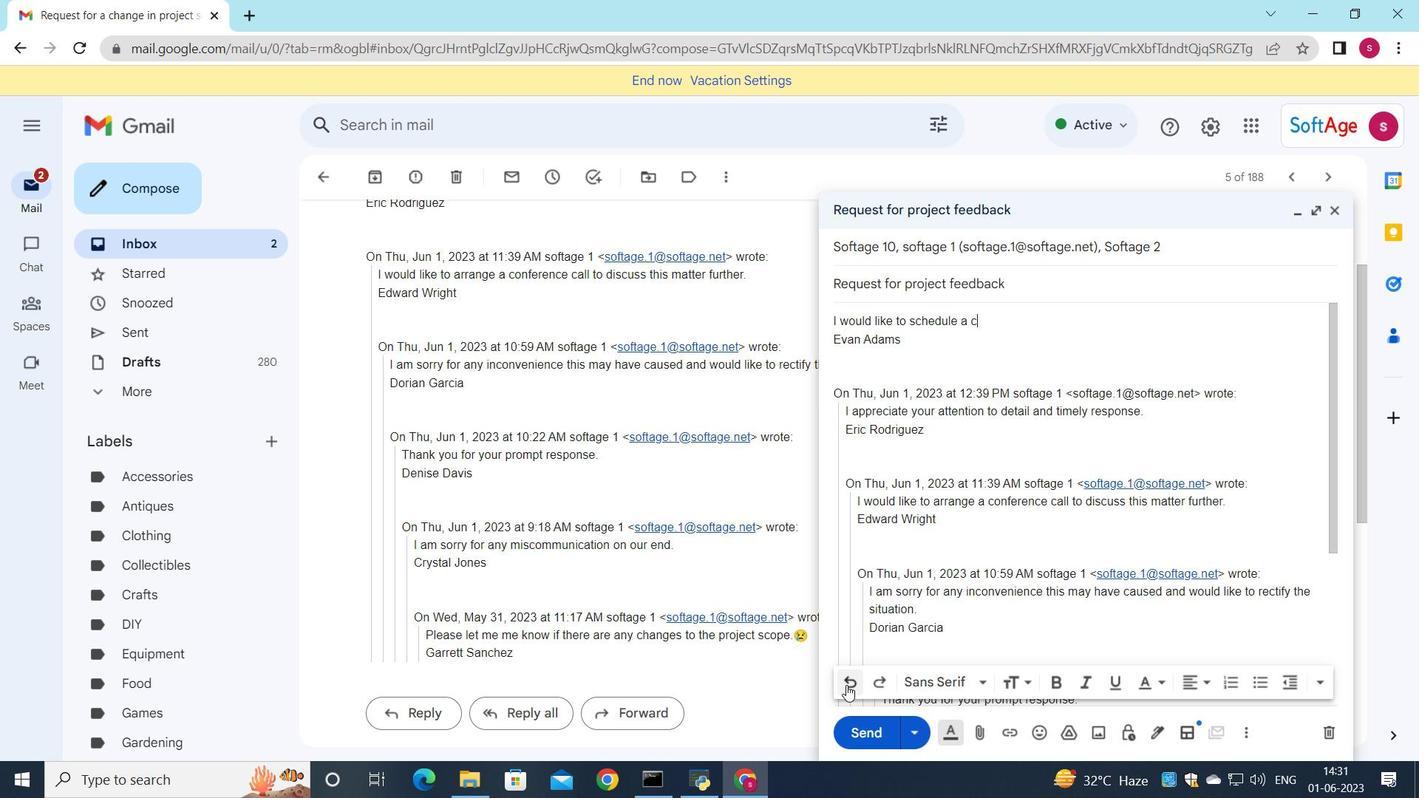 
Action: Mouse pressed left at (846, 686)
Screenshot: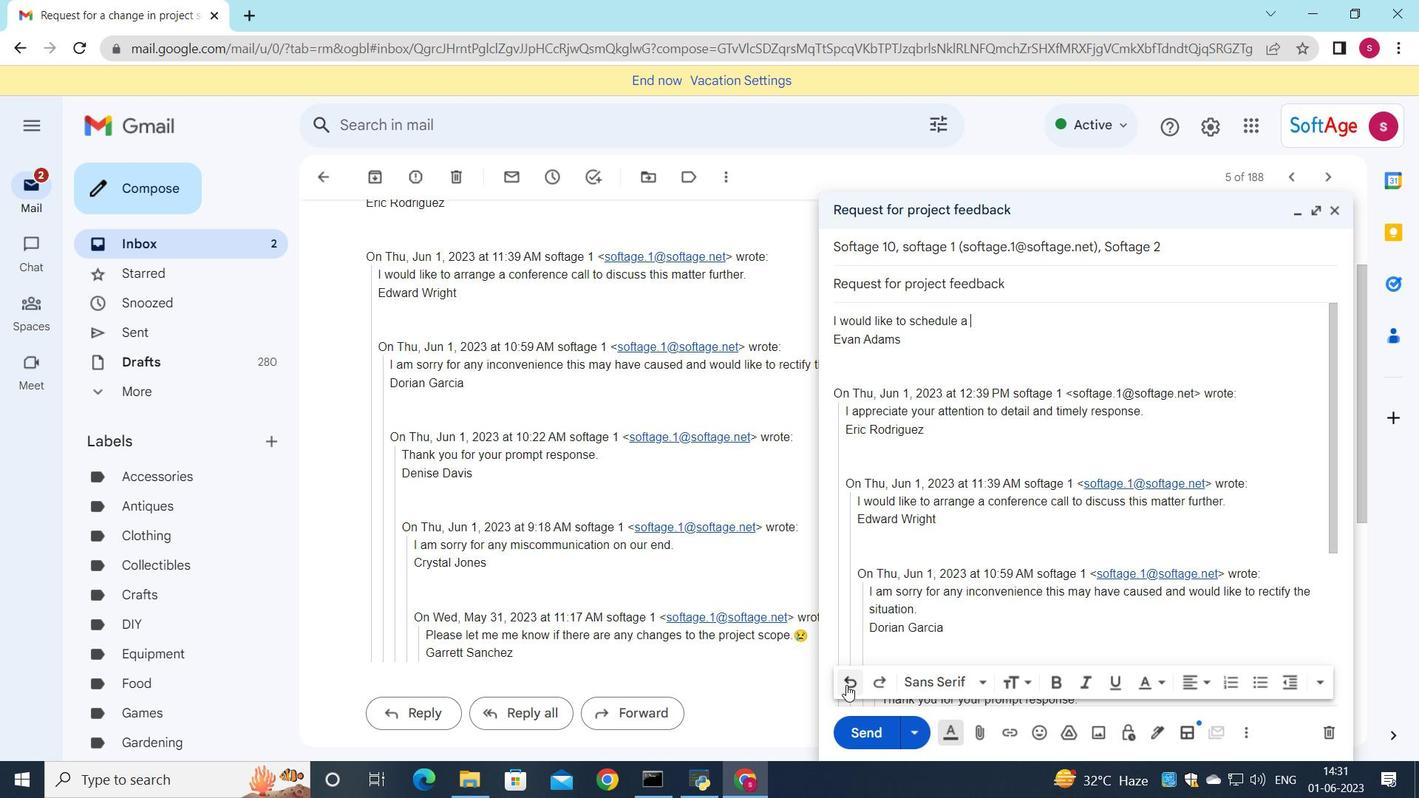 
Action: Mouse pressed left at (846, 686)
Screenshot: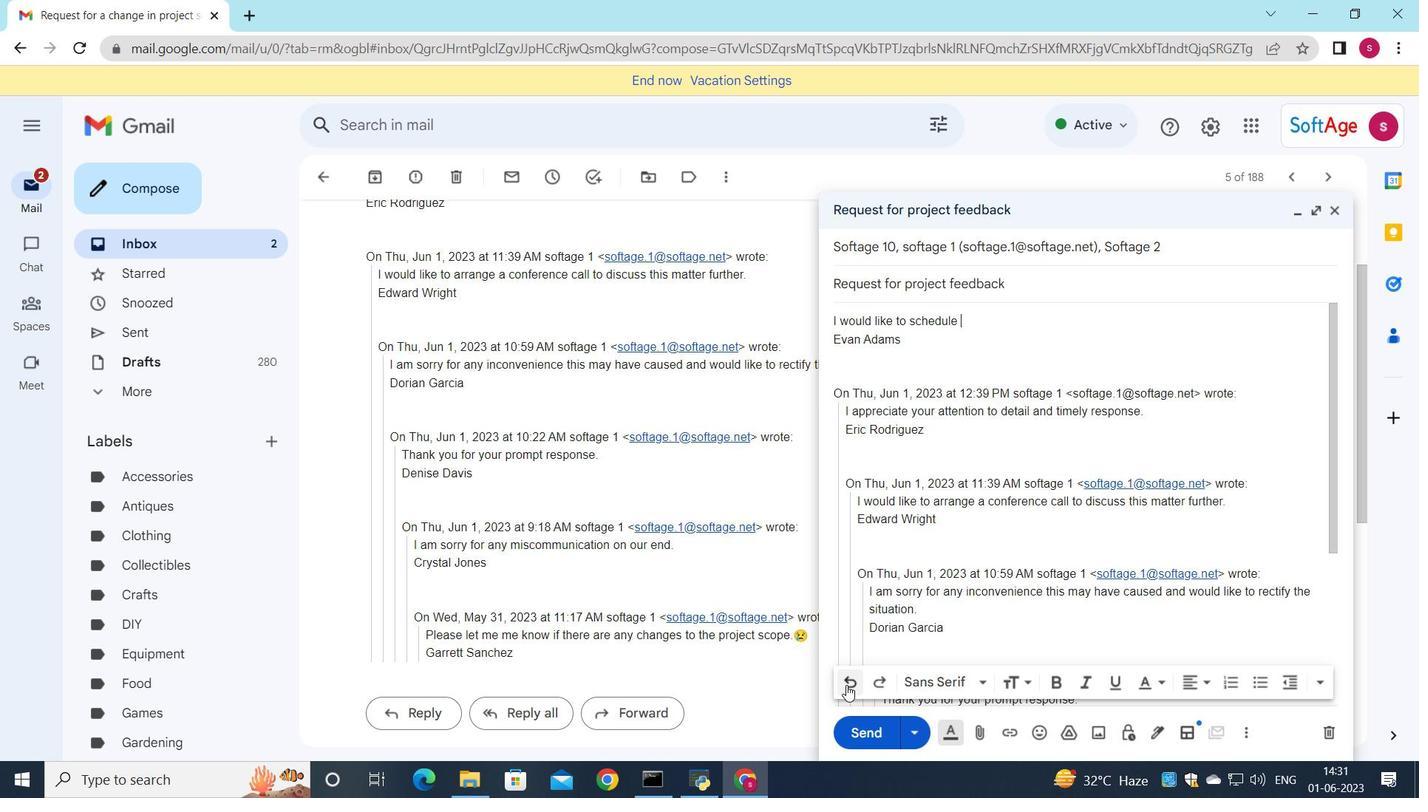 
Action: Mouse pressed left at (846, 686)
Screenshot: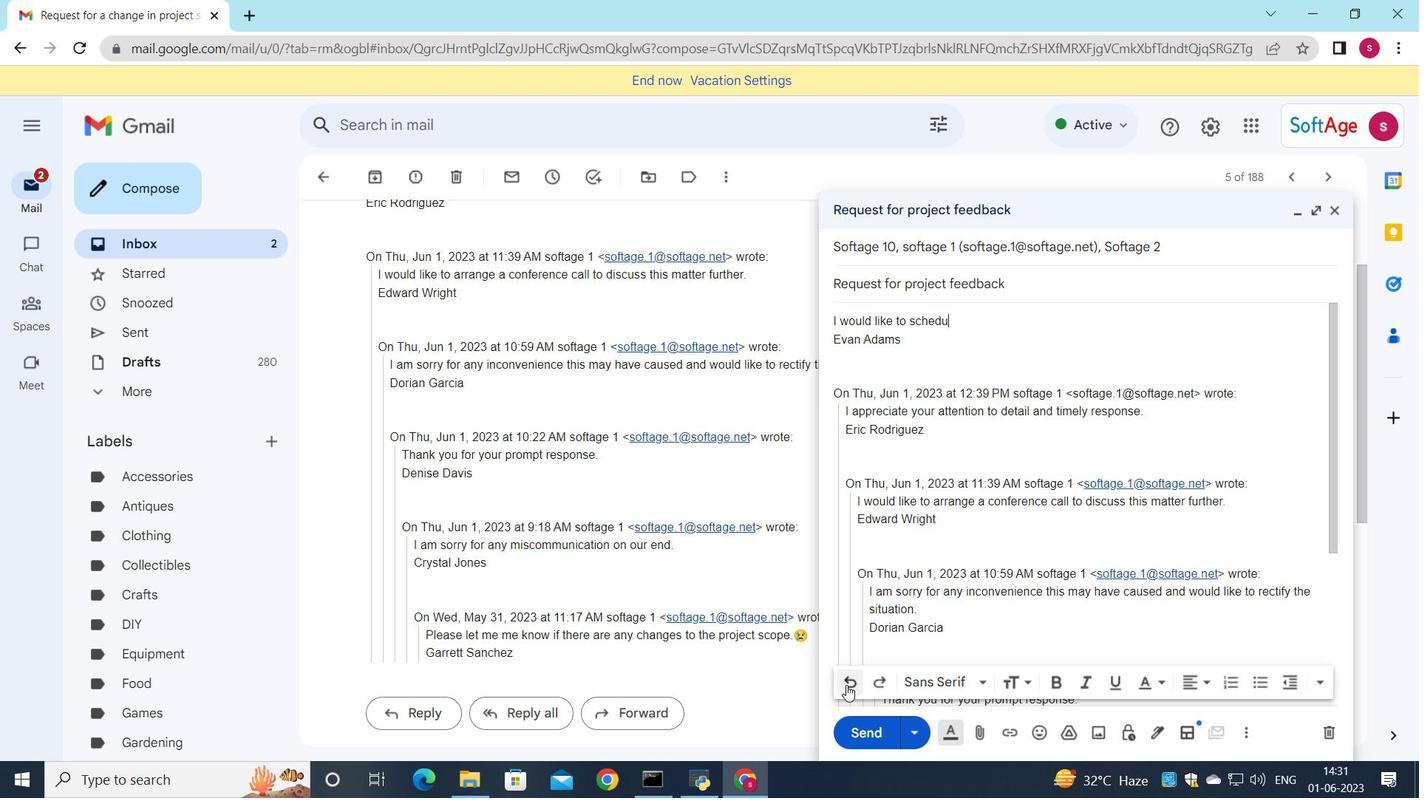 
Action: Mouse pressed left at (846, 686)
Screenshot: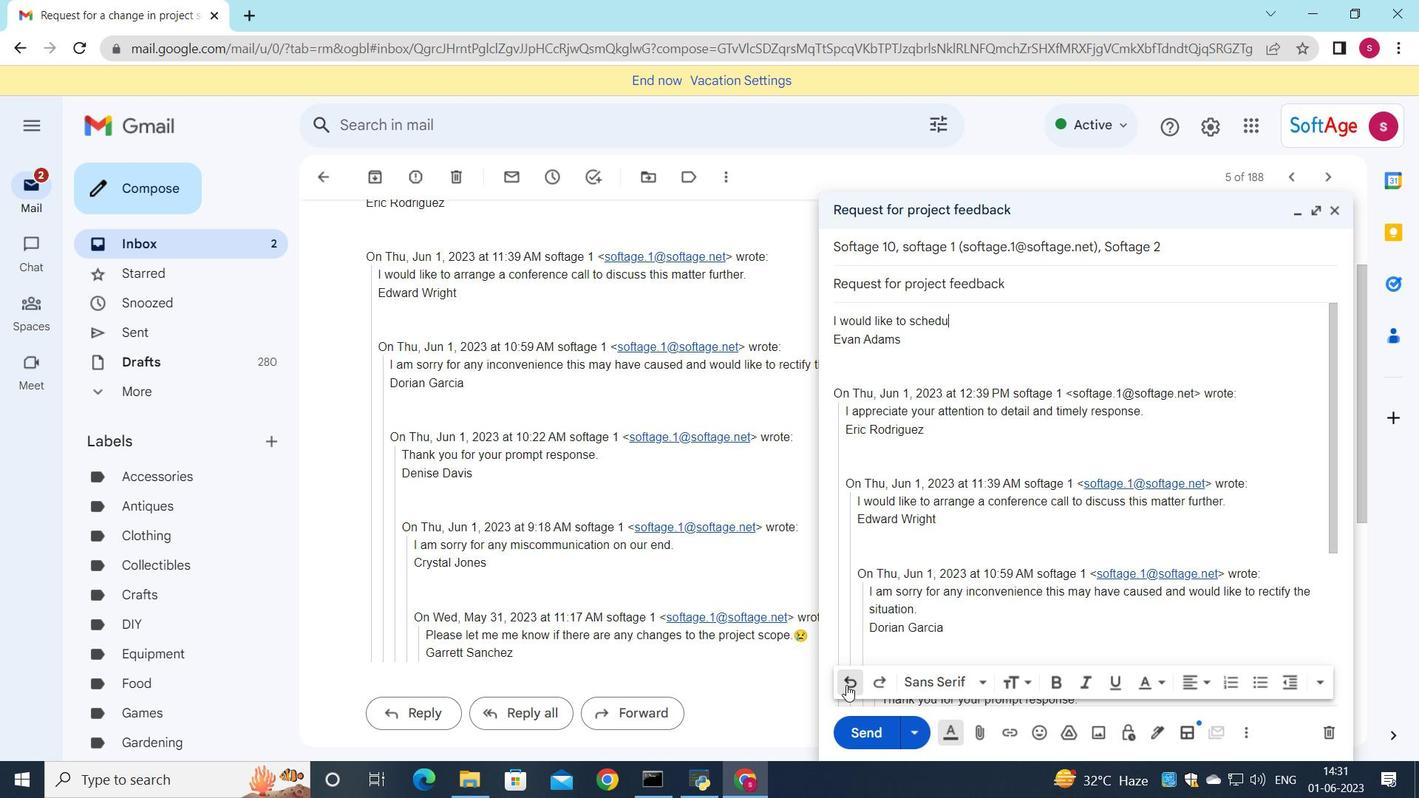 
Action: Mouse pressed left at (846, 686)
Screenshot: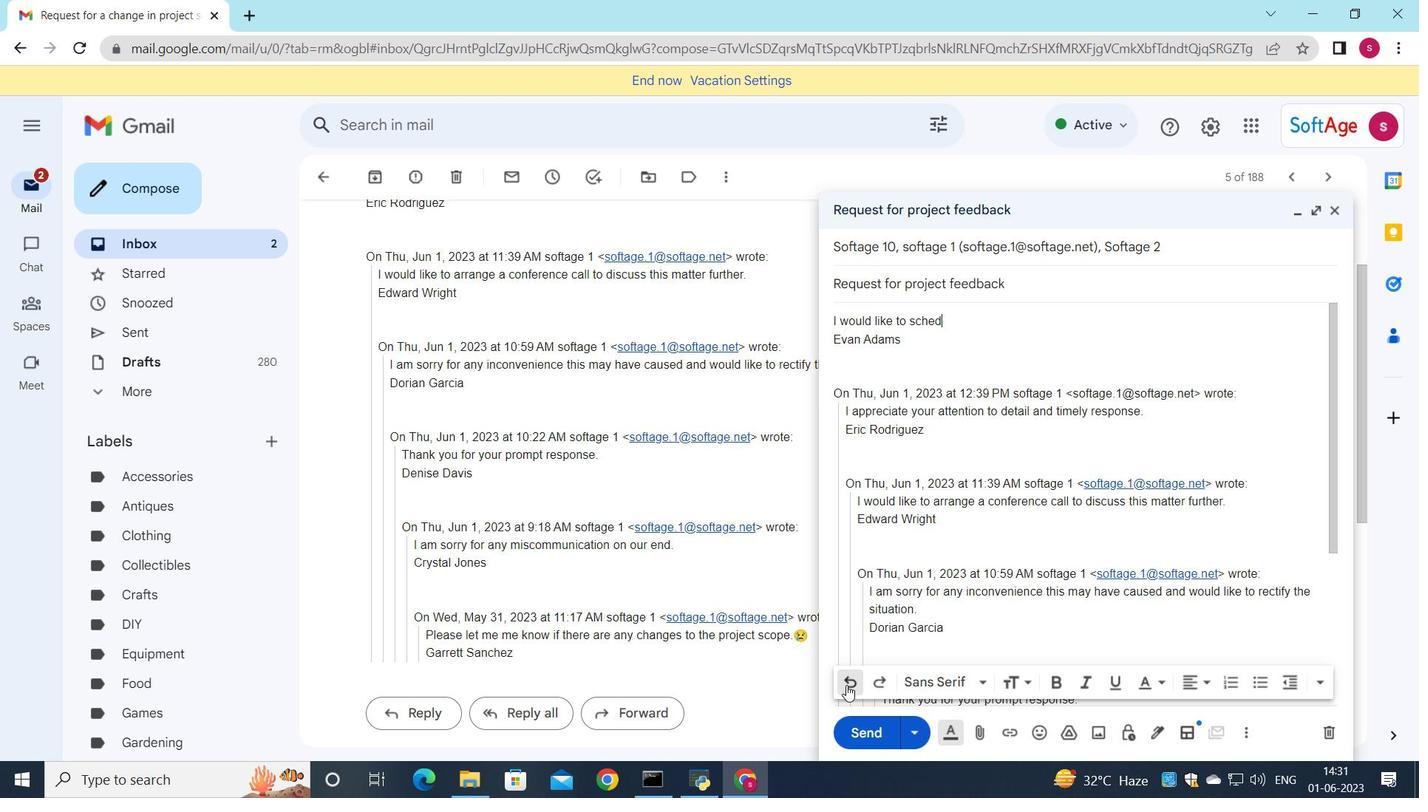 
Action: Mouse pressed left at (846, 686)
Screenshot: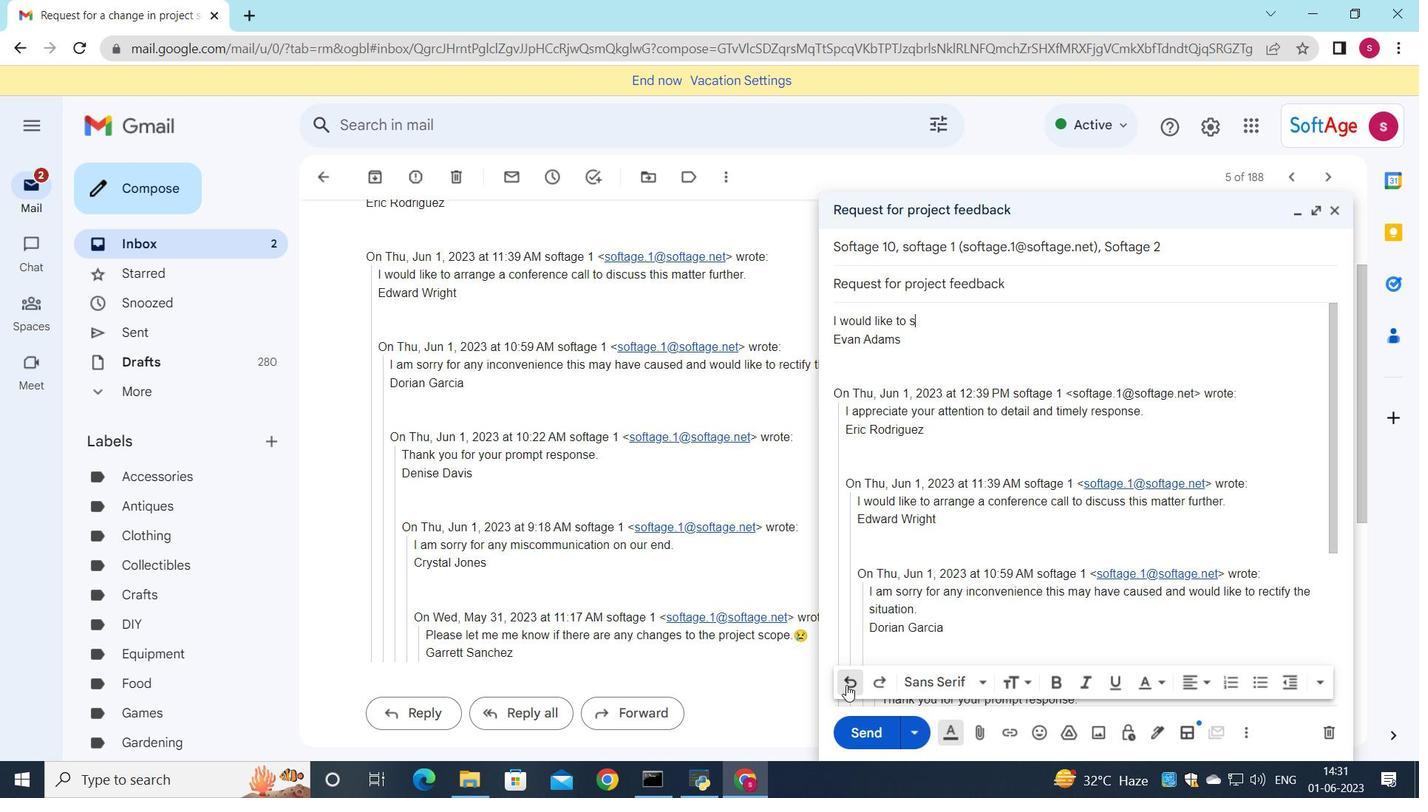 
Action: Mouse pressed left at (846, 686)
Screenshot: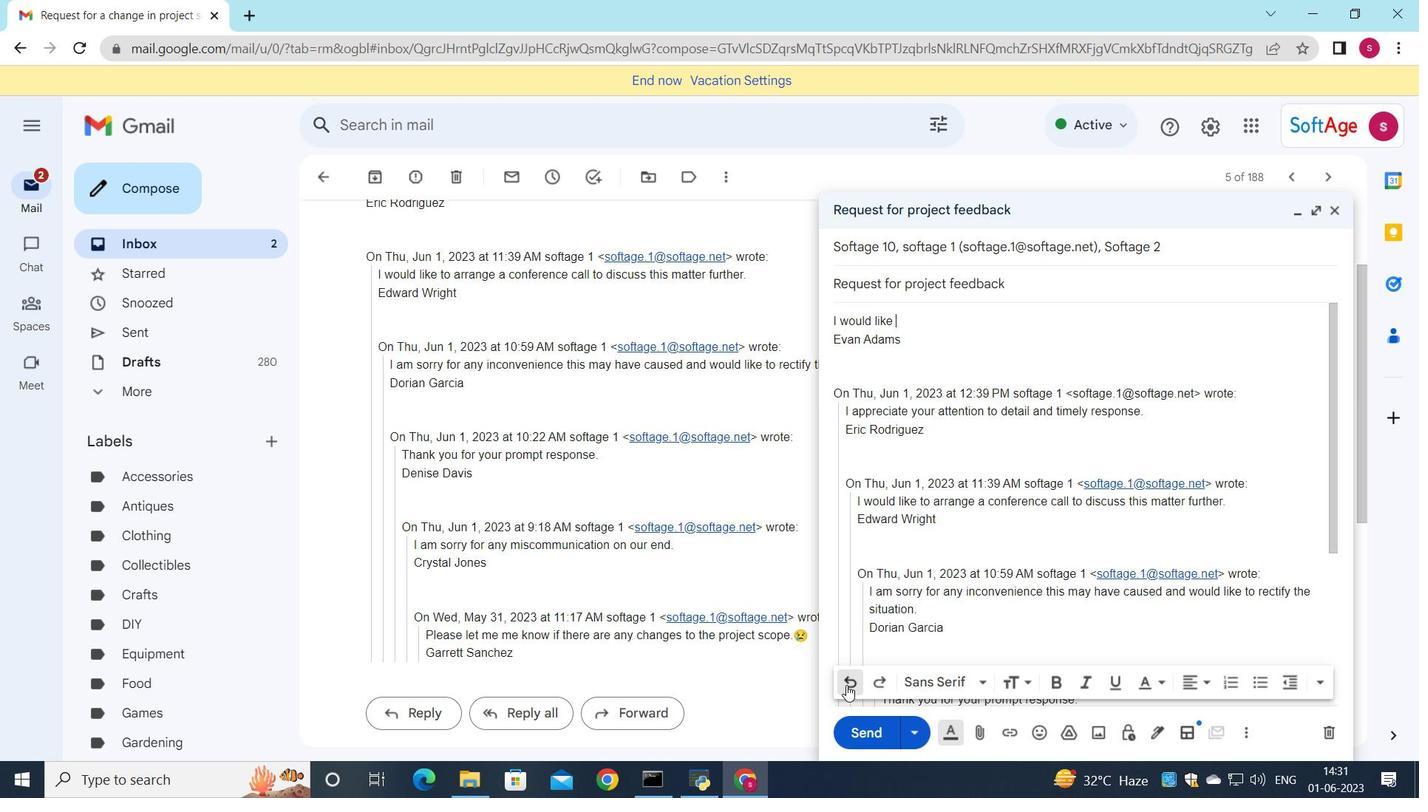 
Action: Mouse pressed left at (846, 686)
Screenshot: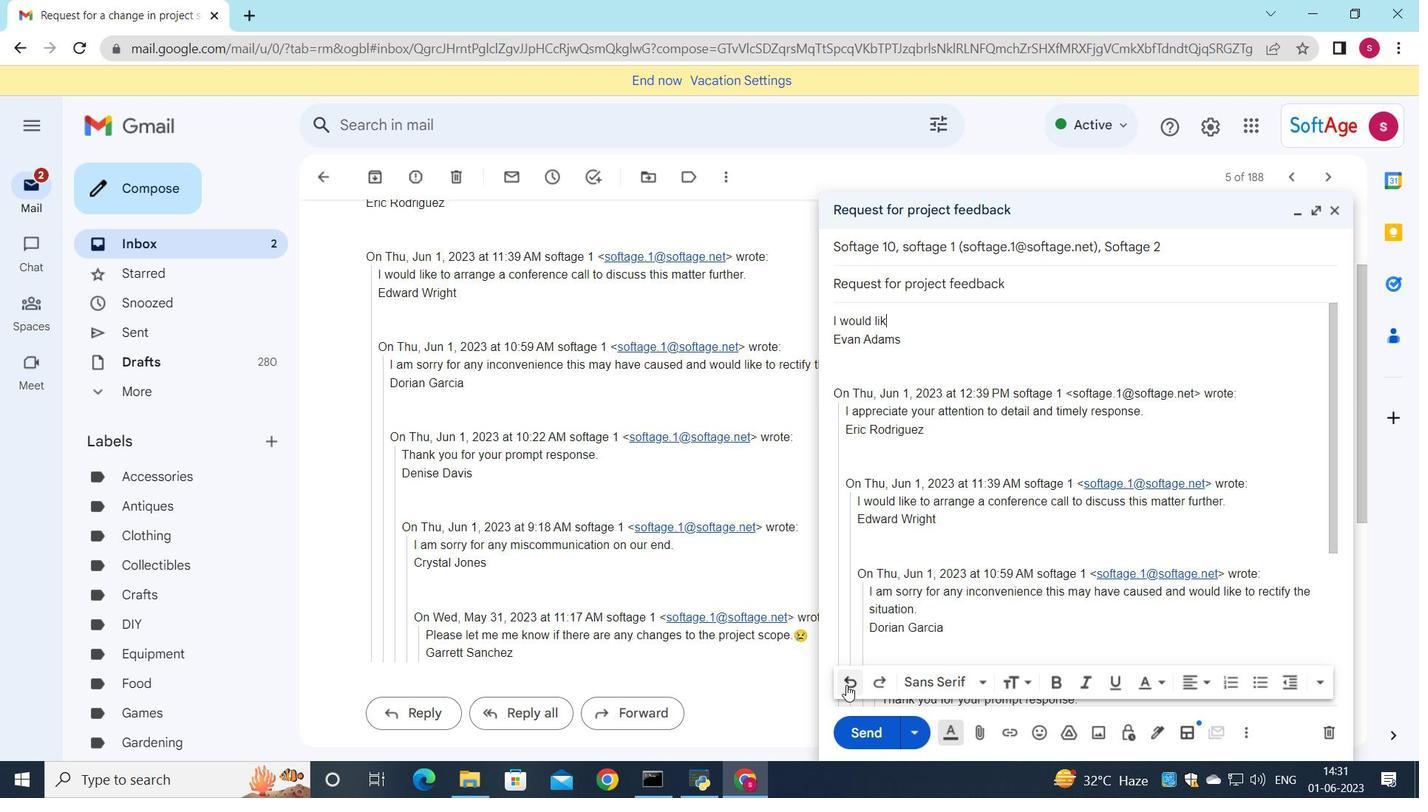 
Action: Mouse pressed left at (846, 686)
Screenshot: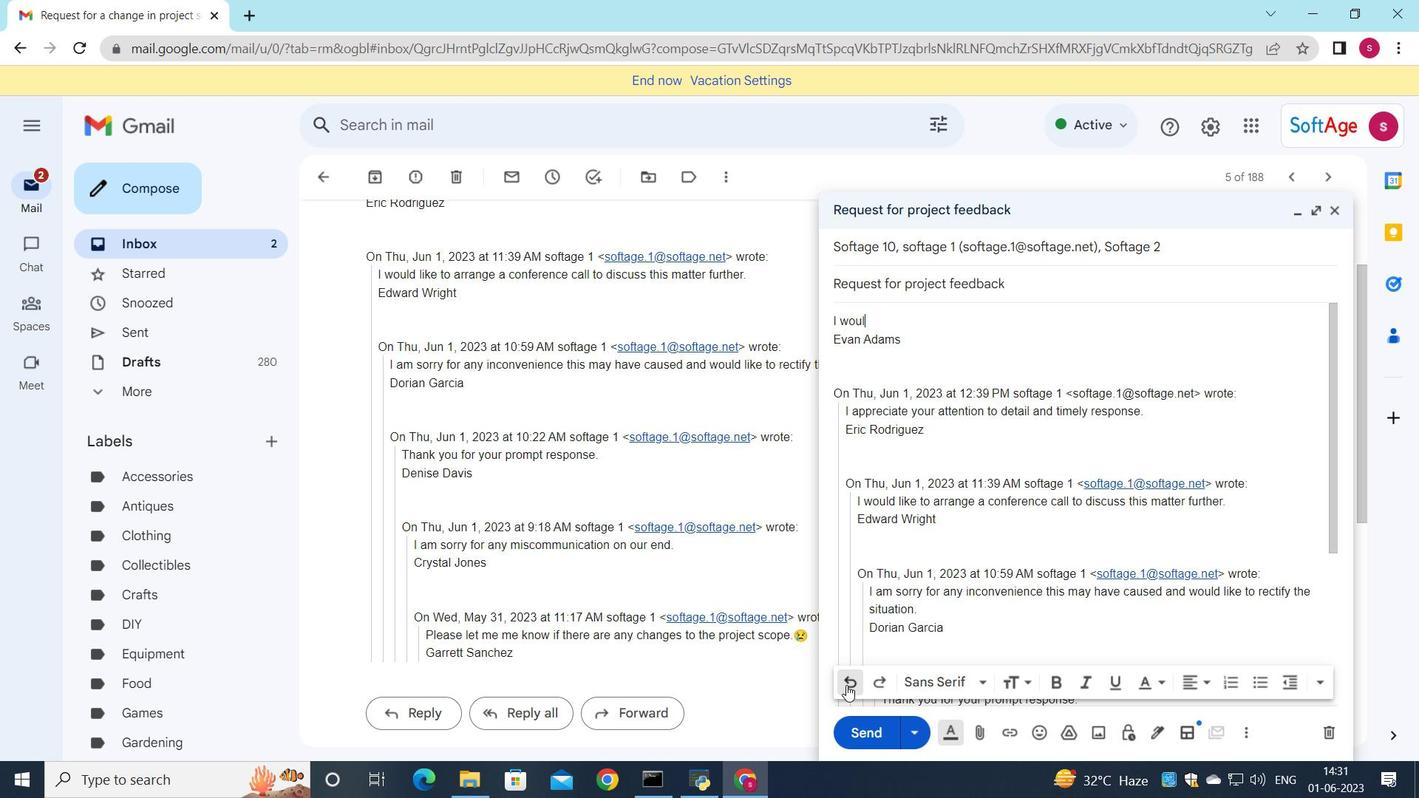 
Action: Mouse pressed left at (846, 686)
Screenshot: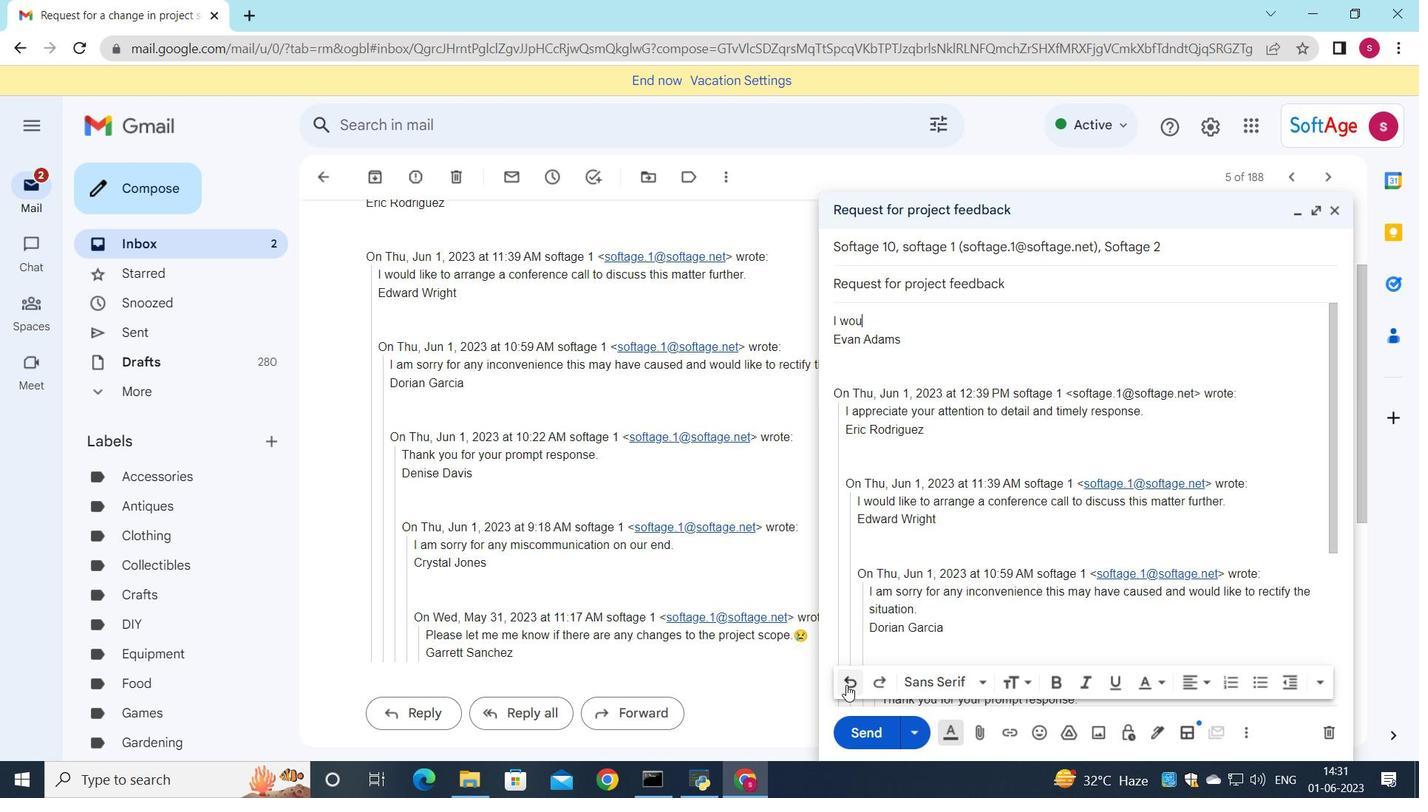 
Action: Mouse pressed left at (846, 686)
Screenshot: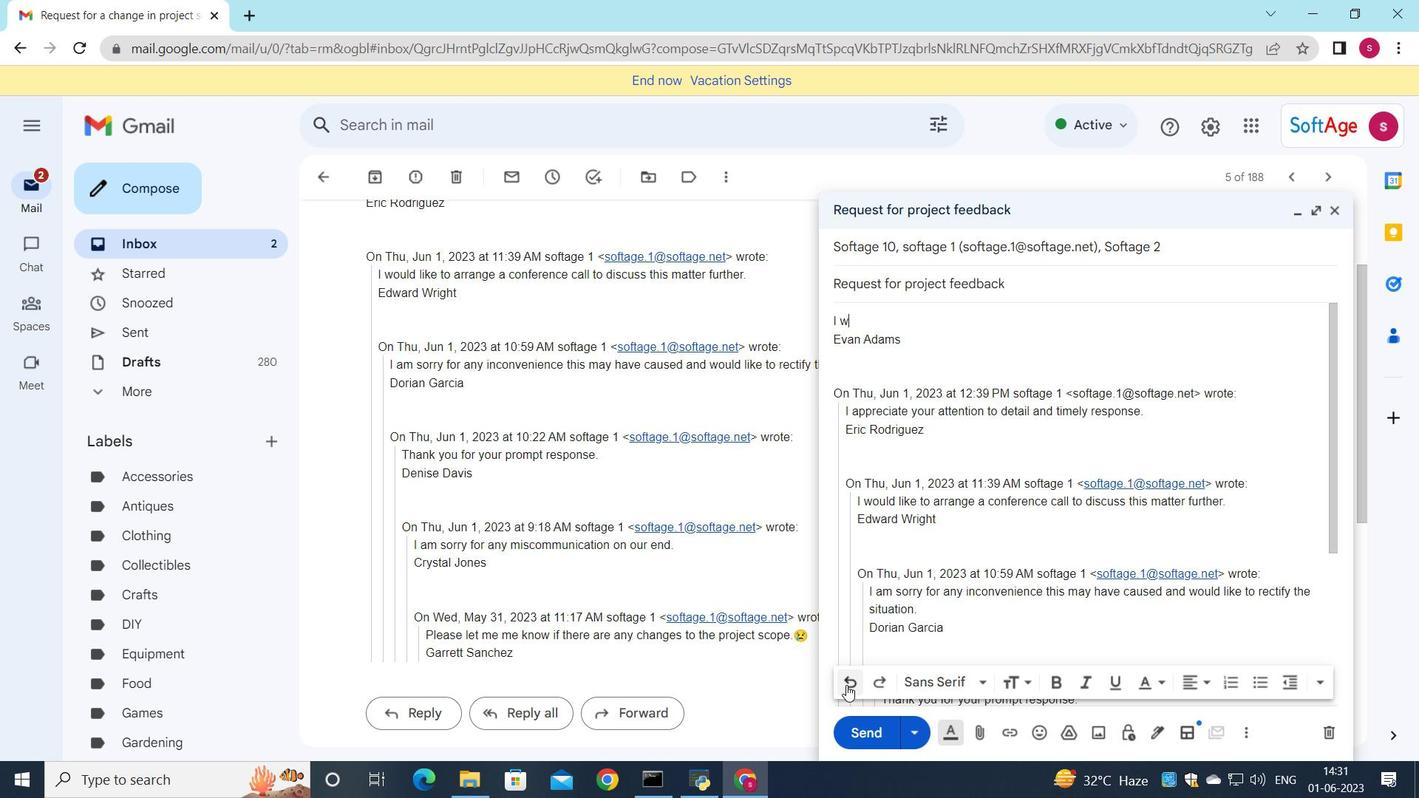 
Action: Mouse pressed left at (846, 686)
Screenshot: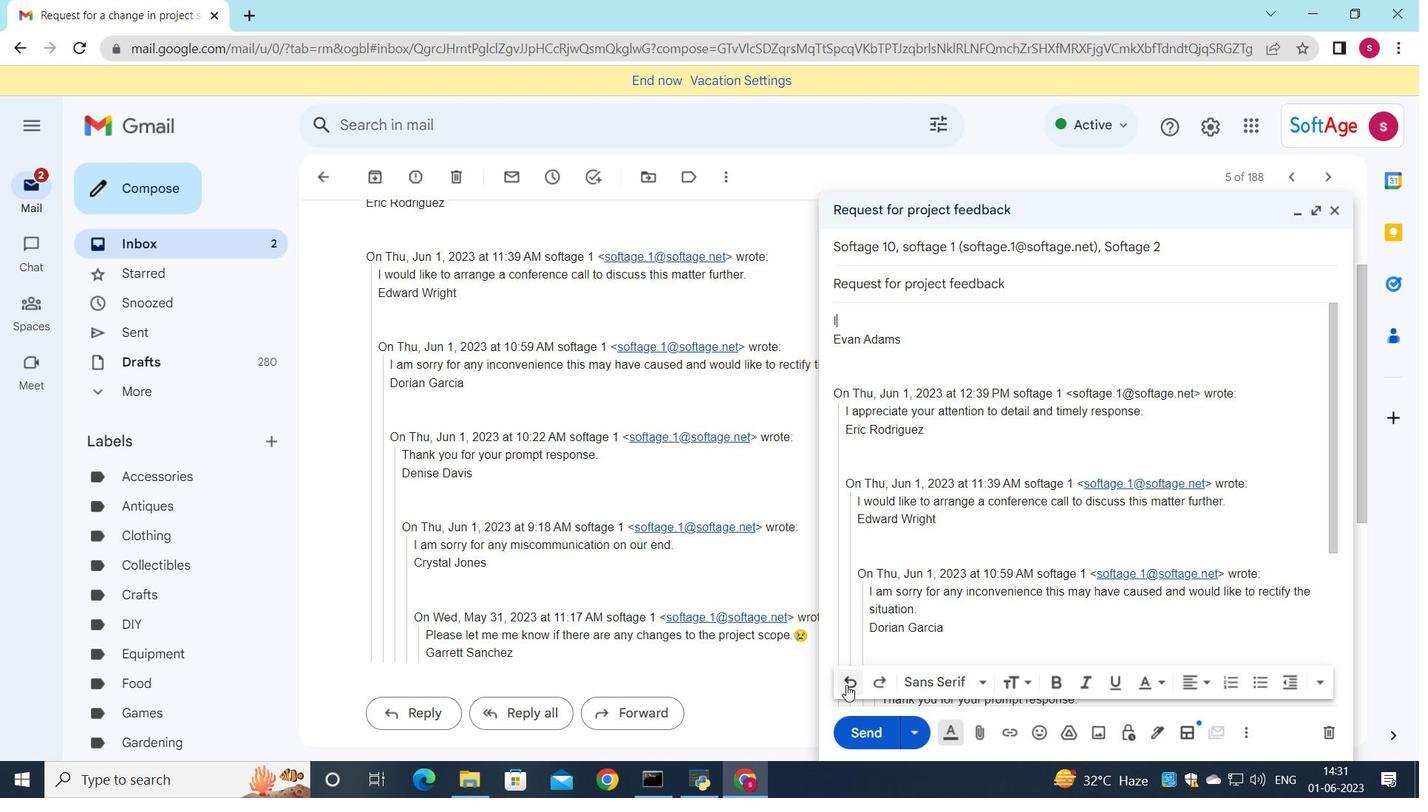 
Action: Key pressed <Key.shift>I<Key.space>apologize<Key.space>for<Key.space>any<Key.space>ci<Key.backspace>onfusion<Key.space>and<Key.space>would<Key.space>like<Key.space>to<Key.space>clarify<Key.space>the<Key.space>situation.
Screenshot: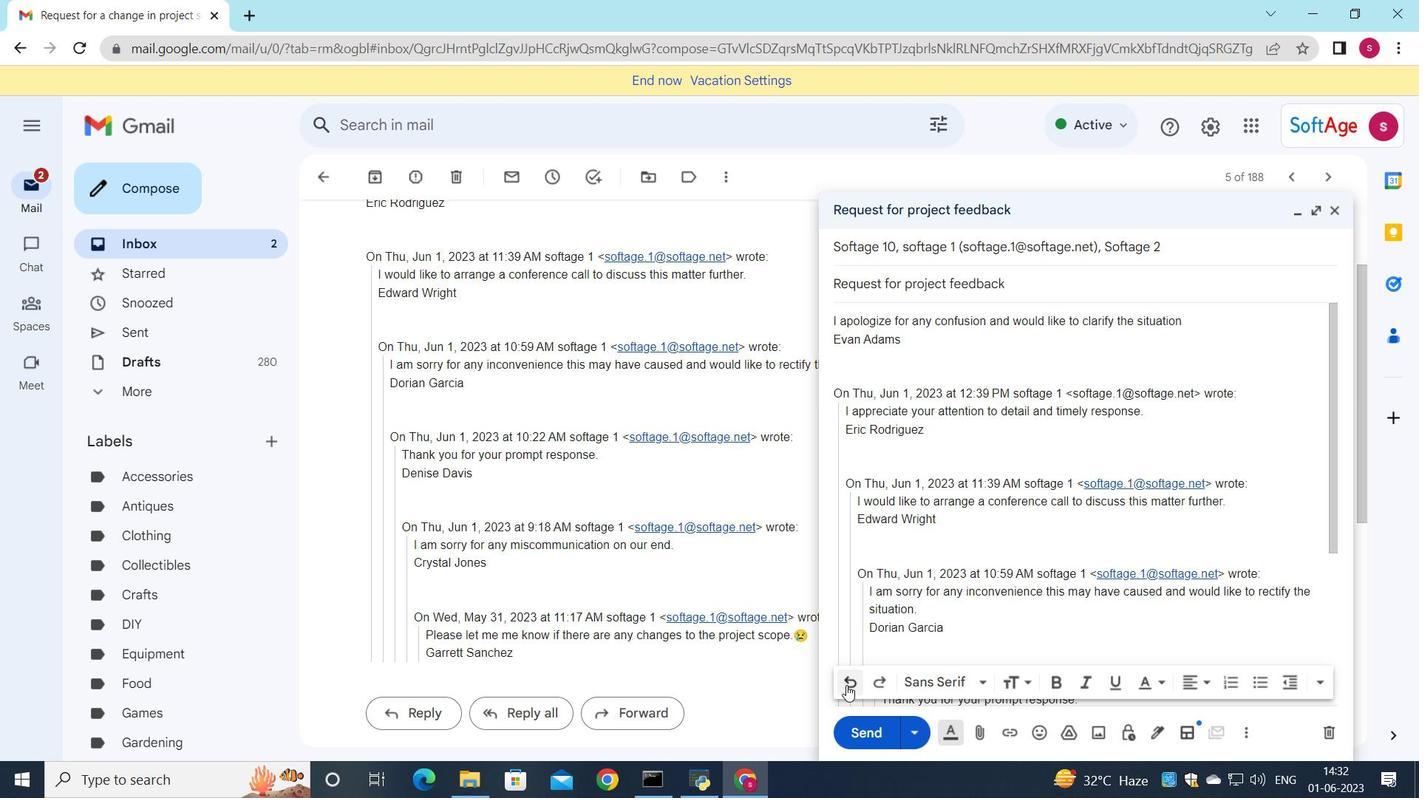 
Action: Mouse moved to (876, 726)
Screenshot: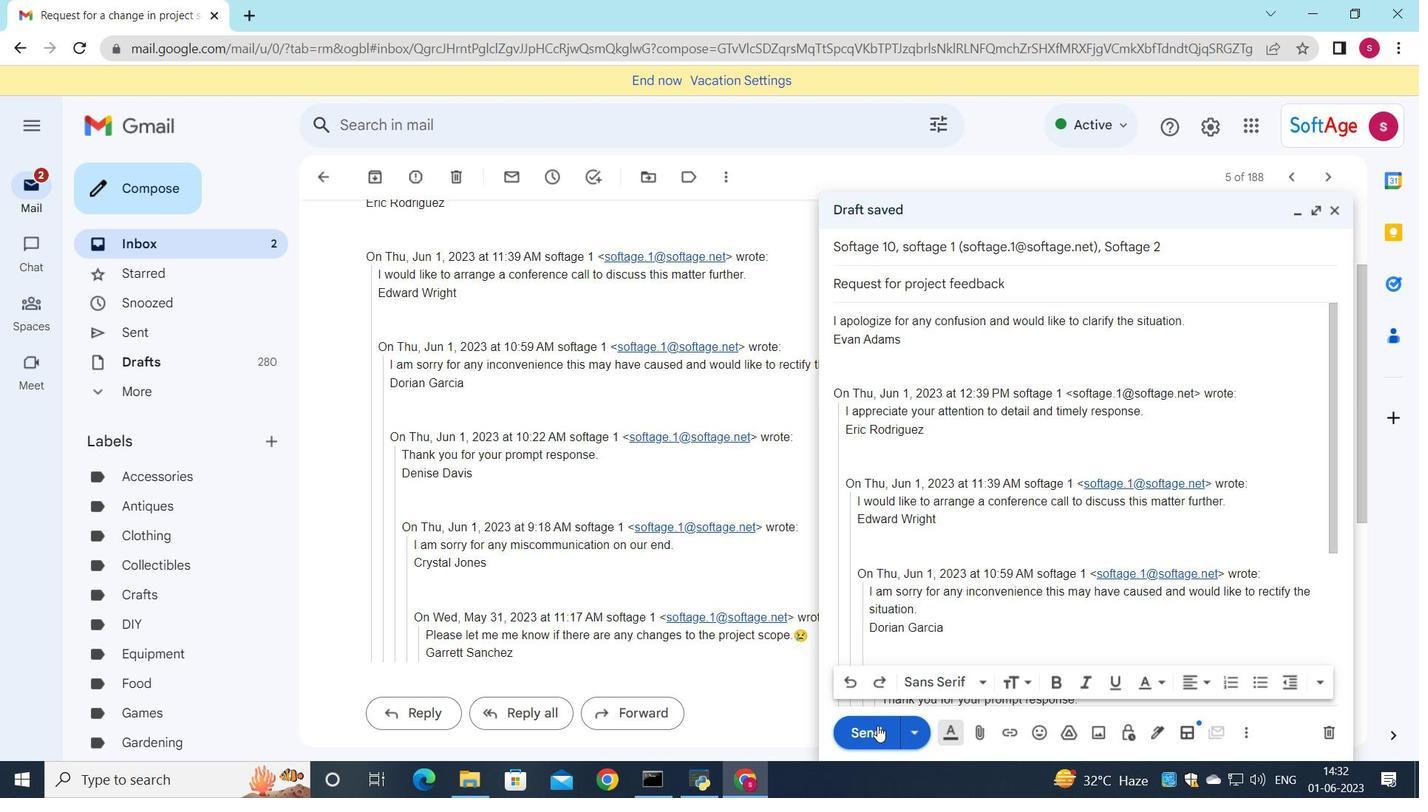 
Action: Mouse pressed left at (876, 726)
Screenshot: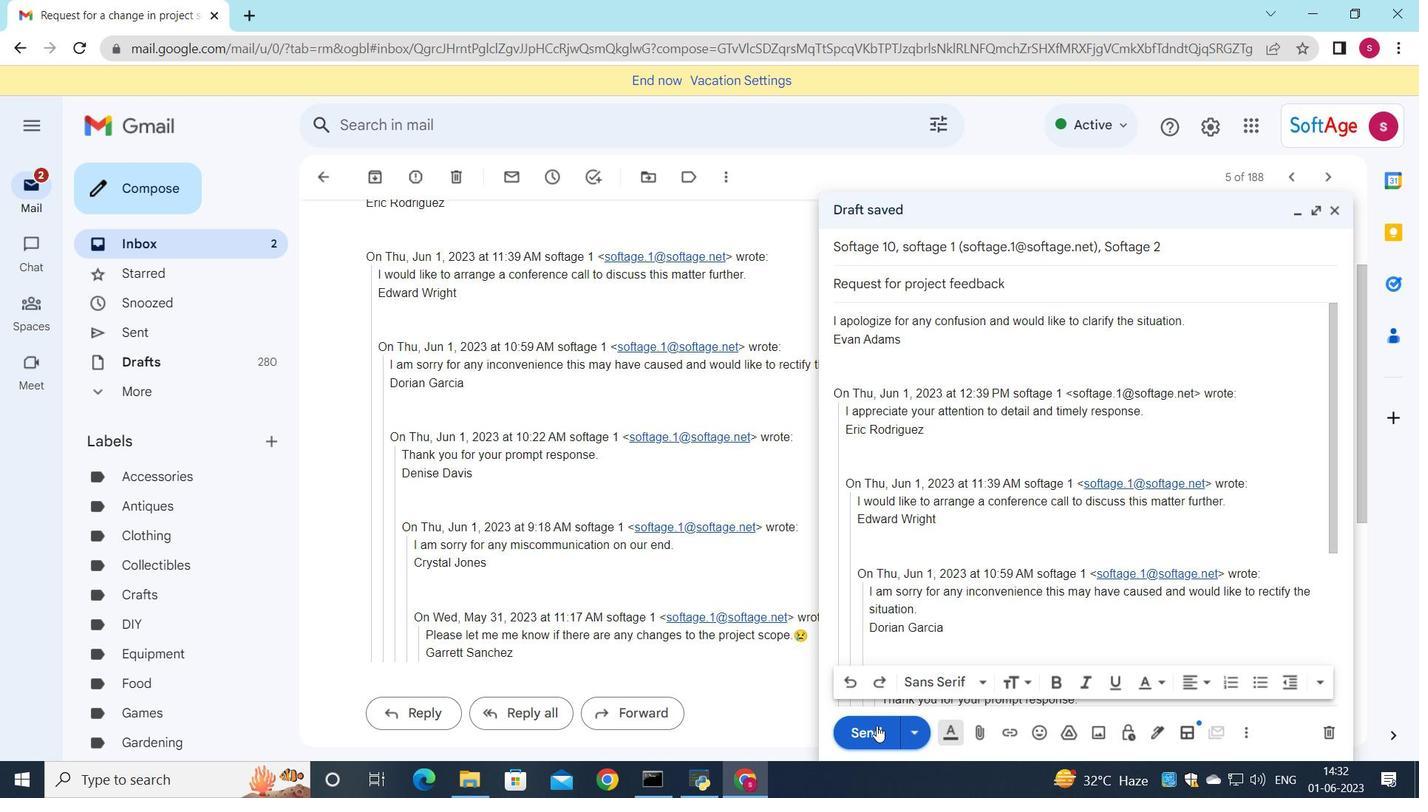 
Action: Mouse moved to (153, 245)
Screenshot: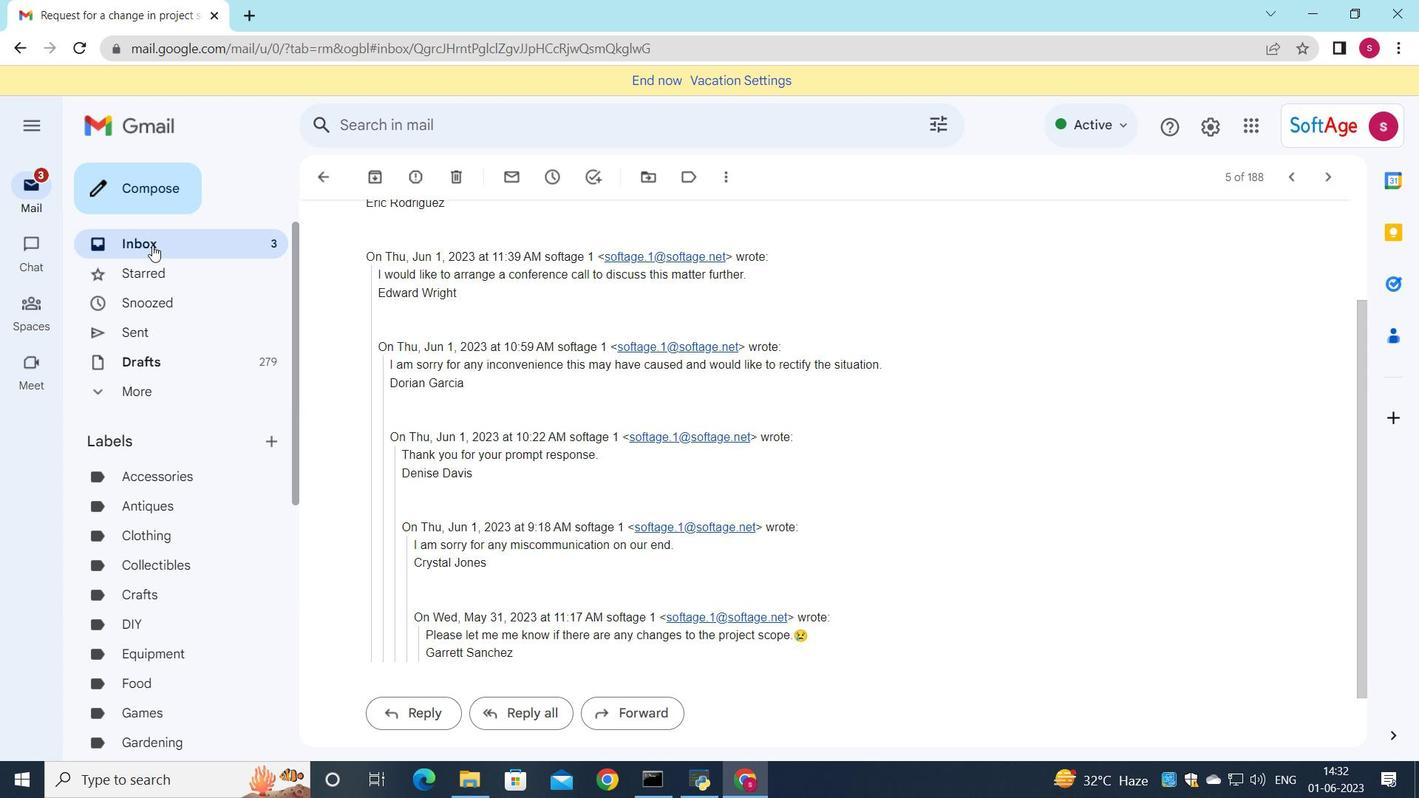 
Action: Mouse pressed left at (153, 245)
Screenshot: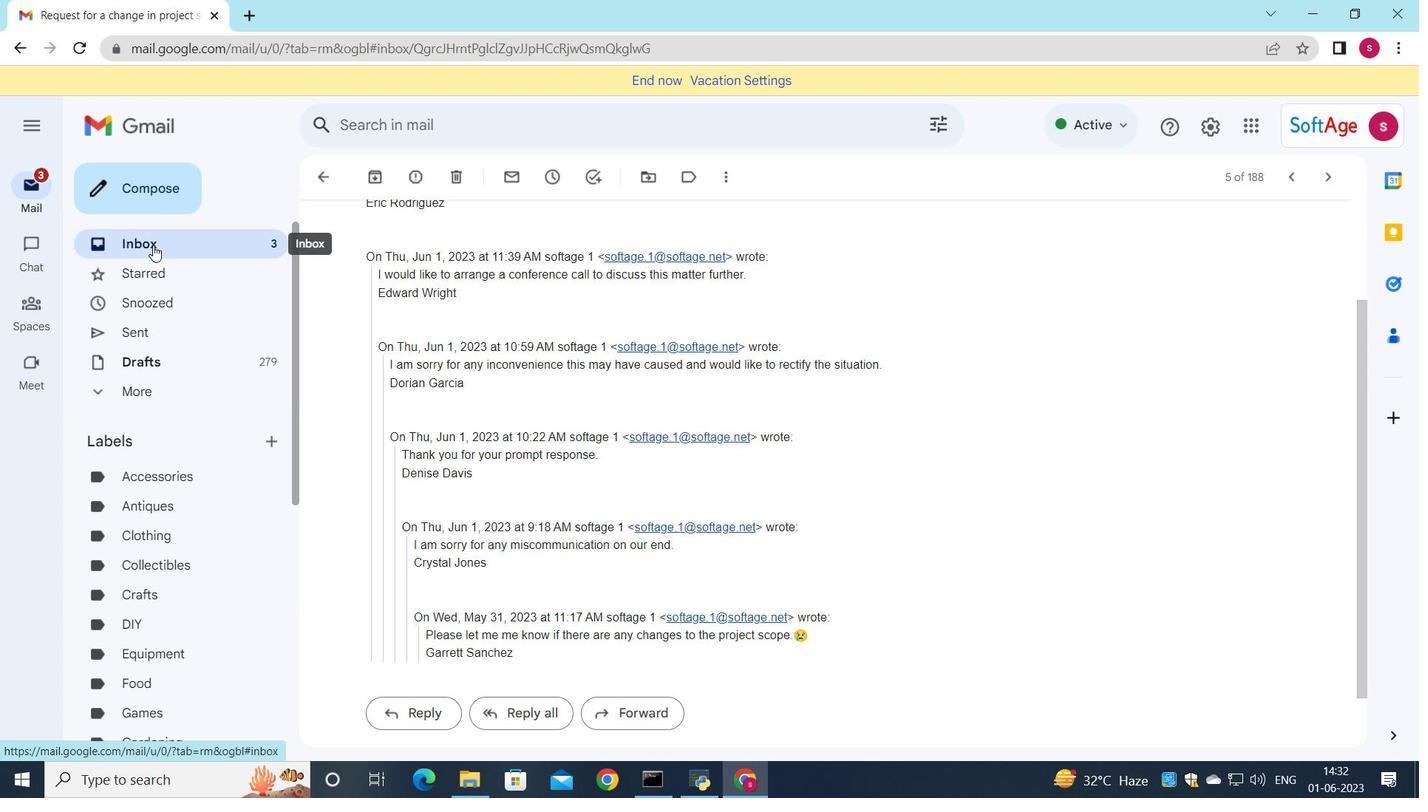
Action: Mouse moved to (454, 209)
Screenshot: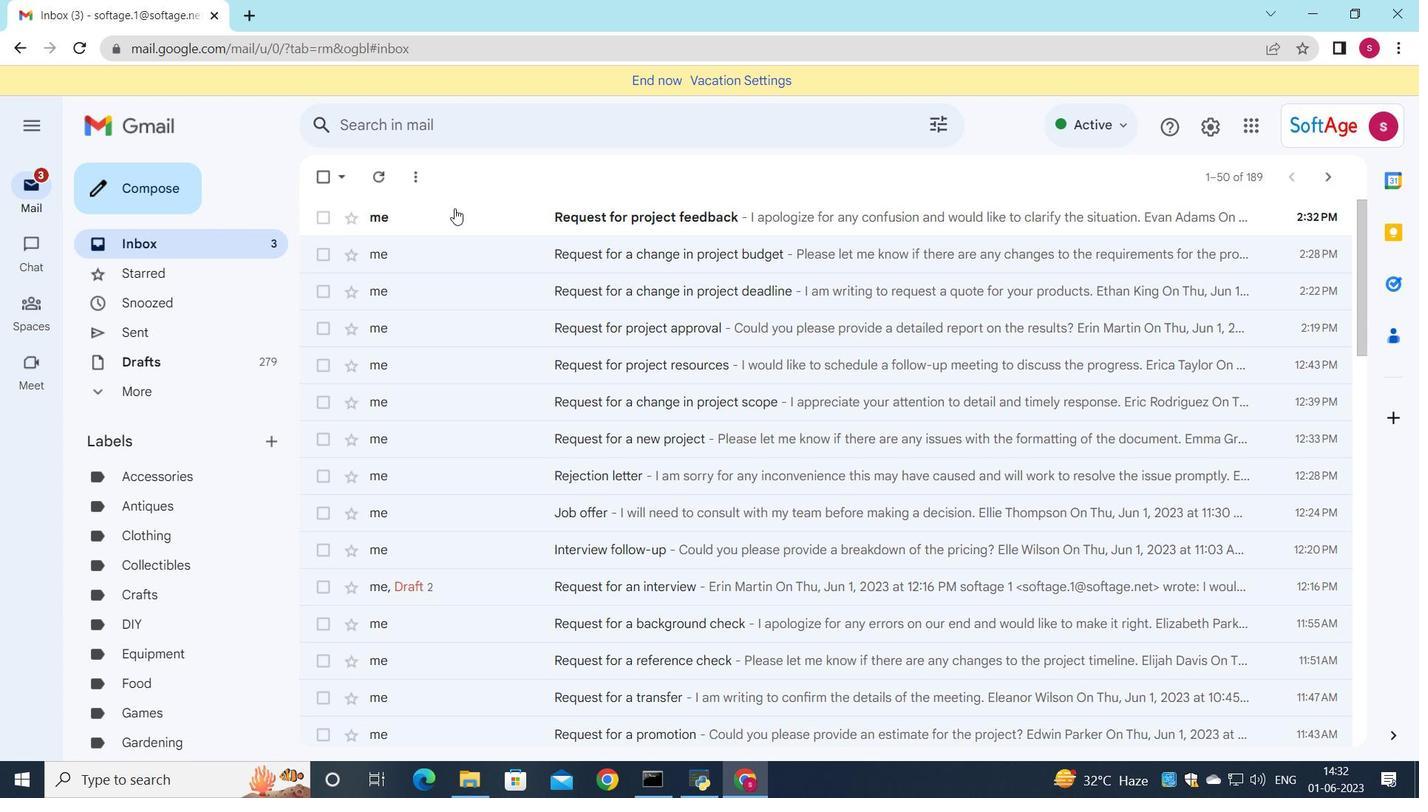 
Action: Mouse pressed left at (454, 209)
Screenshot: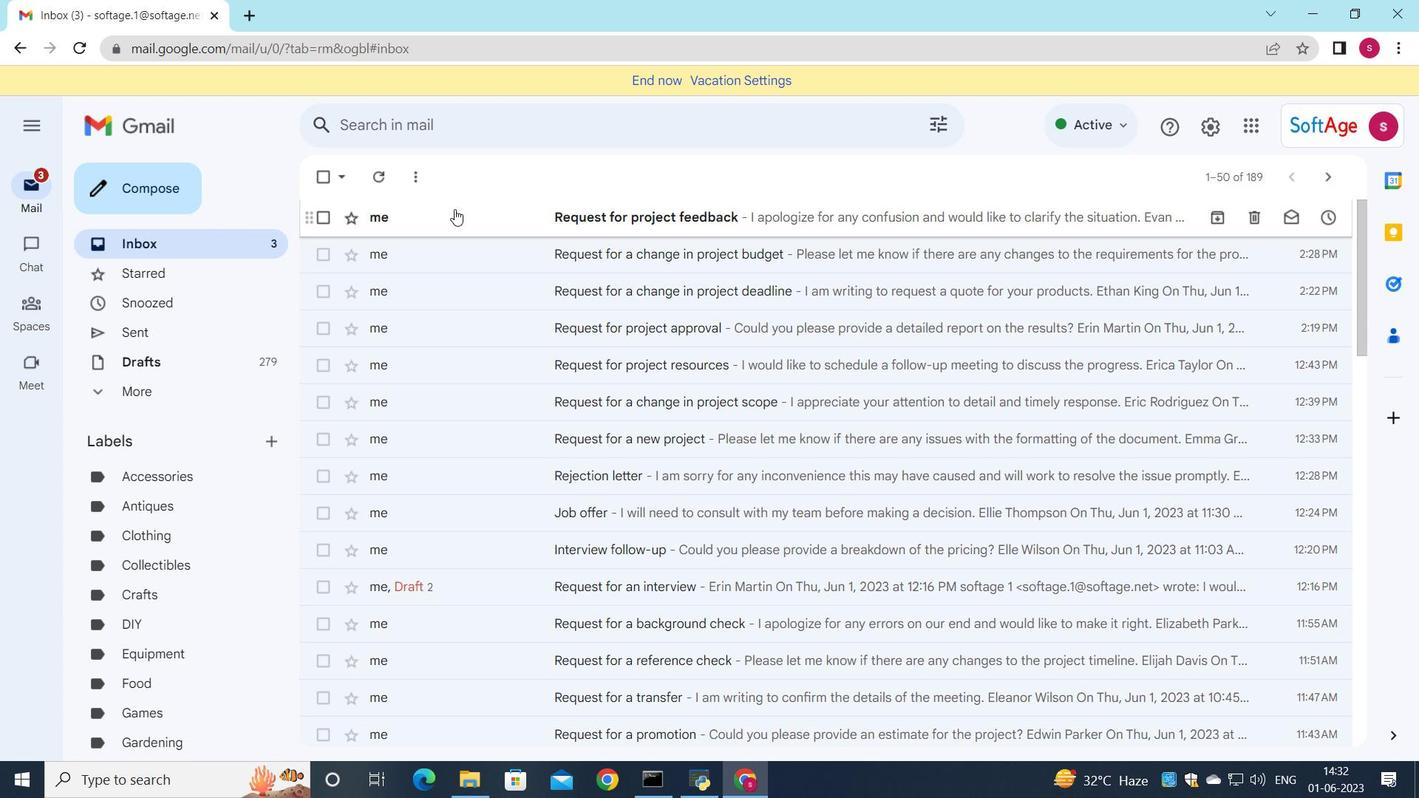 
Action: Mouse moved to (638, 318)
Screenshot: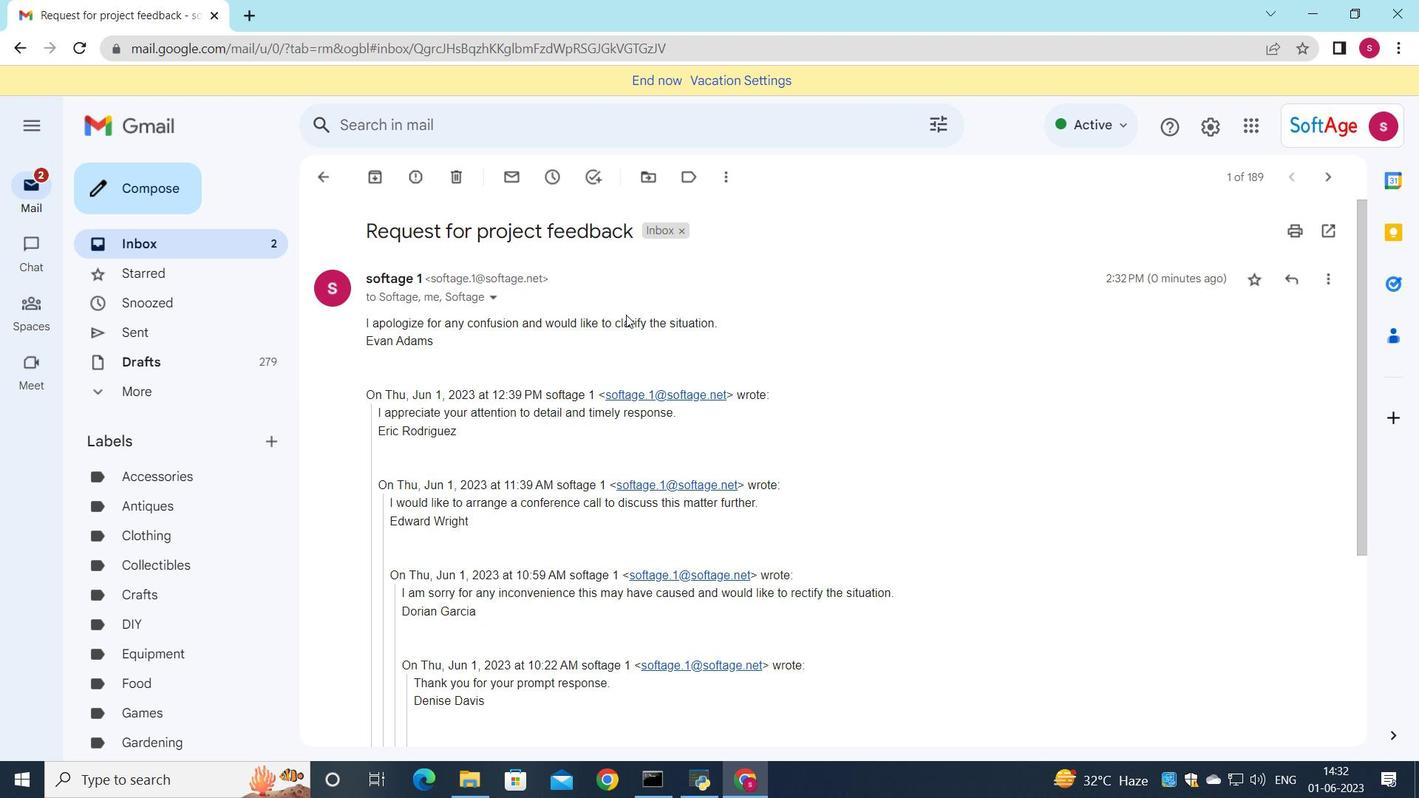 
